 Task: Research Airbnb properties in Otavalo, Ecuador from 12th  December, 2023 to 15th December, 2023 for 3 adults.2 bedrooms having 3 beds and 1 bathroom. Property type can be flat. Look for 4 properties as per requirement.
Action: Mouse moved to (480, 73)
Screenshot: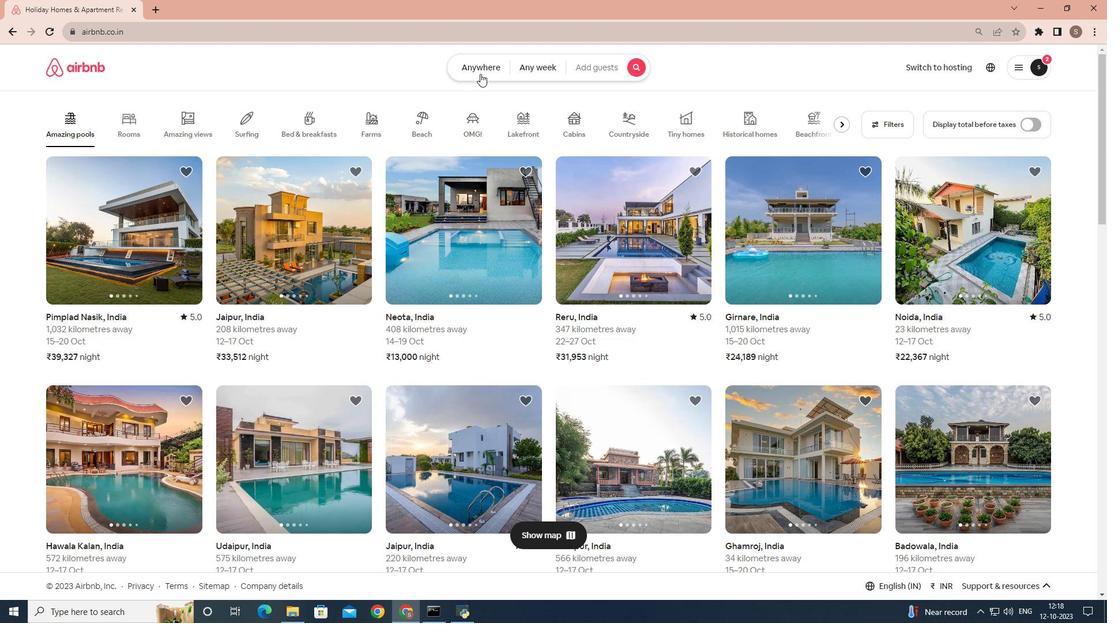 
Action: Mouse pressed left at (480, 73)
Screenshot: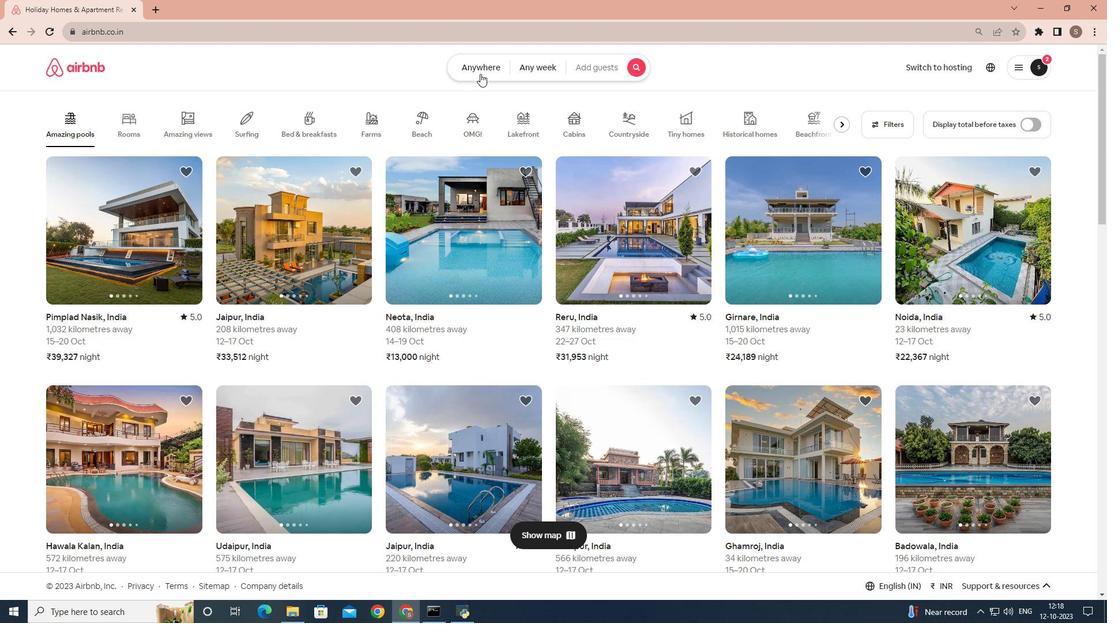 
Action: Mouse moved to (423, 115)
Screenshot: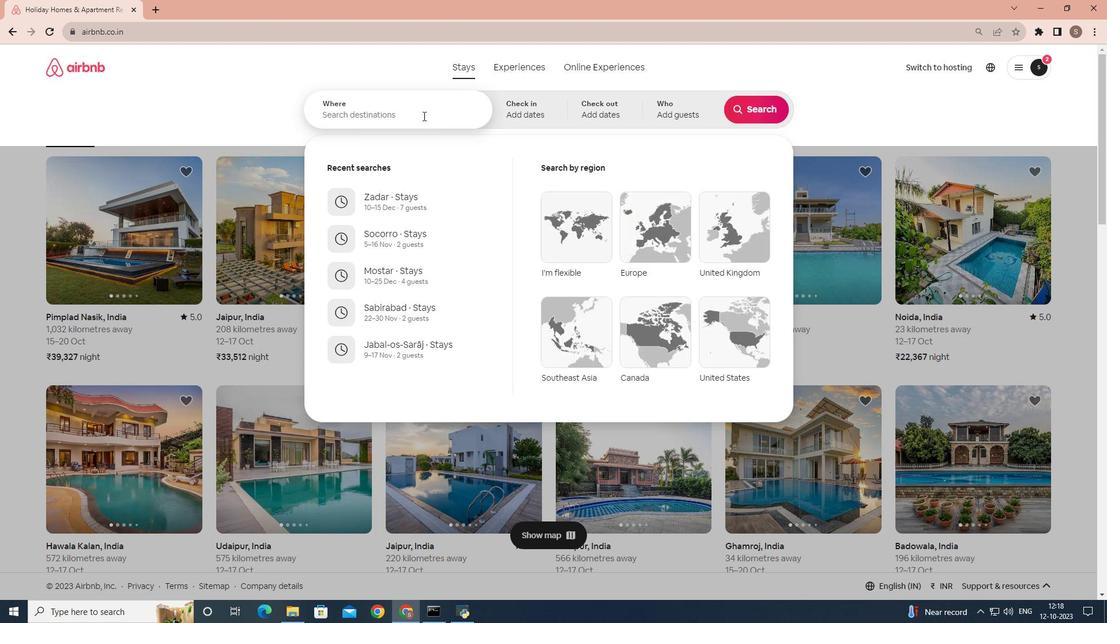 
Action: Mouse pressed left at (423, 115)
Screenshot: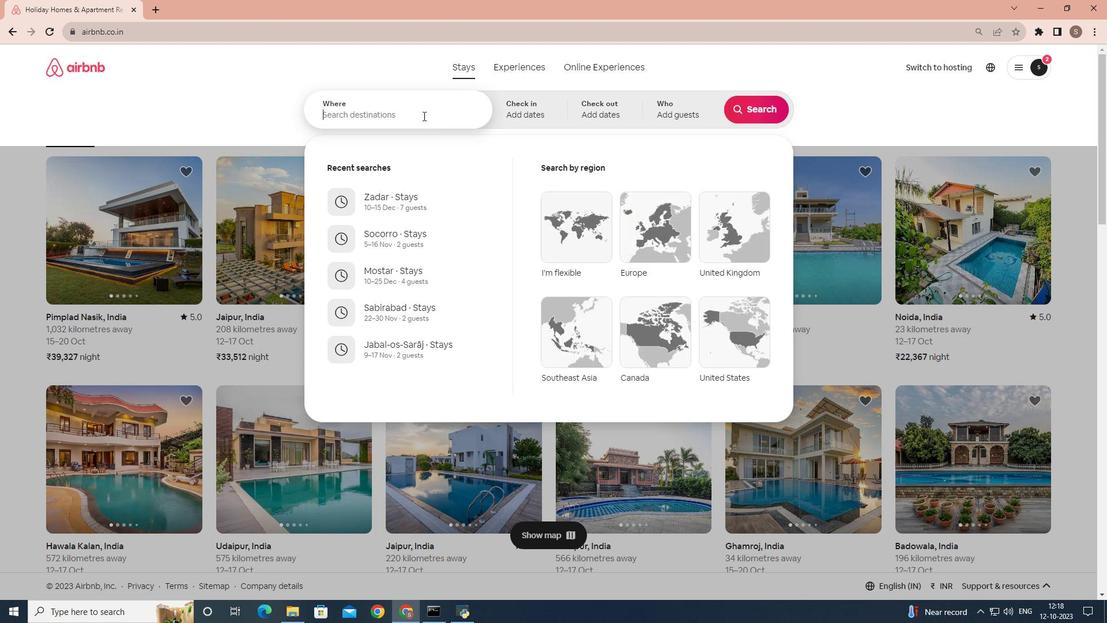 
Action: Key pressed <Key.shift>Otavalo,<Key.space><Key.shift>ecuador
Screenshot: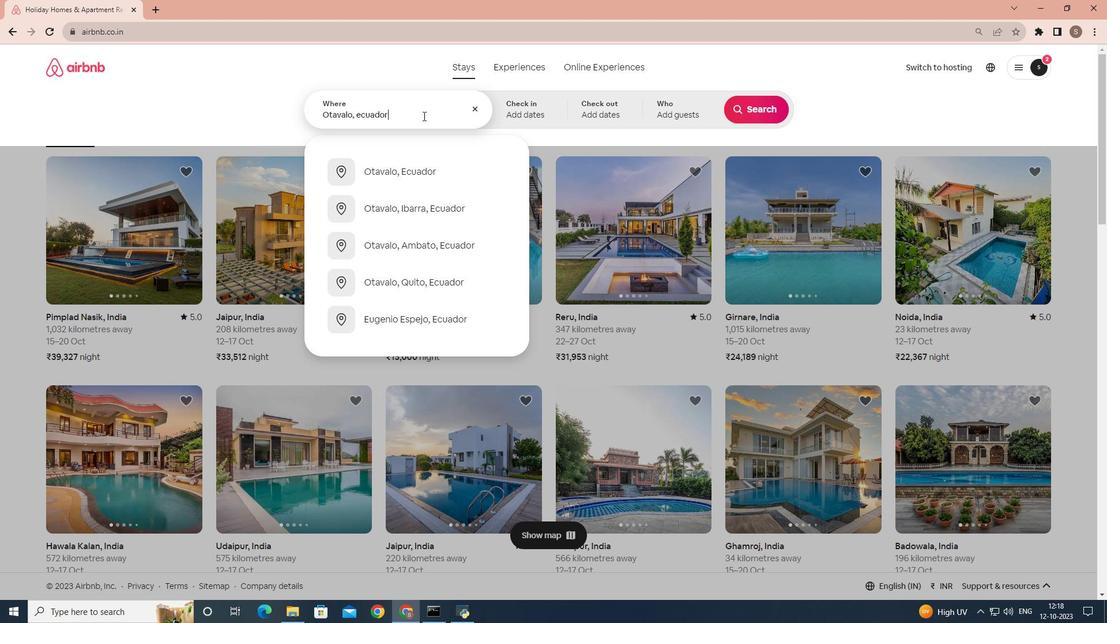 
Action: Mouse moved to (425, 166)
Screenshot: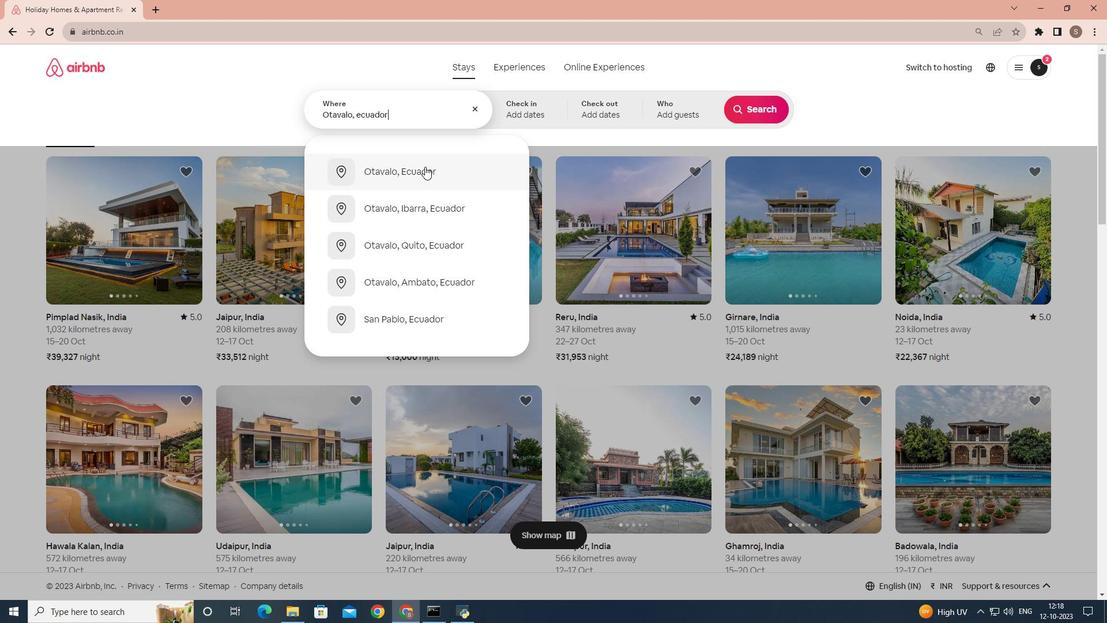 
Action: Mouse pressed left at (425, 166)
Screenshot: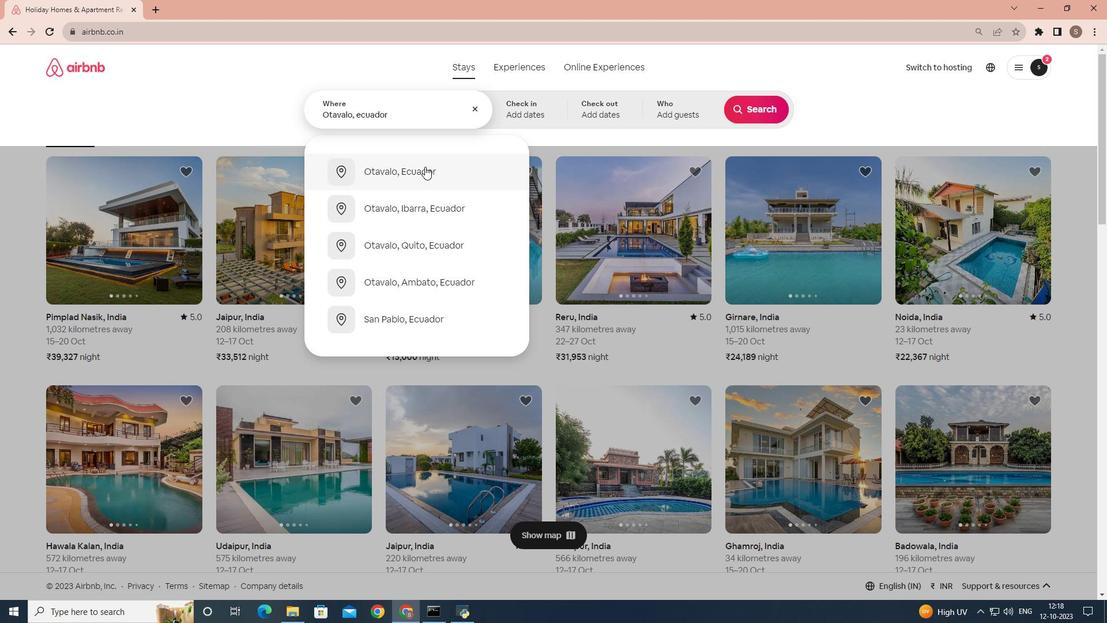 
Action: Mouse moved to (748, 202)
Screenshot: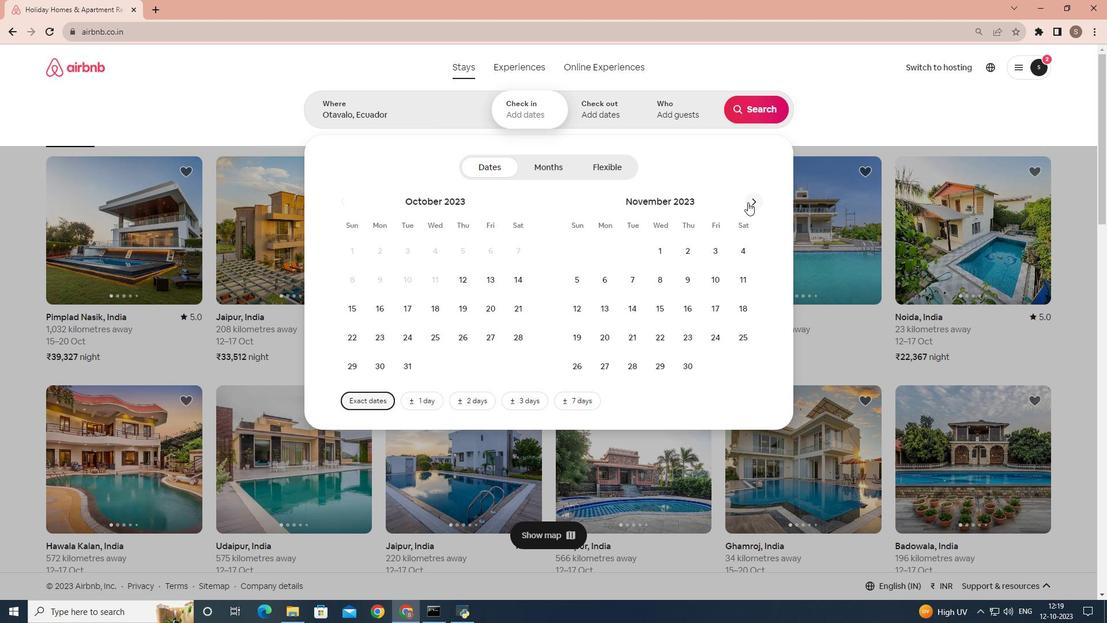 
Action: Mouse pressed left at (748, 202)
Screenshot: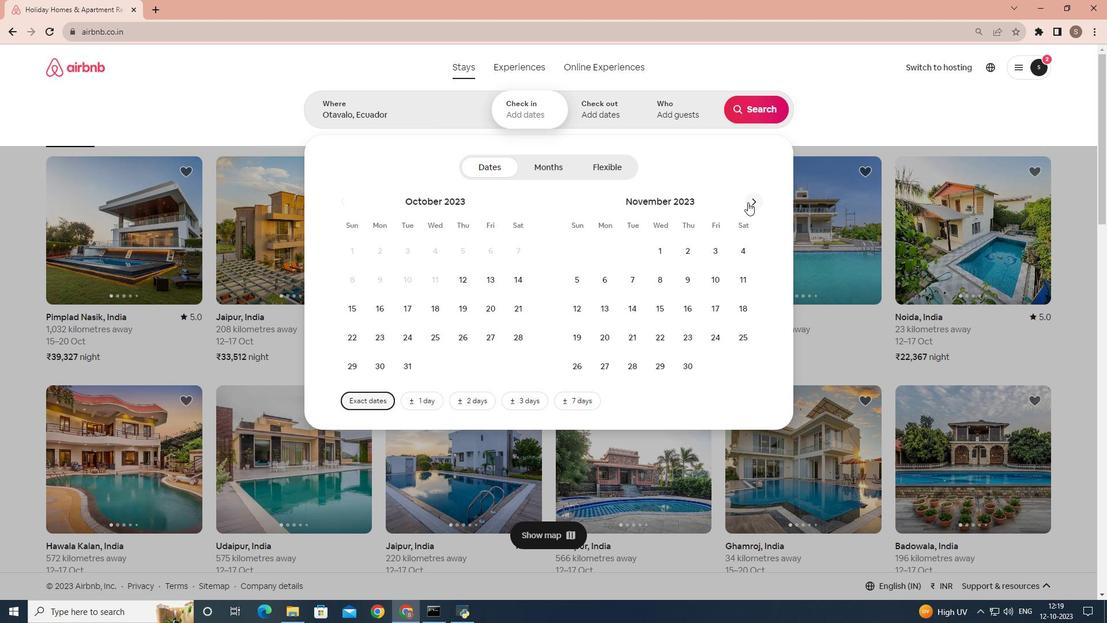 
Action: Mouse moved to (638, 312)
Screenshot: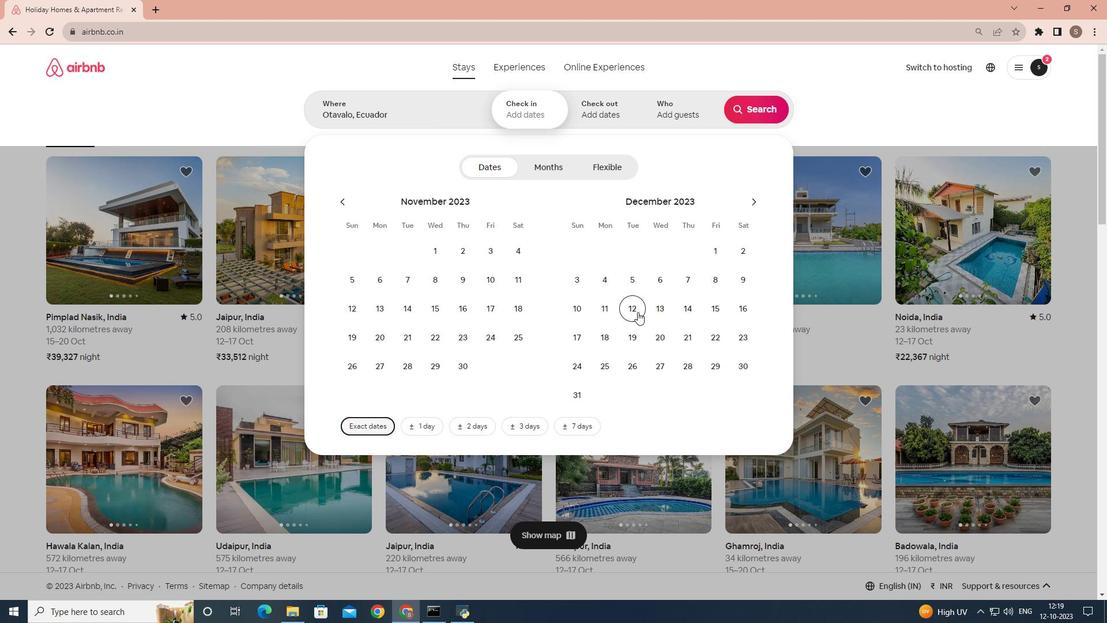 
Action: Mouse pressed left at (638, 312)
Screenshot: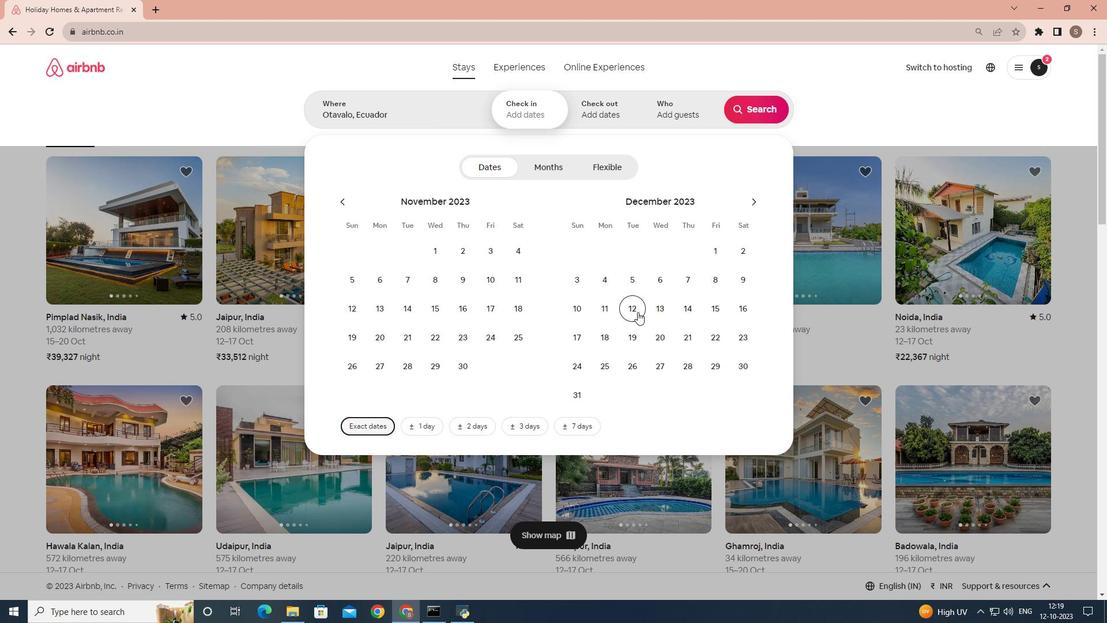 
Action: Mouse moved to (725, 312)
Screenshot: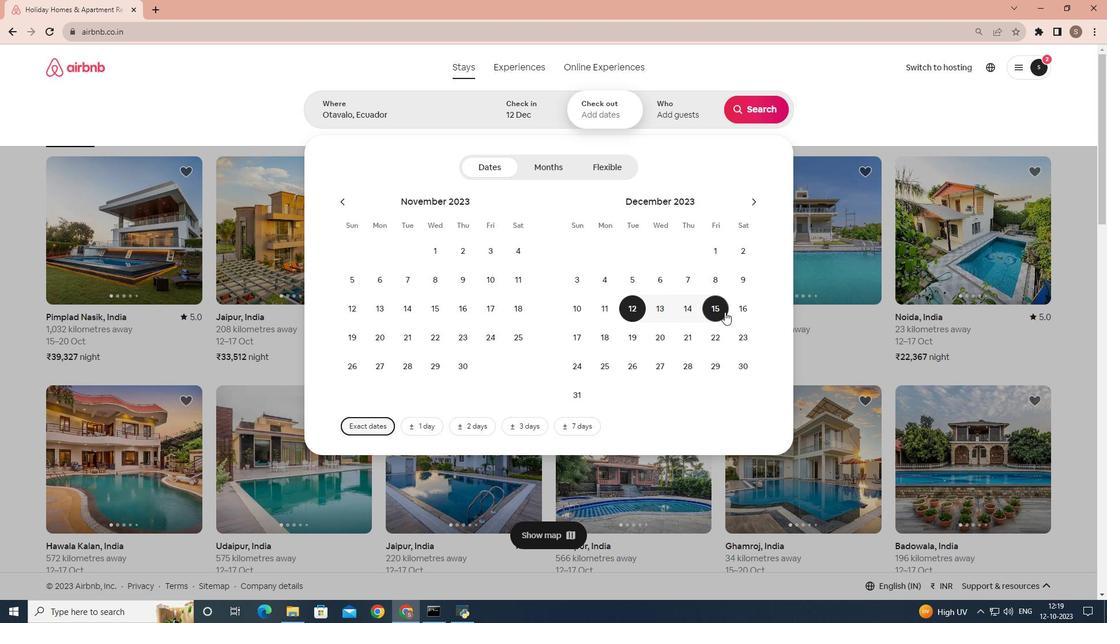 
Action: Mouse pressed left at (725, 312)
Screenshot: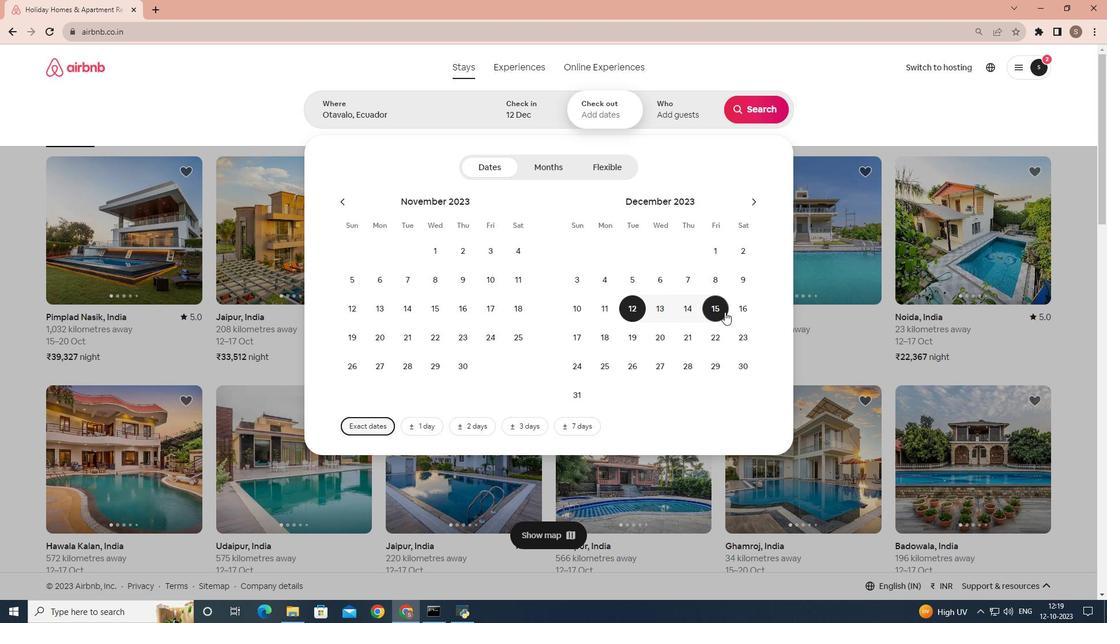 
Action: Mouse moved to (675, 114)
Screenshot: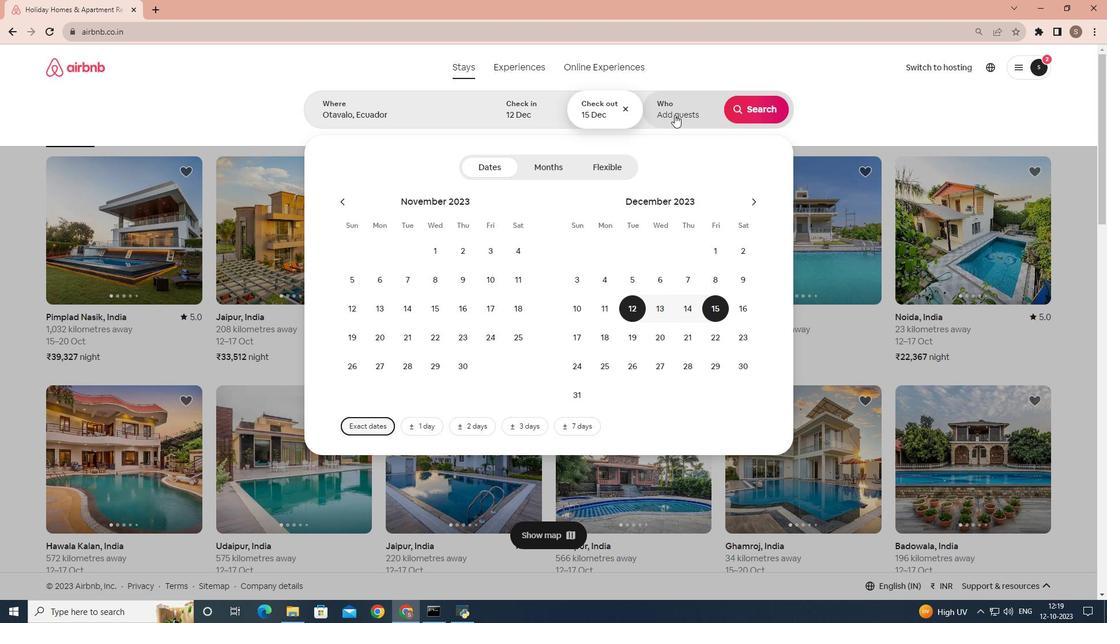 
Action: Mouse pressed left at (675, 114)
Screenshot: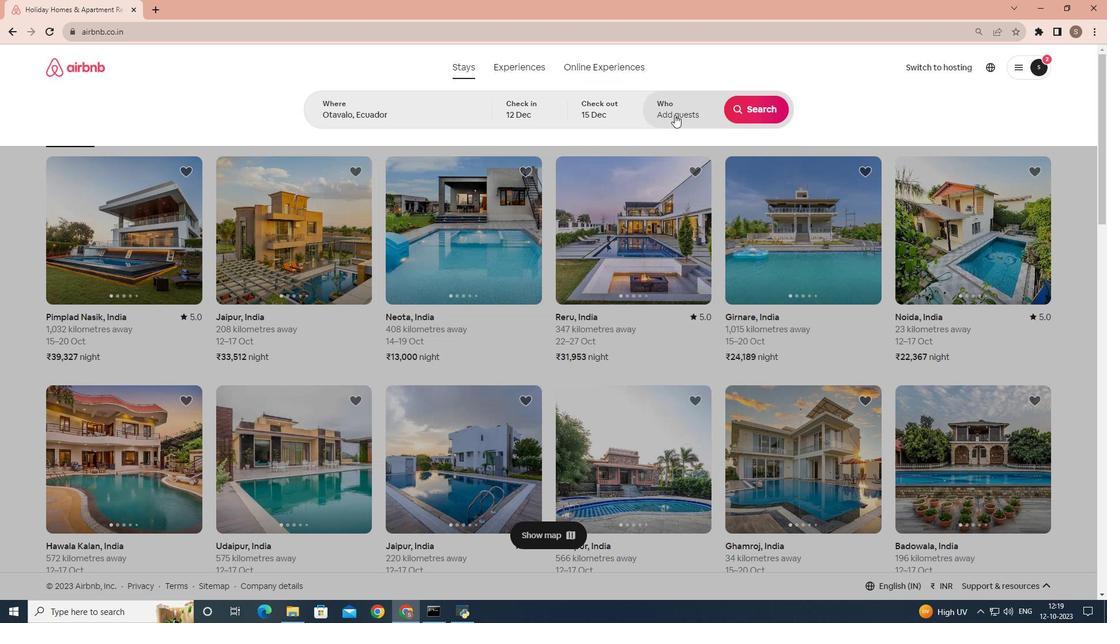 
Action: Mouse moved to (759, 167)
Screenshot: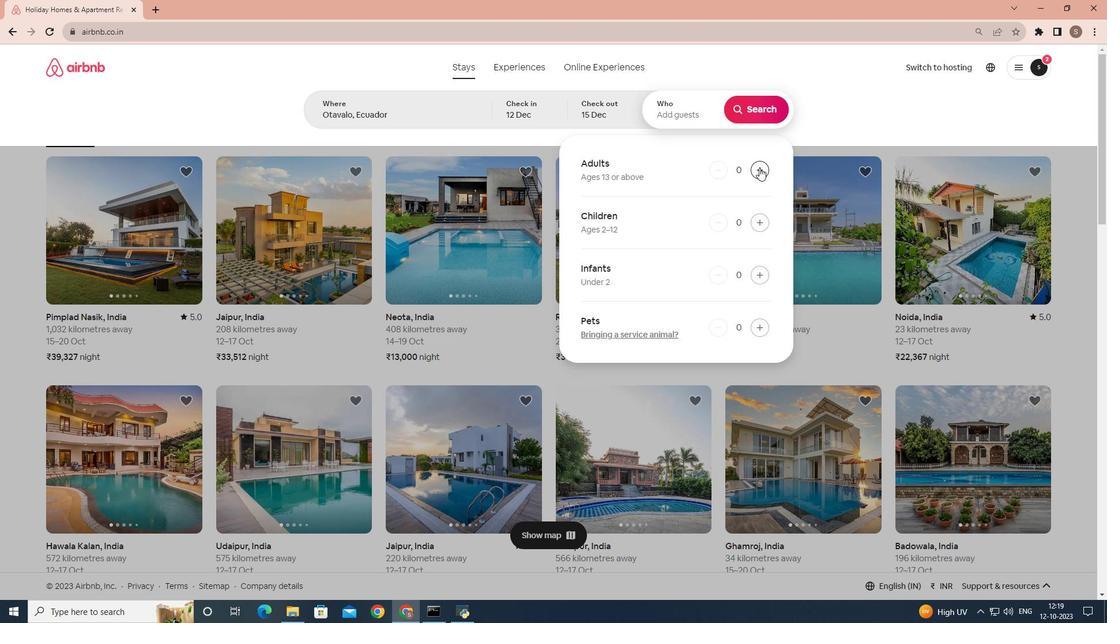 
Action: Mouse pressed left at (759, 167)
Screenshot: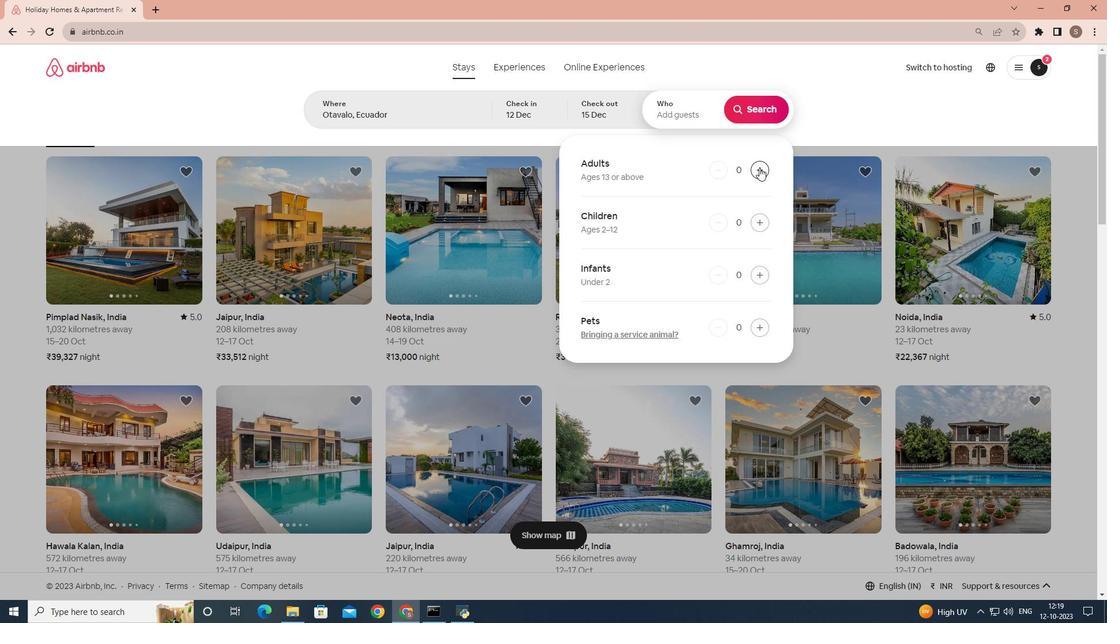 
Action: Mouse pressed left at (759, 167)
Screenshot: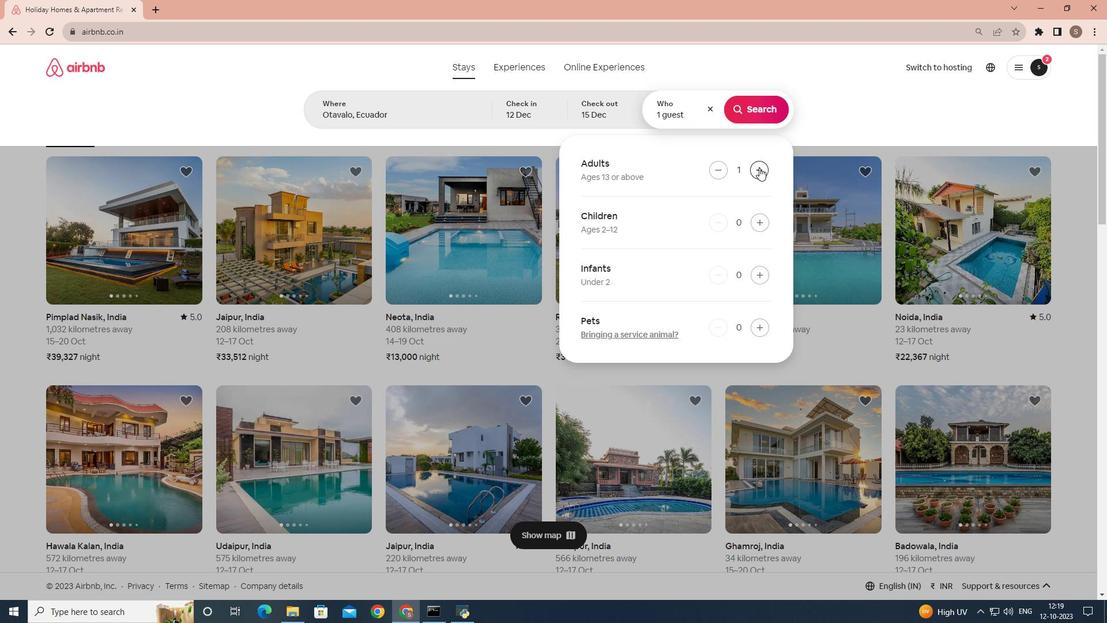 
Action: Mouse pressed left at (759, 167)
Screenshot: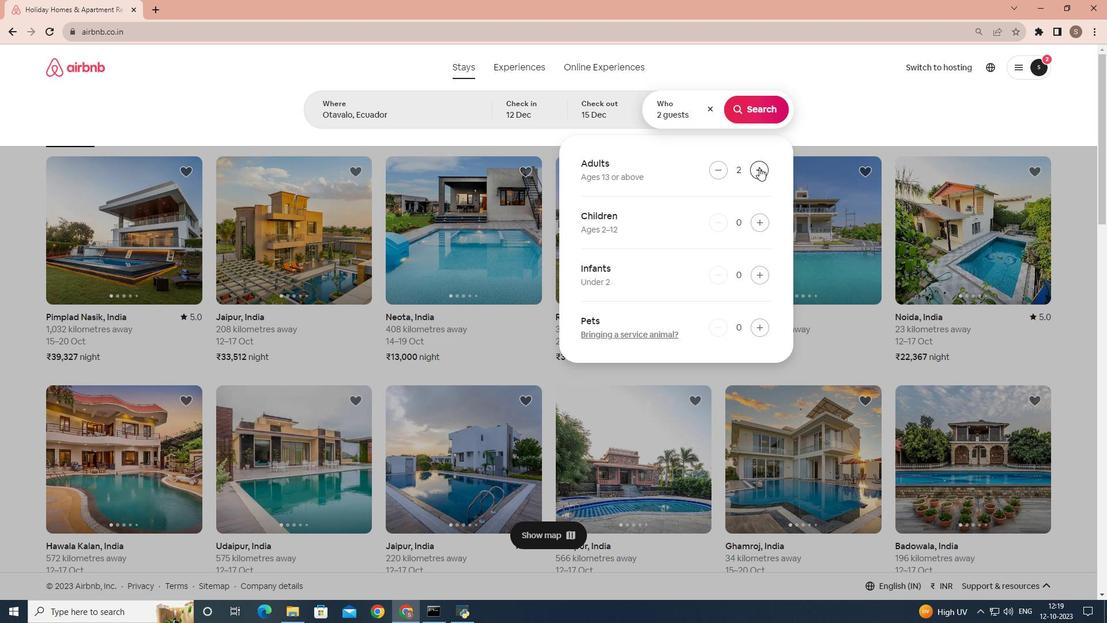 
Action: Mouse moved to (771, 106)
Screenshot: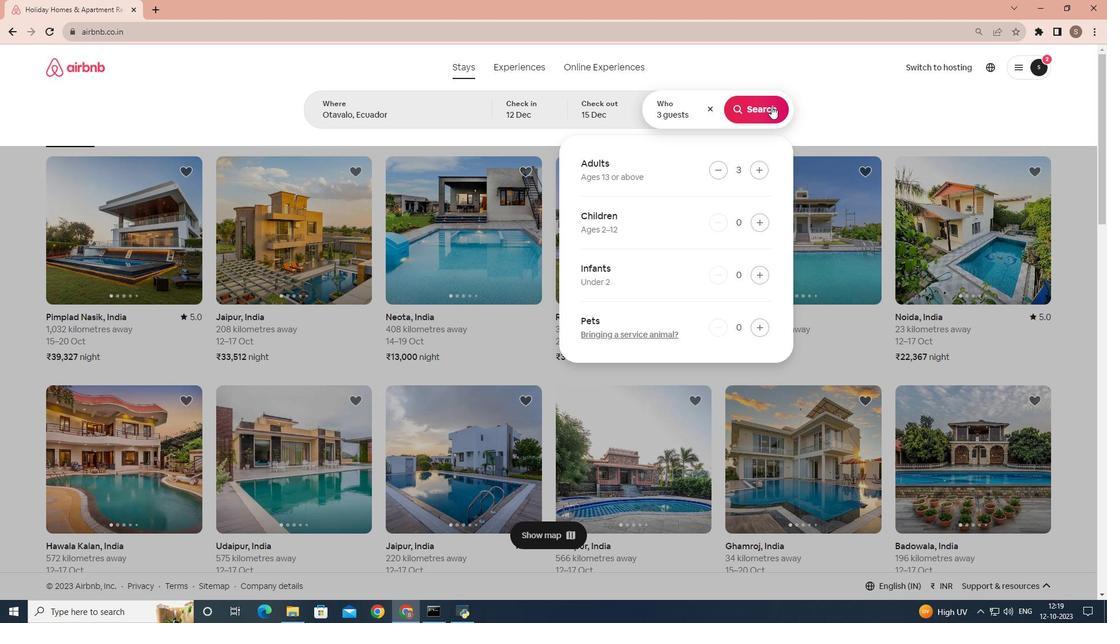 
Action: Mouse pressed left at (771, 106)
Screenshot: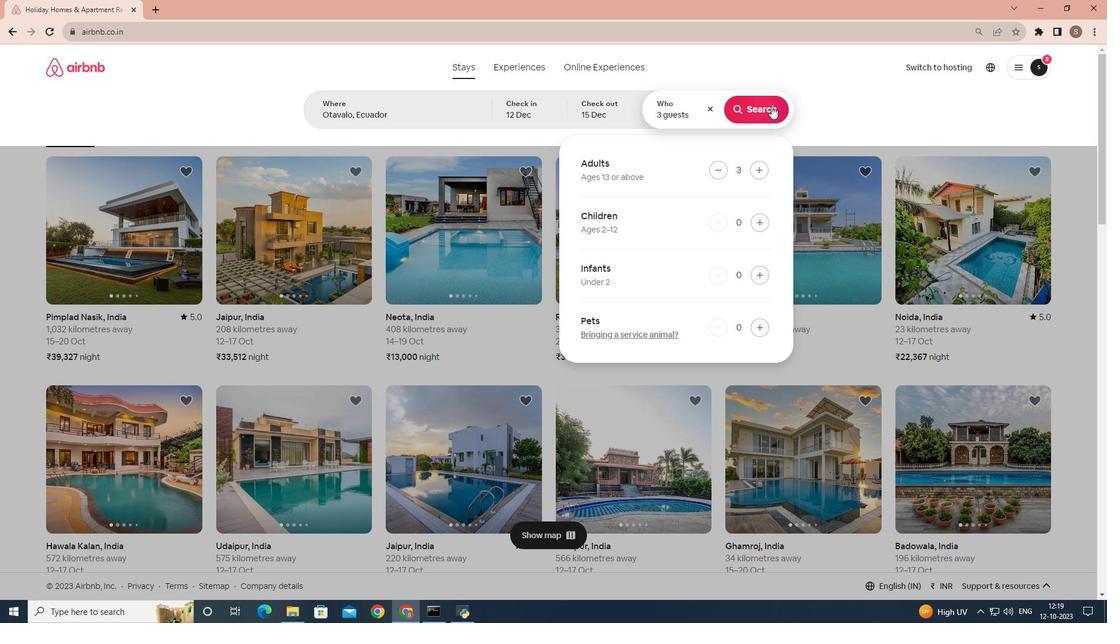 
Action: Mouse moved to (930, 111)
Screenshot: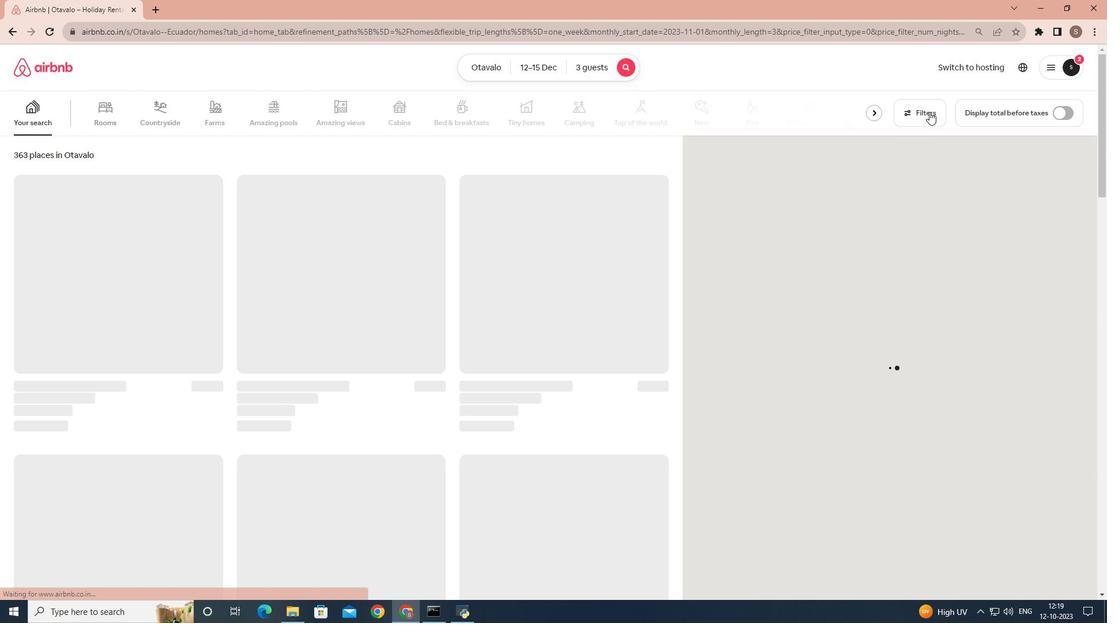 
Action: Mouse pressed left at (930, 111)
Screenshot: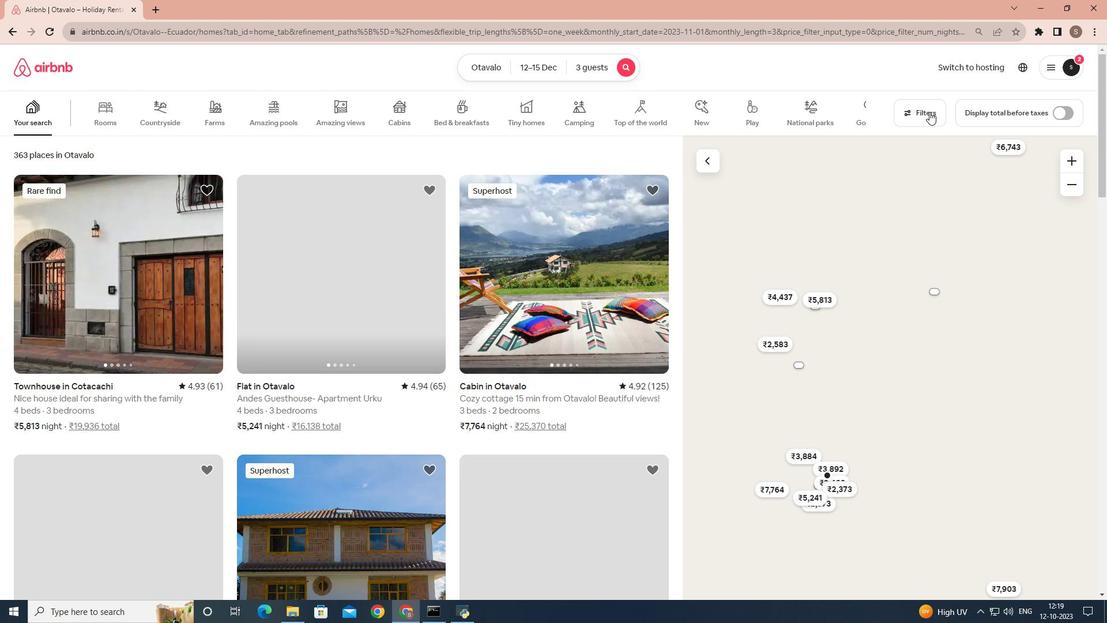 
Action: Mouse moved to (575, 372)
Screenshot: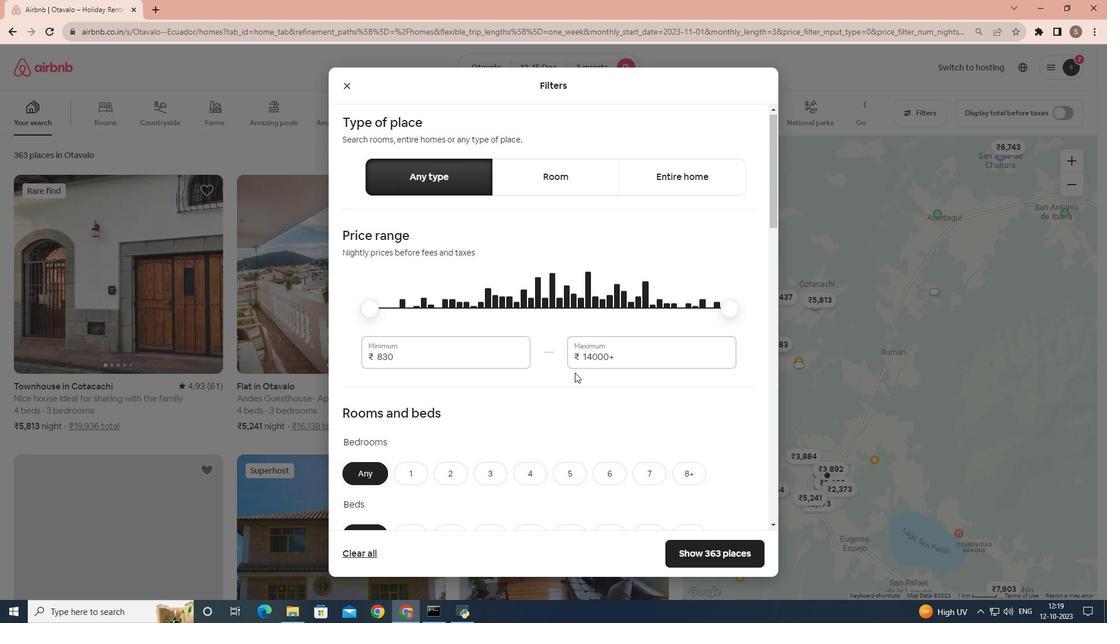 
Action: Mouse scrolled (575, 372) with delta (0, 0)
Screenshot: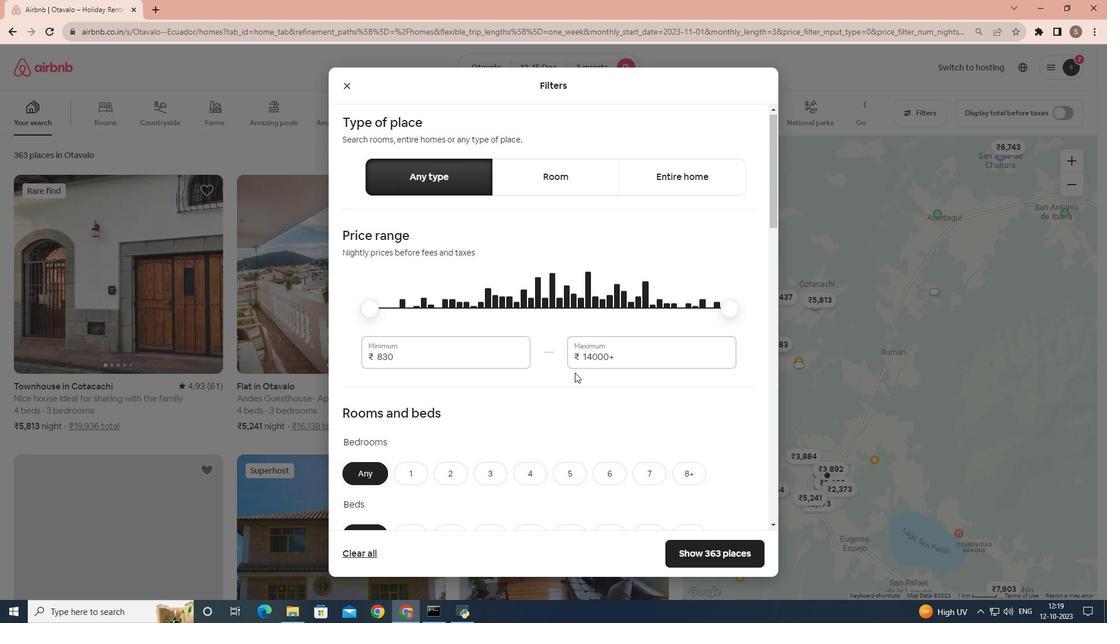 
Action: Mouse scrolled (575, 372) with delta (0, 0)
Screenshot: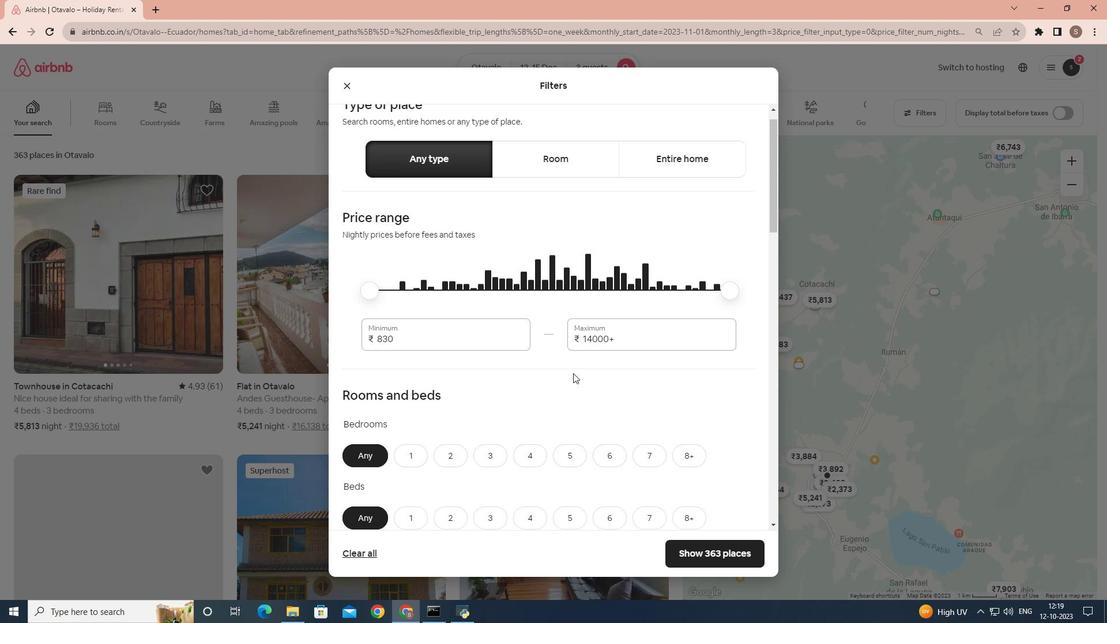 
Action: Mouse moved to (451, 353)
Screenshot: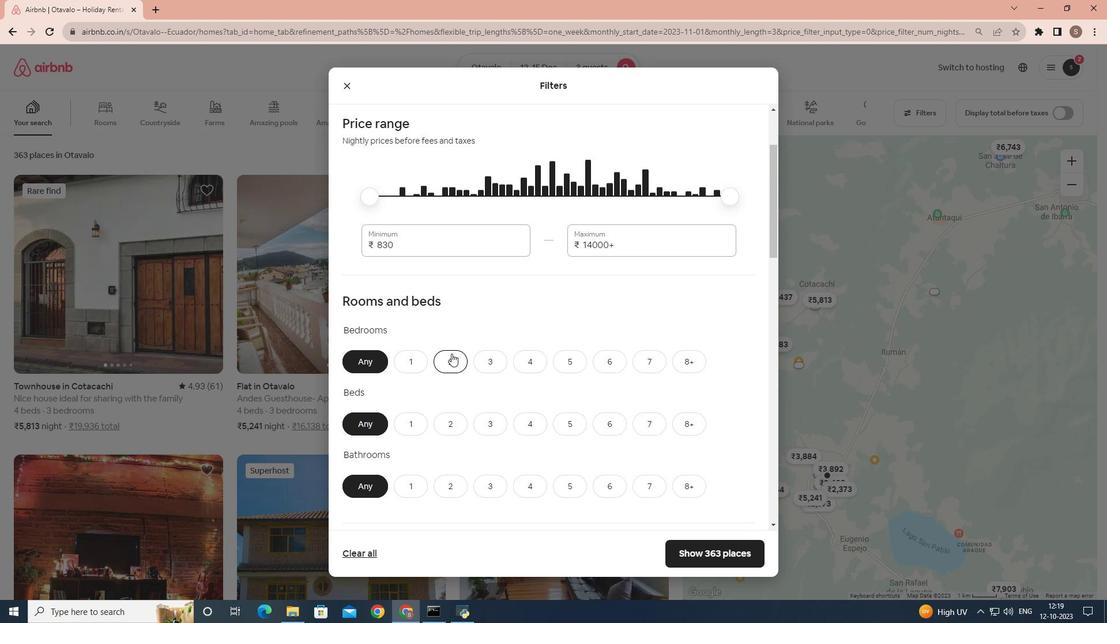 
Action: Mouse pressed left at (451, 353)
Screenshot: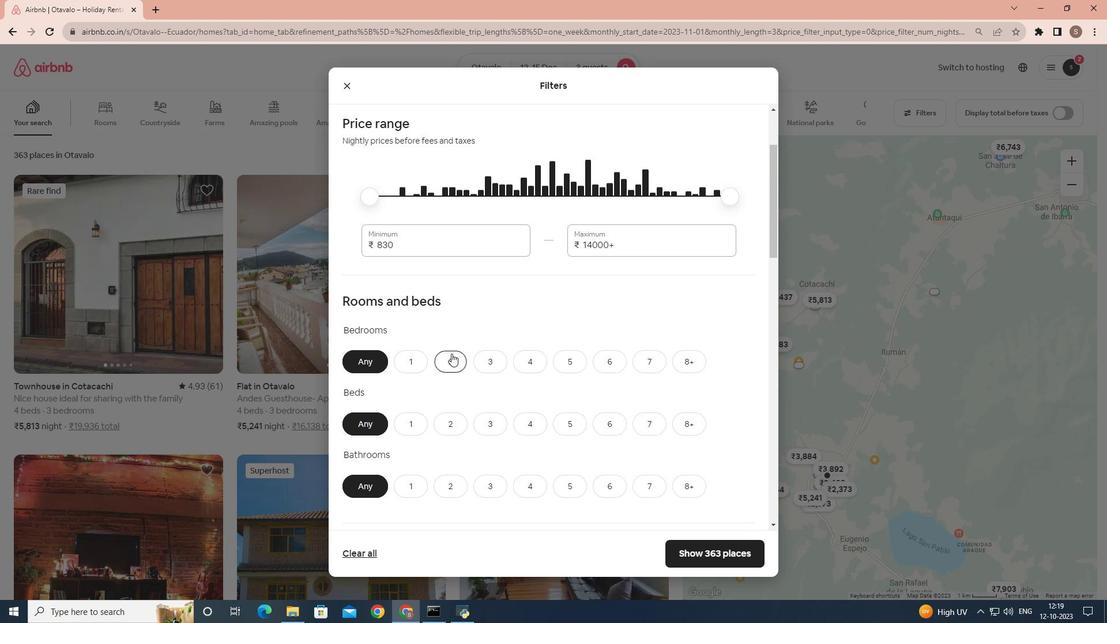 
Action: Mouse scrolled (451, 353) with delta (0, 0)
Screenshot: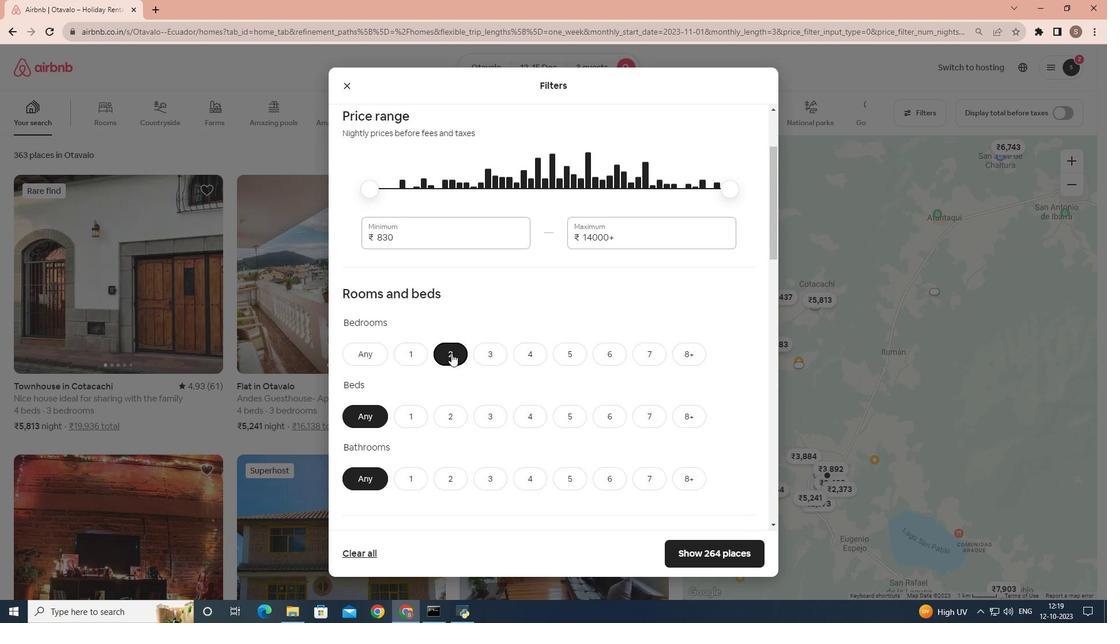 
Action: Mouse scrolled (451, 353) with delta (0, 0)
Screenshot: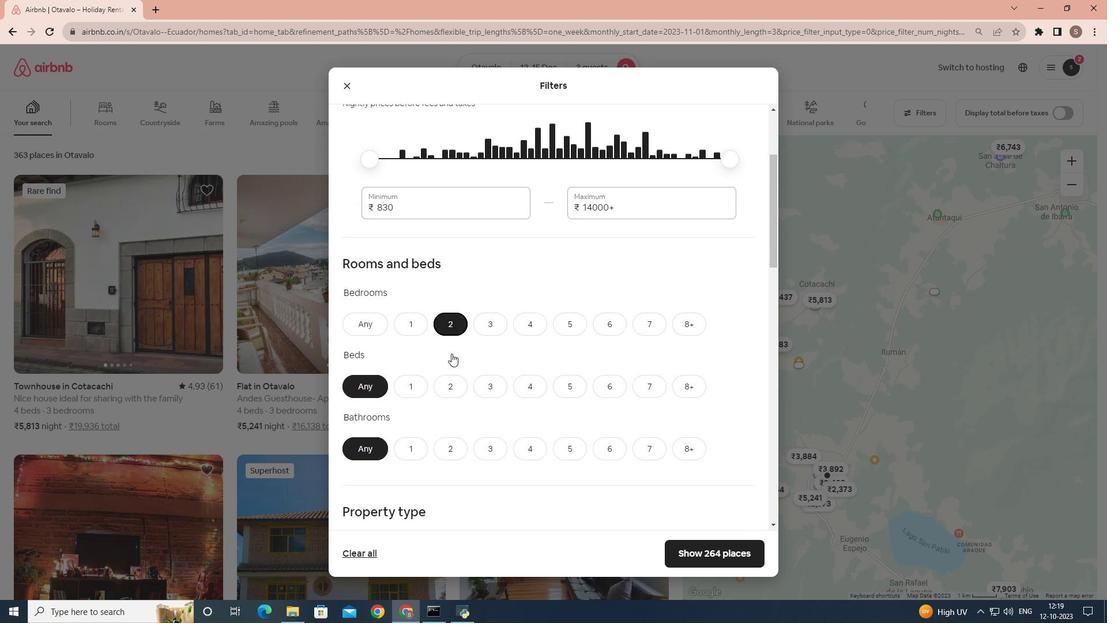 
Action: Mouse moved to (493, 315)
Screenshot: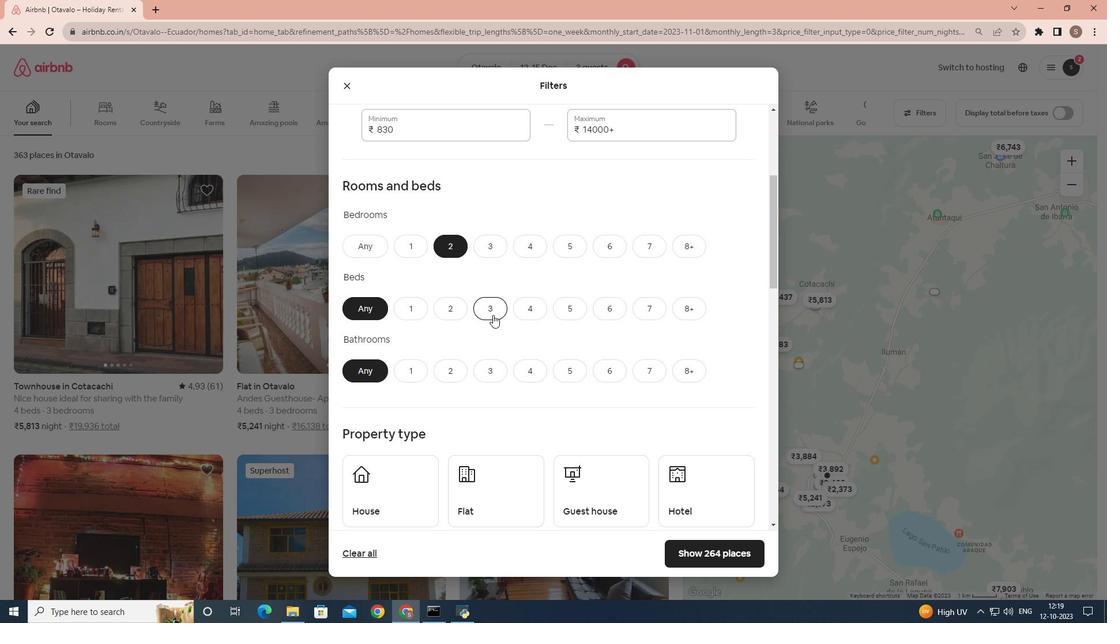 
Action: Mouse pressed left at (493, 315)
Screenshot: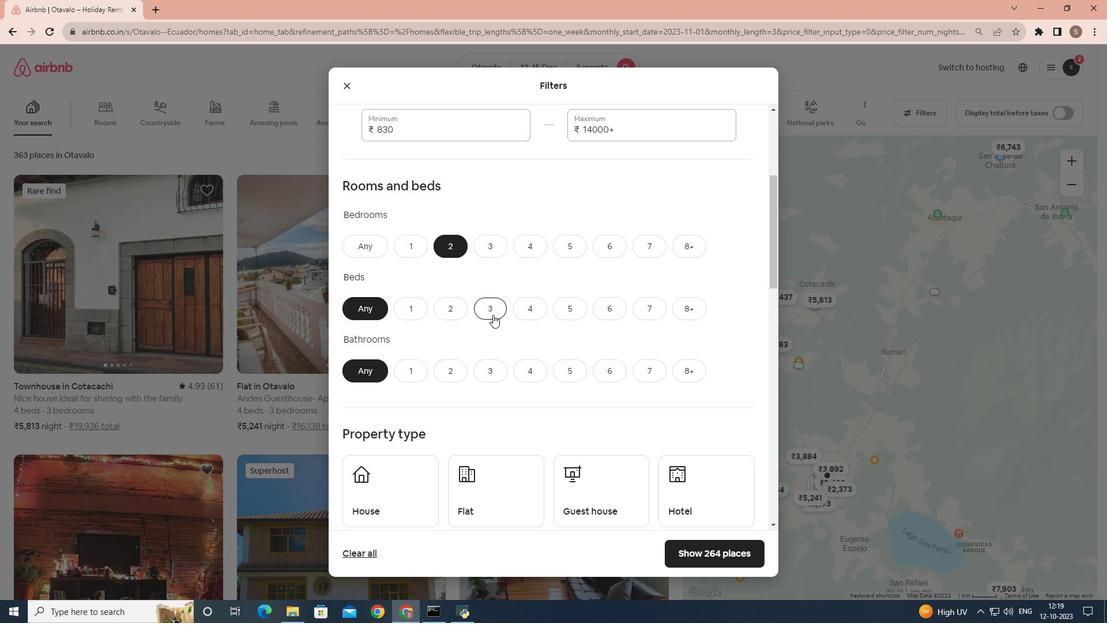 
Action: Mouse moved to (415, 366)
Screenshot: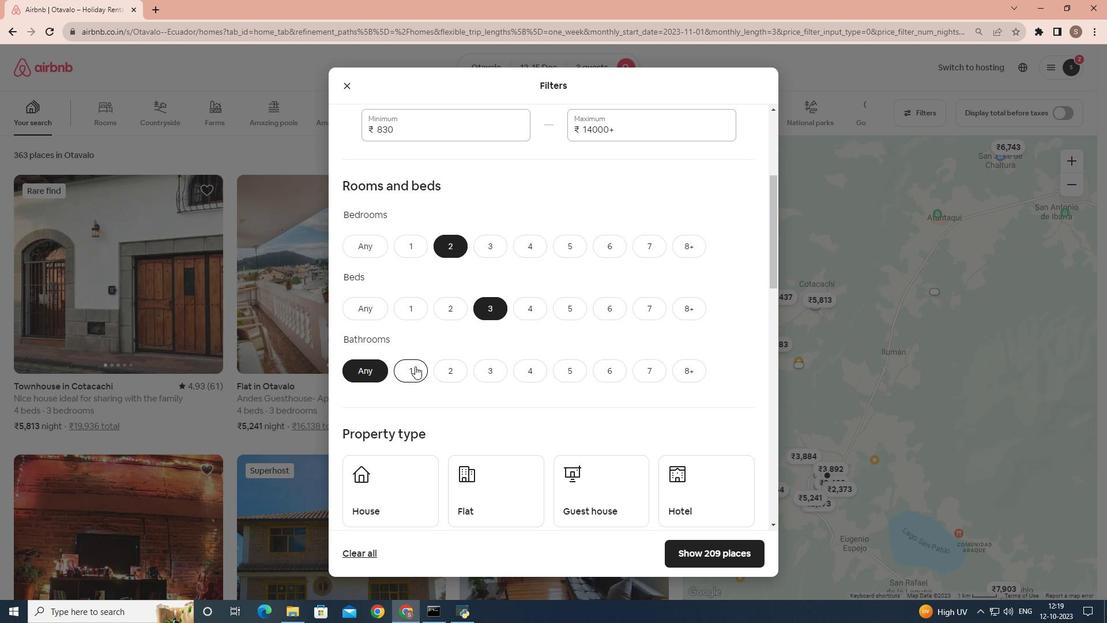 
Action: Mouse pressed left at (415, 366)
Screenshot: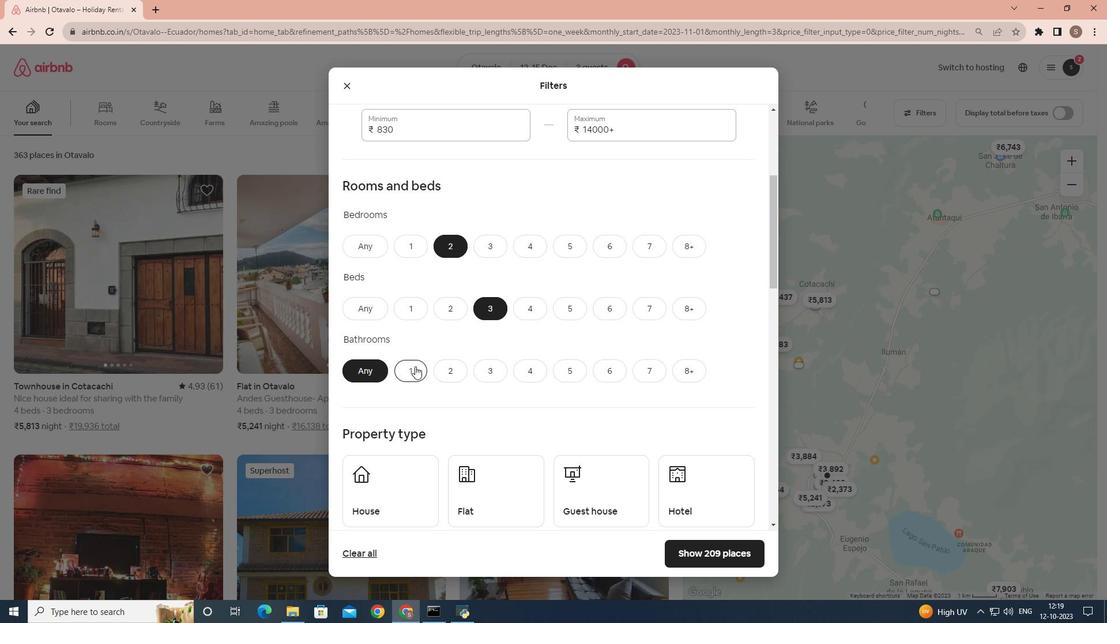 
Action: Mouse moved to (467, 373)
Screenshot: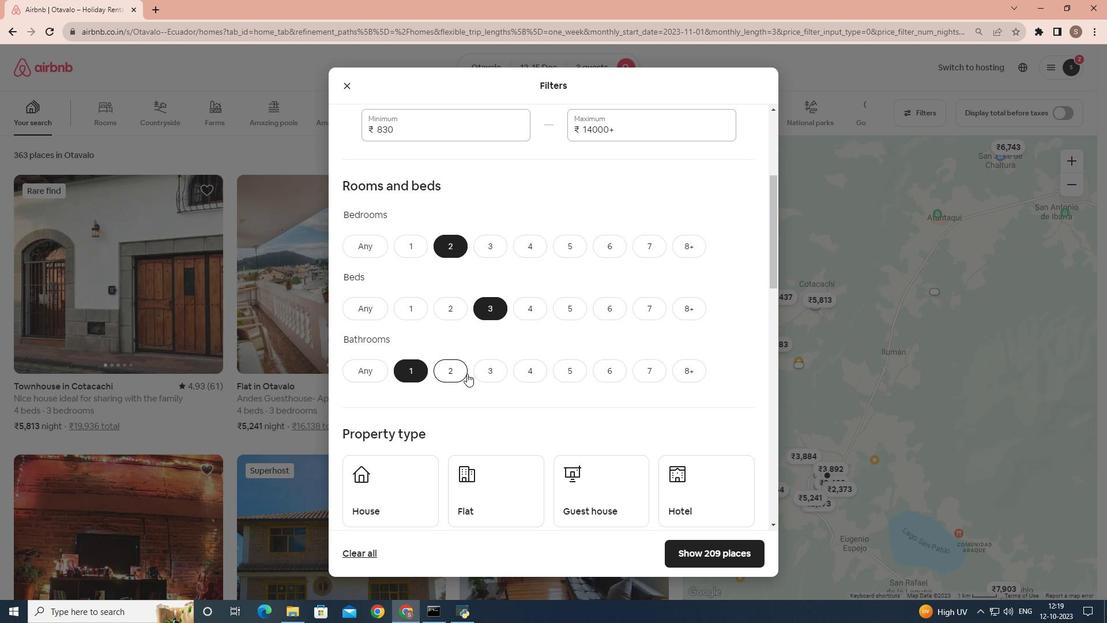 
Action: Mouse scrolled (467, 373) with delta (0, 0)
Screenshot: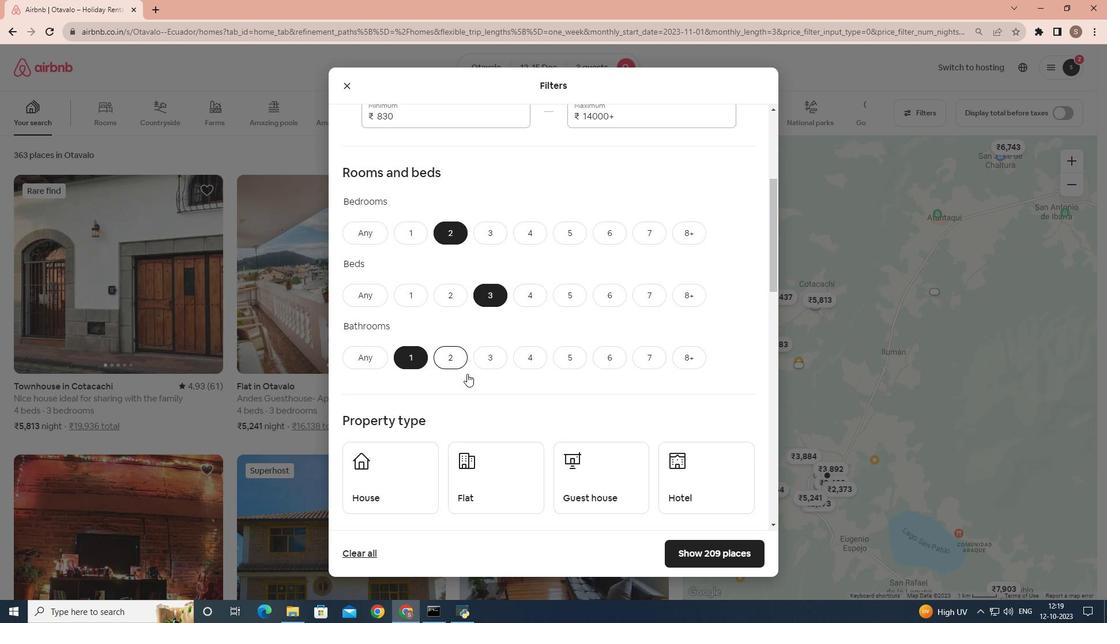 
Action: Mouse scrolled (467, 373) with delta (0, 0)
Screenshot: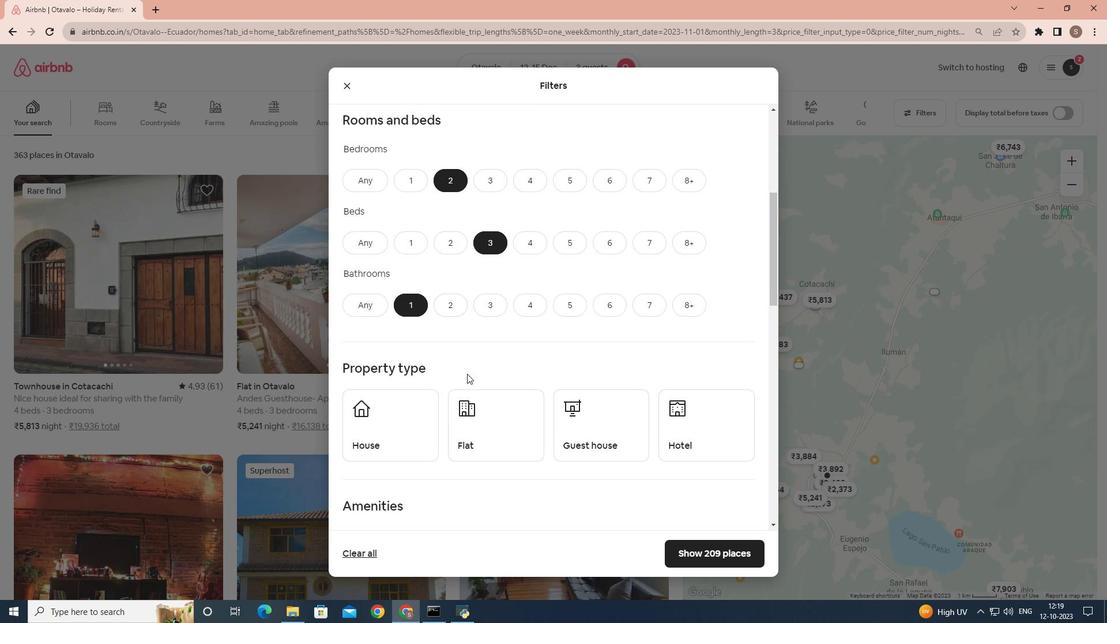 
Action: Mouse moved to (497, 385)
Screenshot: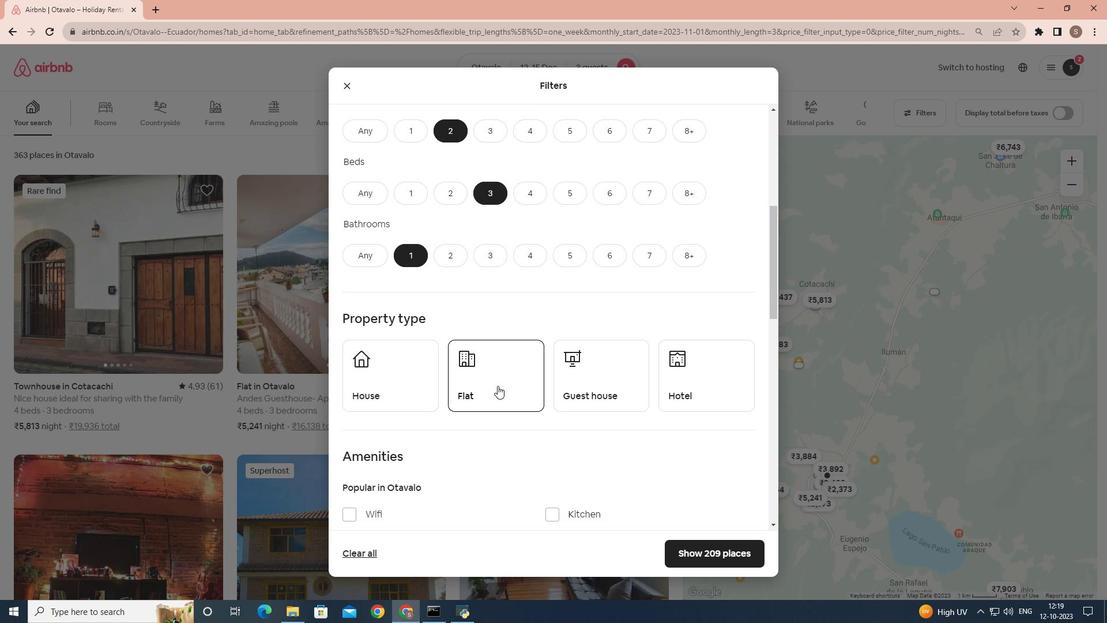
Action: Mouse pressed left at (497, 385)
Screenshot: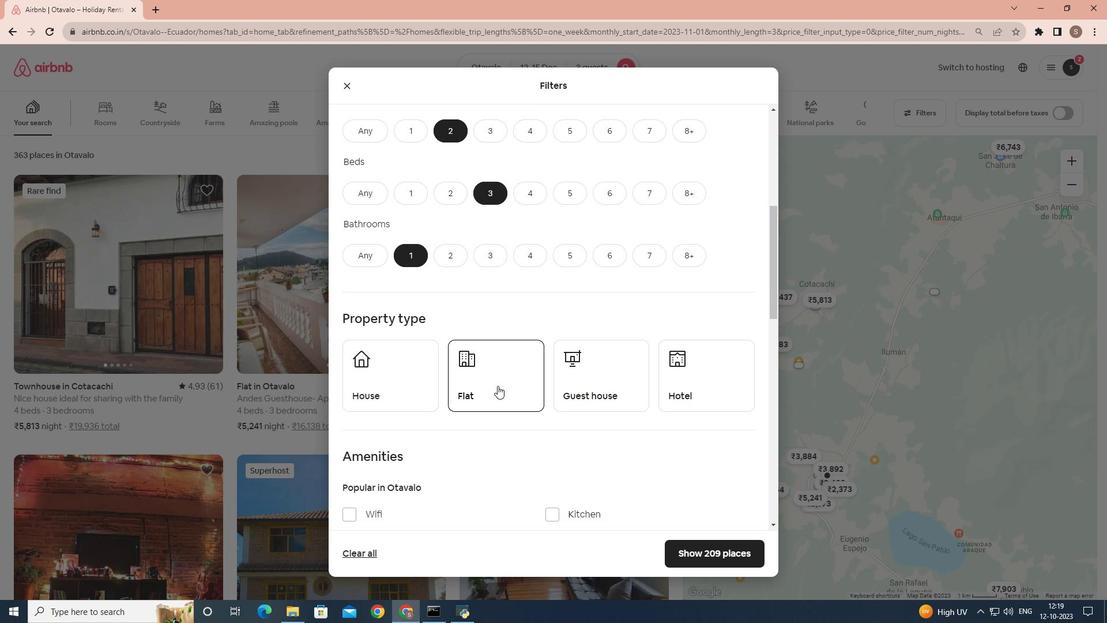 
Action: Mouse moved to (706, 555)
Screenshot: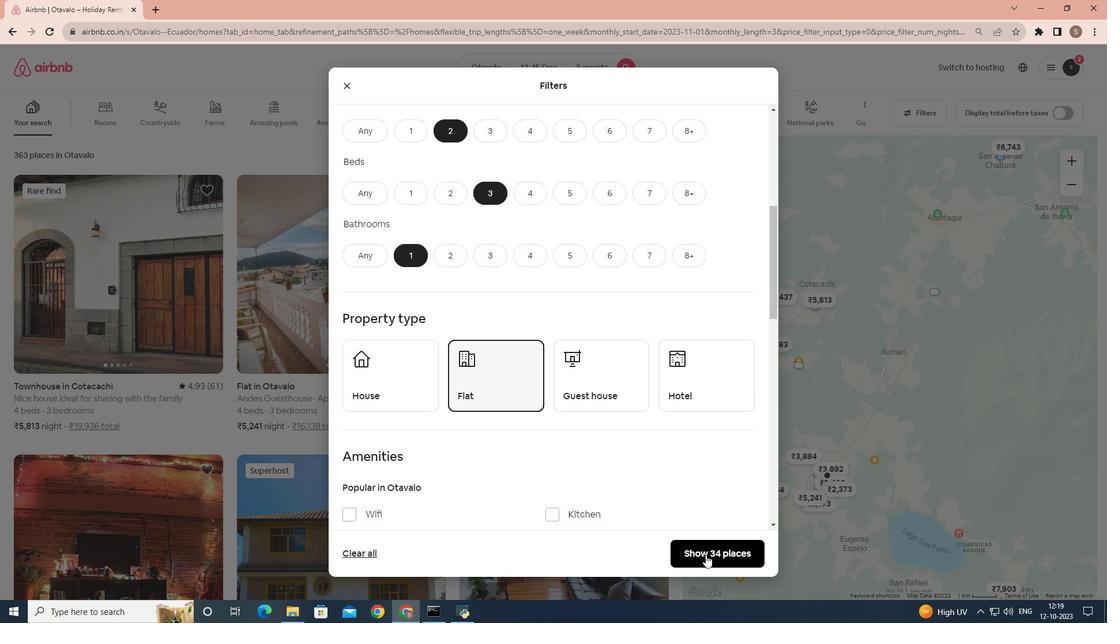 
Action: Mouse pressed left at (706, 555)
Screenshot: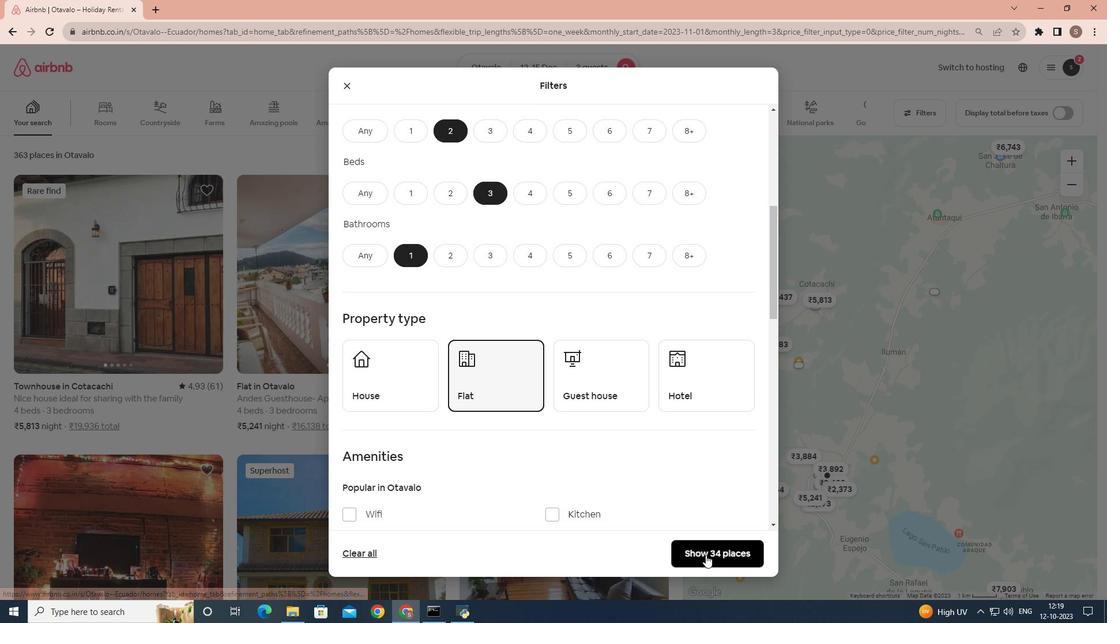 
Action: Mouse moved to (136, 304)
Screenshot: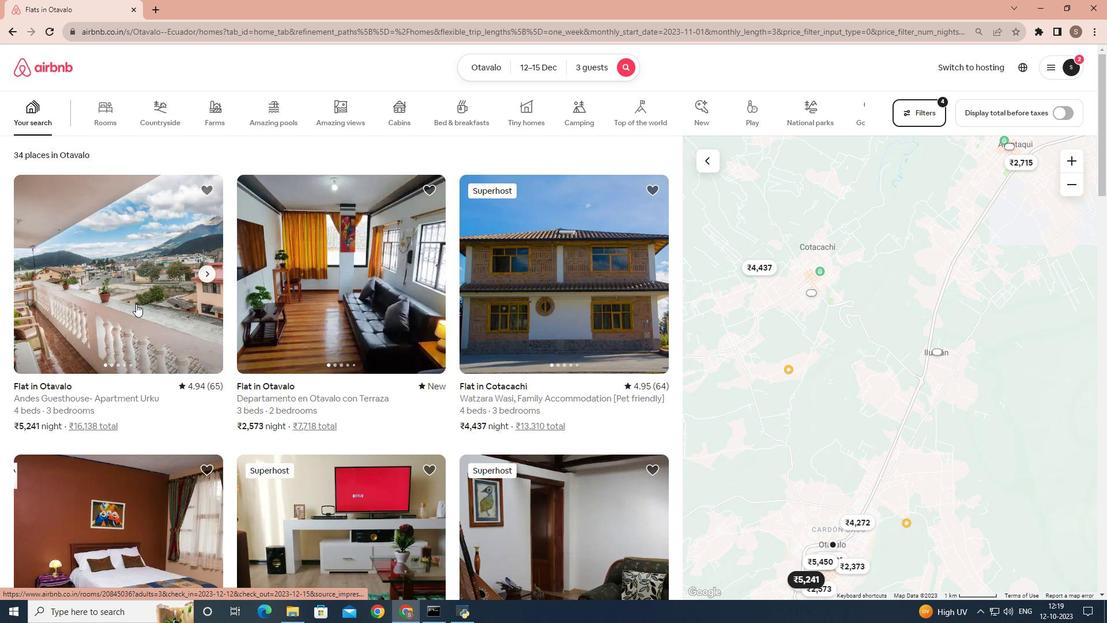 
Action: Mouse pressed left at (136, 304)
Screenshot: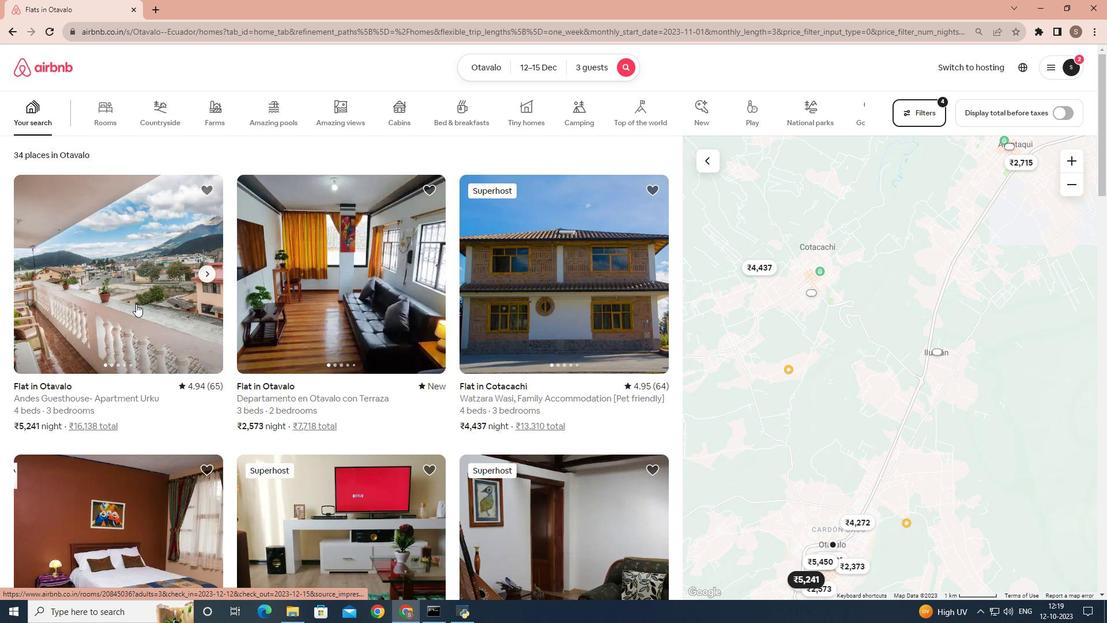 
Action: Mouse moved to (793, 421)
Screenshot: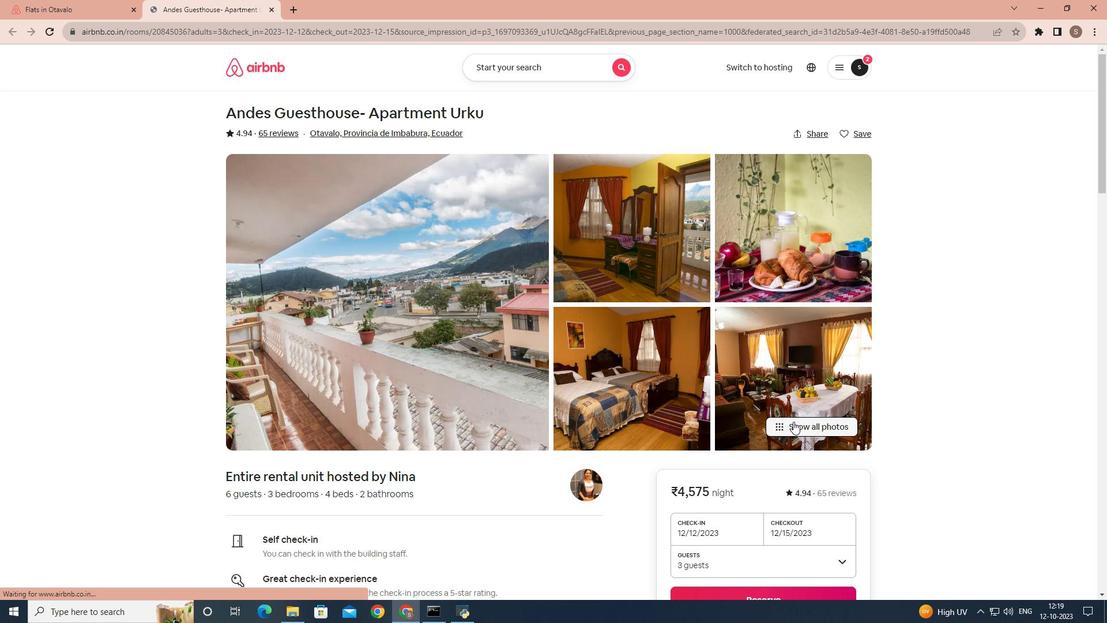 
Action: Mouse pressed left at (793, 421)
Screenshot: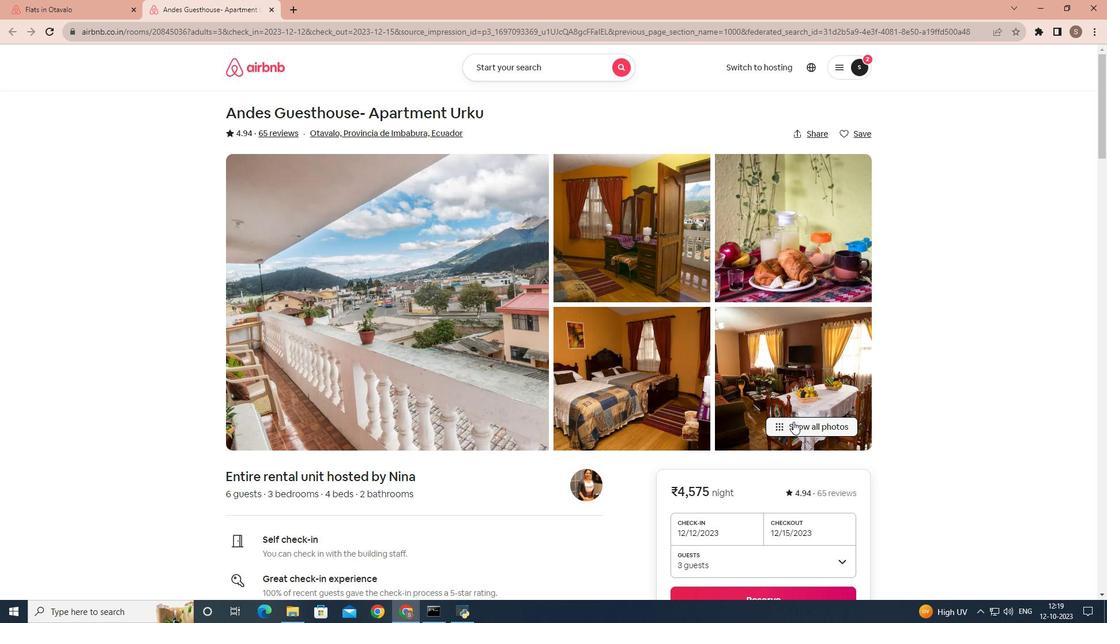 
Action: Mouse moved to (791, 422)
Screenshot: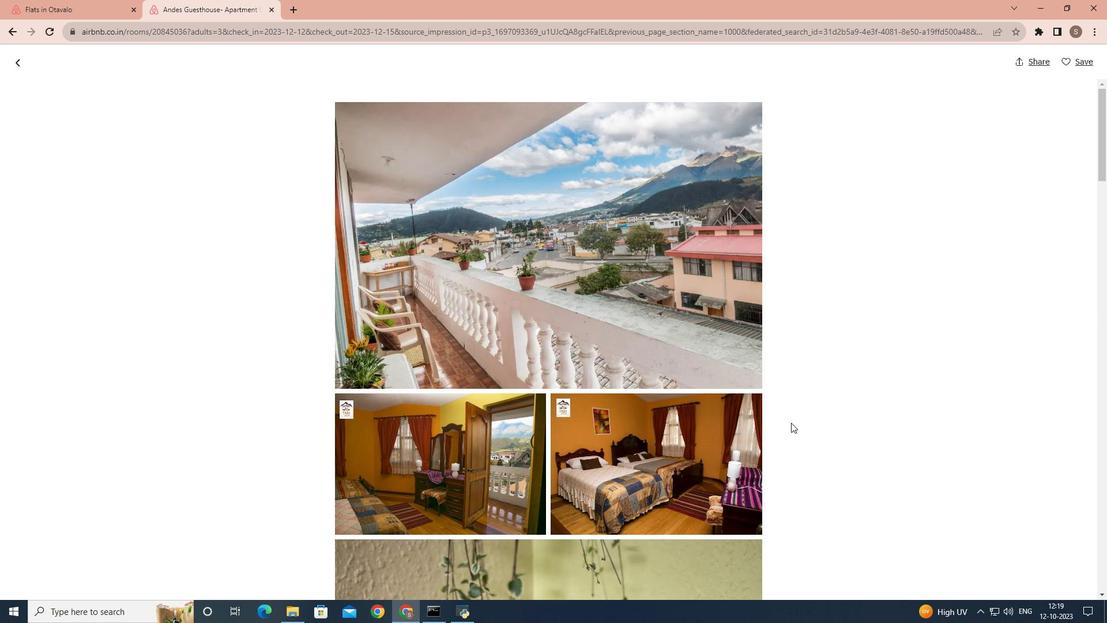 
Action: Mouse scrolled (791, 422) with delta (0, 0)
Screenshot: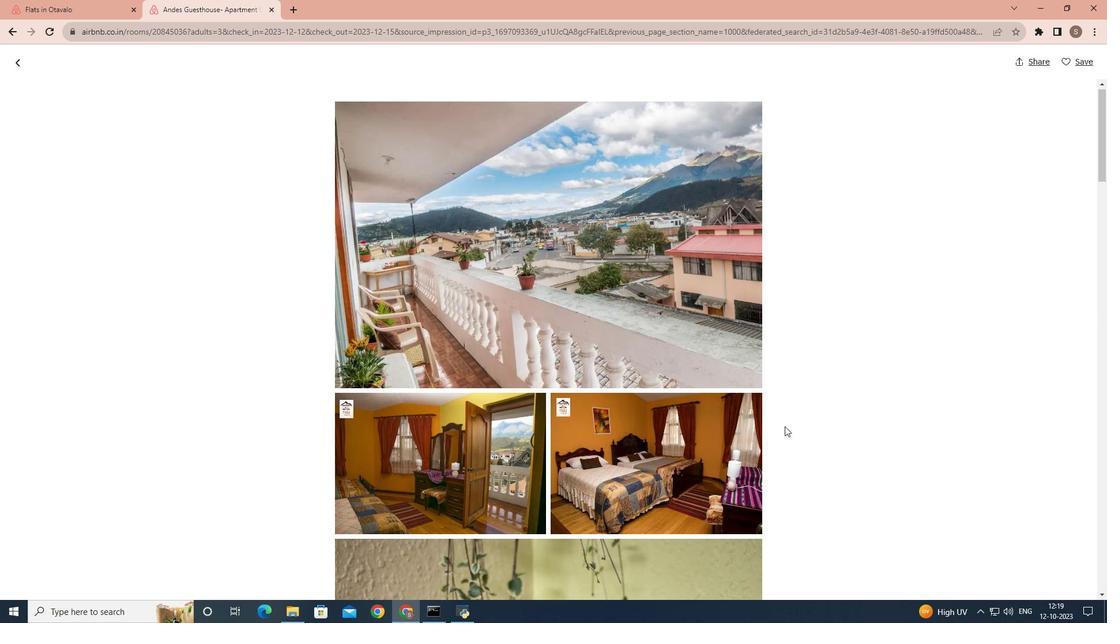 
Action: Mouse moved to (778, 428)
Screenshot: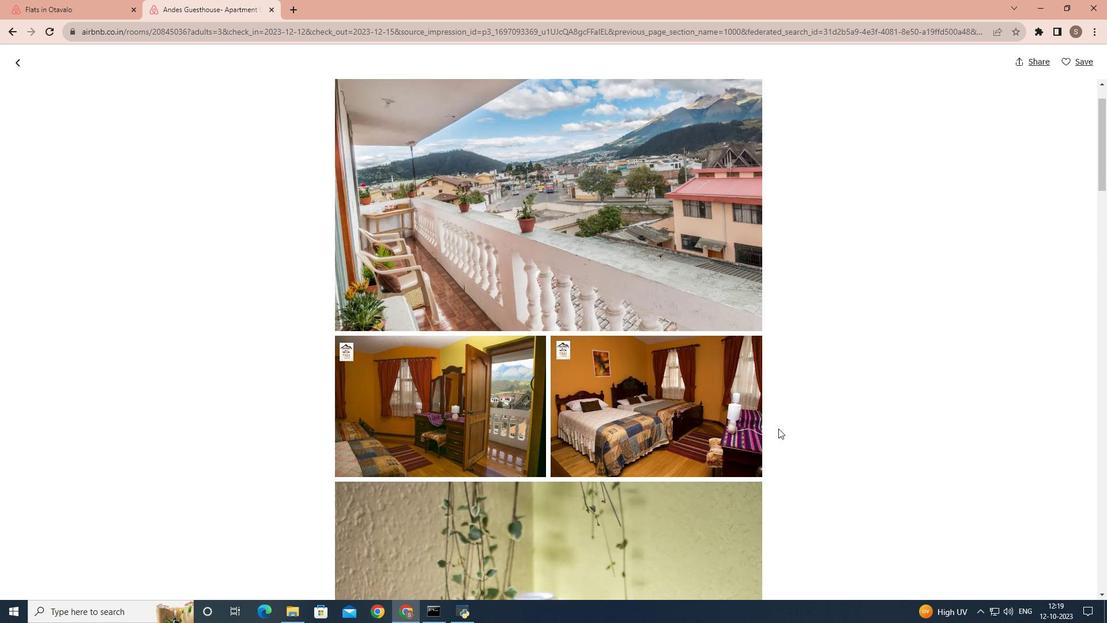 
Action: Mouse scrolled (778, 428) with delta (0, 0)
Screenshot: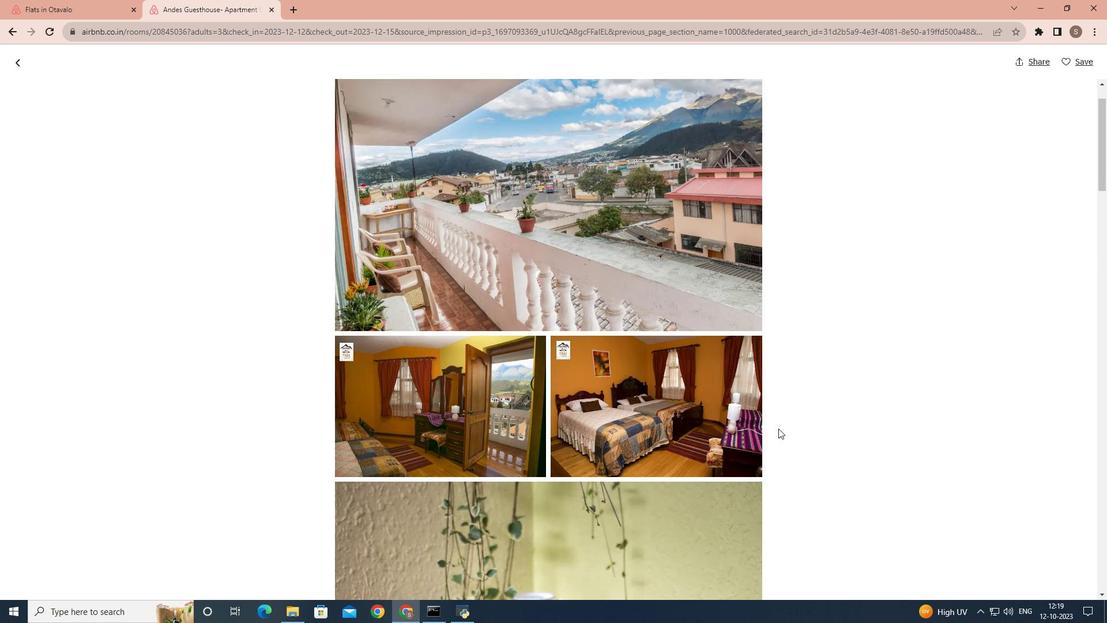 
Action: Mouse moved to (778, 429)
Screenshot: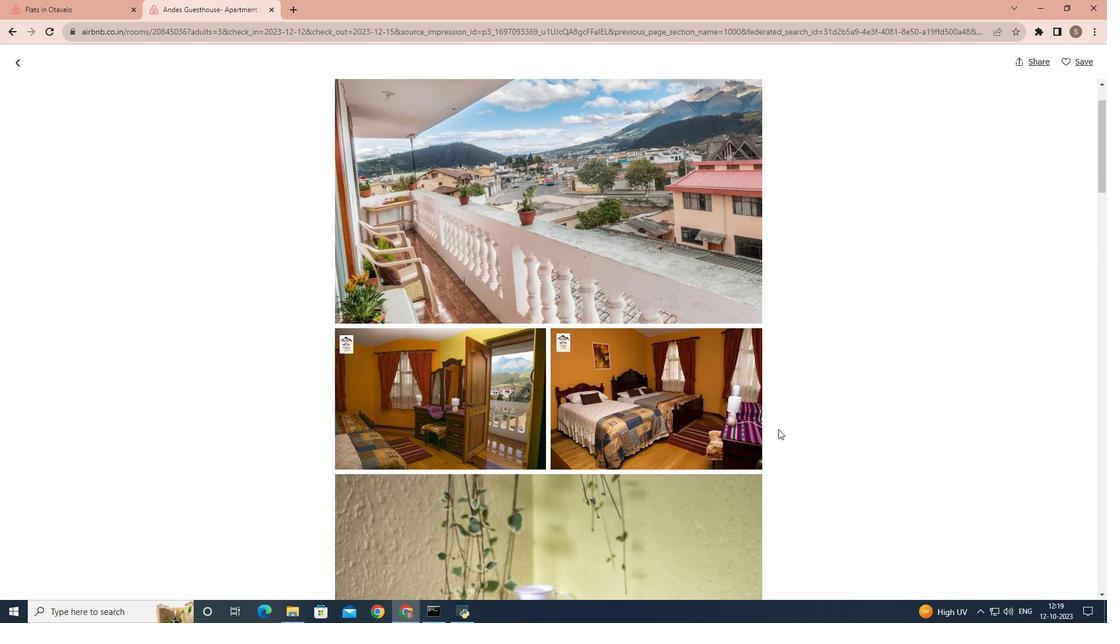 
Action: Mouse scrolled (778, 428) with delta (0, 0)
Screenshot: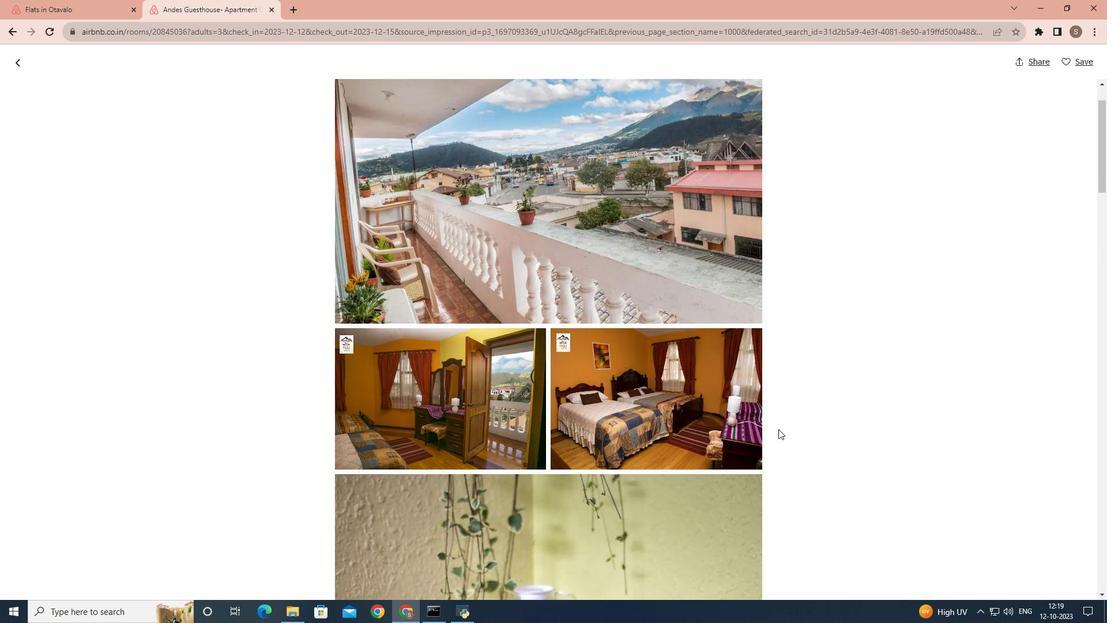 
Action: Mouse moved to (747, 452)
Screenshot: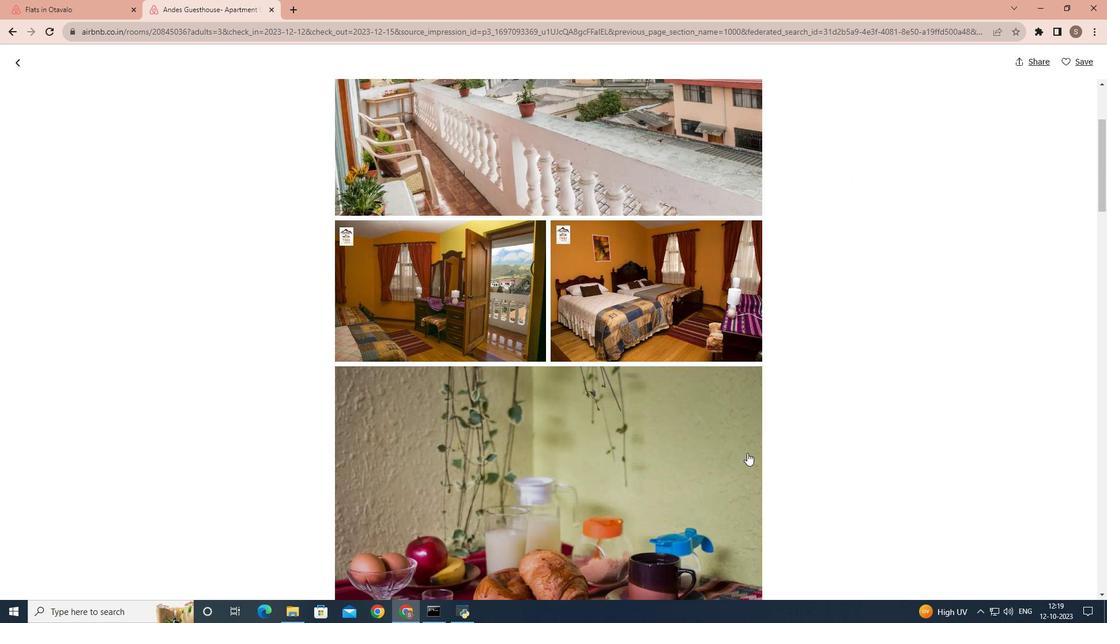 
Action: Mouse scrolled (747, 452) with delta (0, 0)
Screenshot: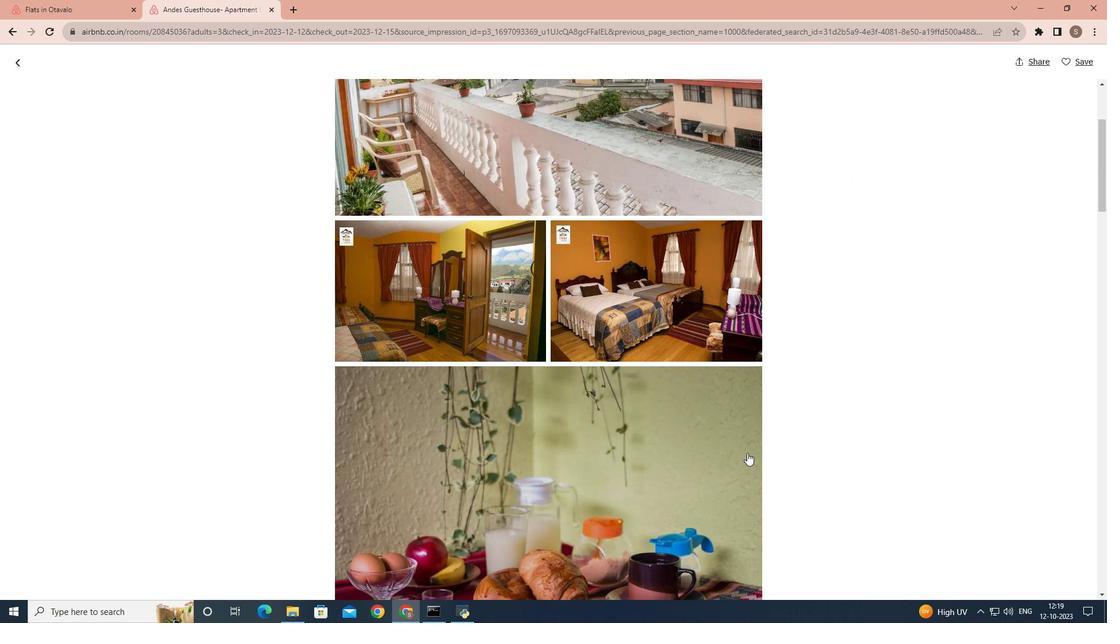 
Action: Mouse scrolled (747, 452) with delta (0, 0)
Screenshot: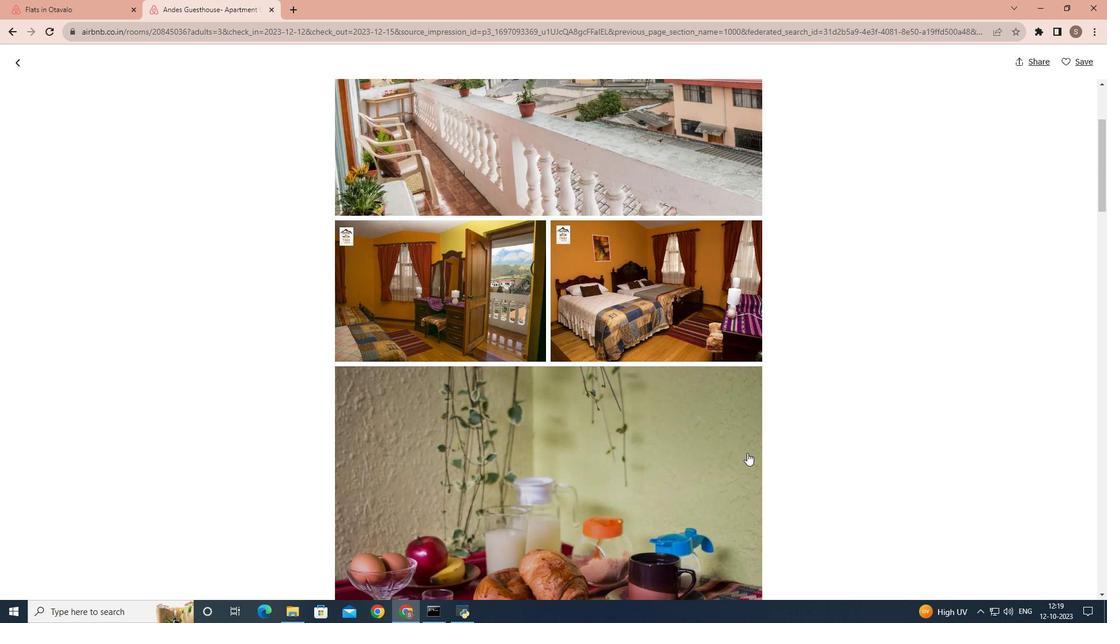 
Action: Mouse scrolled (747, 452) with delta (0, 0)
Screenshot: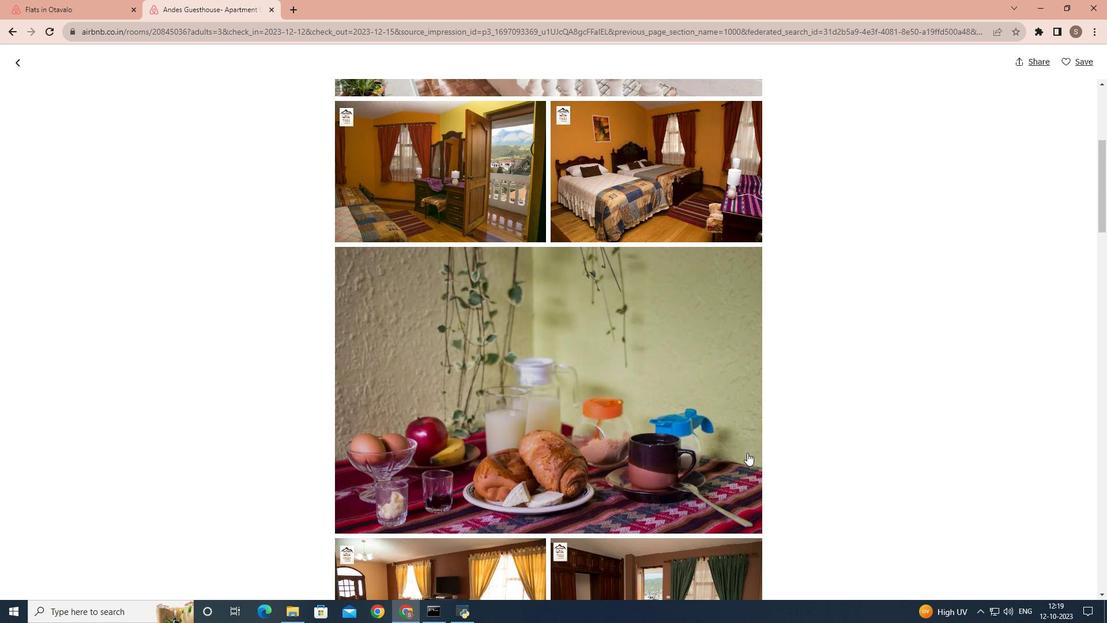 
Action: Mouse scrolled (747, 452) with delta (0, 0)
Screenshot: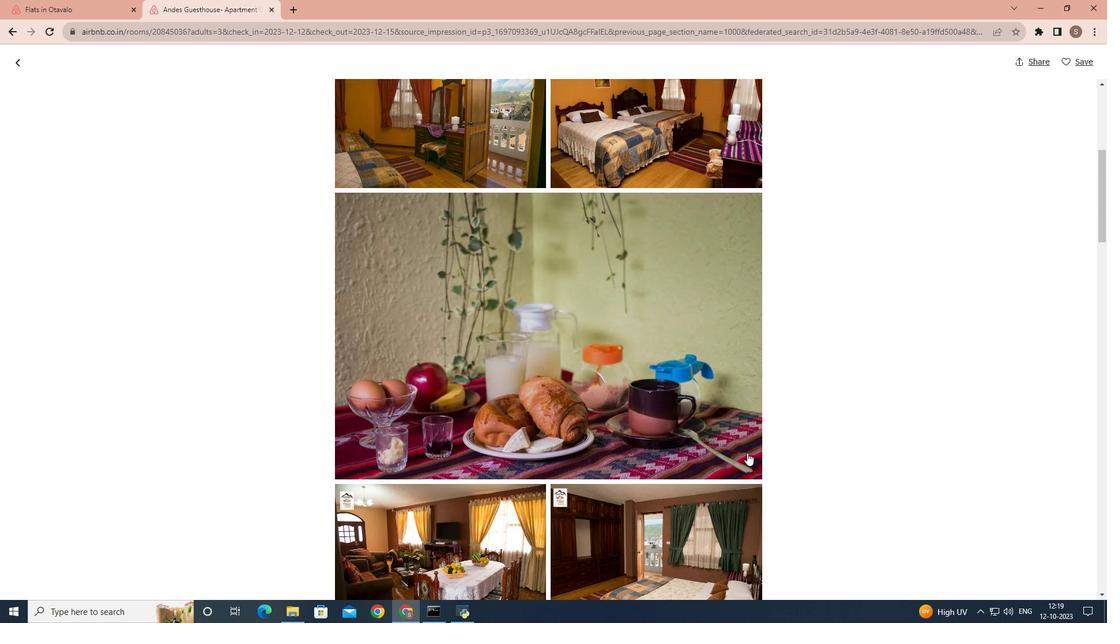 
Action: Mouse scrolled (747, 452) with delta (0, 0)
Screenshot: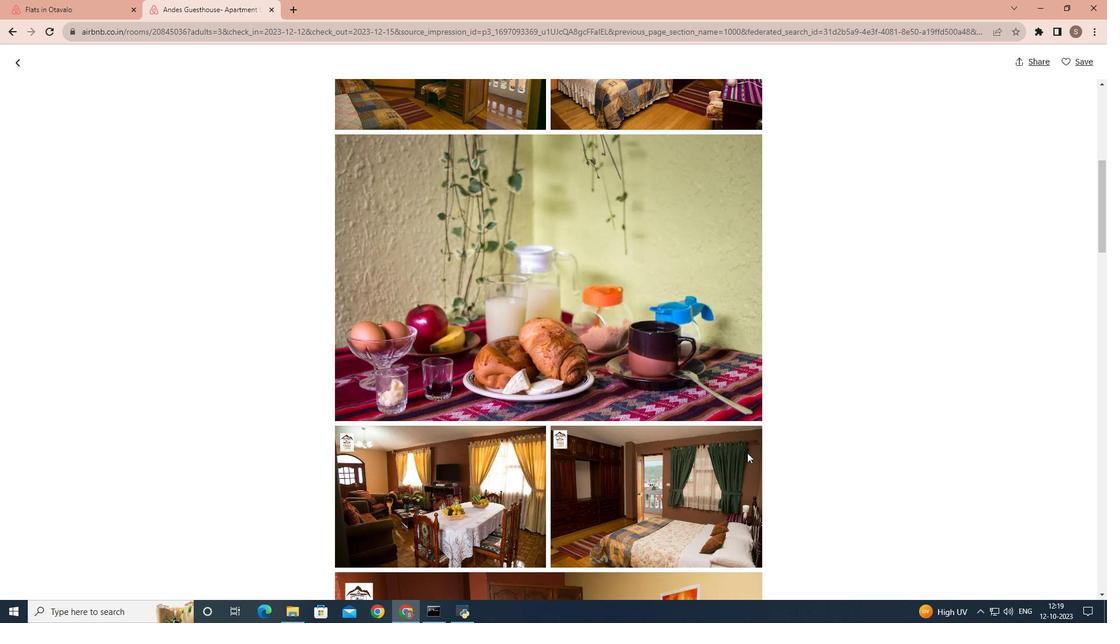 
Action: Mouse scrolled (747, 452) with delta (0, 0)
Screenshot: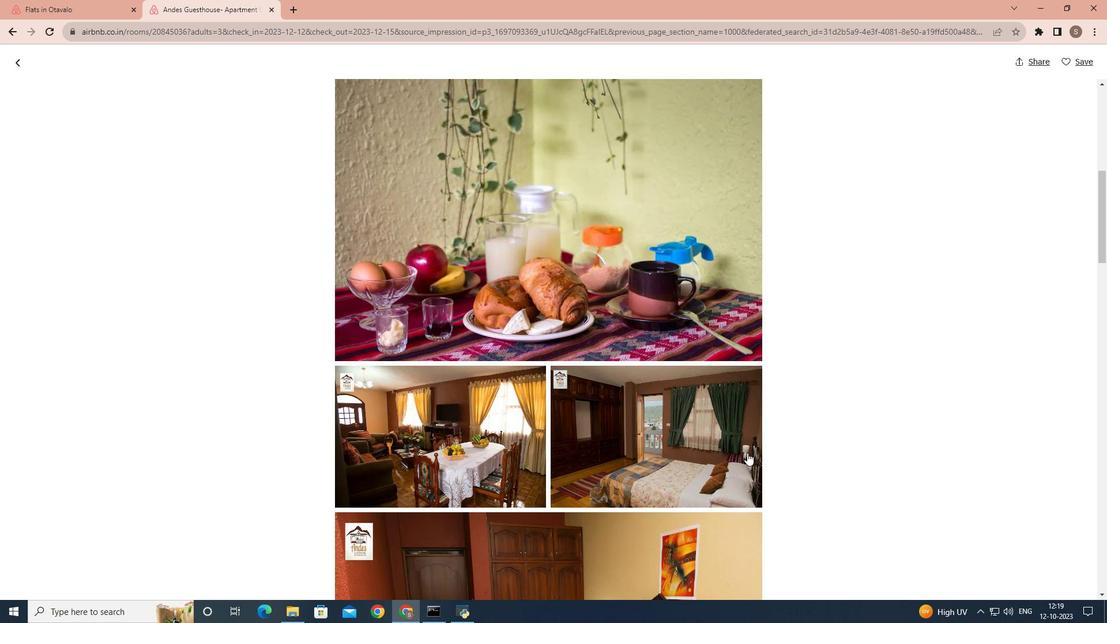 
Action: Mouse scrolled (747, 452) with delta (0, 0)
Screenshot: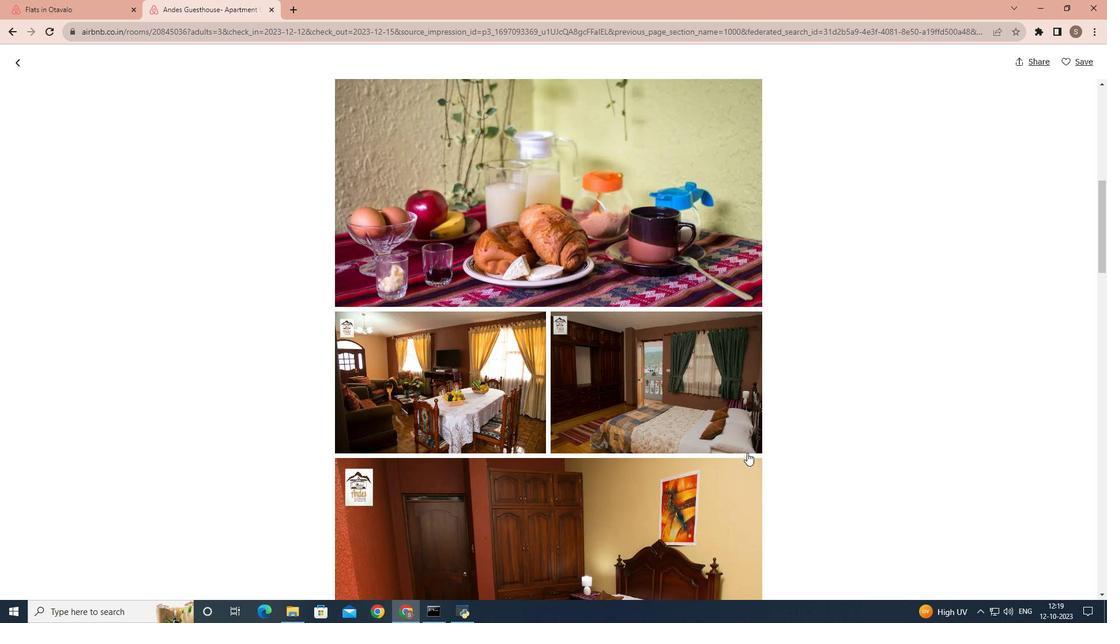 
Action: Mouse scrolled (747, 452) with delta (0, 0)
Screenshot: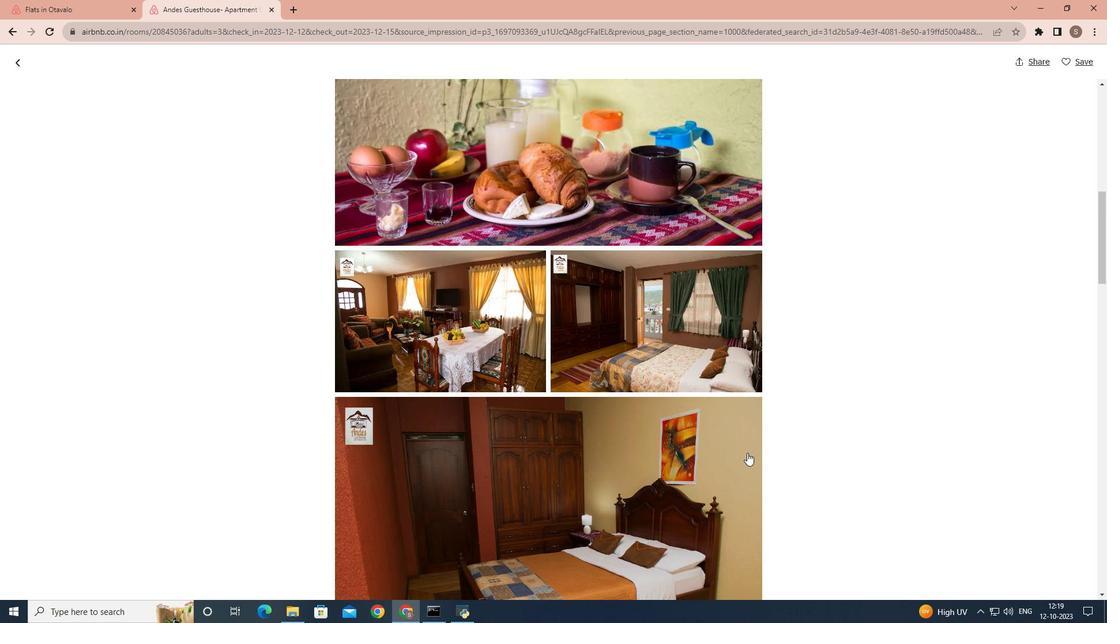 
Action: Mouse scrolled (747, 452) with delta (0, 0)
Screenshot: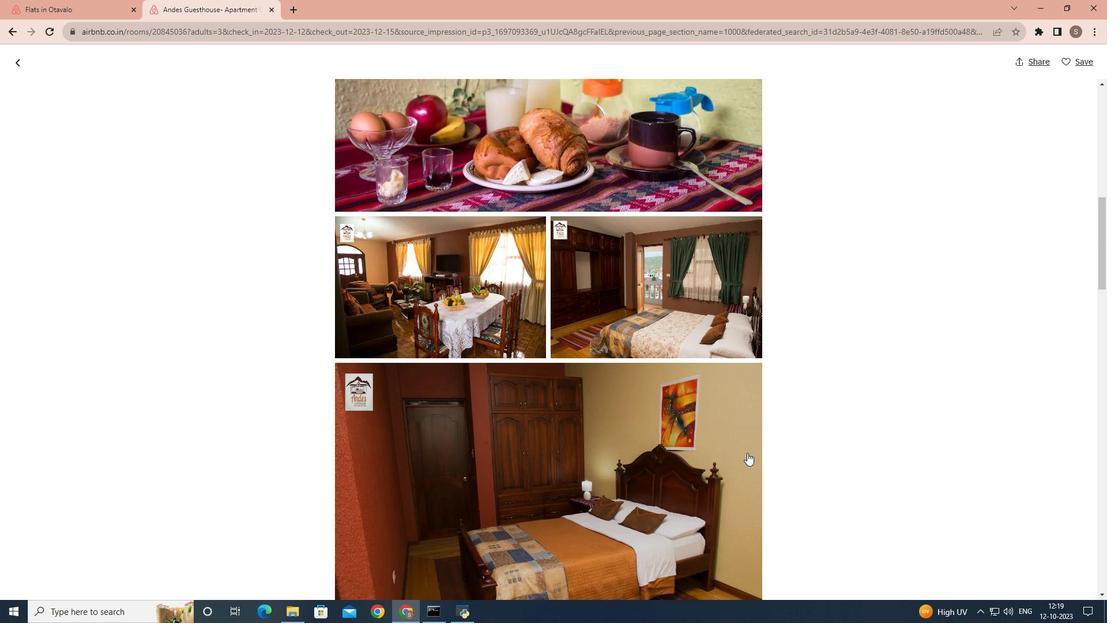
Action: Mouse scrolled (747, 452) with delta (0, 0)
Screenshot: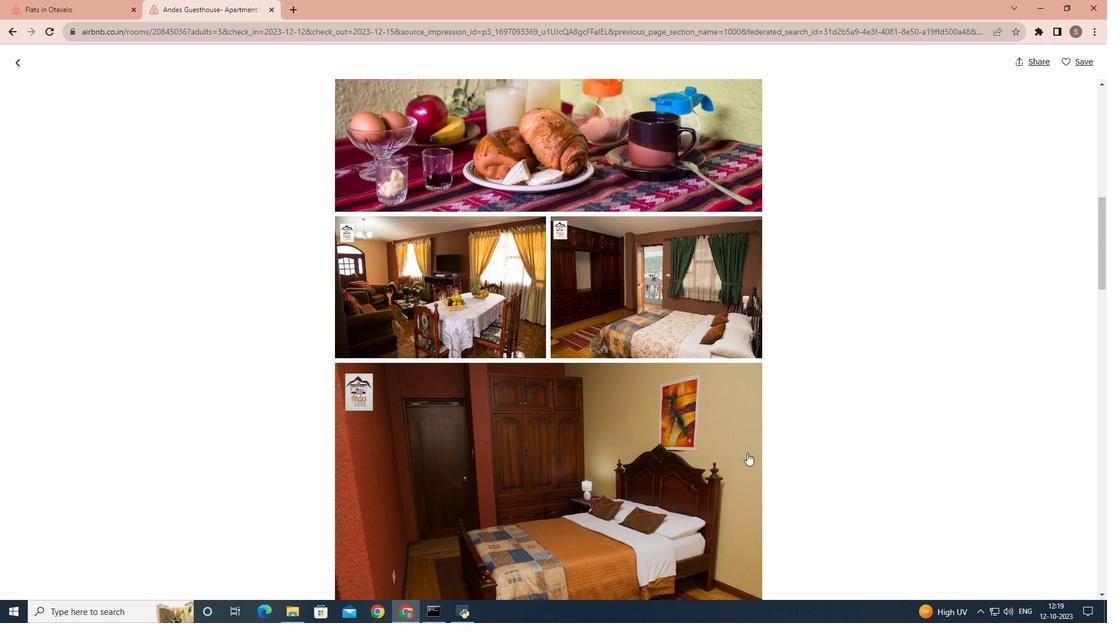 
Action: Mouse scrolled (747, 452) with delta (0, 0)
Screenshot: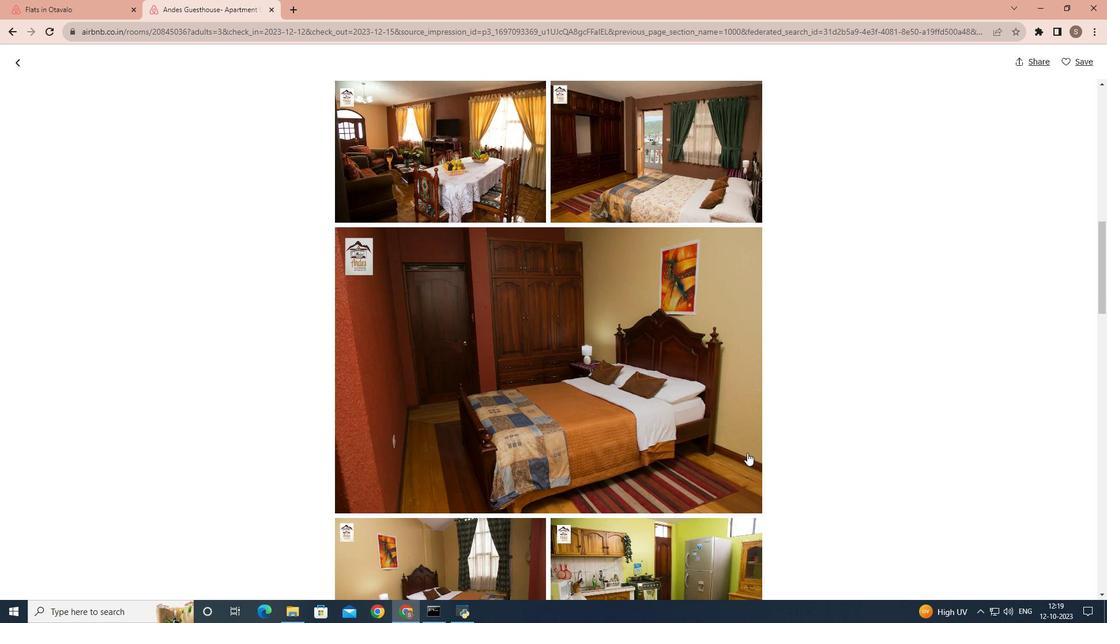 
Action: Mouse scrolled (747, 452) with delta (0, 0)
Screenshot: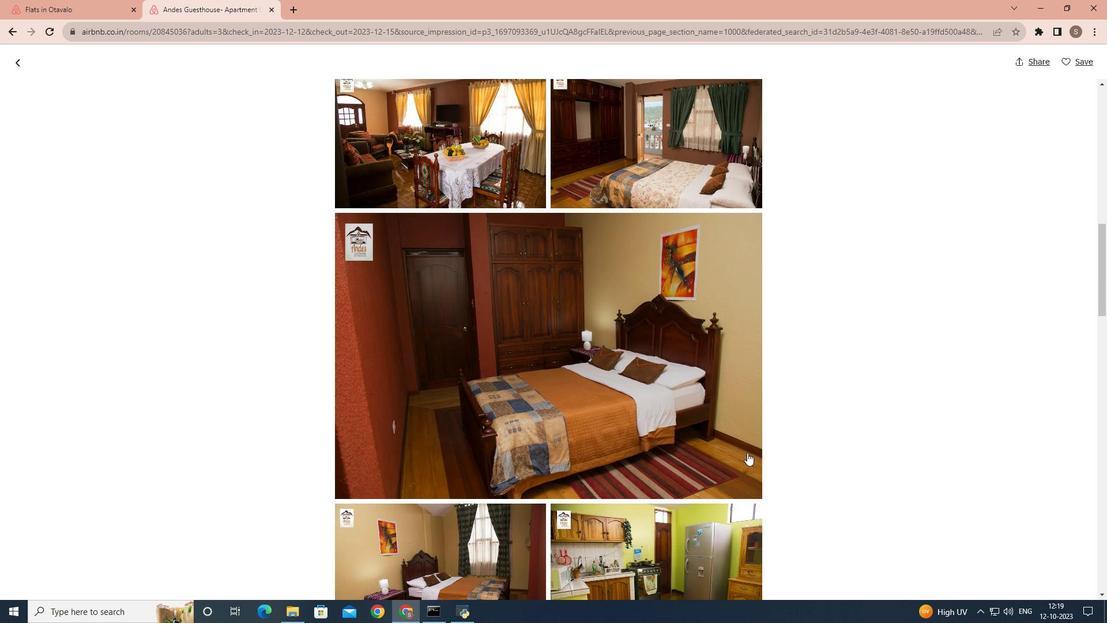 
Action: Mouse scrolled (747, 452) with delta (0, 0)
Screenshot: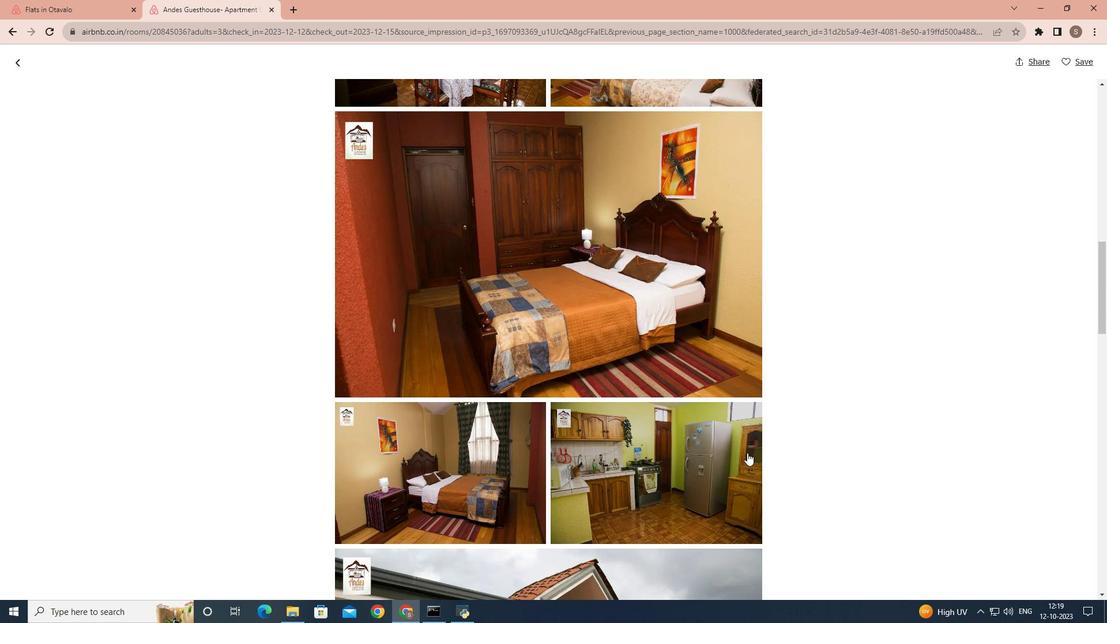 
Action: Mouse scrolled (747, 452) with delta (0, 0)
Screenshot: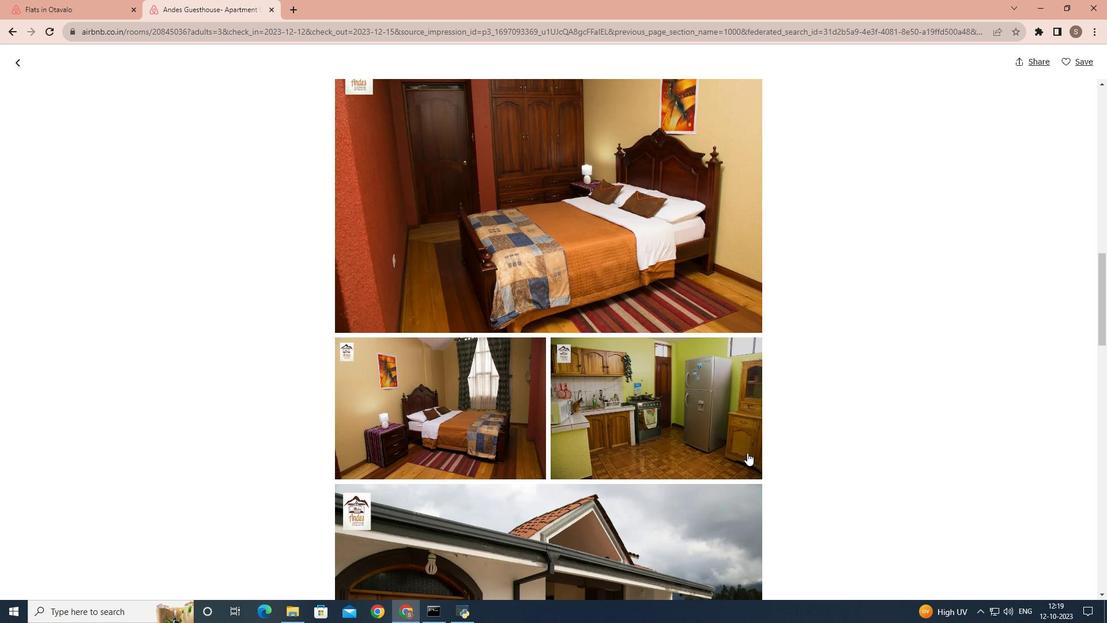 
Action: Mouse scrolled (747, 452) with delta (0, 0)
Screenshot: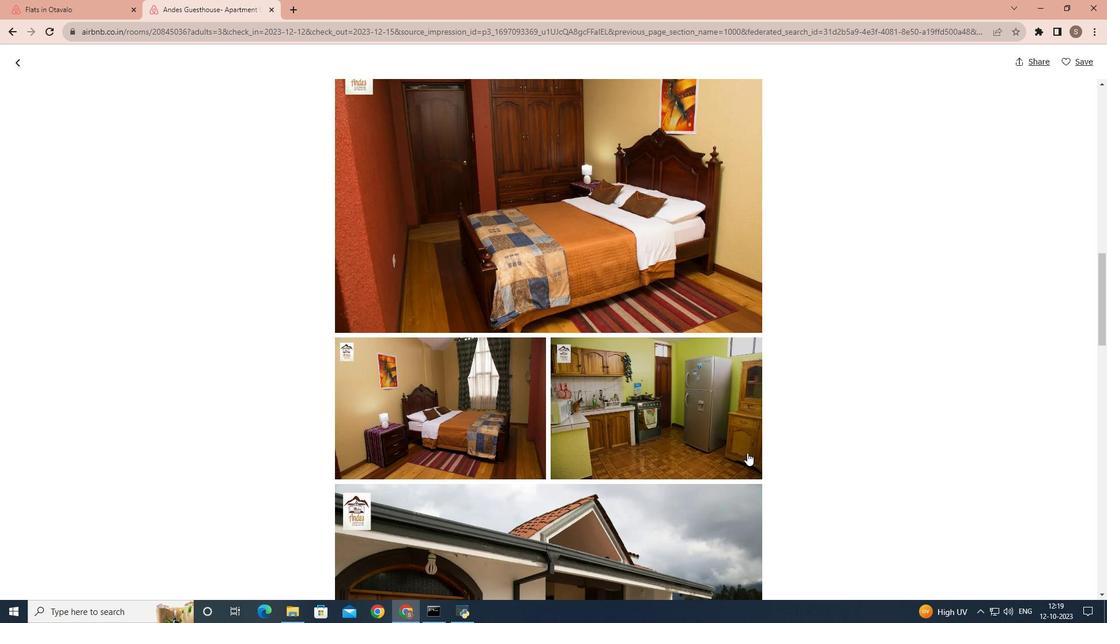 
Action: Mouse scrolled (747, 452) with delta (0, 0)
Screenshot: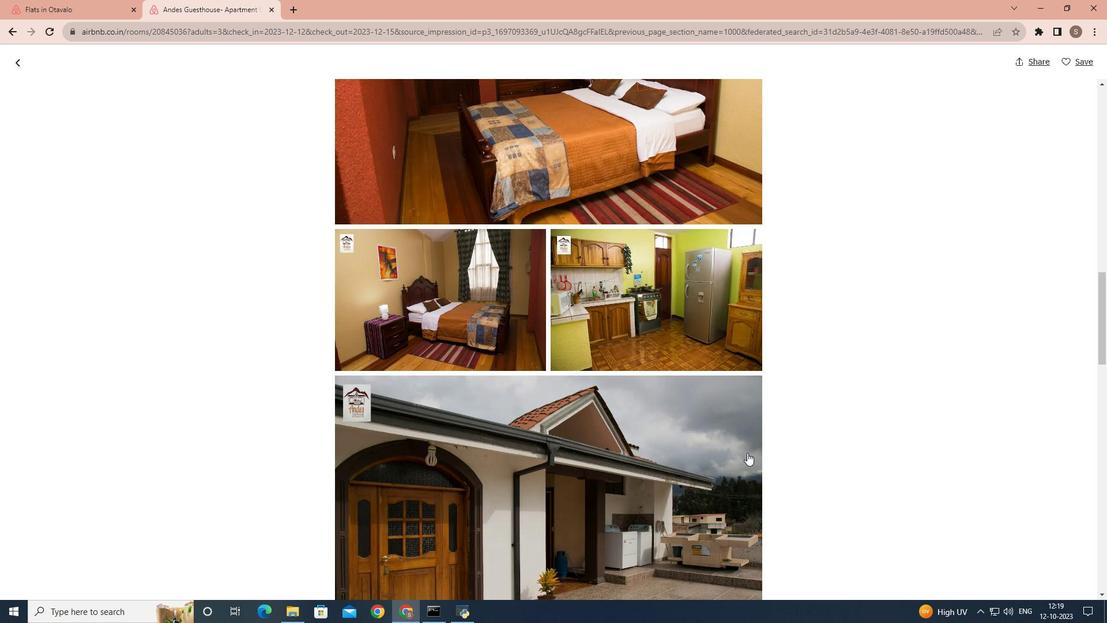 
Action: Mouse scrolled (747, 452) with delta (0, 0)
Screenshot: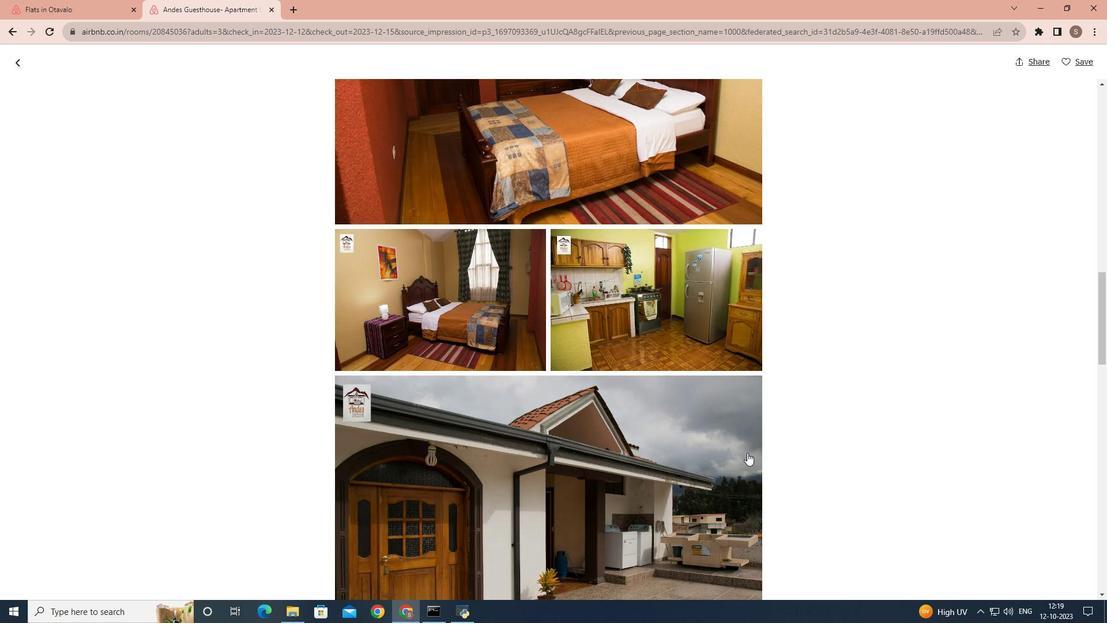 
Action: Mouse scrolled (747, 452) with delta (0, 0)
Screenshot: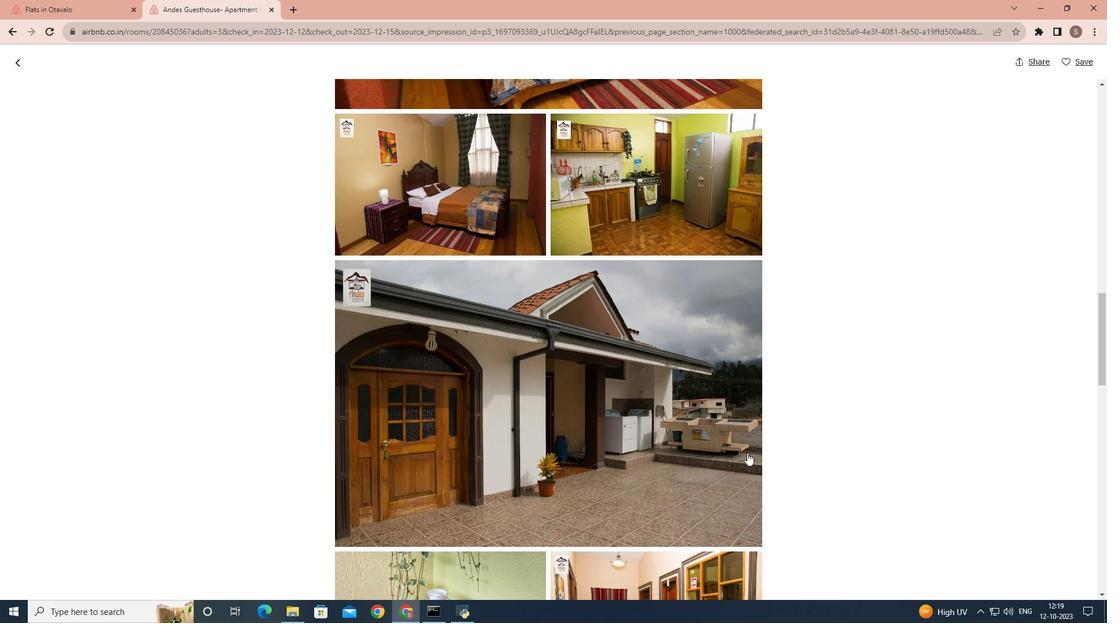 
Action: Mouse scrolled (747, 452) with delta (0, 0)
Screenshot: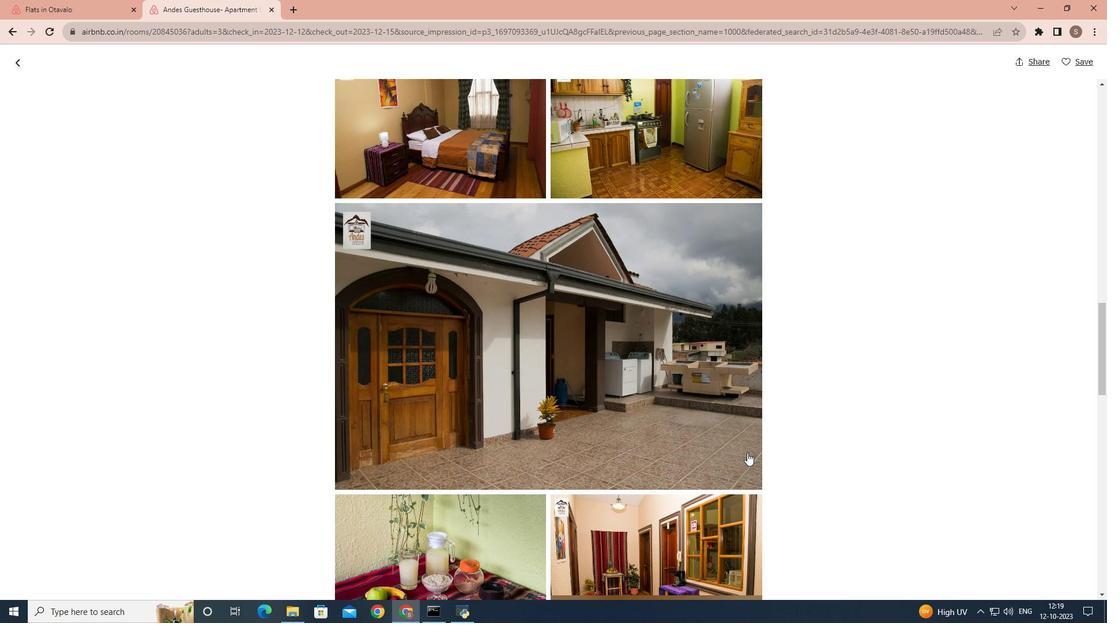 
Action: Mouse scrolled (747, 452) with delta (0, 0)
Screenshot: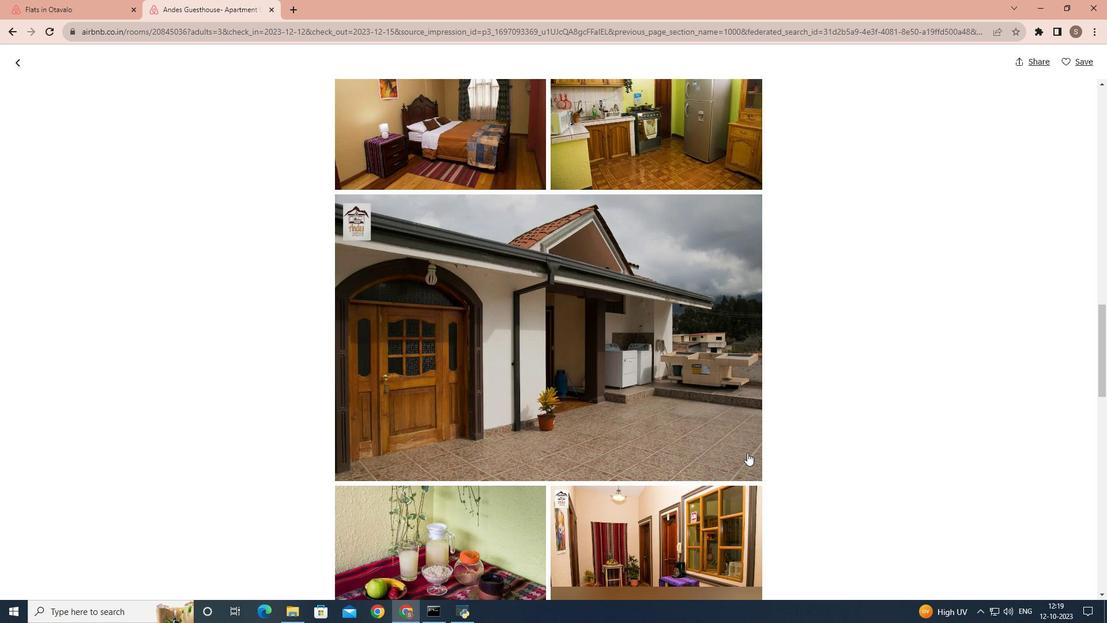 
Action: Mouse scrolled (747, 452) with delta (0, 0)
Screenshot: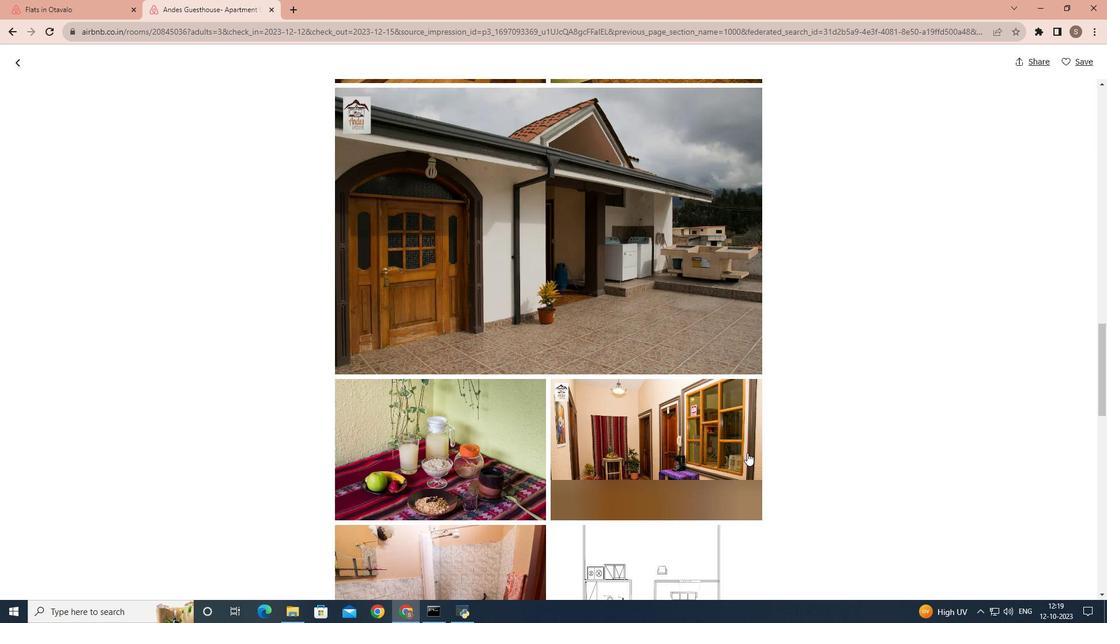 
Action: Mouse scrolled (747, 452) with delta (0, 0)
Screenshot: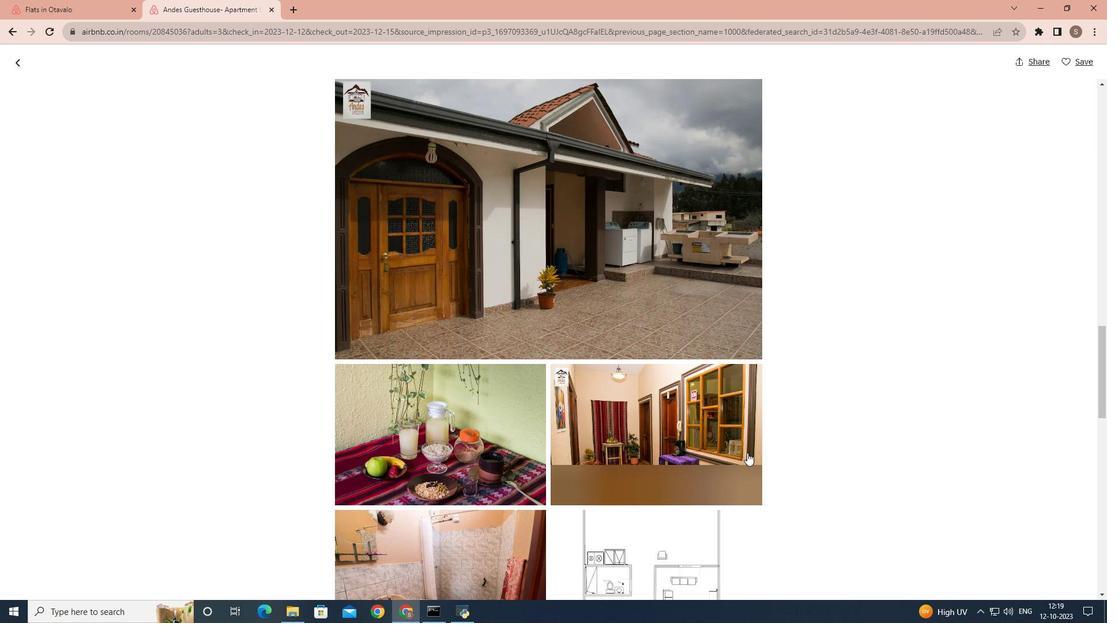 
Action: Mouse scrolled (747, 452) with delta (0, 0)
Screenshot: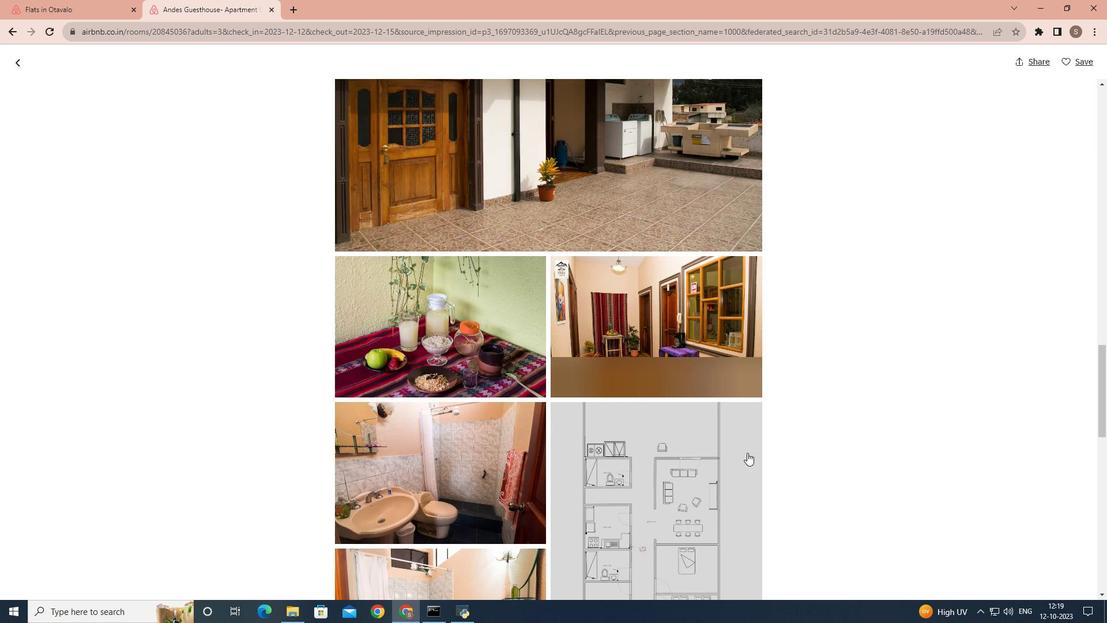 
Action: Mouse scrolled (747, 452) with delta (0, 0)
Screenshot: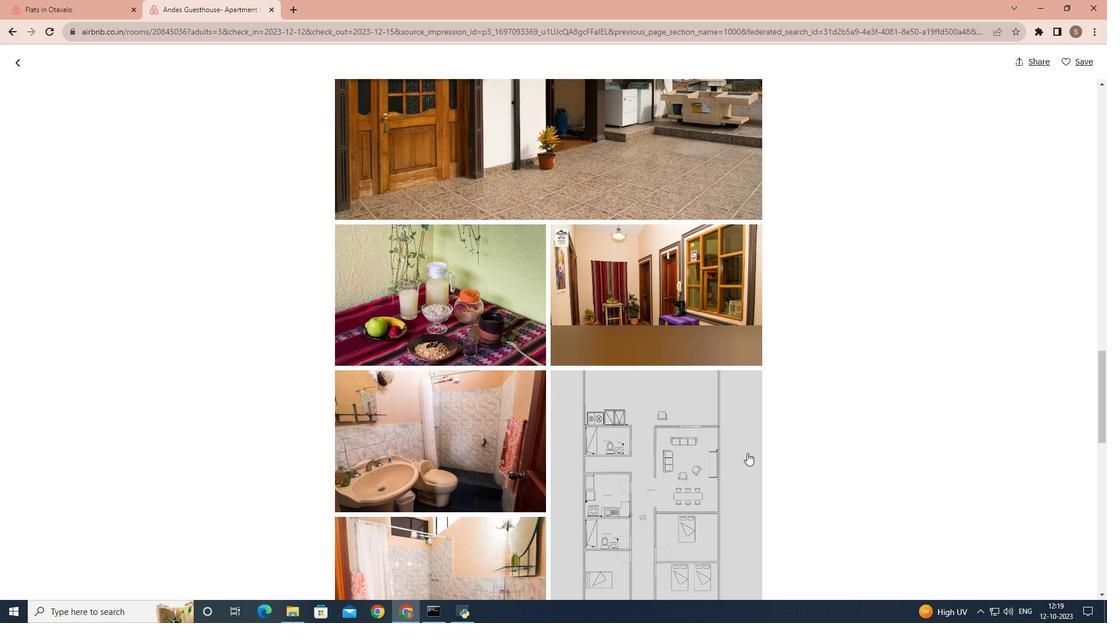 
Action: Mouse moved to (782, 466)
Screenshot: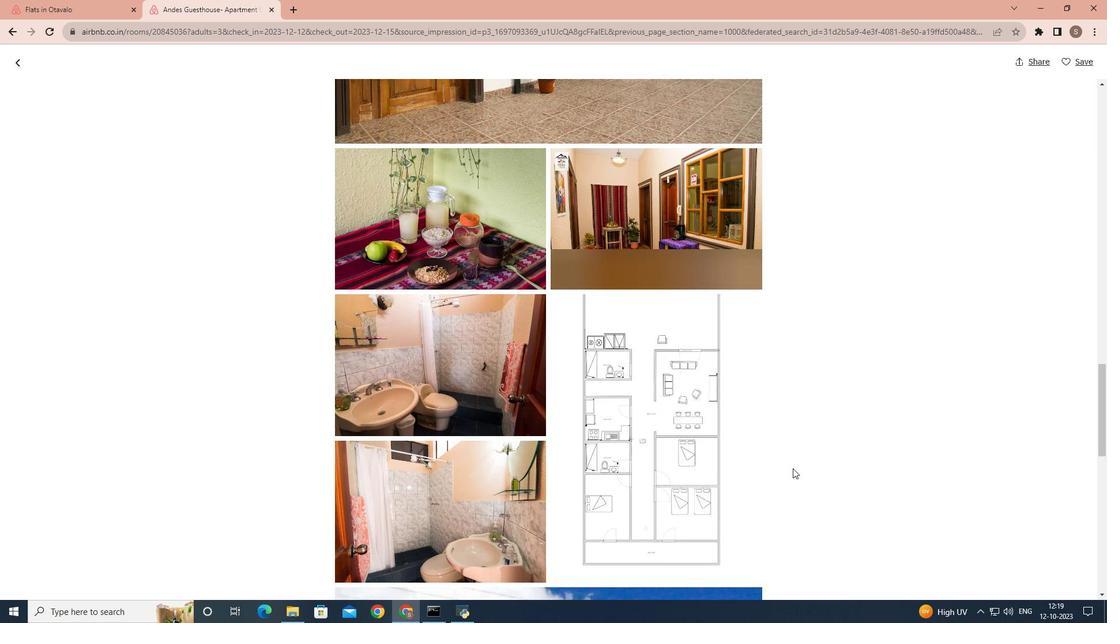 
Action: Mouse scrolled (782, 466) with delta (0, 0)
Screenshot: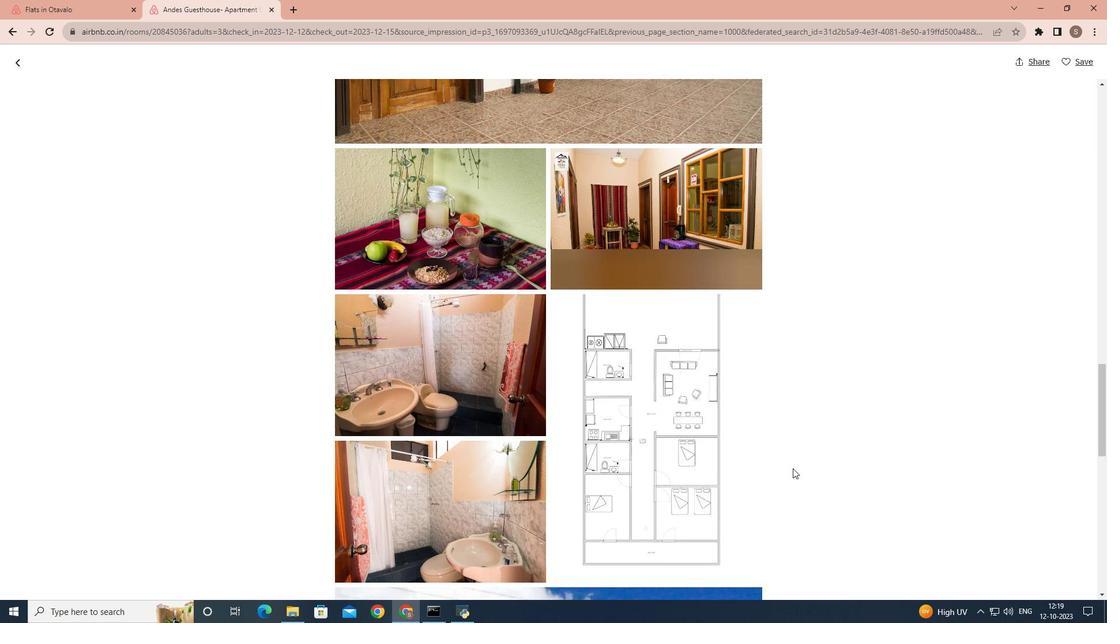 
Action: Mouse moved to (793, 468)
Screenshot: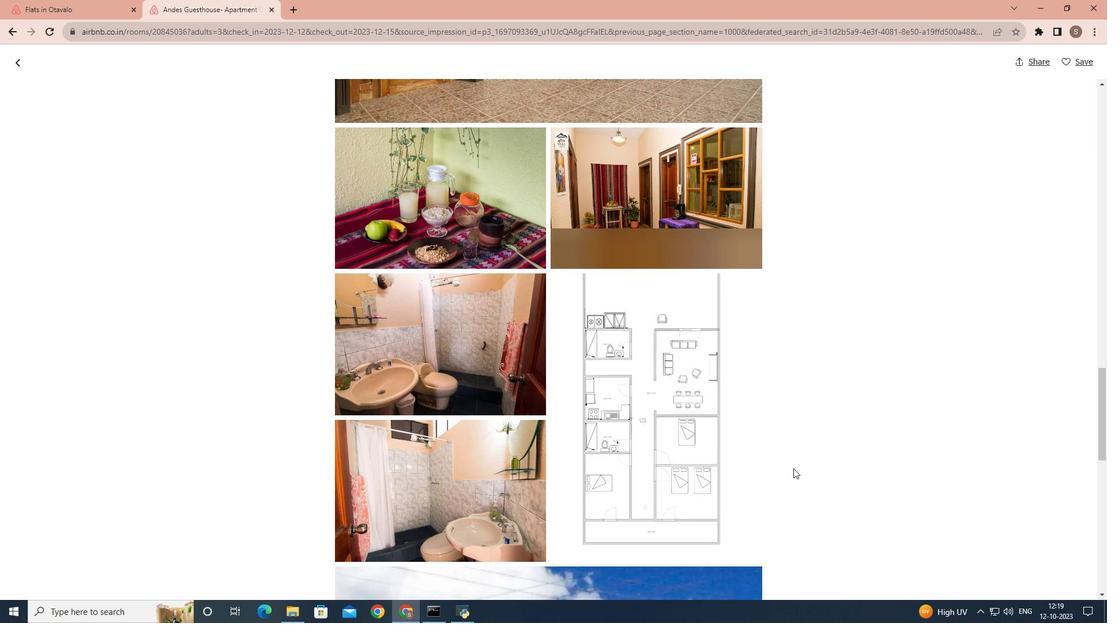 
Action: Mouse scrolled (793, 467) with delta (0, 0)
Screenshot: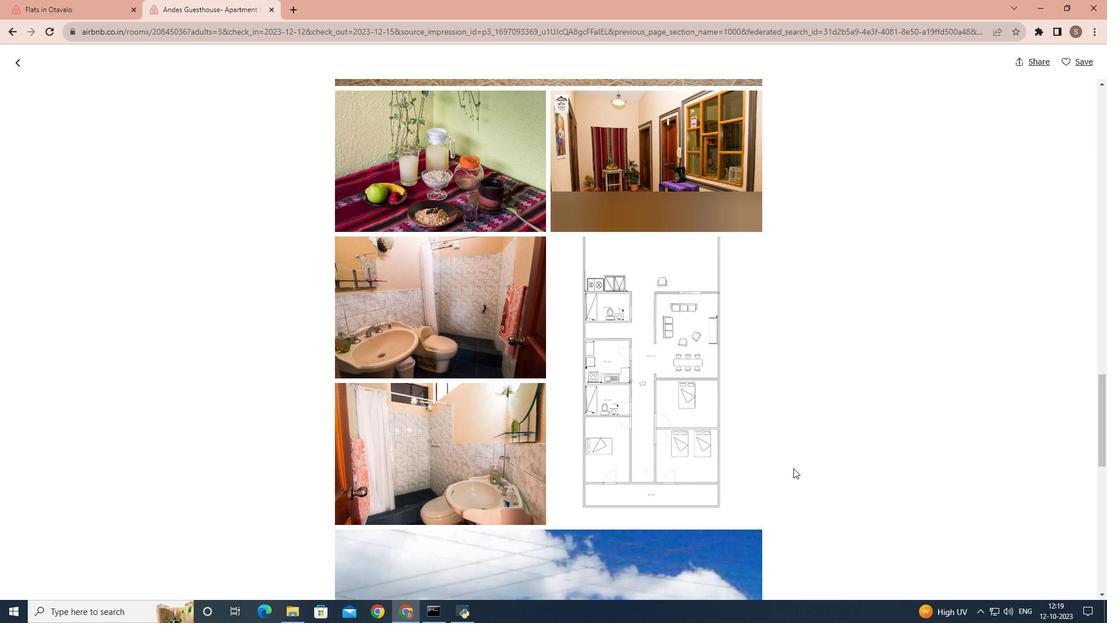 
Action: Mouse scrolled (793, 467) with delta (0, 0)
Screenshot: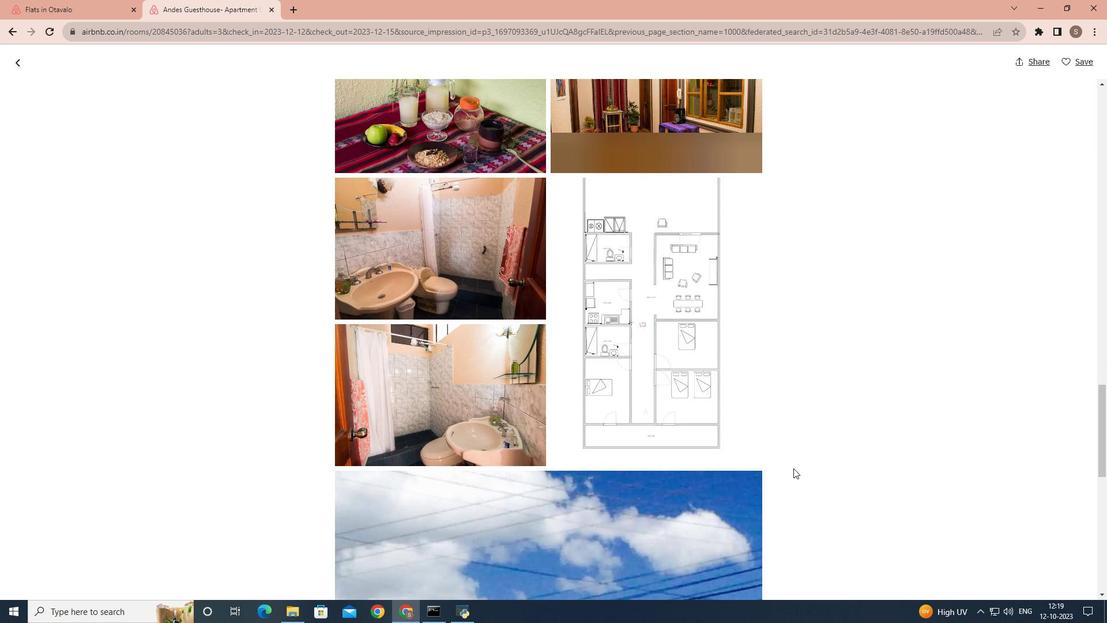 
Action: Mouse scrolled (793, 467) with delta (0, 0)
Screenshot: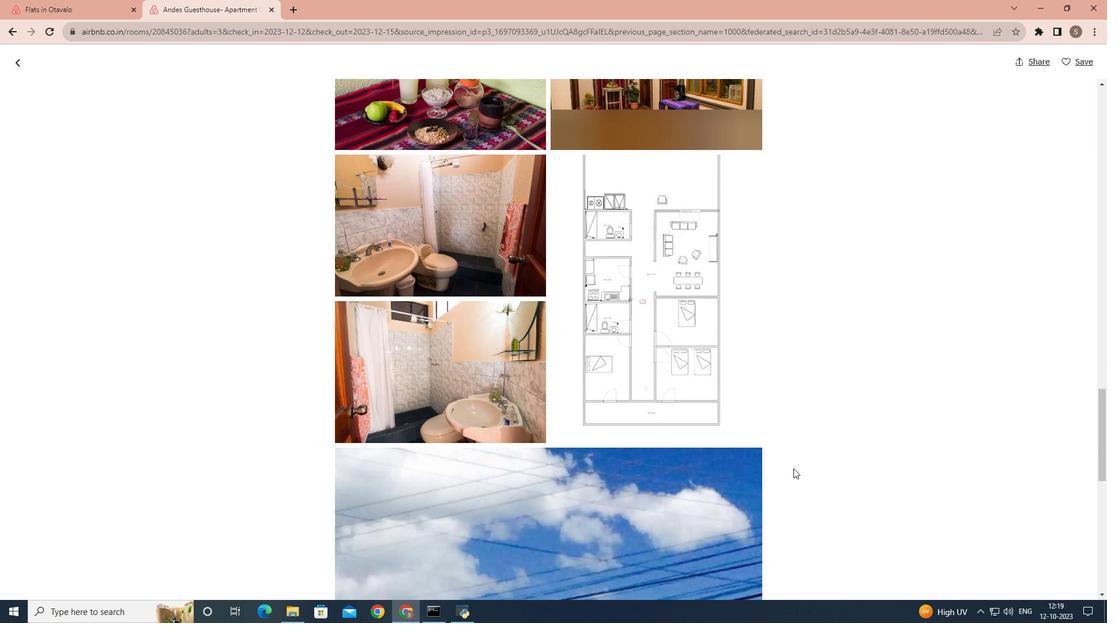 
Action: Mouse scrolled (793, 467) with delta (0, 0)
Screenshot: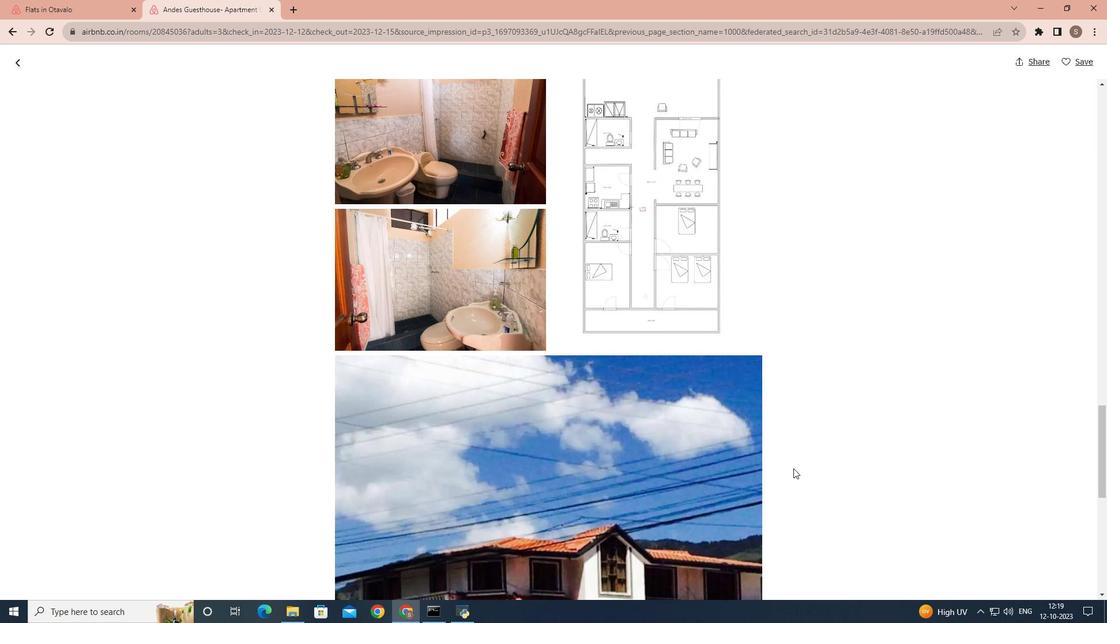 
Action: Mouse scrolled (793, 467) with delta (0, 0)
Screenshot: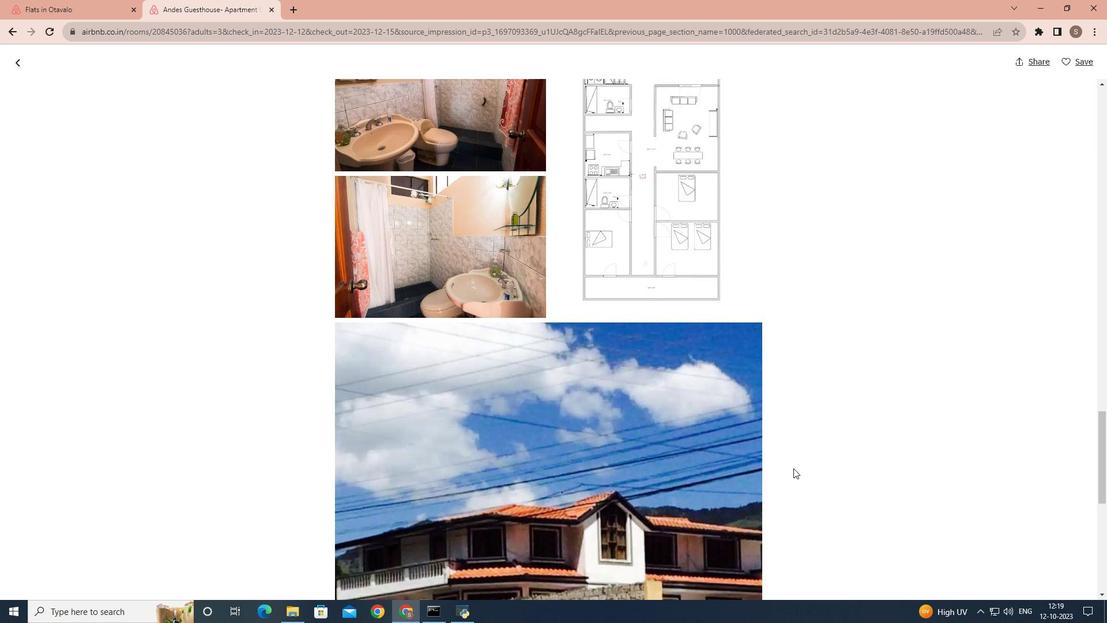 
Action: Mouse scrolled (793, 467) with delta (0, 0)
Screenshot: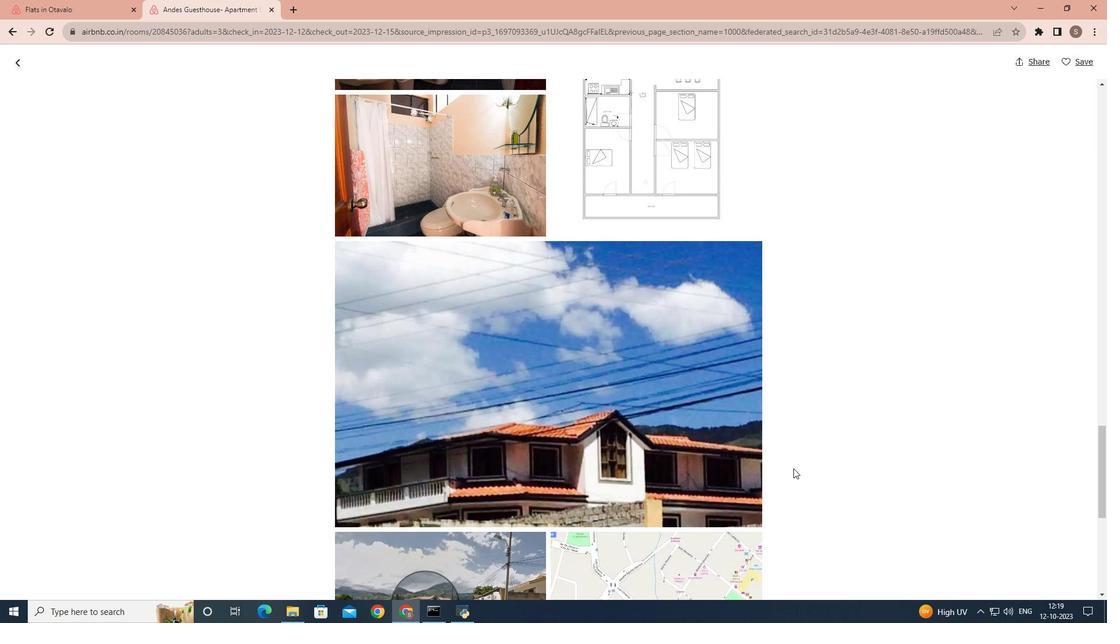 
Action: Mouse scrolled (793, 467) with delta (0, 0)
Screenshot: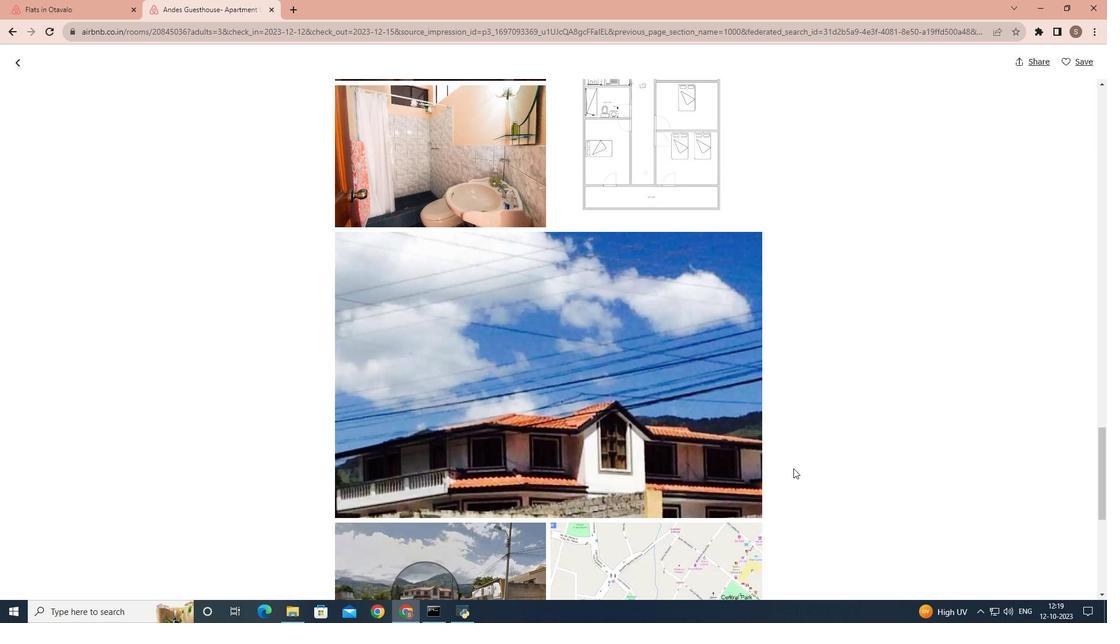 
Action: Mouse scrolled (793, 467) with delta (0, 0)
Screenshot: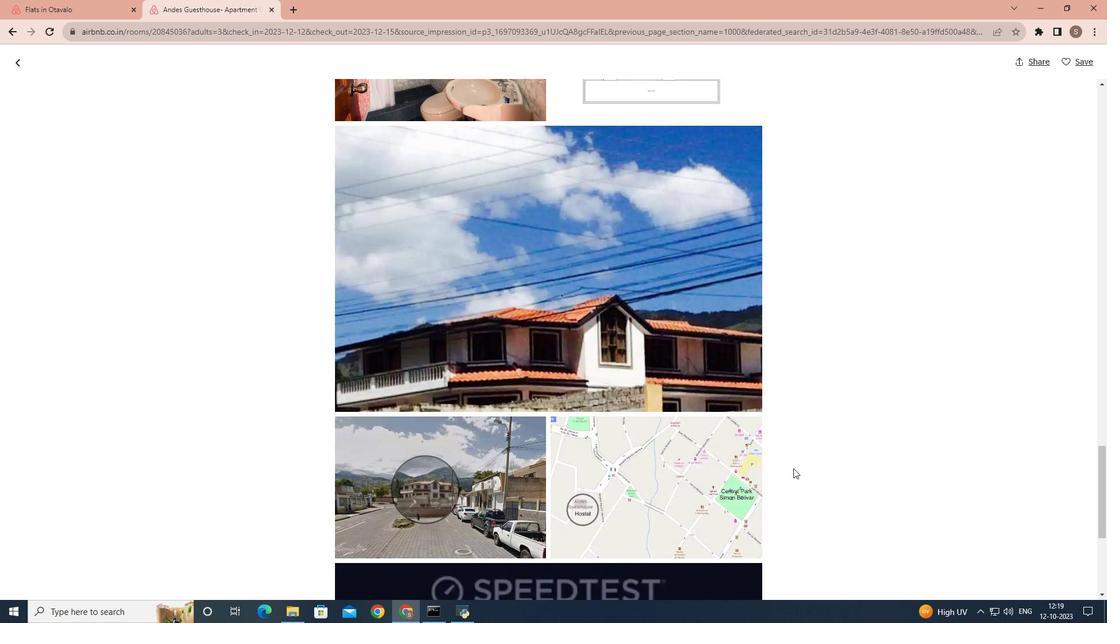 
Action: Mouse scrolled (793, 467) with delta (0, 0)
Screenshot: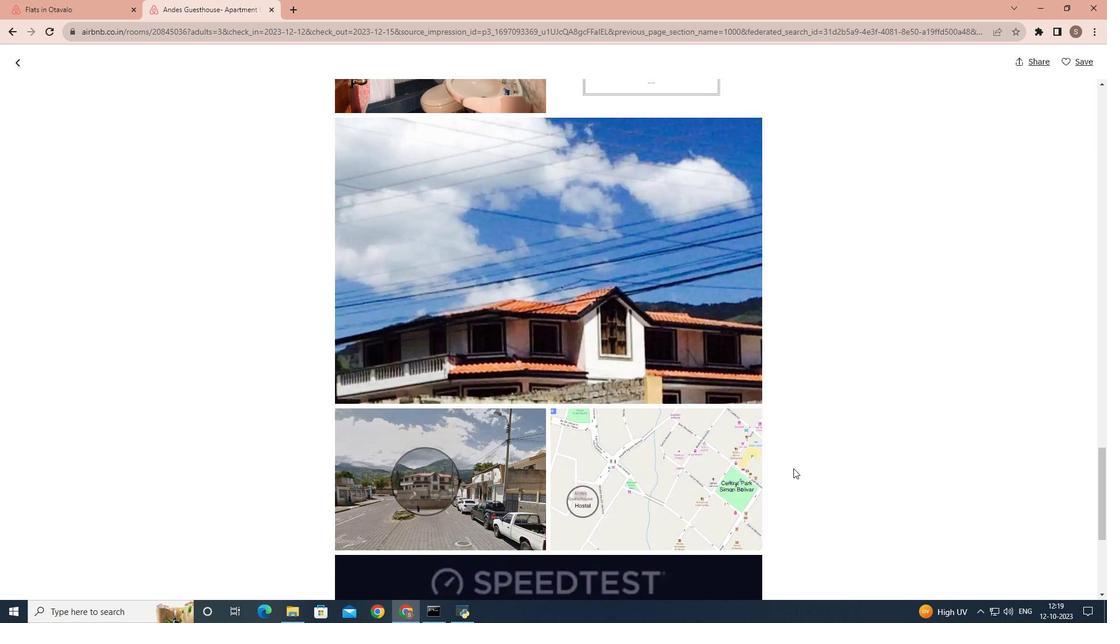 
Action: Mouse scrolled (793, 467) with delta (0, 0)
Screenshot: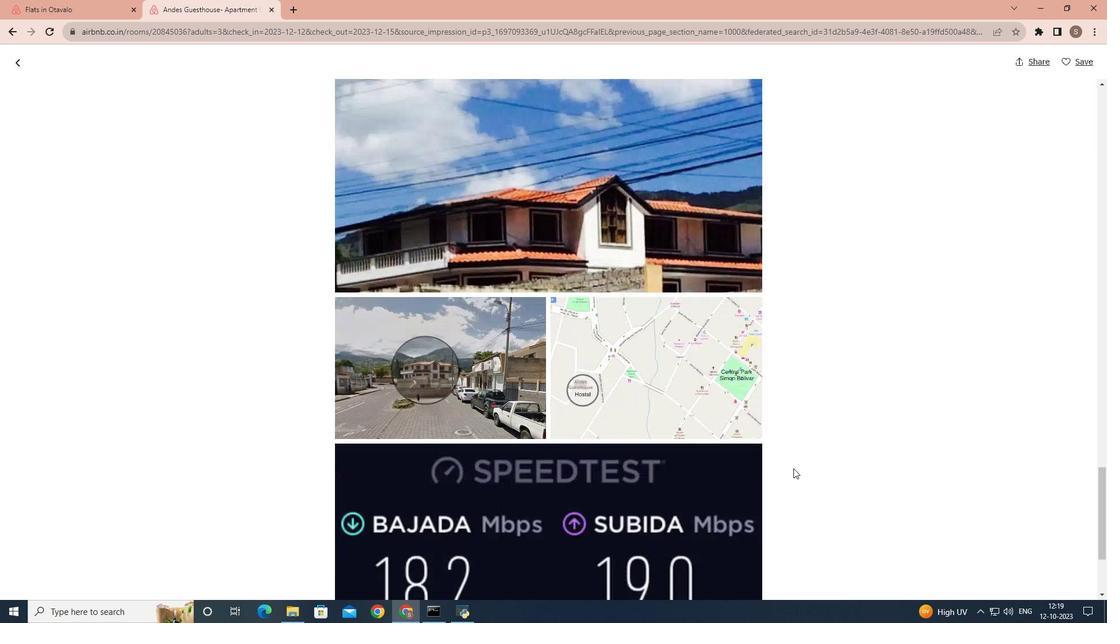 
Action: Mouse moved to (793, 469)
Screenshot: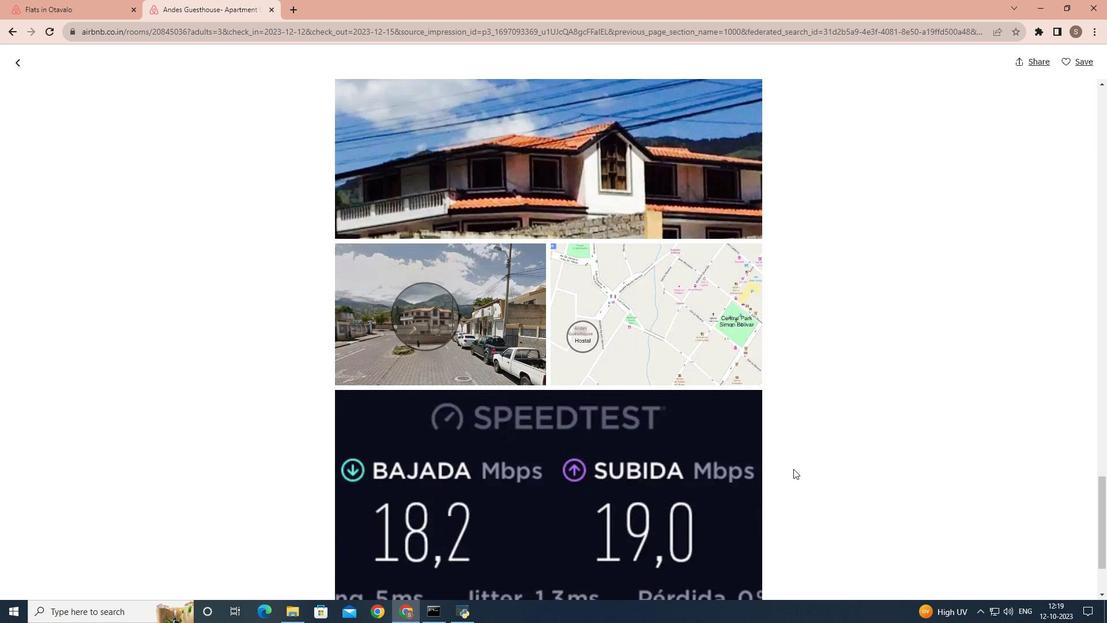 
Action: Mouse scrolled (793, 468) with delta (0, 0)
Screenshot: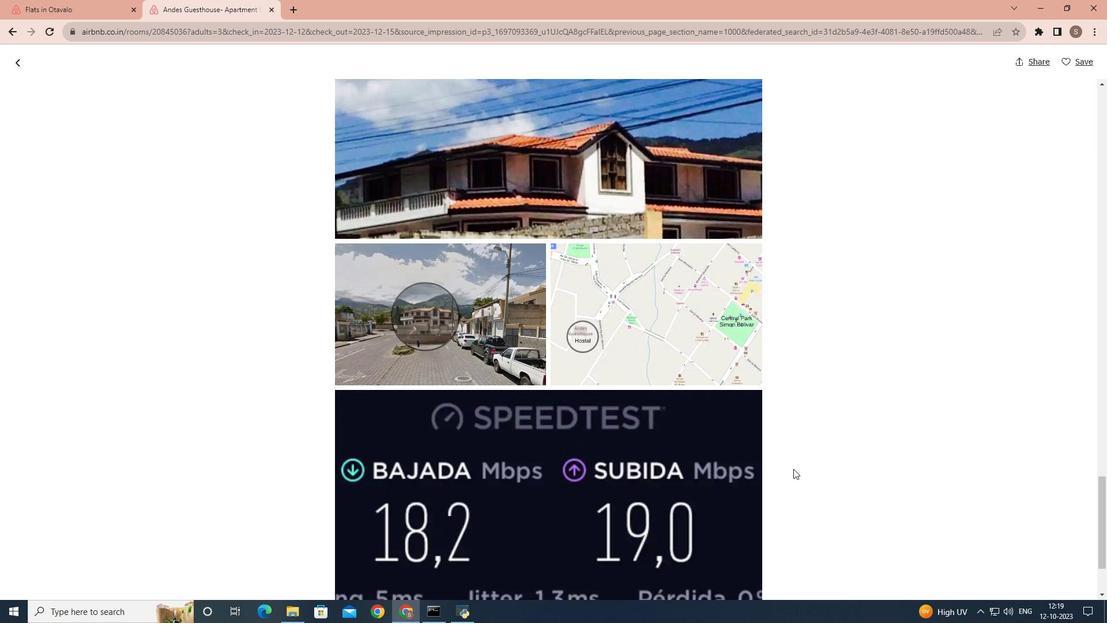 
Action: Mouse scrolled (793, 468) with delta (0, 0)
Screenshot: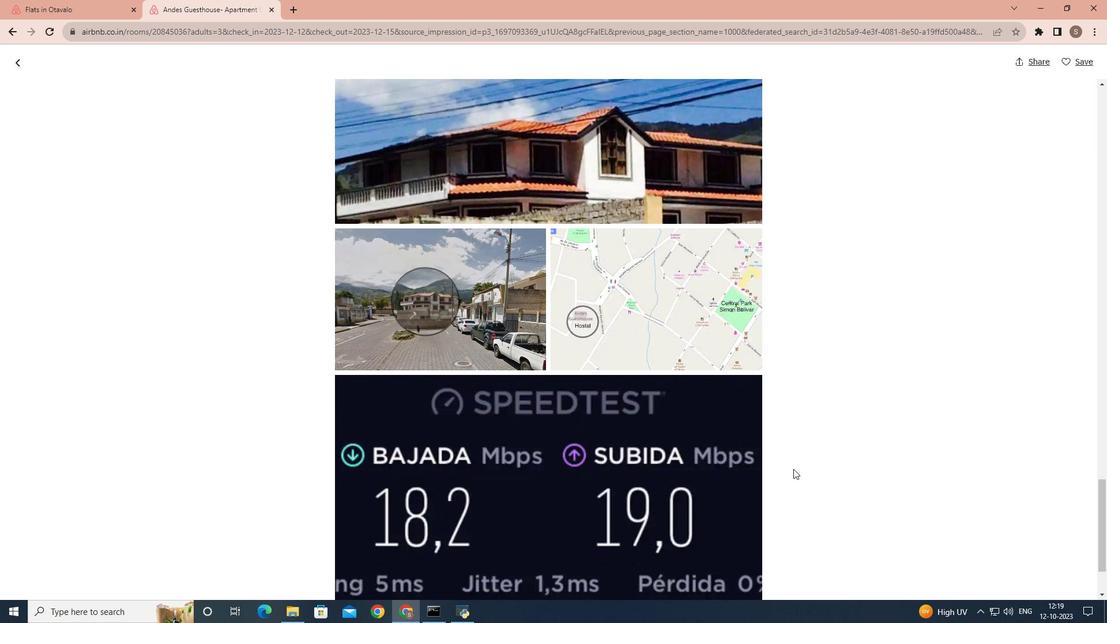 
Action: Mouse scrolled (793, 468) with delta (0, 0)
Screenshot: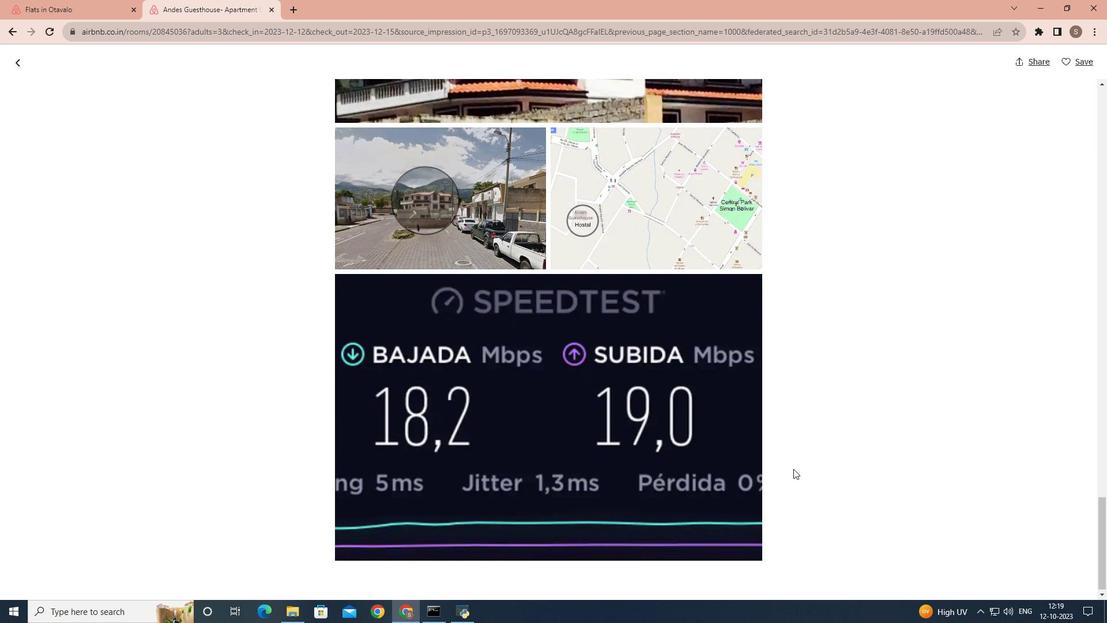 
Action: Mouse scrolled (793, 468) with delta (0, 0)
Screenshot: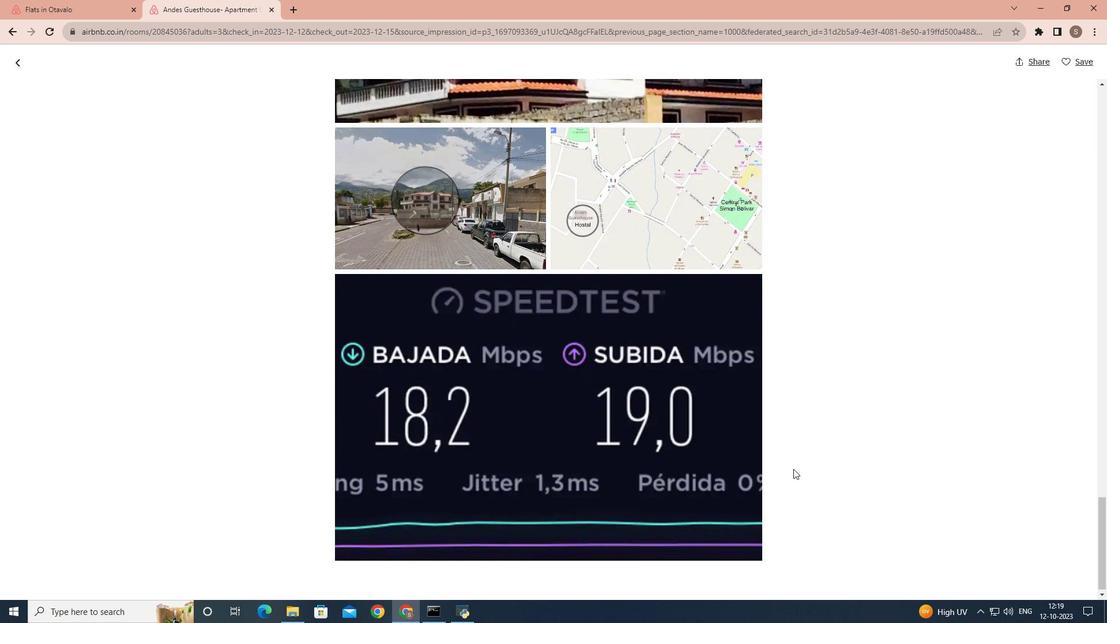 
Action: Mouse scrolled (793, 468) with delta (0, 0)
Screenshot: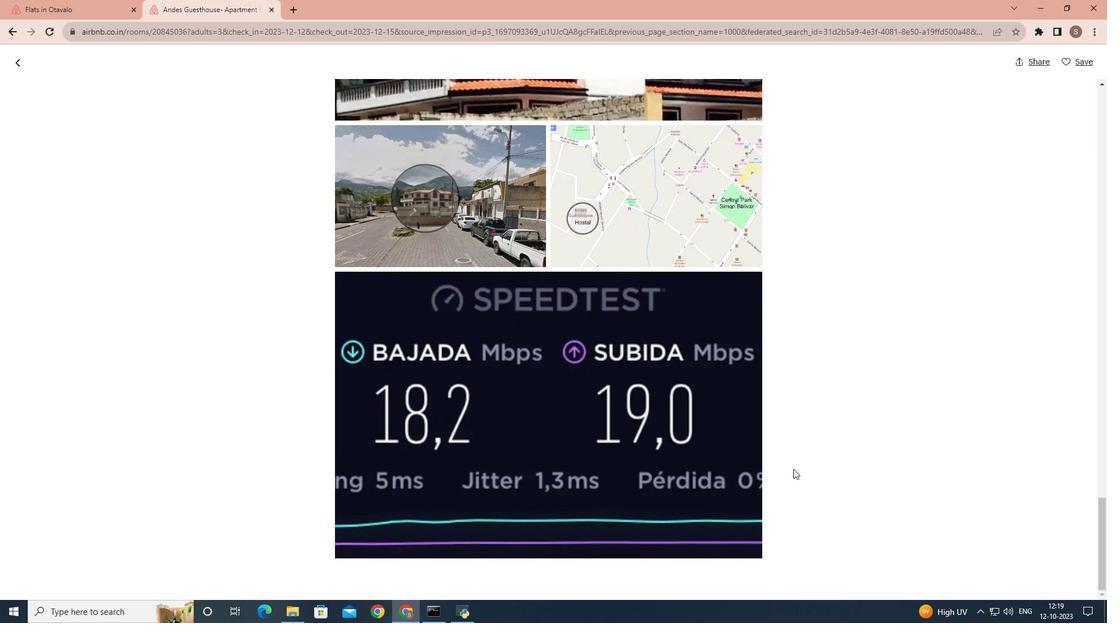 
Action: Mouse scrolled (793, 468) with delta (0, 0)
Screenshot: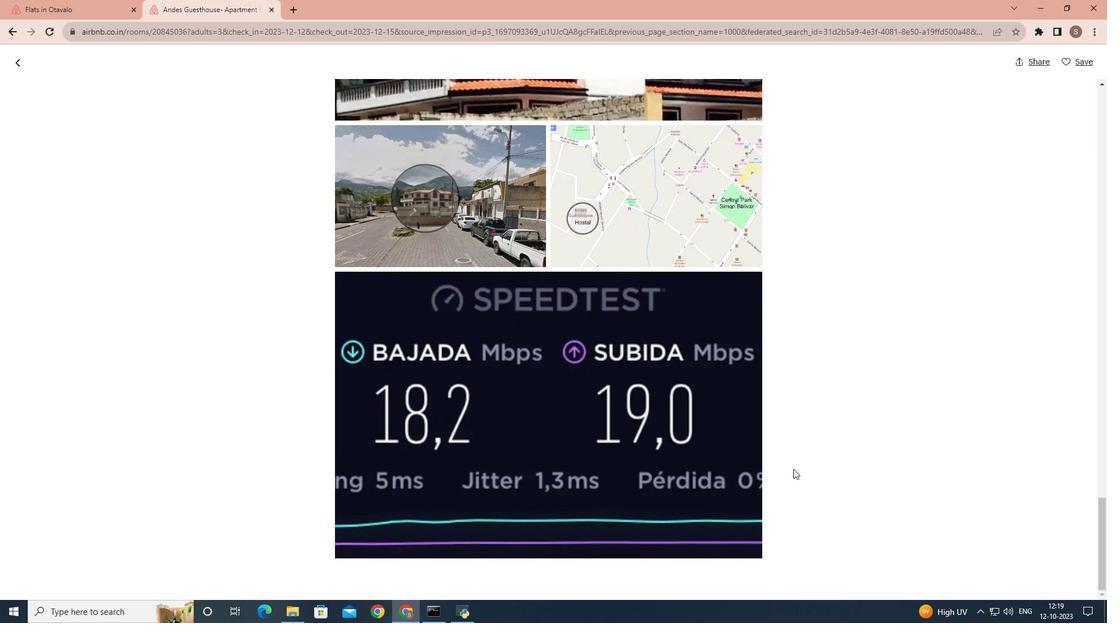 
Action: Mouse scrolled (793, 468) with delta (0, 0)
Screenshot: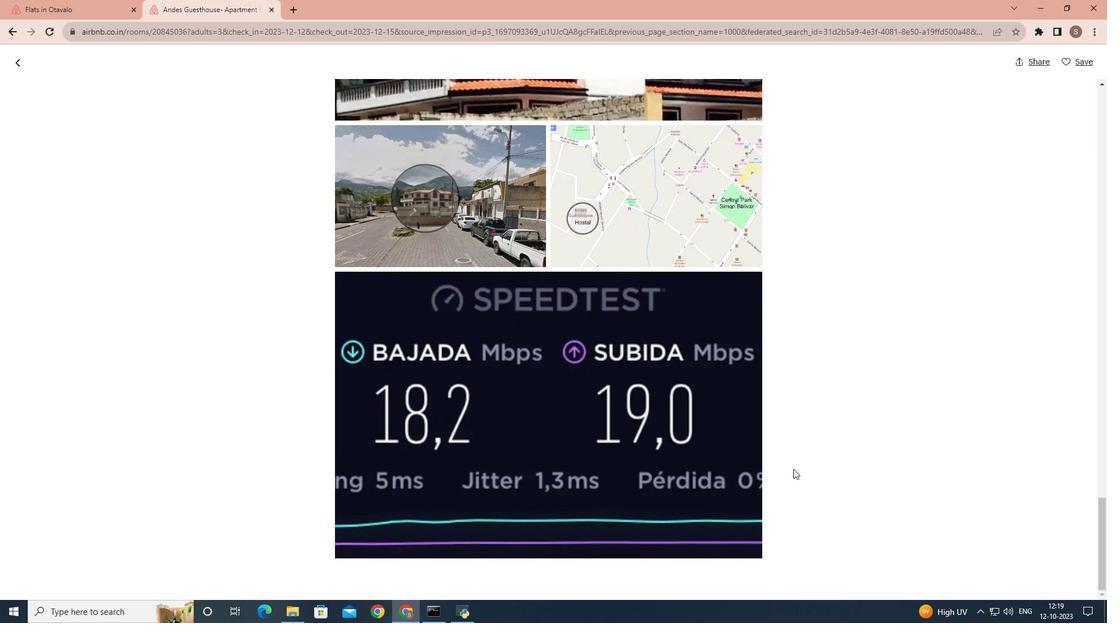 
Action: Mouse moved to (17, 66)
Screenshot: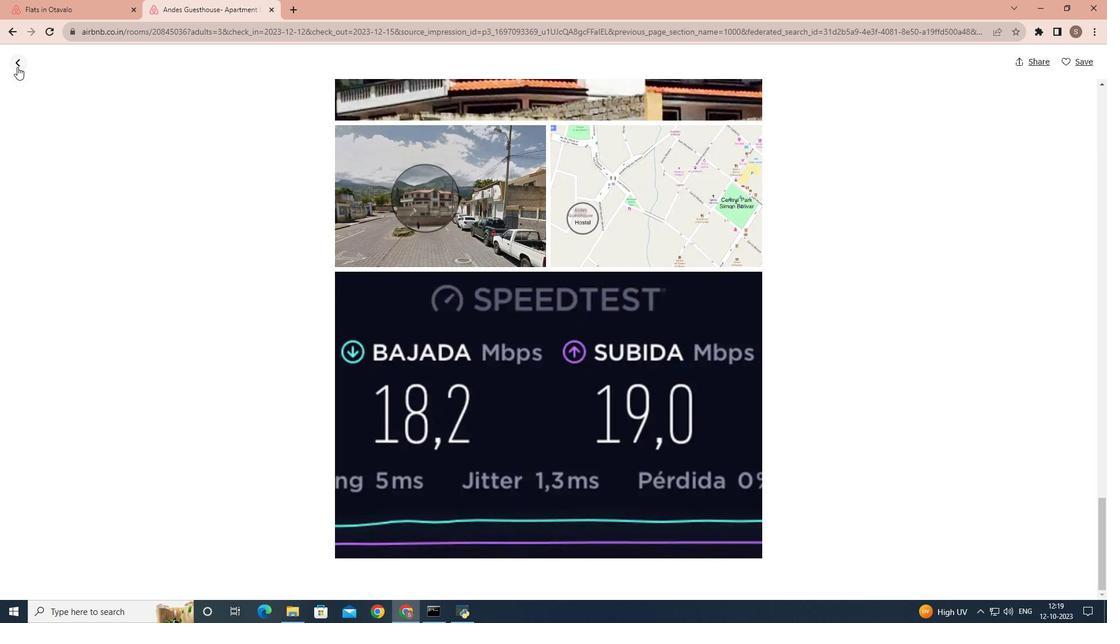 
Action: Mouse pressed left at (17, 66)
Screenshot: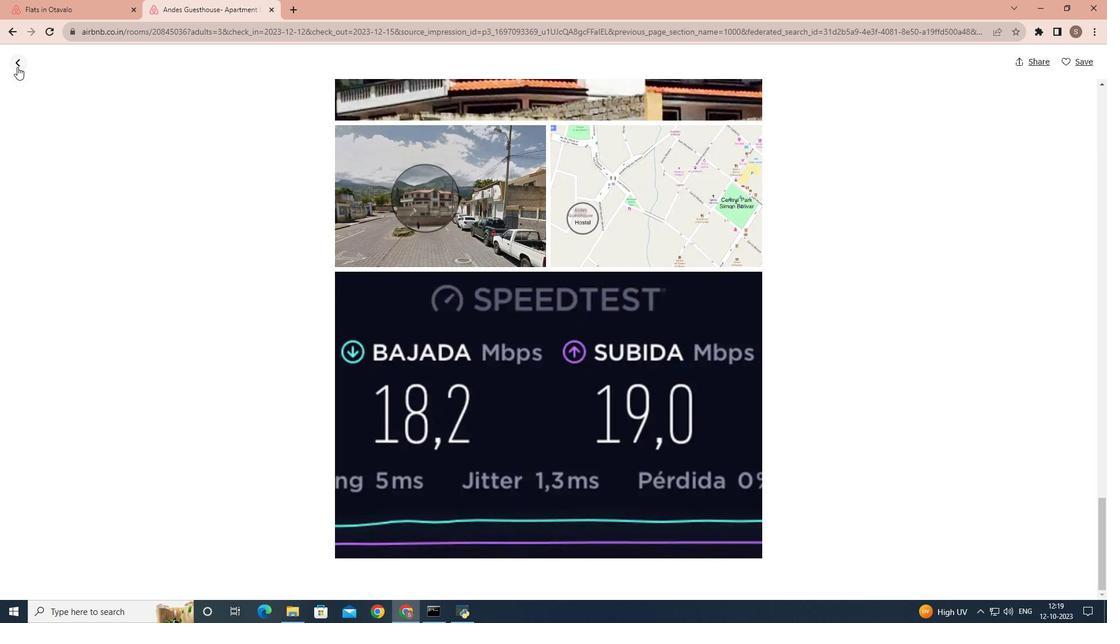 
Action: Mouse moved to (361, 251)
Screenshot: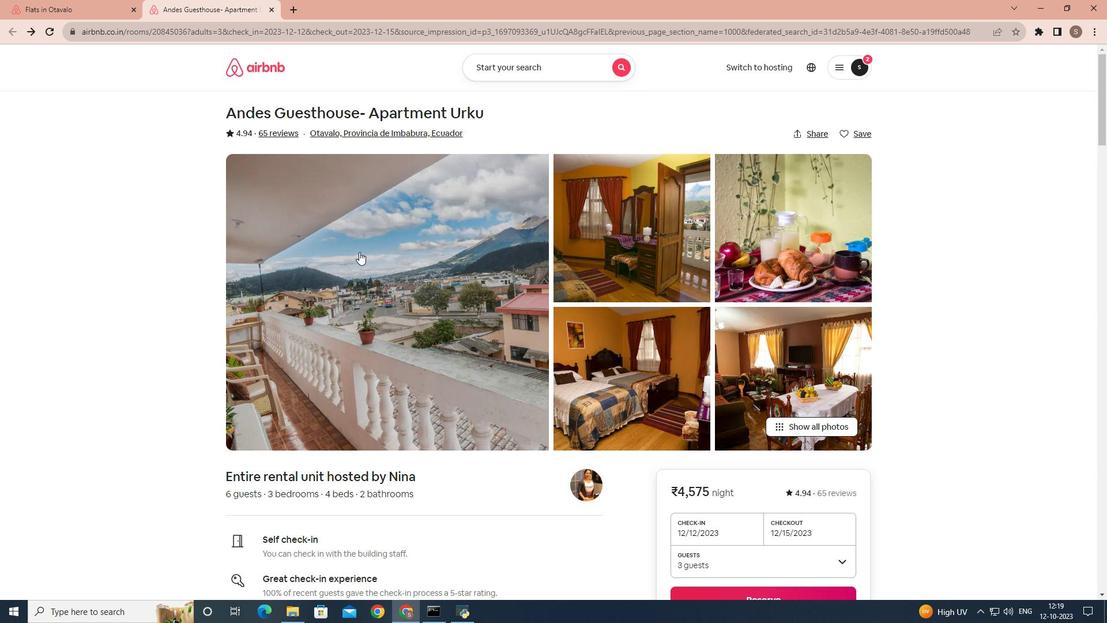 
Action: Mouse scrolled (361, 250) with delta (0, 0)
Screenshot: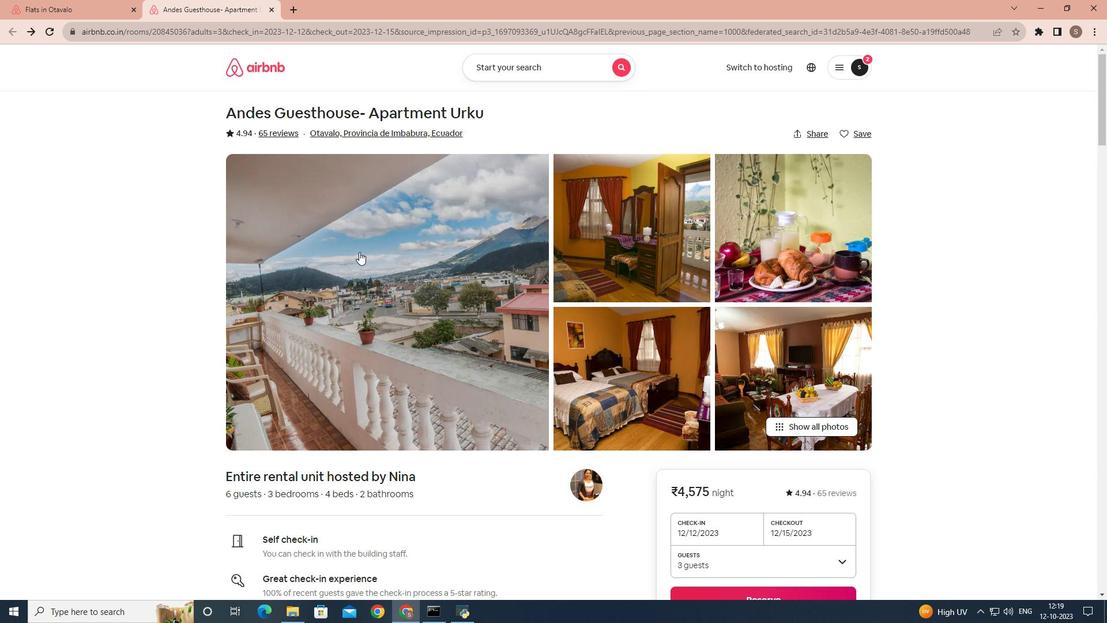 
Action: Mouse moved to (359, 252)
Screenshot: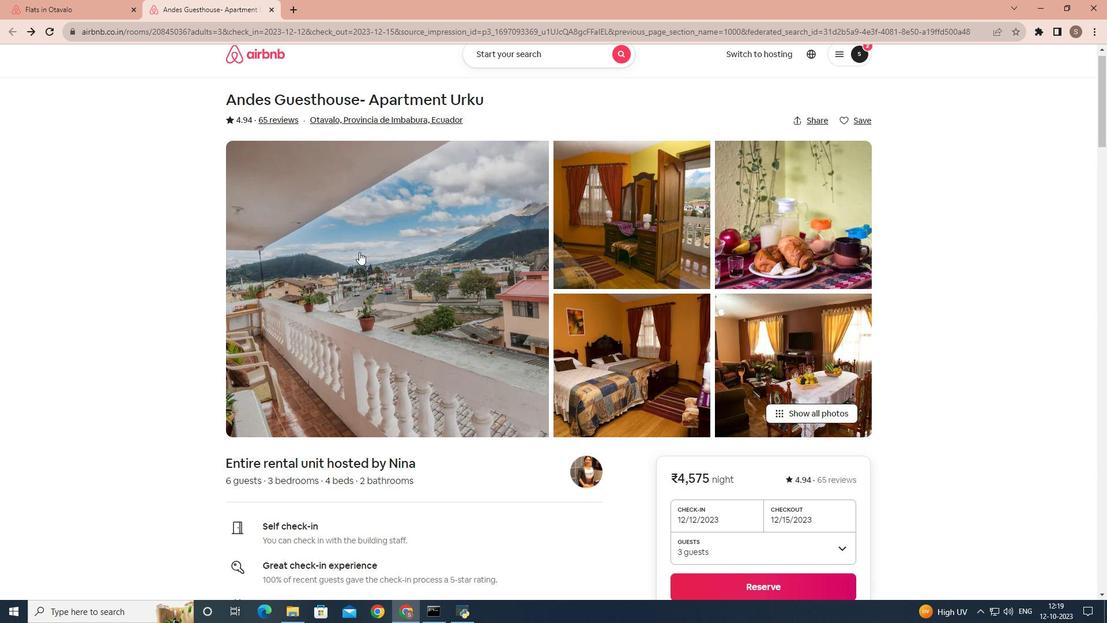 
Action: Mouse scrolled (359, 251) with delta (0, 0)
Screenshot: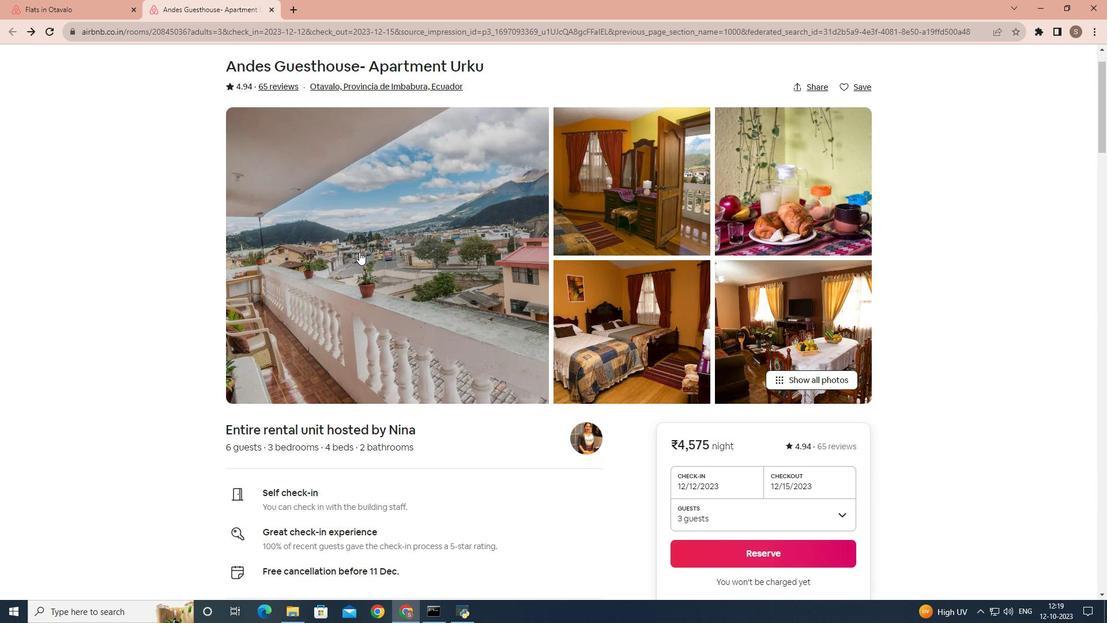 
Action: Mouse scrolled (359, 251) with delta (0, 0)
Screenshot: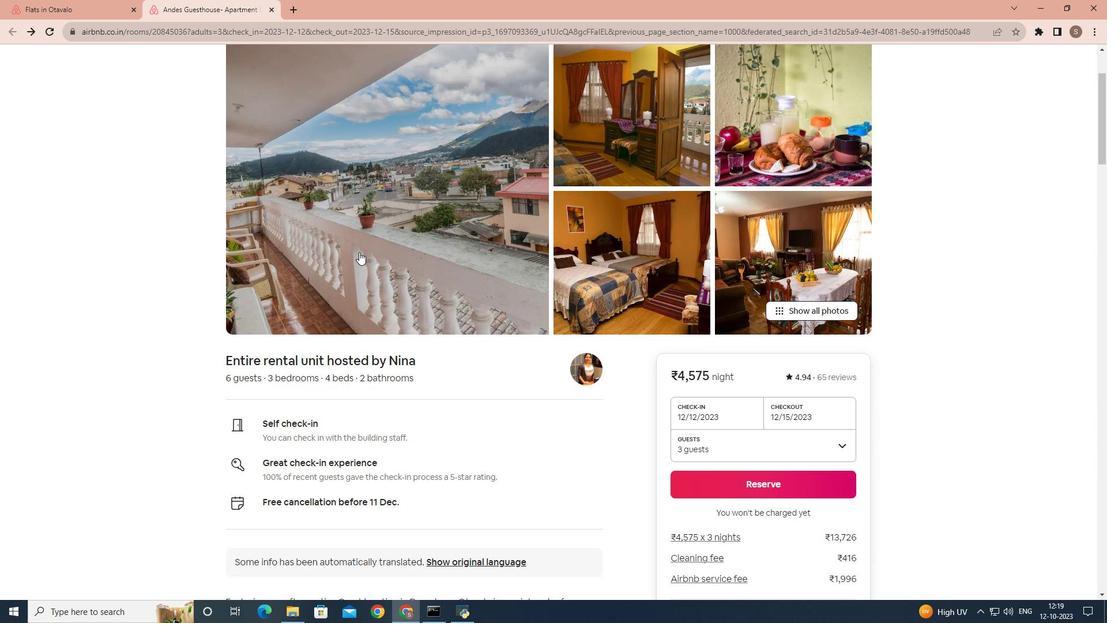 
Action: Mouse scrolled (359, 251) with delta (0, 0)
Screenshot: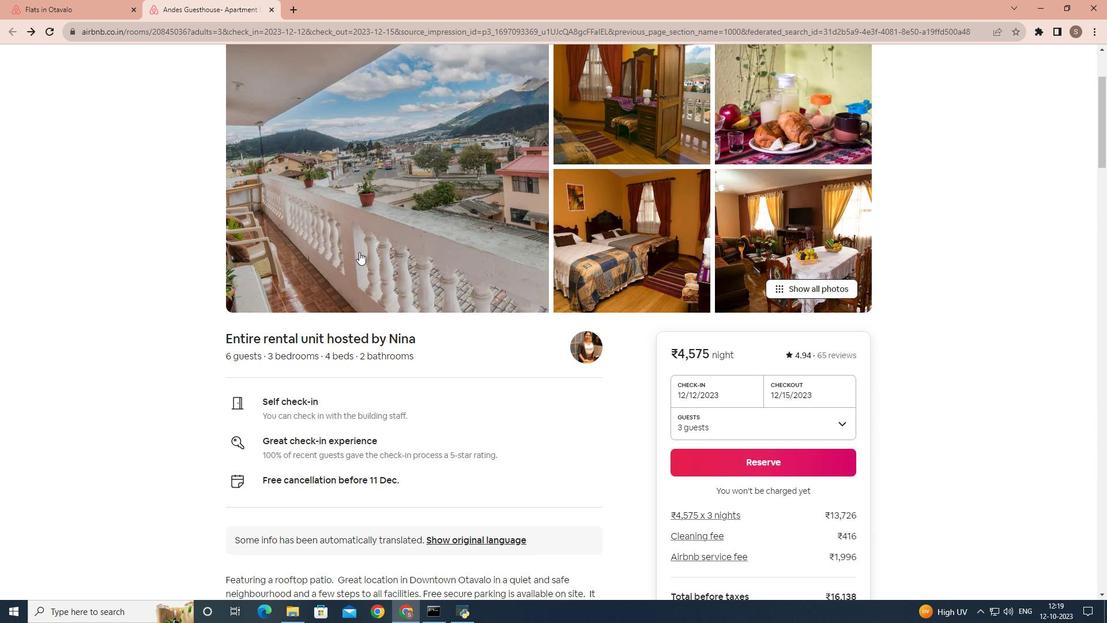 
Action: Mouse scrolled (359, 251) with delta (0, 0)
Screenshot: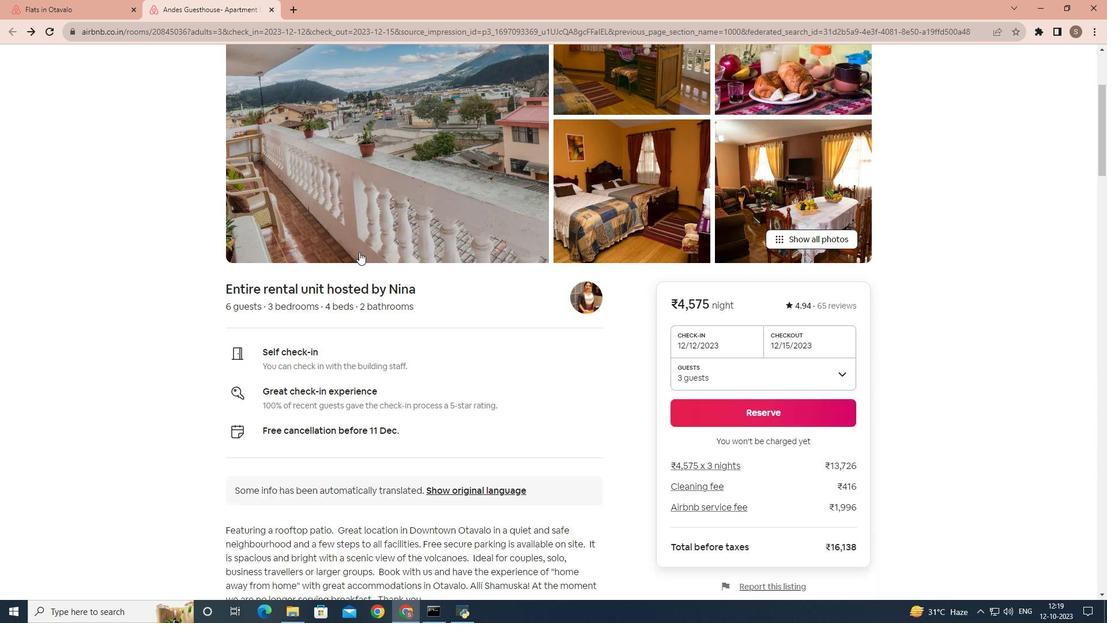
Action: Mouse scrolled (359, 251) with delta (0, 0)
Screenshot: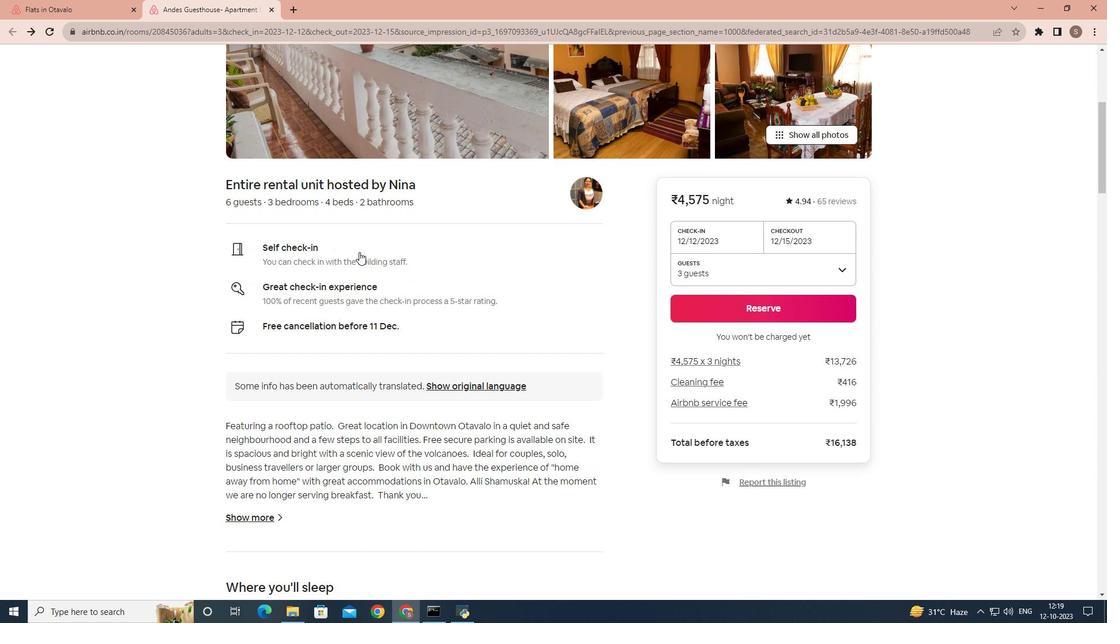 
Action: Mouse scrolled (359, 251) with delta (0, 0)
Screenshot: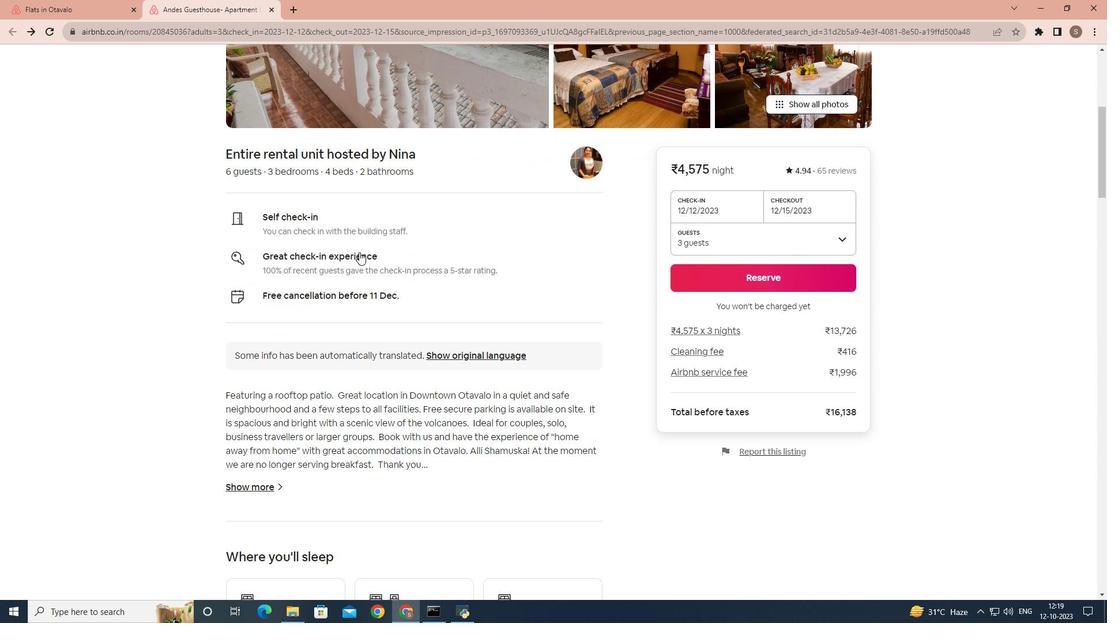 
Action: Mouse scrolled (359, 251) with delta (0, 0)
Screenshot: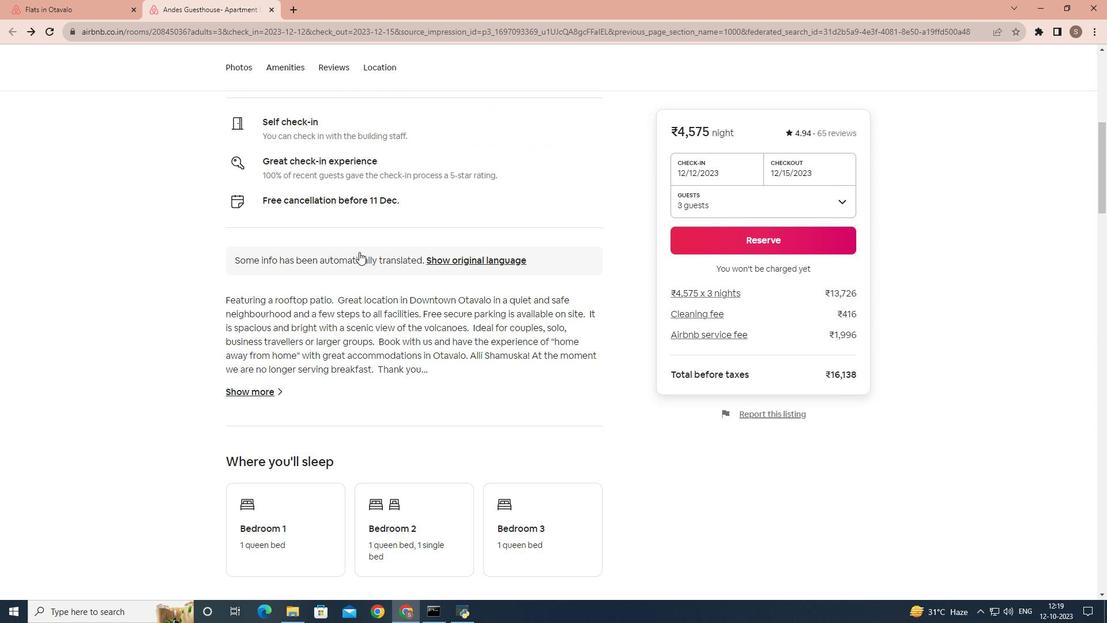 
Action: Mouse scrolled (359, 251) with delta (0, 0)
Screenshot: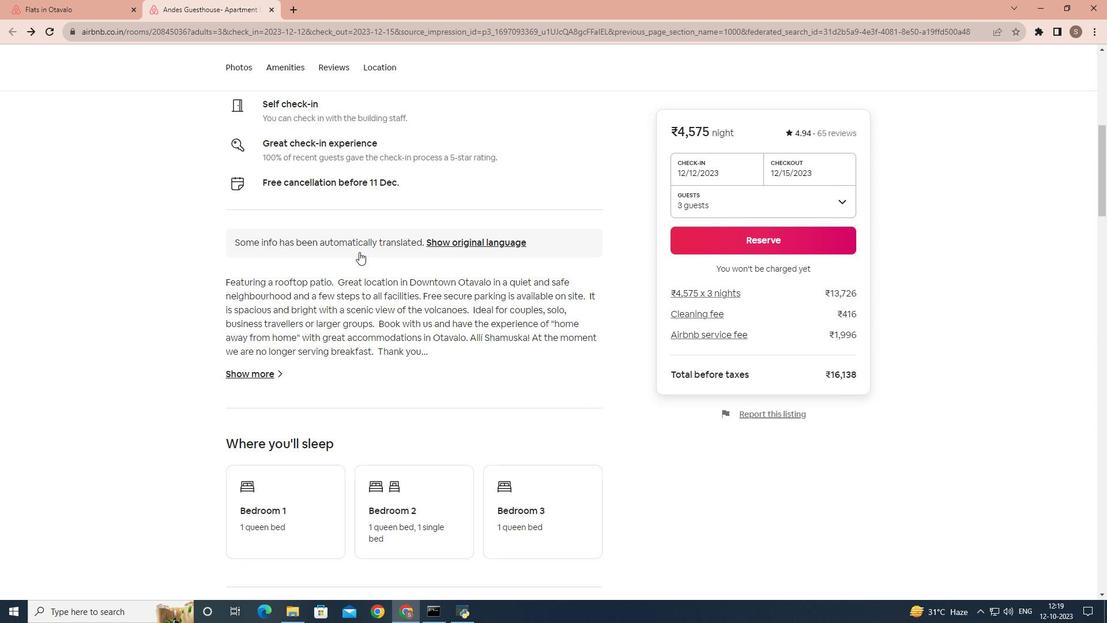 
Action: Mouse scrolled (359, 251) with delta (0, 0)
Screenshot: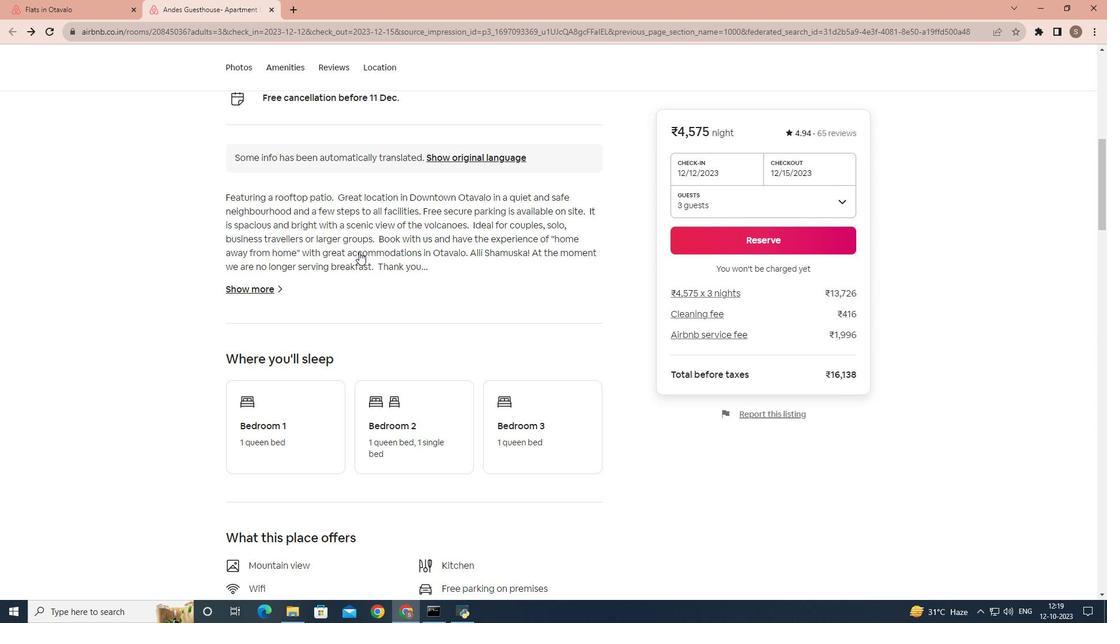 
Action: Mouse moved to (277, 228)
Screenshot: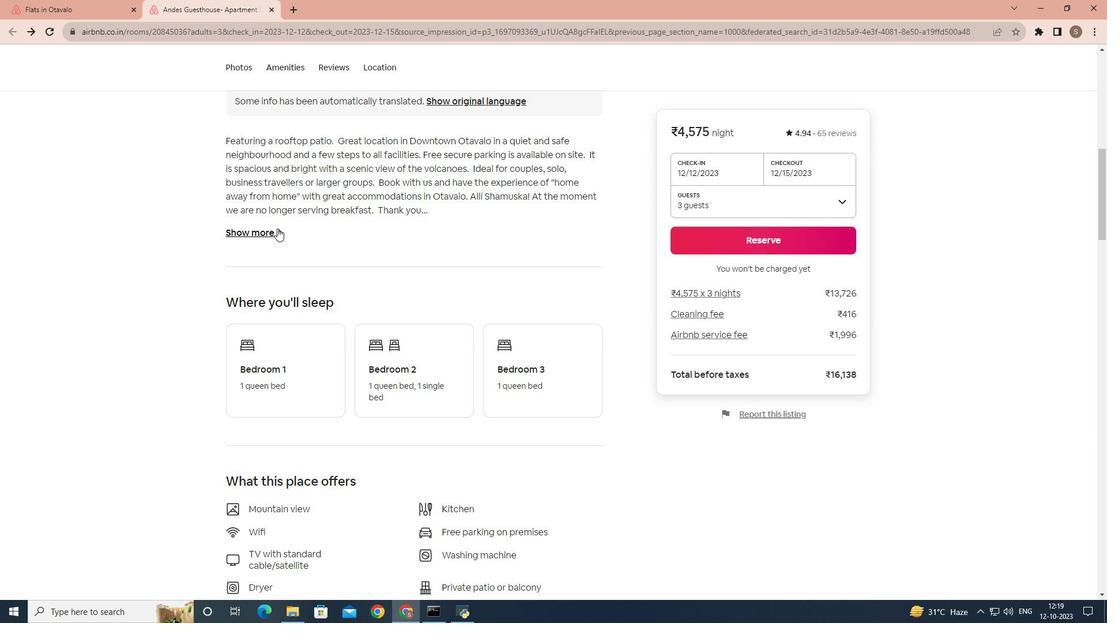 
Action: Mouse pressed left at (277, 228)
Screenshot: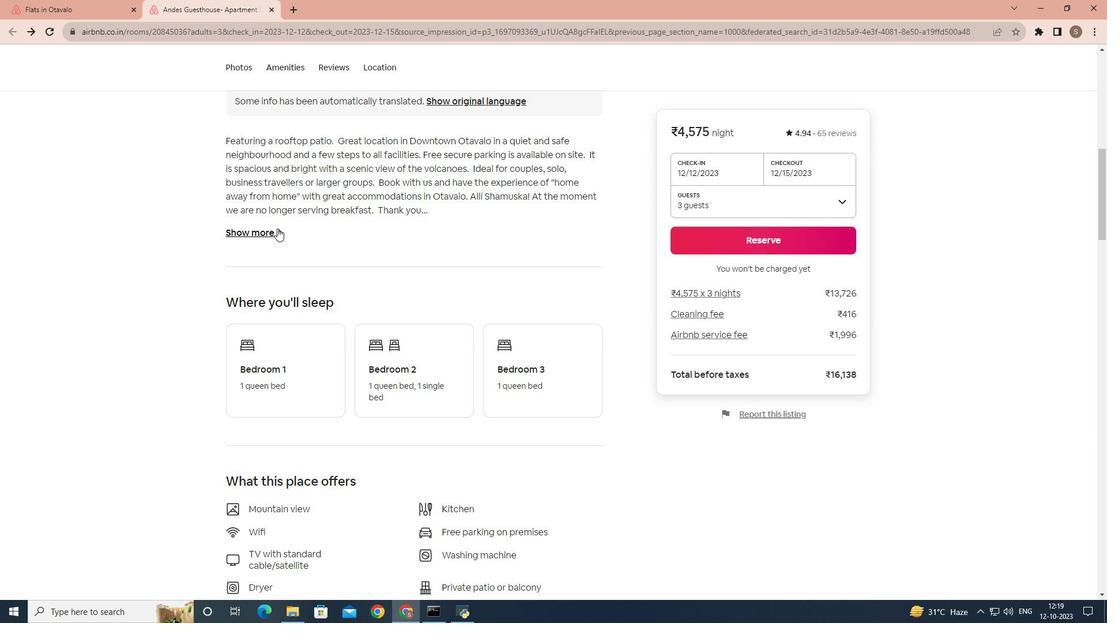 
Action: Mouse moved to (428, 255)
Screenshot: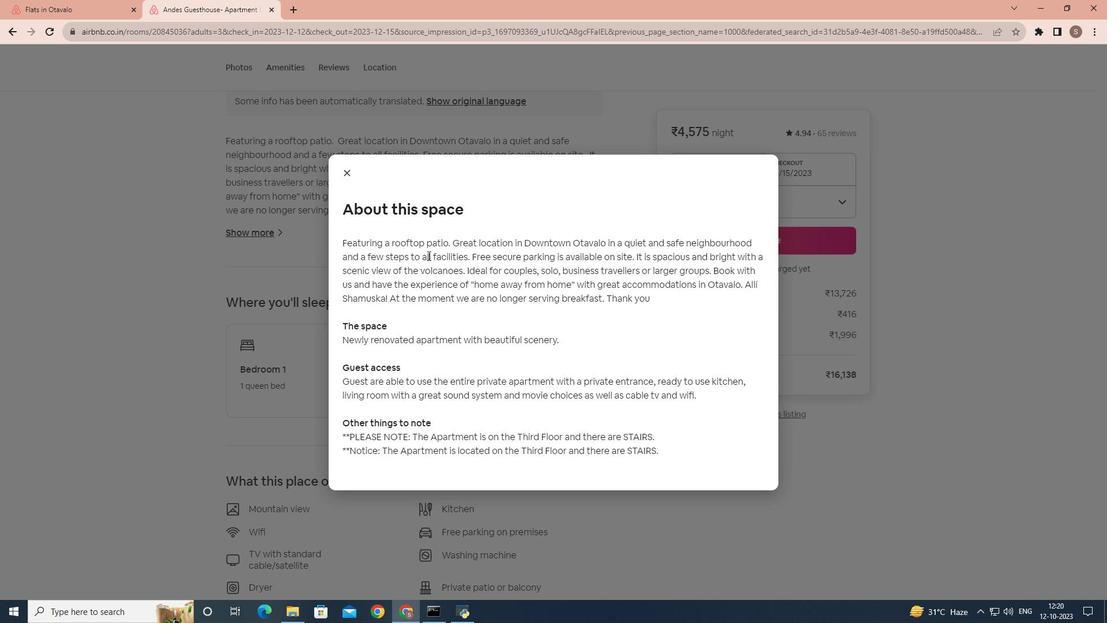 
Action: Mouse scrolled (428, 255) with delta (0, 0)
Screenshot: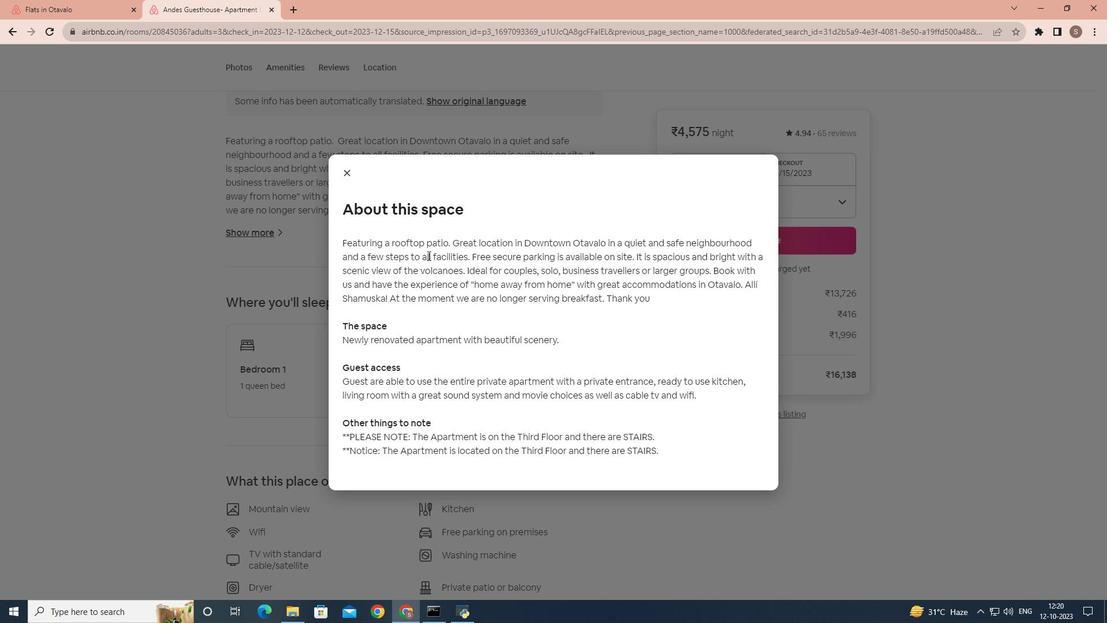 
Action: Mouse scrolled (428, 255) with delta (0, 0)
Screenshot: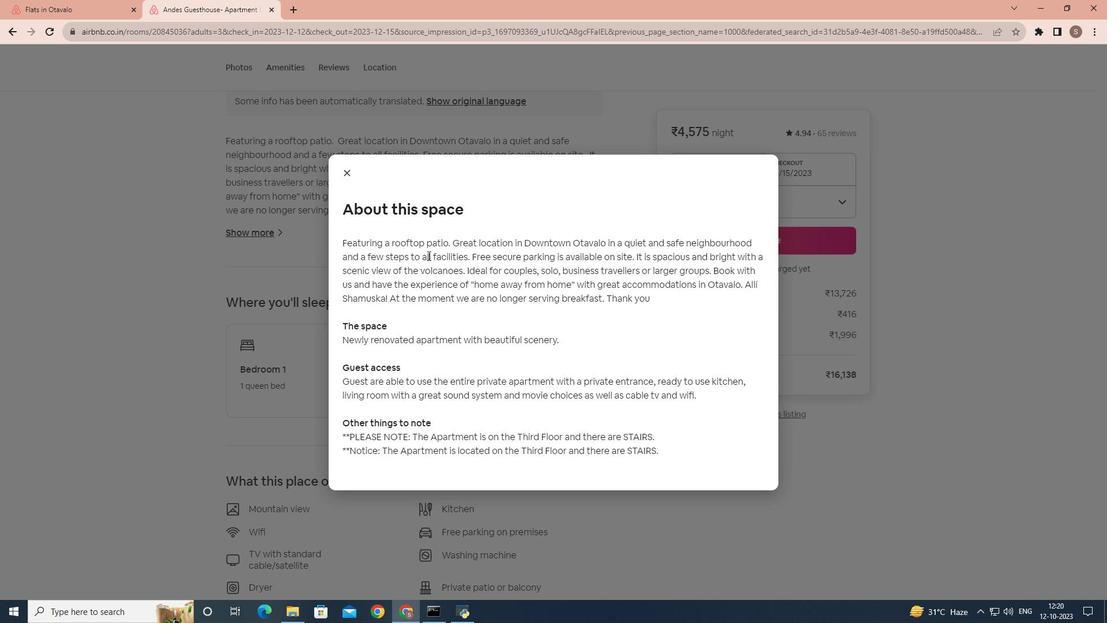 
Action: Mouse moved to (348, 174)
Screenshot: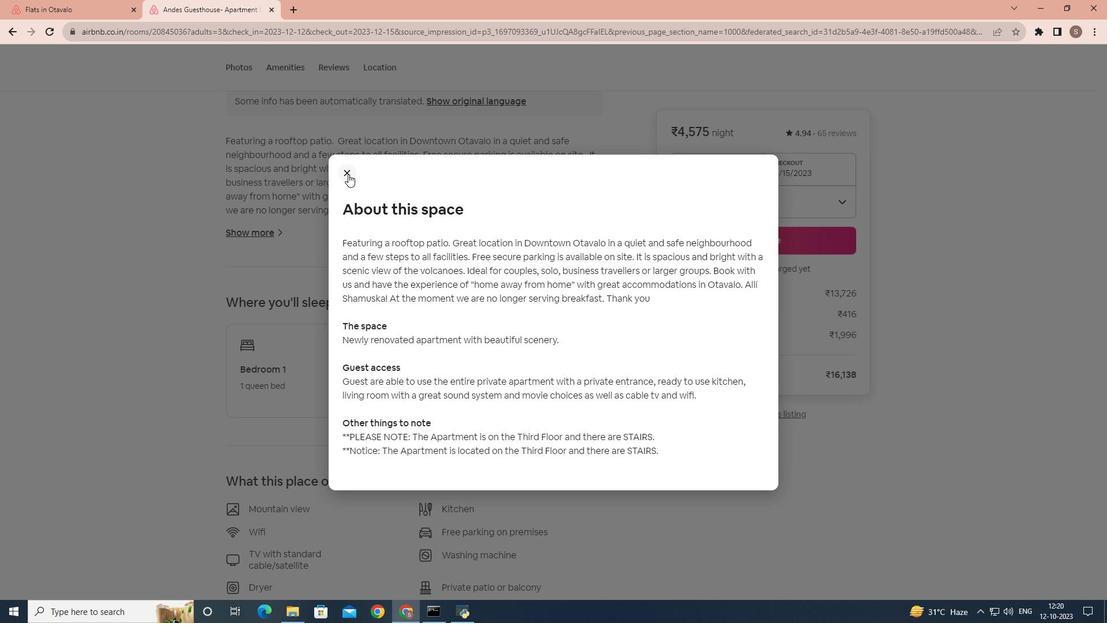 
Action: Mouse pressed left at (348, 174)
Screenshot: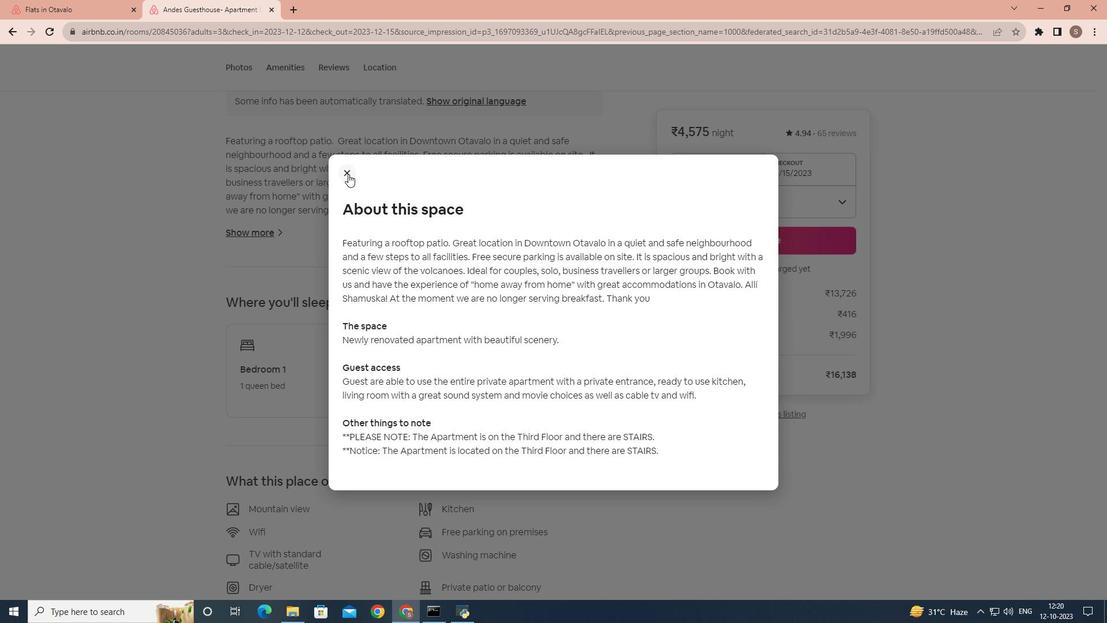 
Action: Mouse moved to (397, 260)
Screenshot: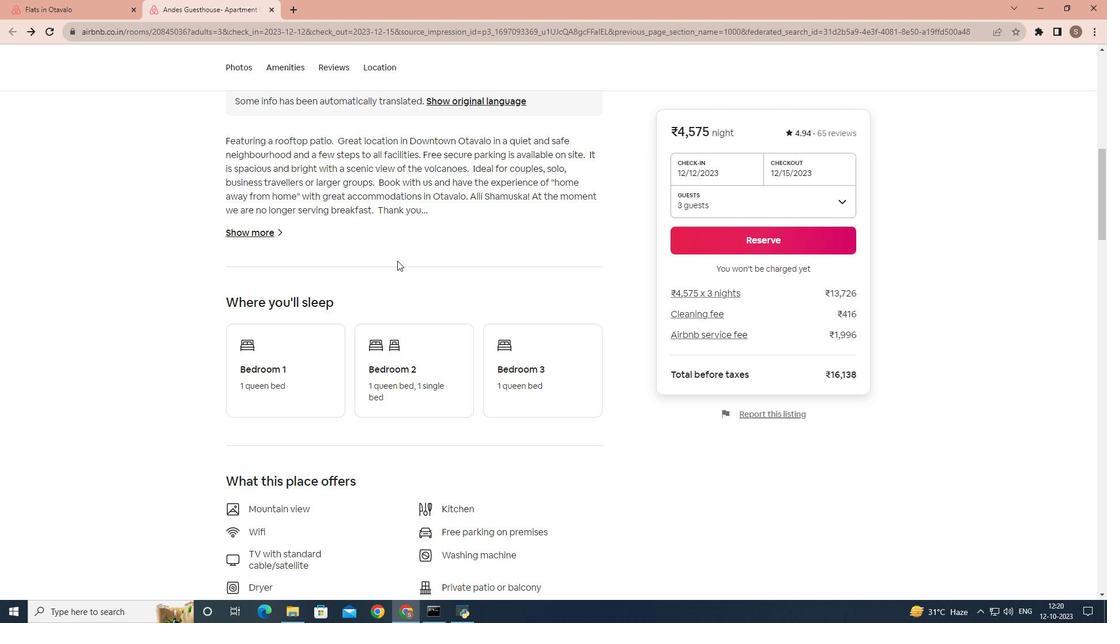 
Action: Mouse scrolled (397, 260) with delta (0, 0)
Screenshot: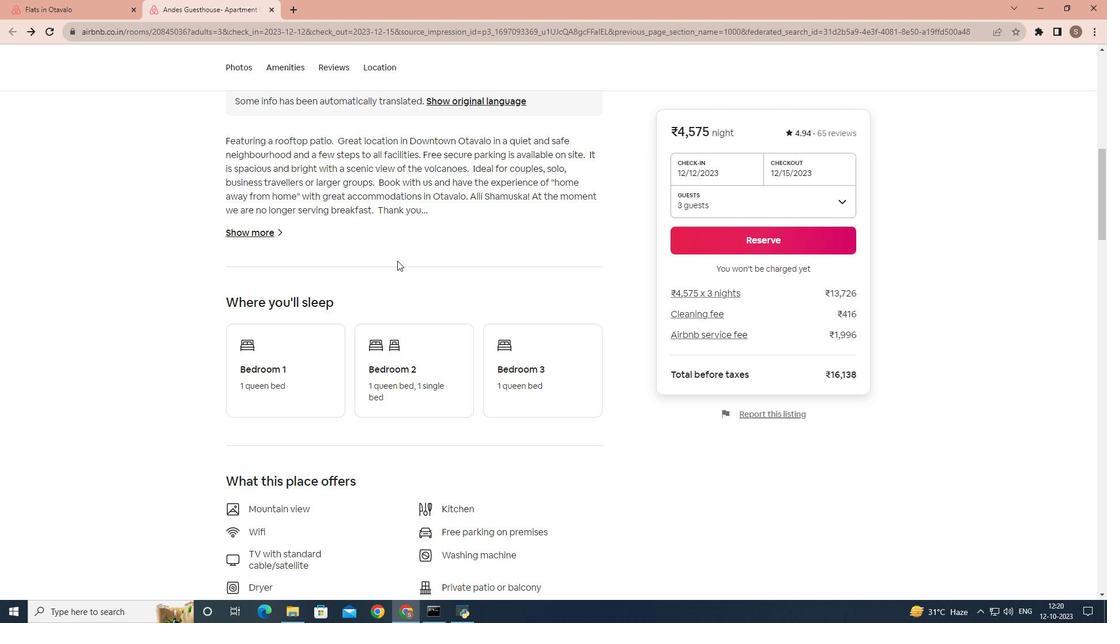 
Action: Mouse scrolled (397, 260) with delta (0, 0)
Screenshot: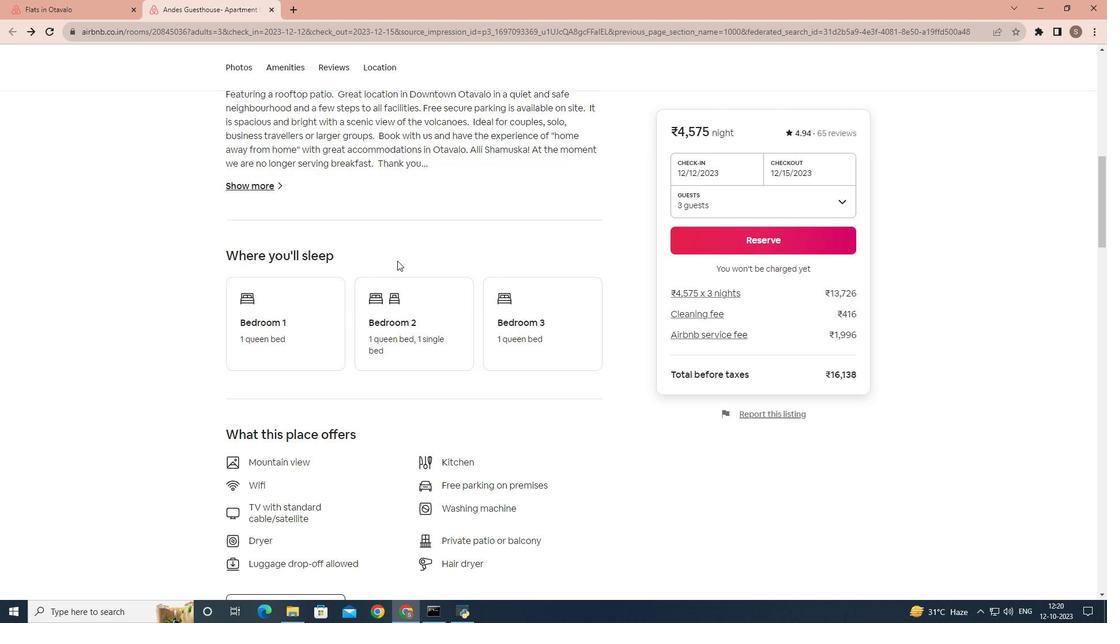 
Action: Mouse scrolled (397, 260) with delta (0, 0)
Screenshot: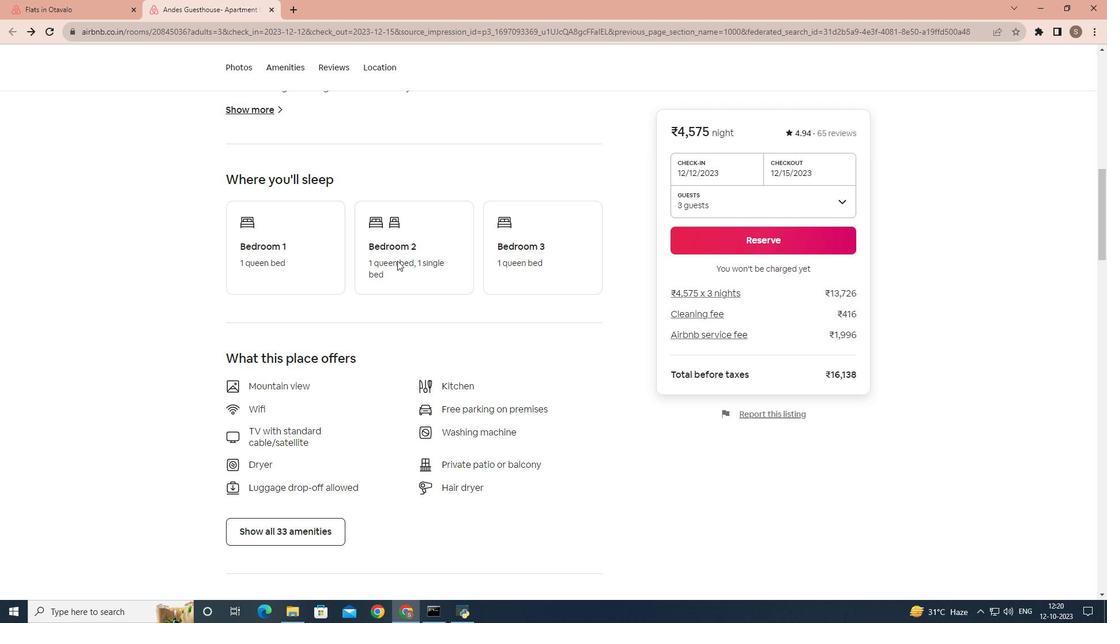 
Action: Mouse scrolled (397, 260) with delta (0, 0)
Screenshot: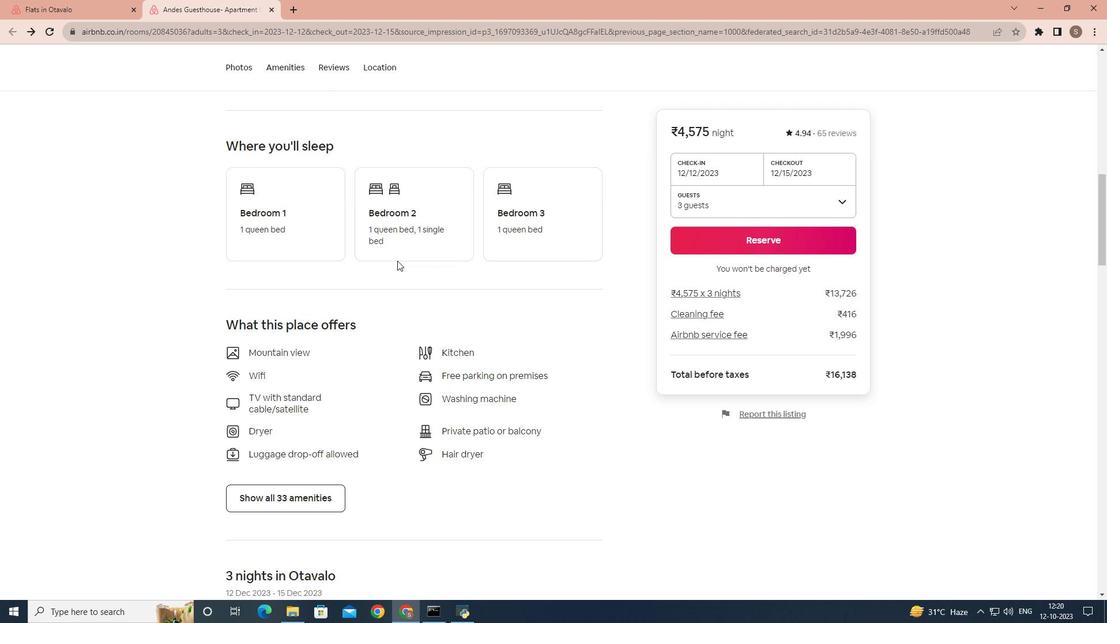 
Action: Mouse moved to (368, 317)
Screenshot: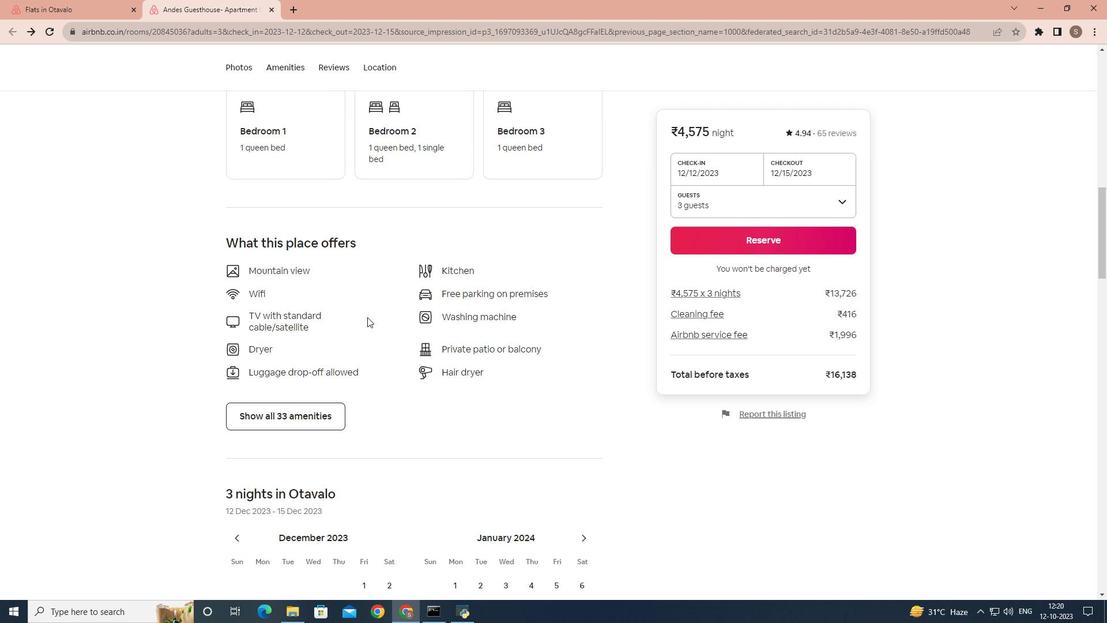
Action: Mouse scrolled (368, 316) with delta (0, 0)
Screenshot: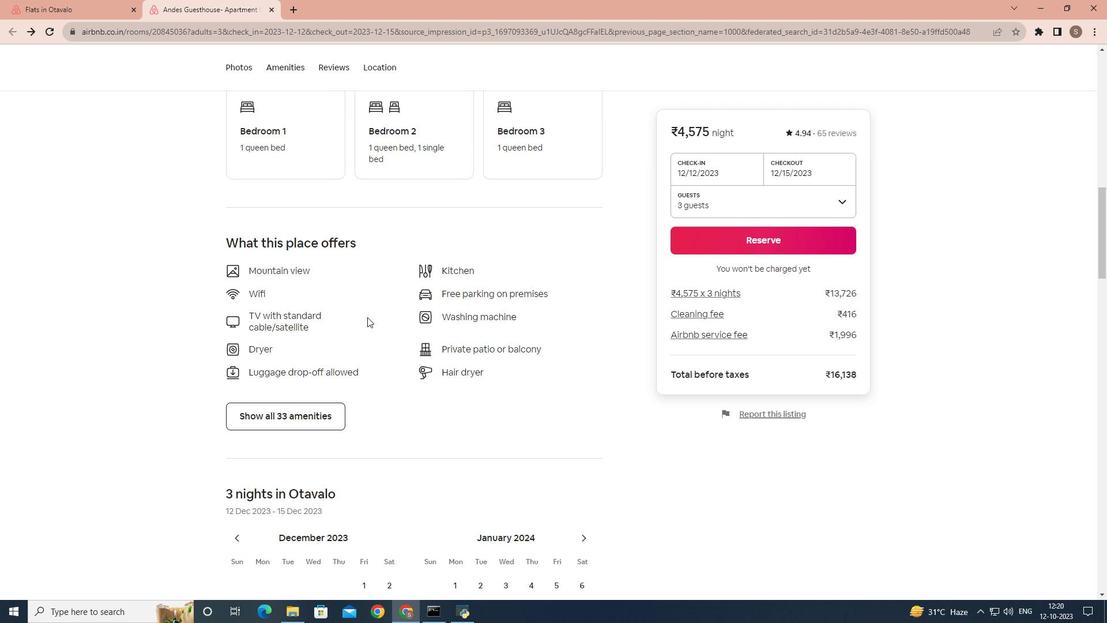 
Action: Mouse moved to (312, 357)
Screenshot: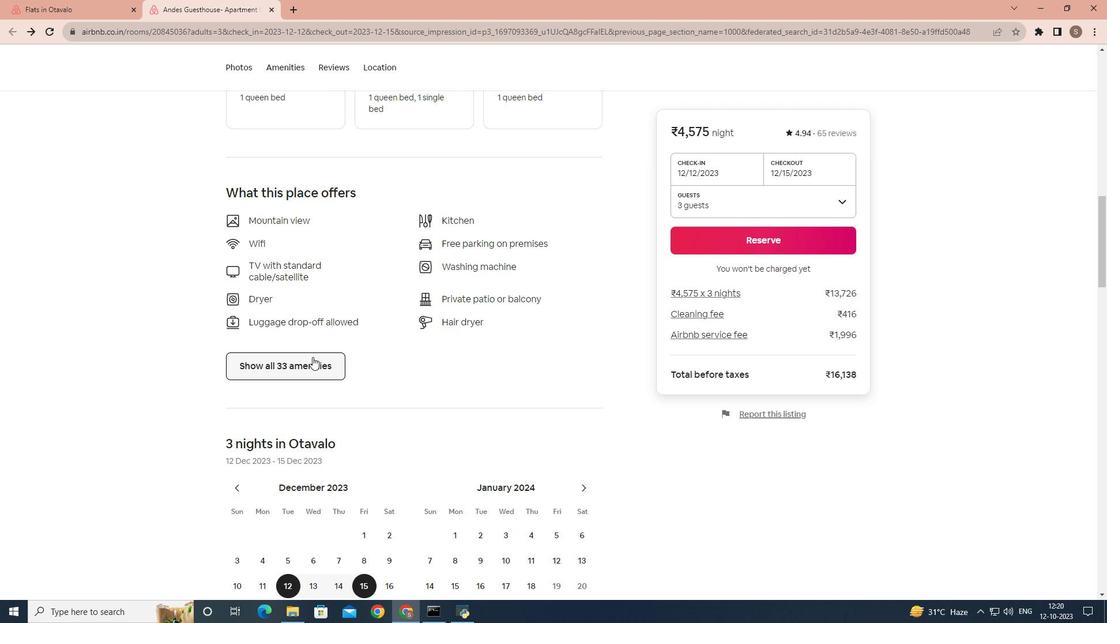 
Action: Mouse pressed left at (312, 357)
Screenshot: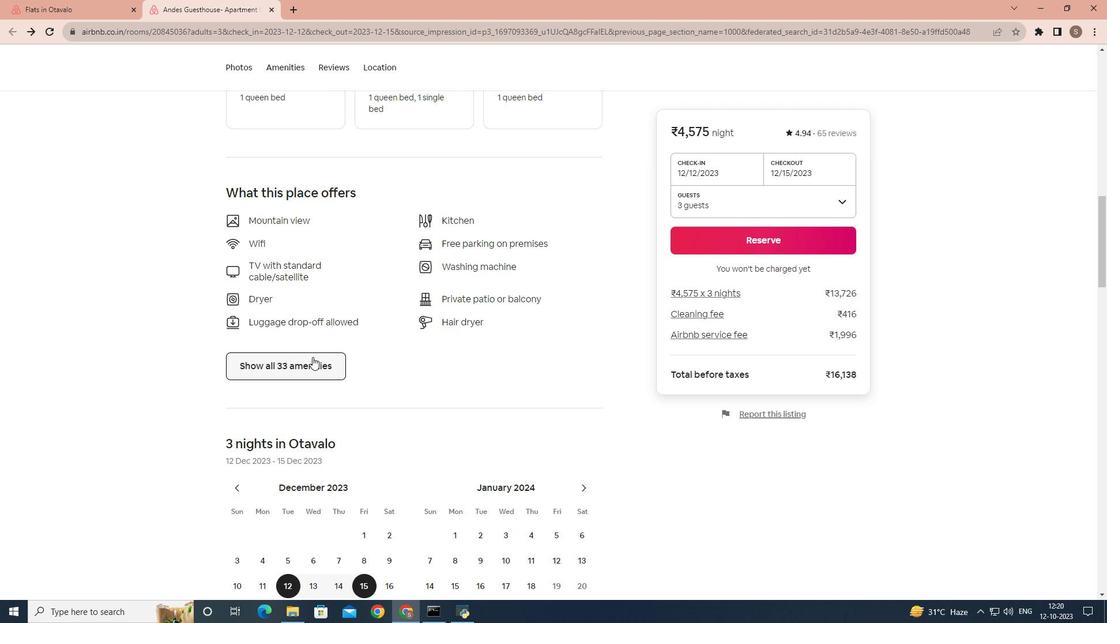 
Action: Mouse moved to (394, 340)
Screenshot: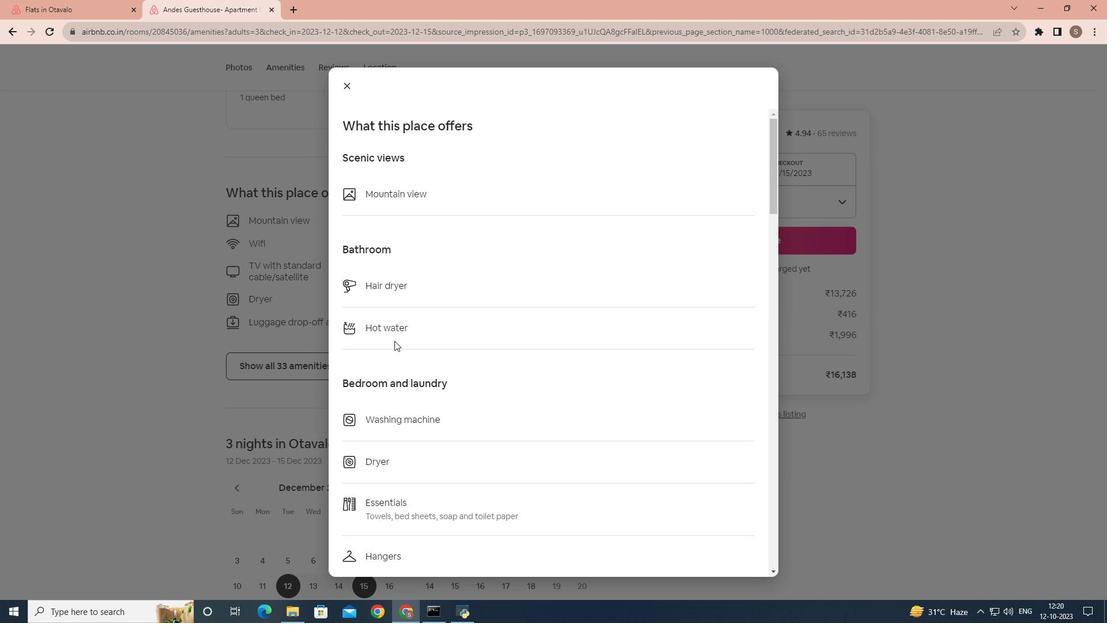 
Action: Mouse scrolled (394, 340) with delta (0, 0)
Screenshot: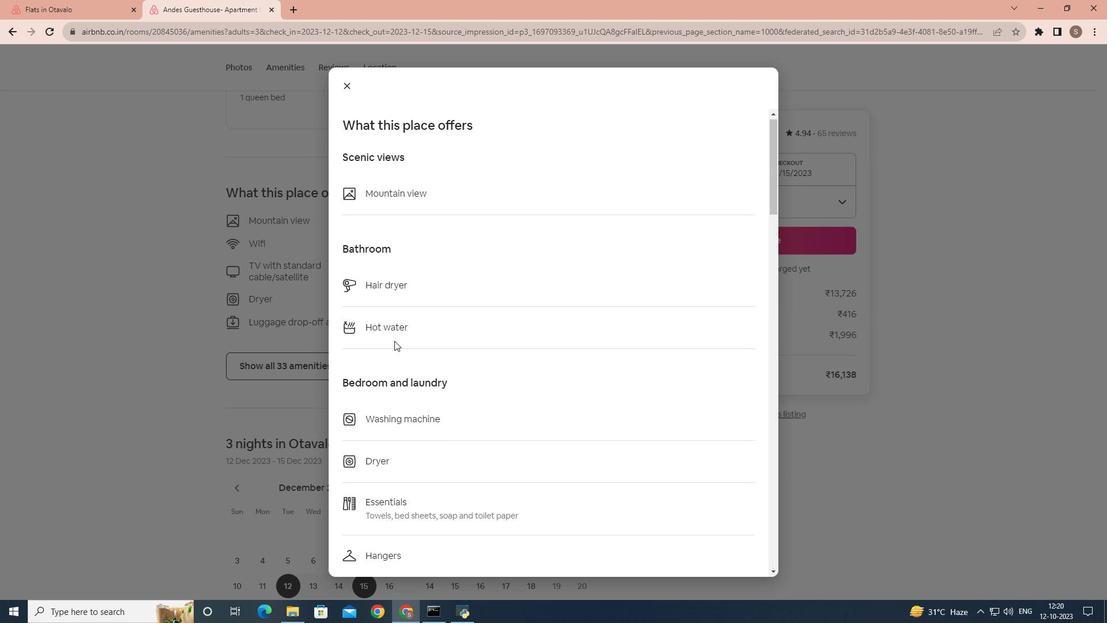 
Action: Mouse scrolled (394, 340) with delta (0, 0)
Screenshot: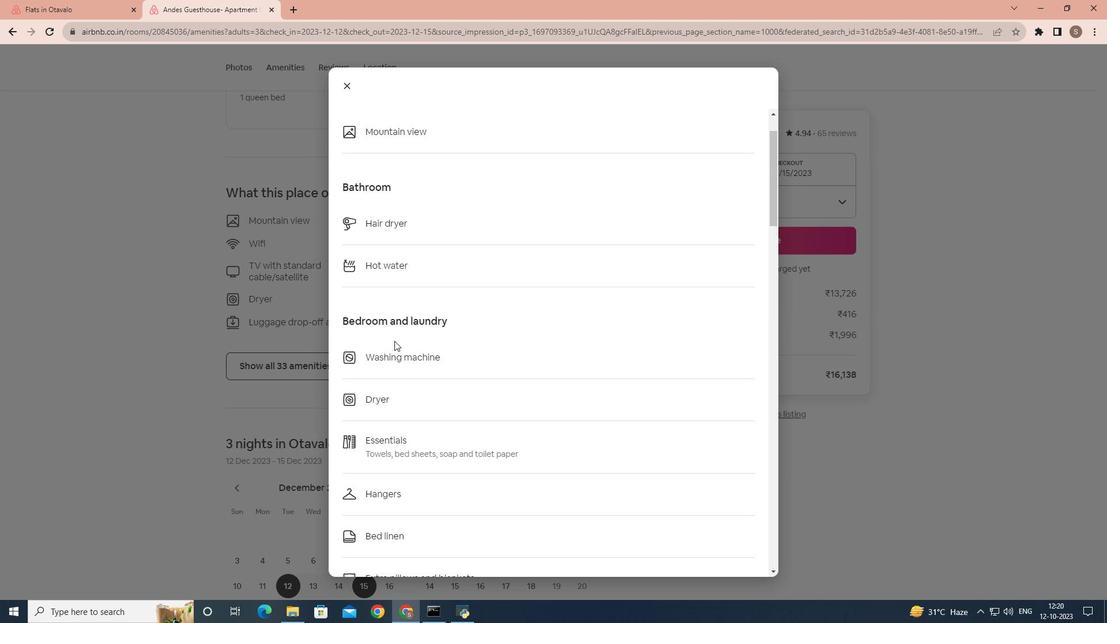 
Action: Mouse scrolled (394, 340) with delta (0, 0)
Screenshot: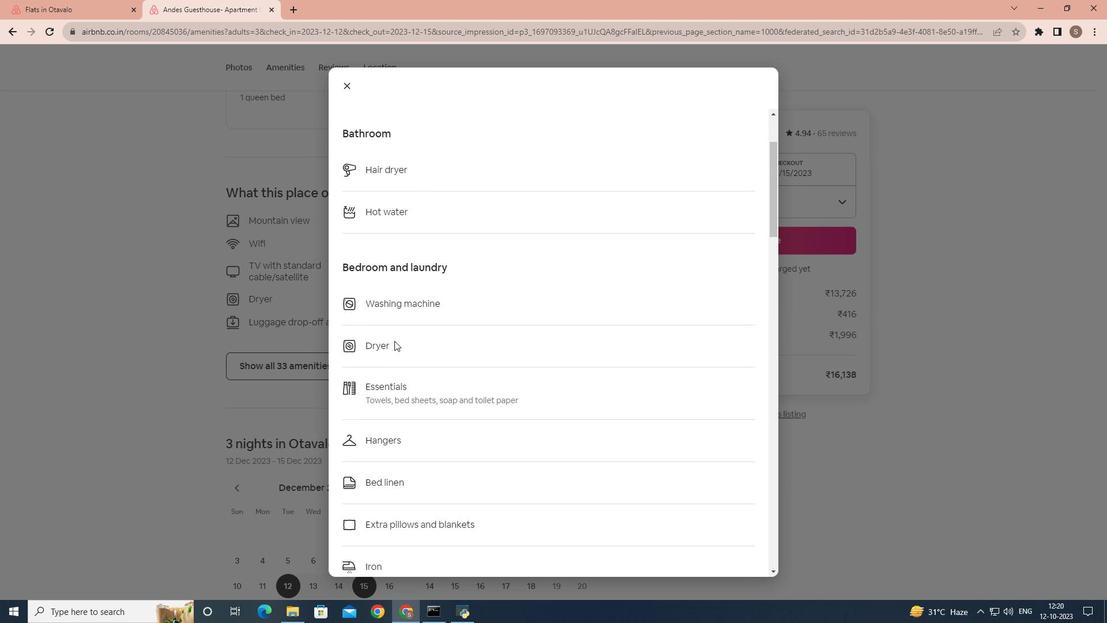 
Action: Mouse scrolled (394, 340) with delta (0, 0)
Screenshot: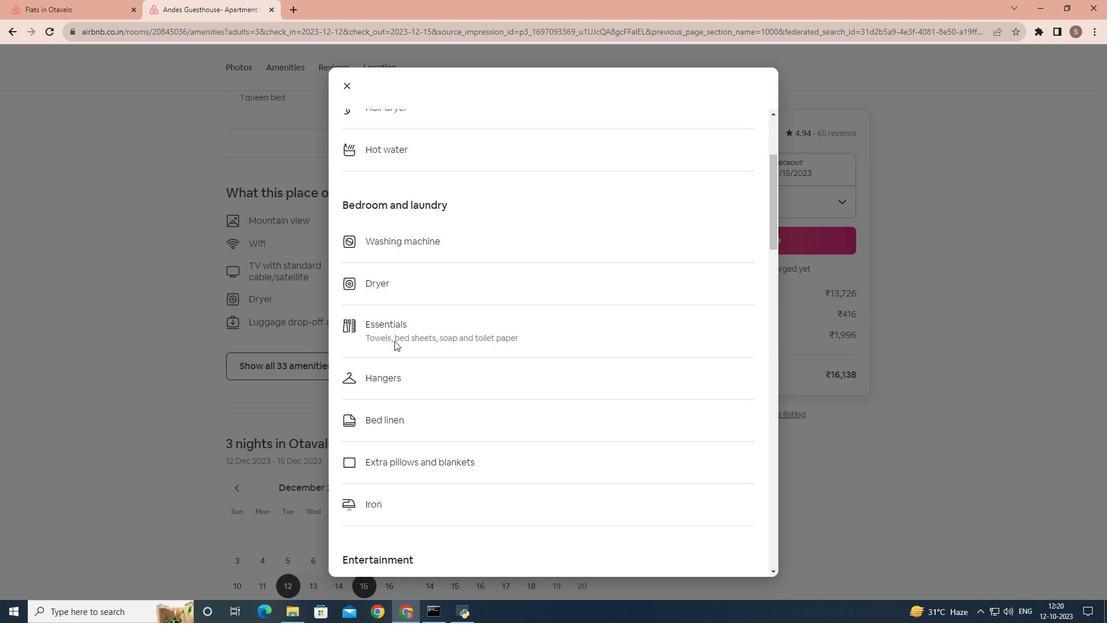 
Action: Mouse scrolled (394, 340) with delta (0, 0)
Screenshot: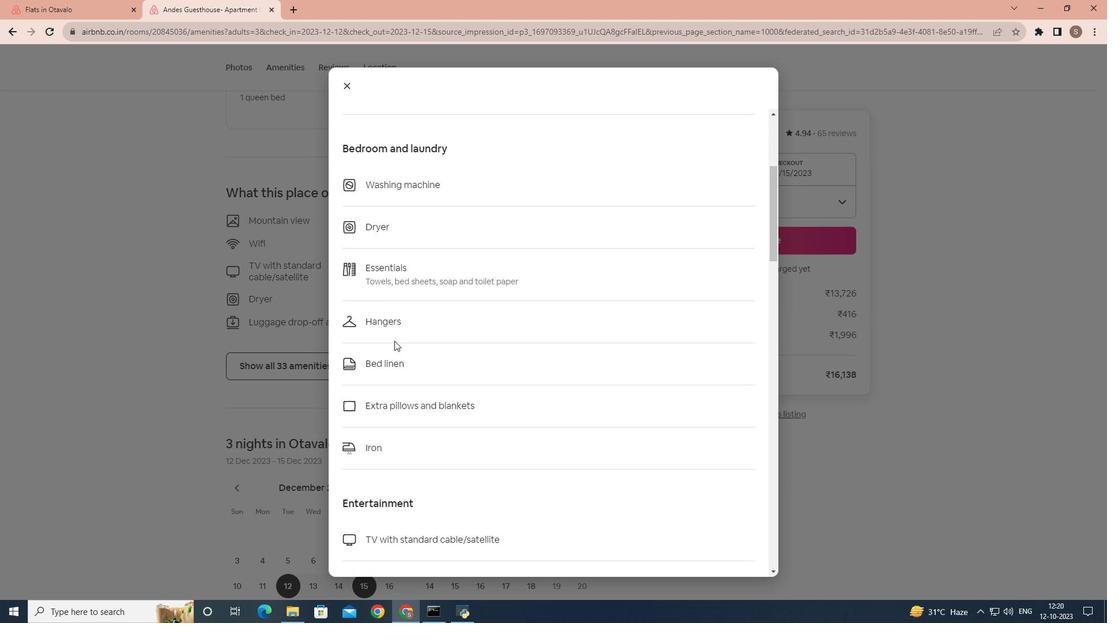 
Action: Mouse scrolled (394, 340) with delta (0, 0)
Screenshot: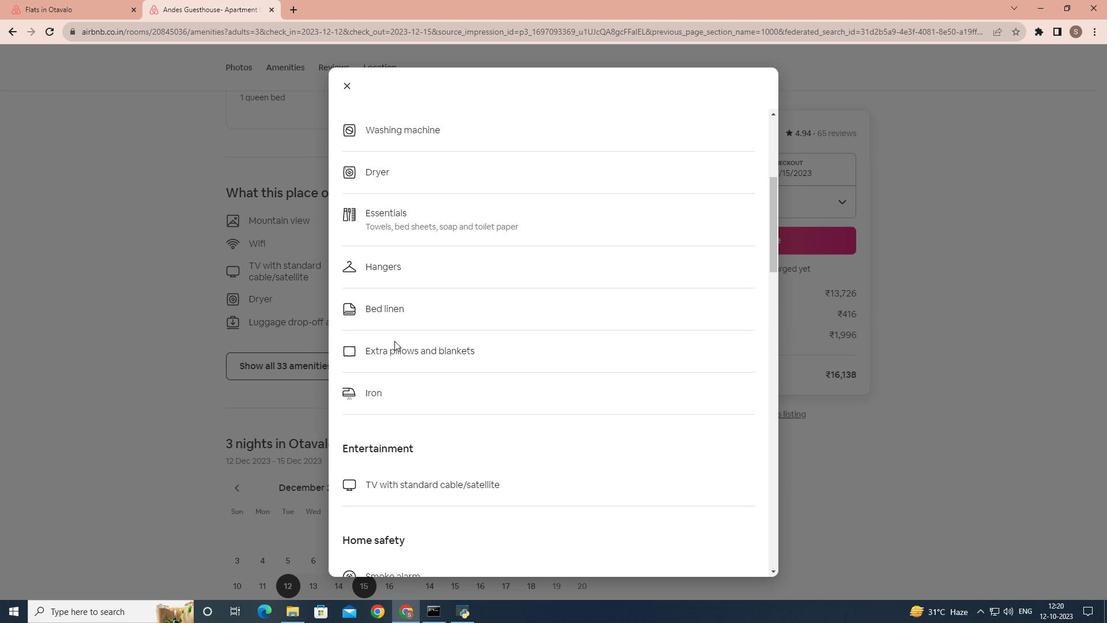 
Action: Mouse scrolled (394, 340) with delta (0, 0)
Screenshot: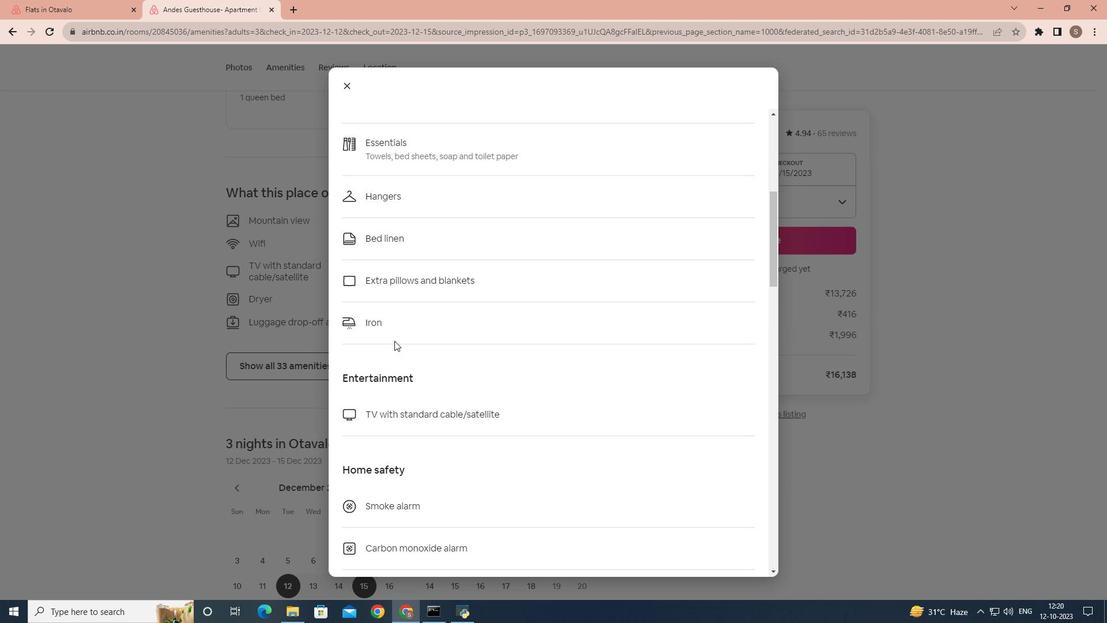 
Action: Mouse scrolled (394, 340) with delta (0, 0)
Screenshot: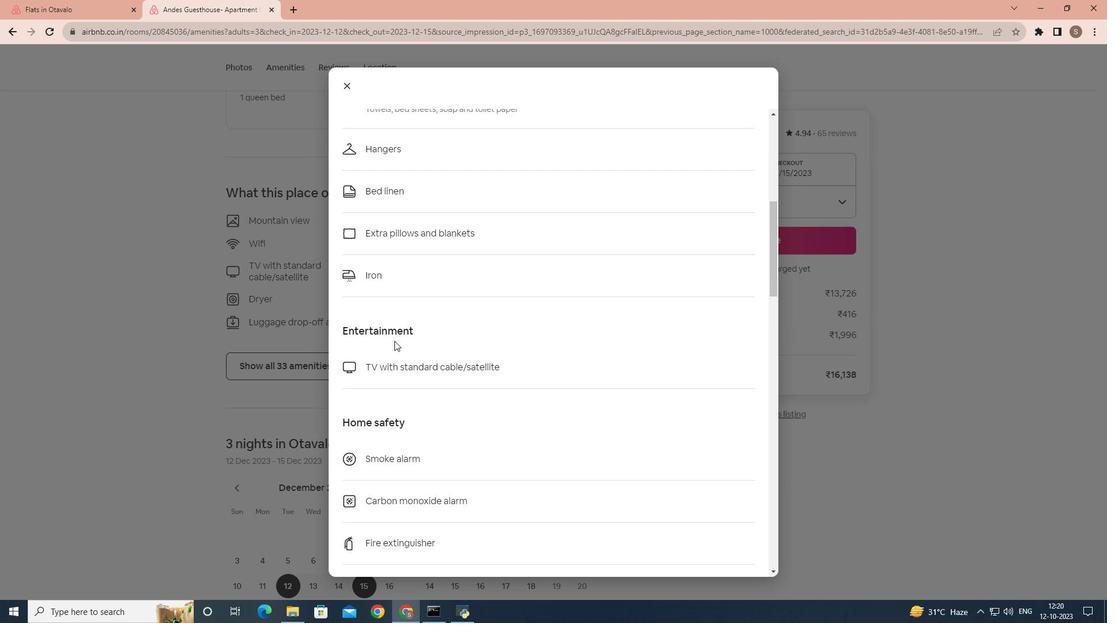 
Action: Mouse scrolled (394, 340) with delta (0, 0)
Screenshot: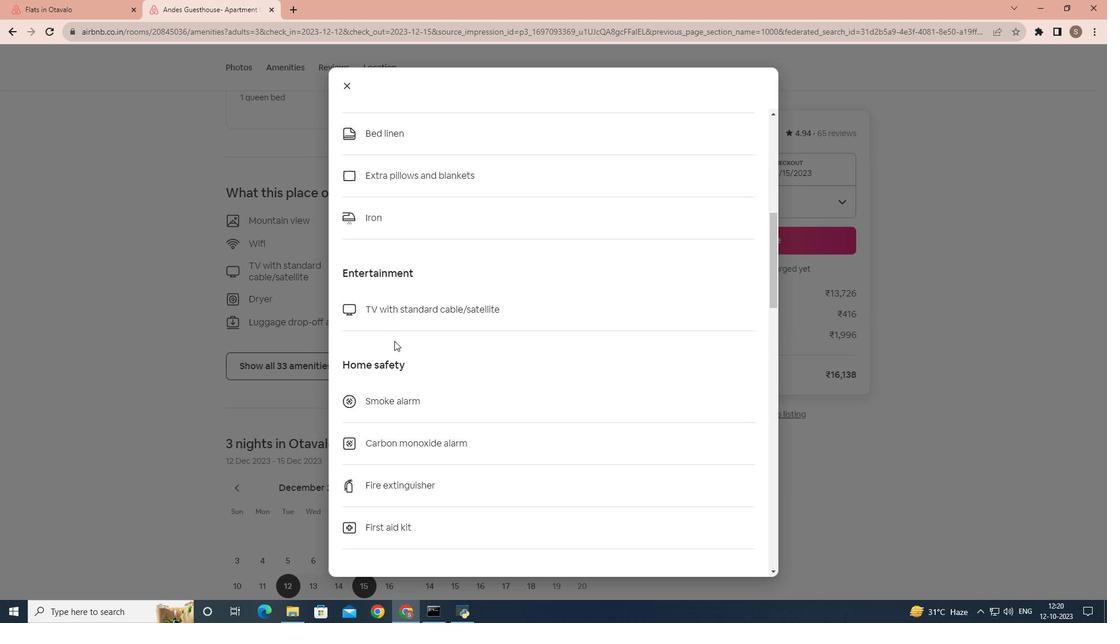 
Action: Mouse scrolled (394, 340) with delta (0, 0)
Screenshot: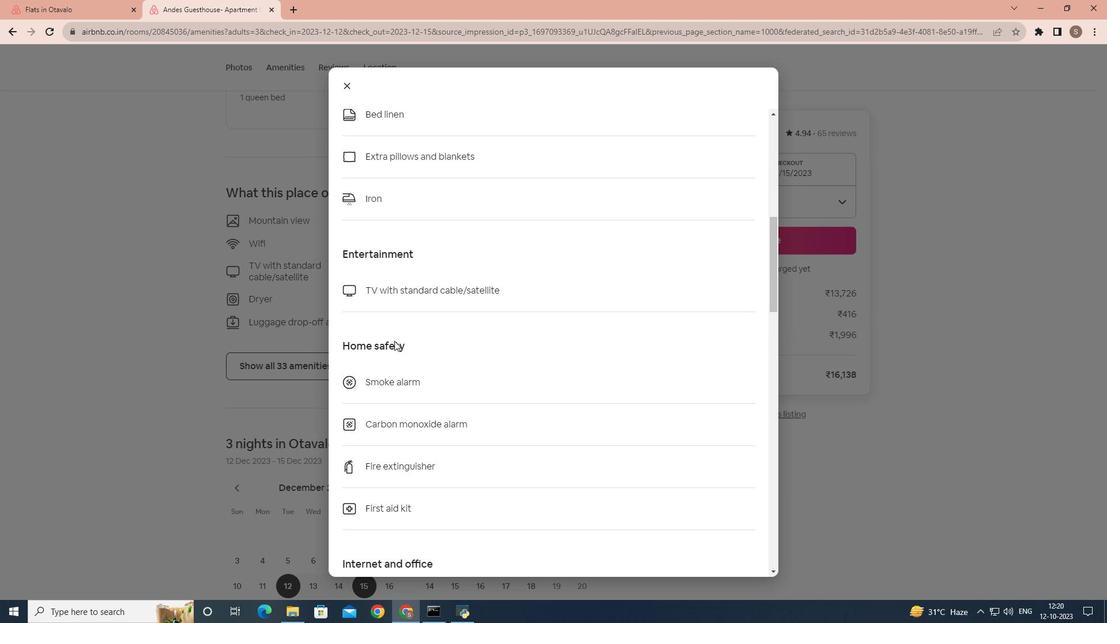 
Action: Mouse scrolled (394, 340) with delta (0, 0)
Screenshot: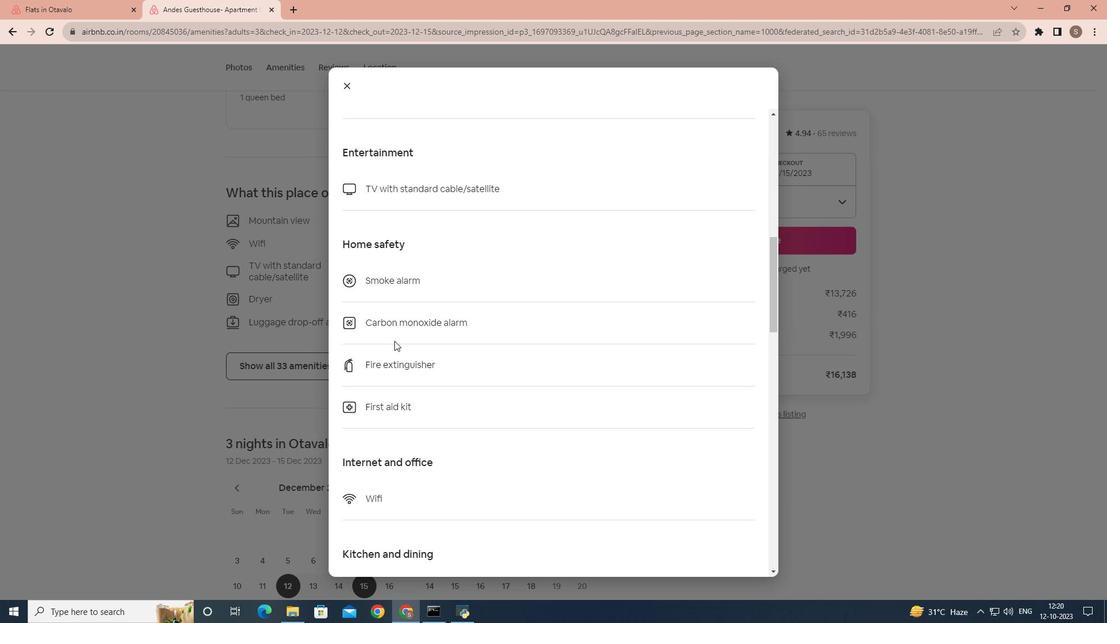 
Action: Mouse scrolled (394, 340) with delta (0, 0)
Screenshot: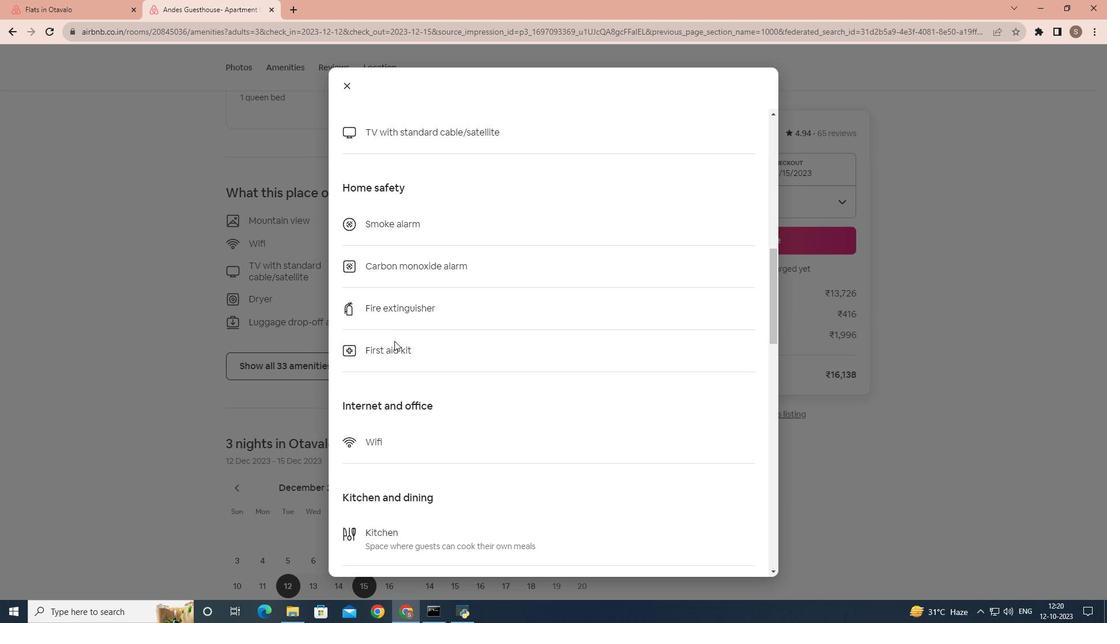 
Action: Mouse scrolled (394, 340) with delta (0, 0)
Screenshot: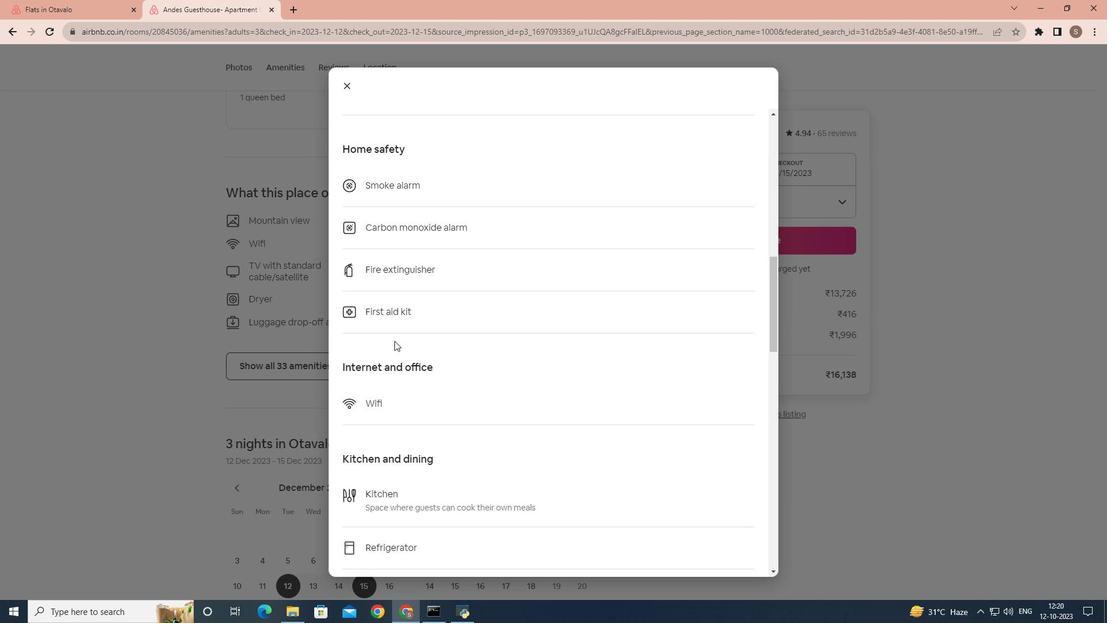 
Action: Mouse scrolled (394, 340) with delta (0, 0)
Screenshot: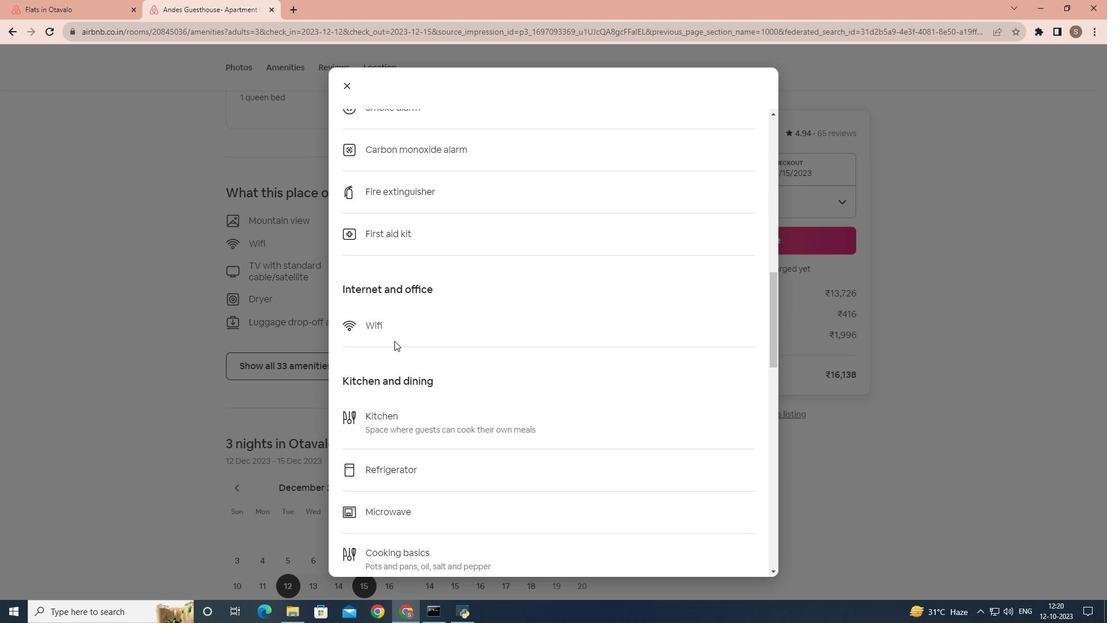 
Action: Mouse scrolled (394, 340) with delta (0, 0)
Screenshot: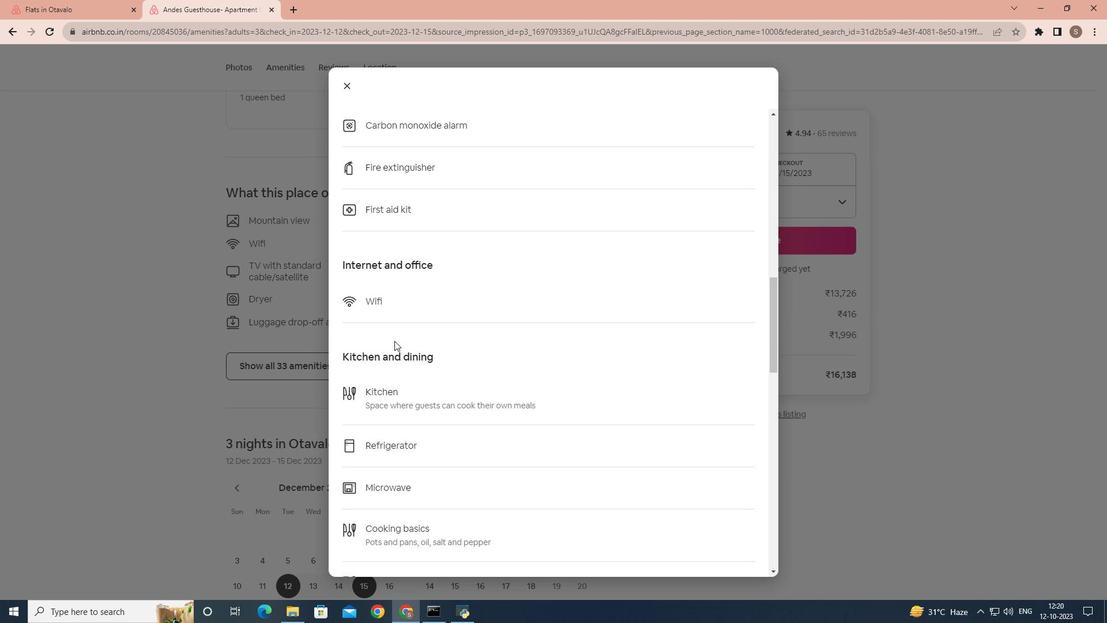 
Action: Mouse scrolled (394, 340) with delta (0, 0)
Screenshot: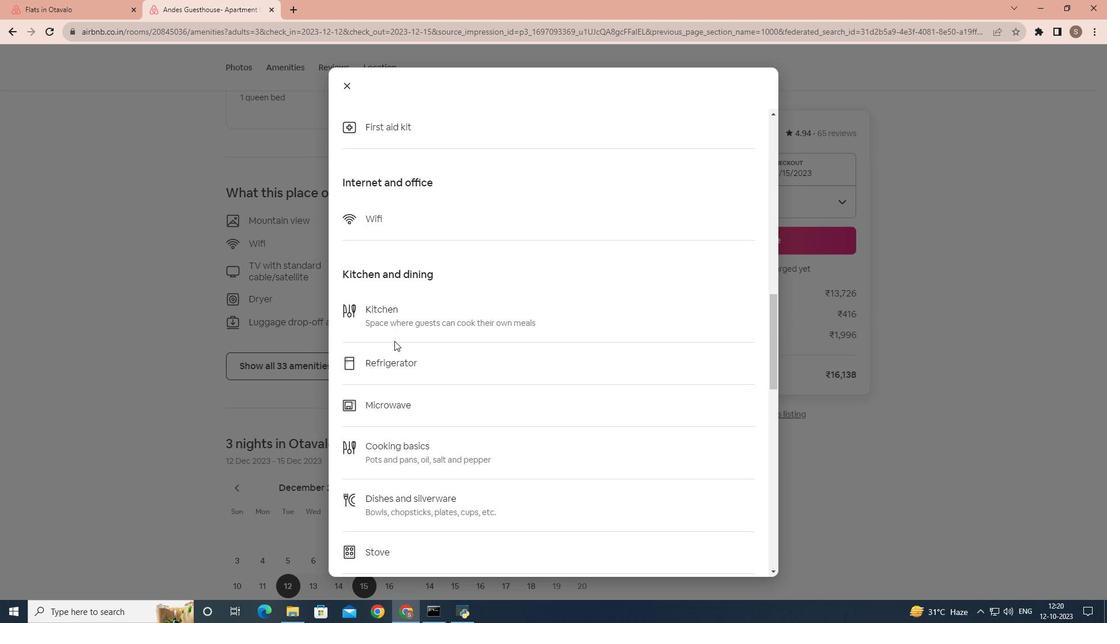
Action: Mouse scrolled (394, 340) with delta (0, 0)
Screenshot: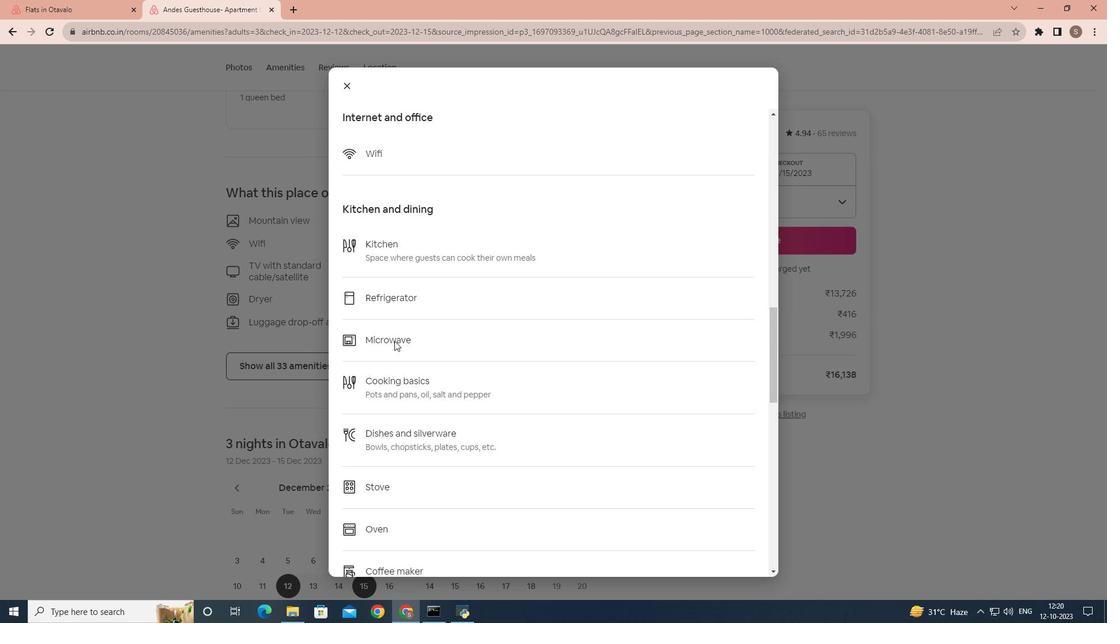 
Action: Mouse scrolled (394, 340) with delta (0, 0)
Screenshot: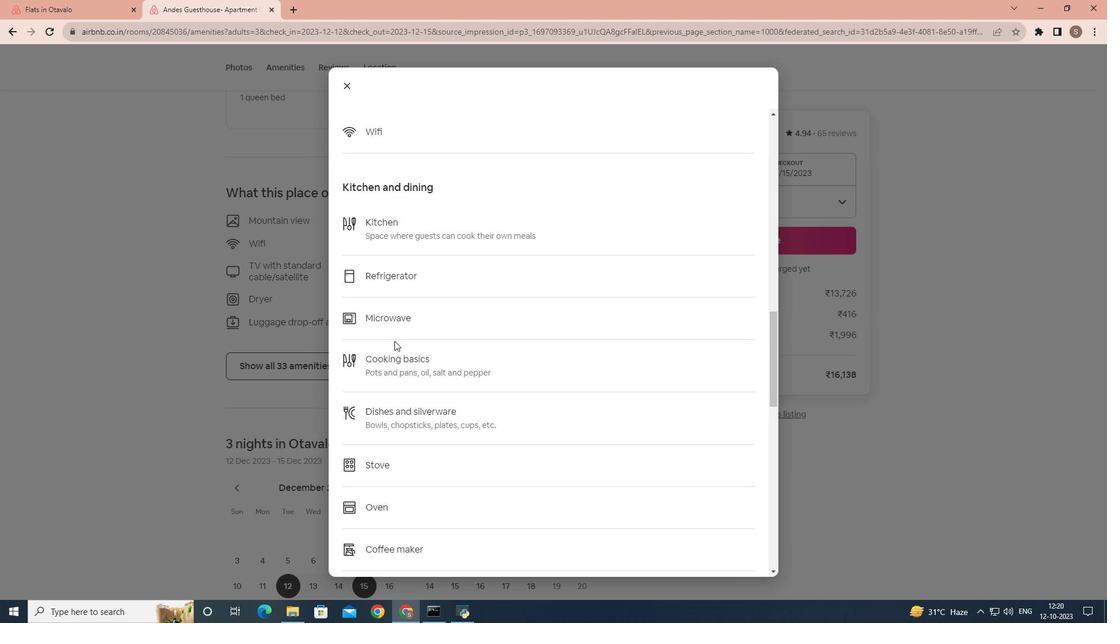 
Action: Mouse scrolled (394, 340) with delta (0, 0)
Screenshot: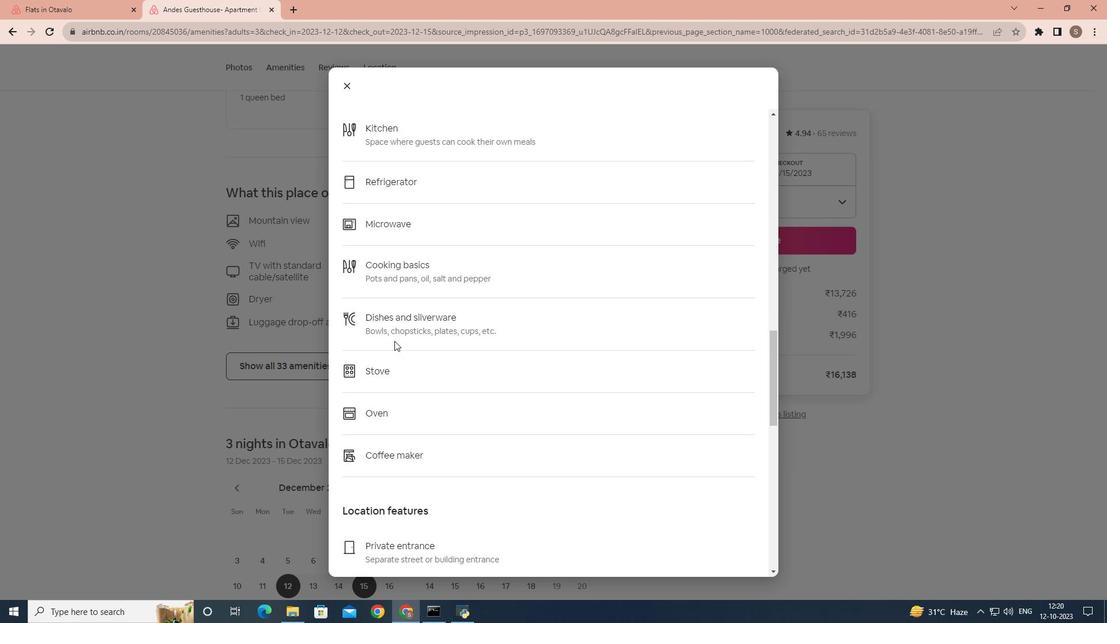
Action: Mouse scrolled (394, 340) with delta (0, 0)
Screenshot: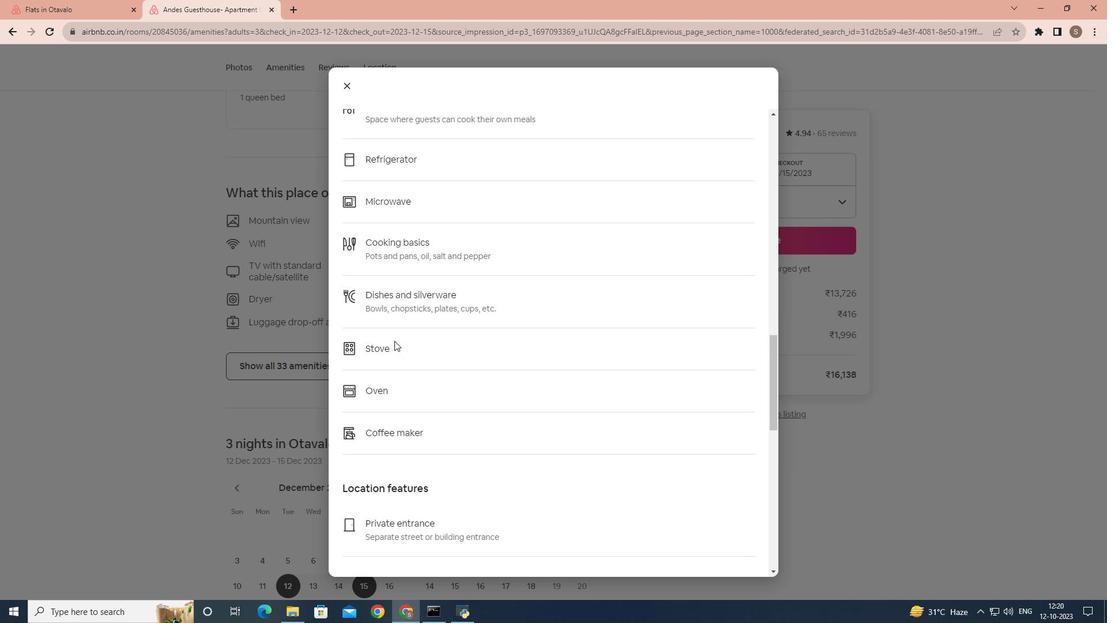 
Action: Mouse scrolled (394, 340) with delta (0, 0)
Screenshot: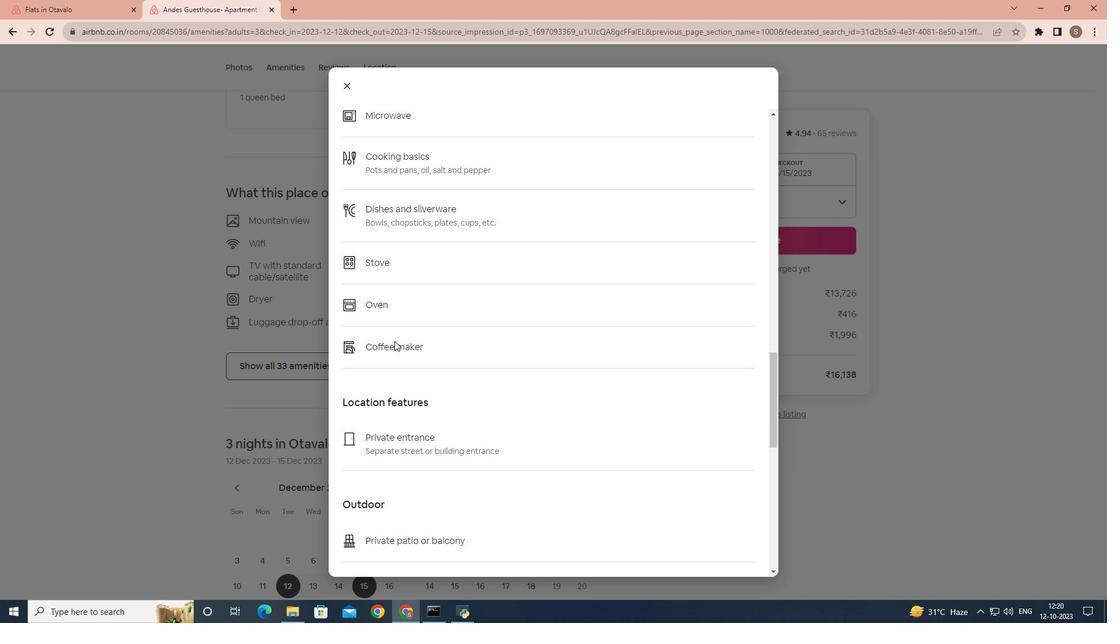 
Action: Mouse scrolled (394, 340) with delta (0, 0)
Screenshot: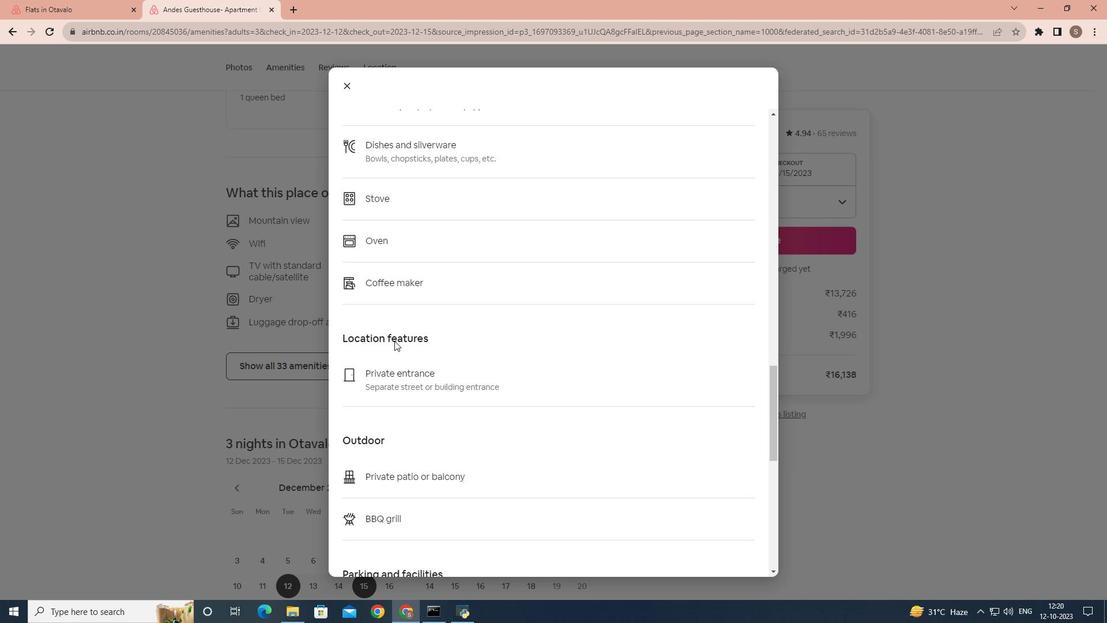 
Action: Mouse scrolled (394, 340) with delta (0, 0)
Screenshot: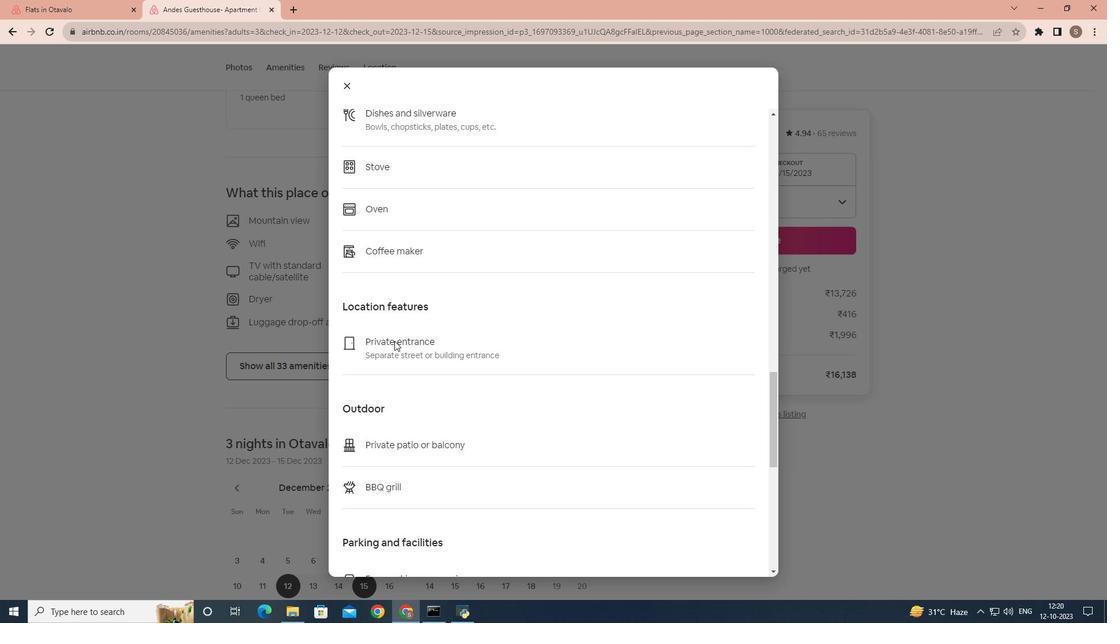 
Action: Mouse scrolled (394, 340) with delta (0, 0)
Screenshot: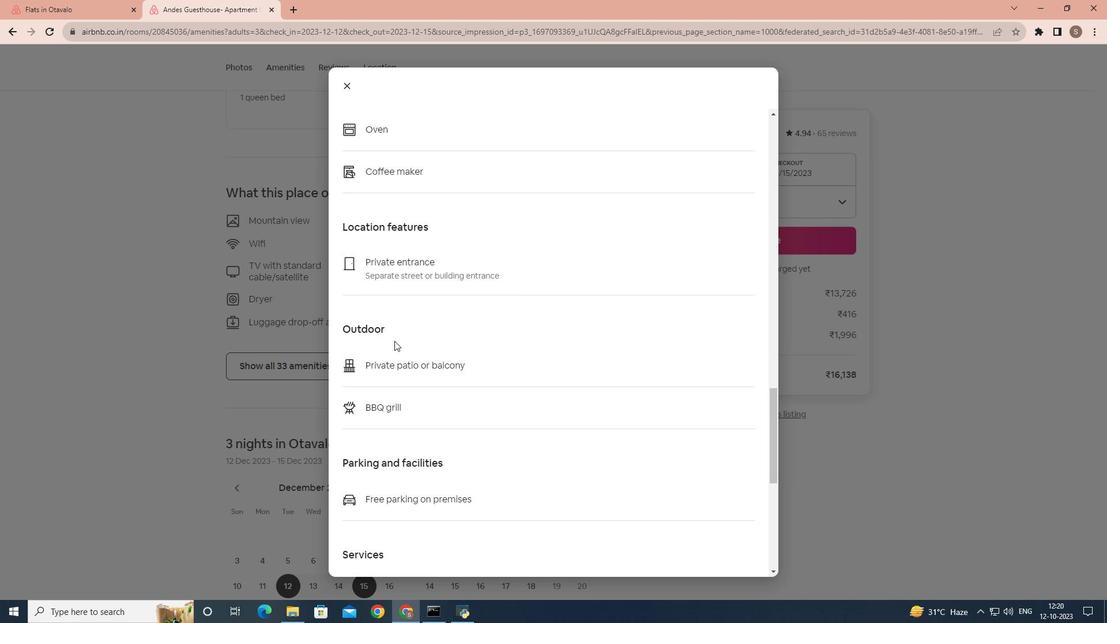 
Action: Mouse scrolled (394, 340) with delta (0, 0)
Screenshot: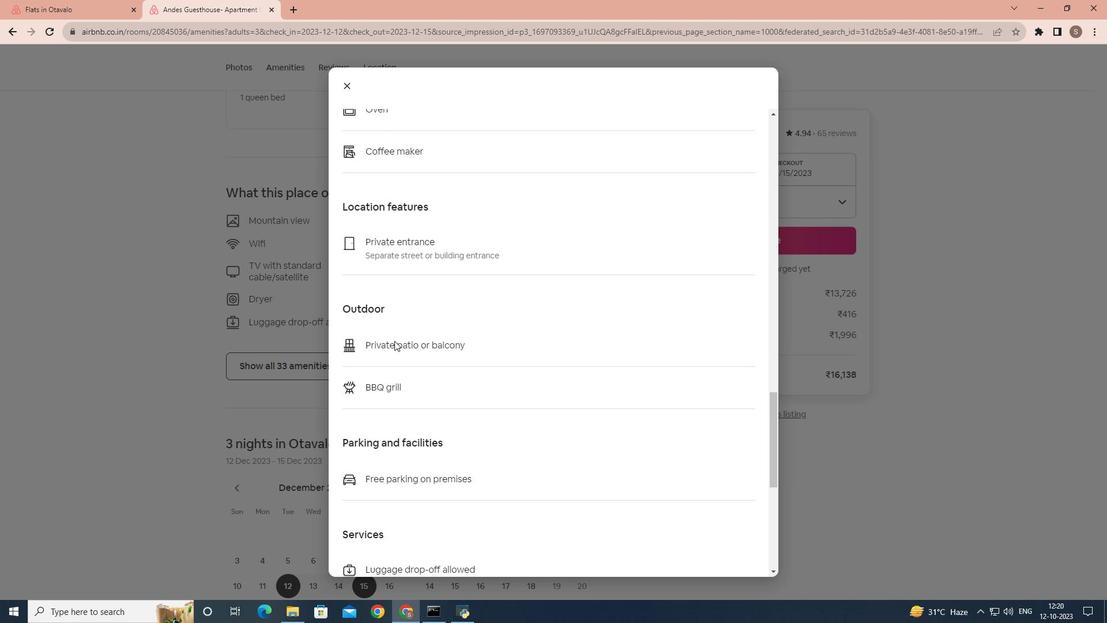 
Action: Mouse scrolled (394, 340) with delta (0, 0)
Screenshot: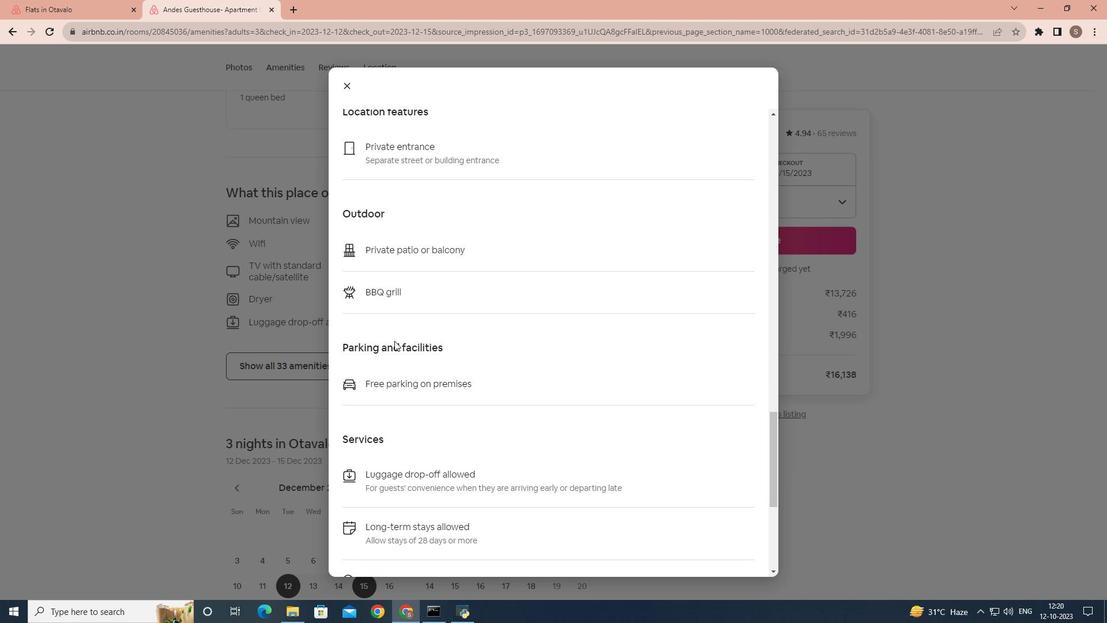 
Action: Mouse scrolled (394, 340) with delta (0, 0)
Screenshot: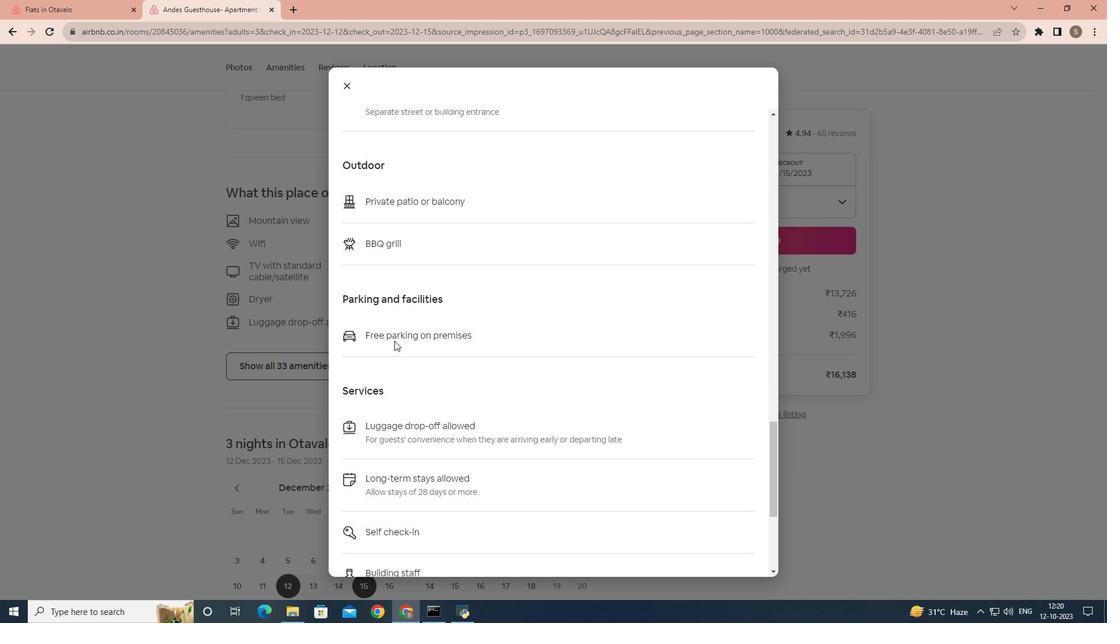
Action: Mouse scrolled (394, 340) with delta (0, 0)
Screenshot: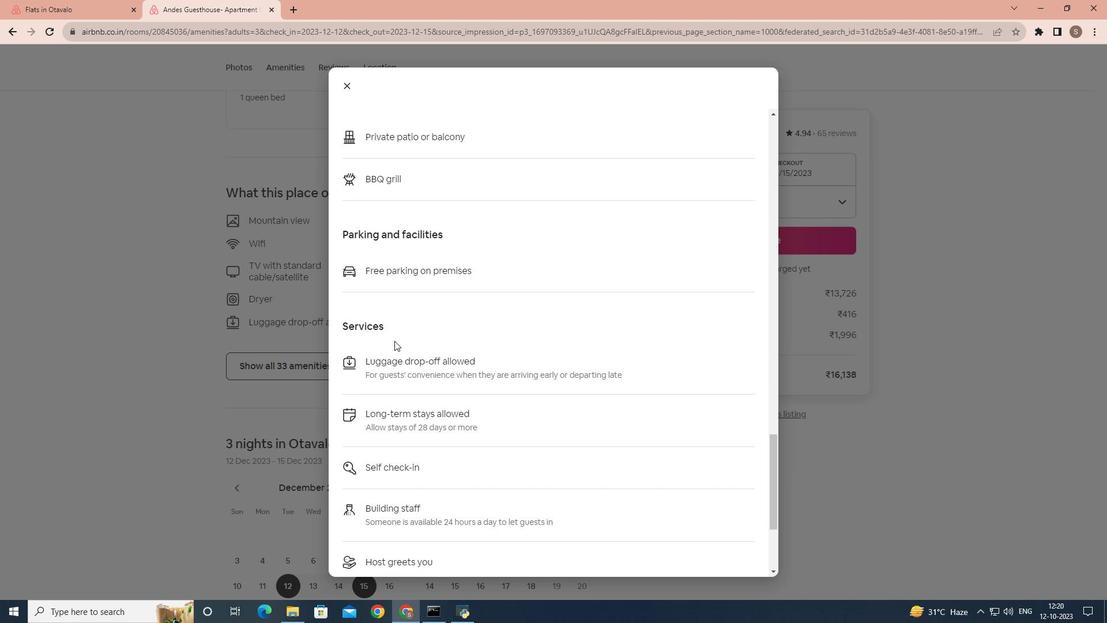 
Action: Mouse scrolled (394, 340) with delta (0, 0)
Screenshot: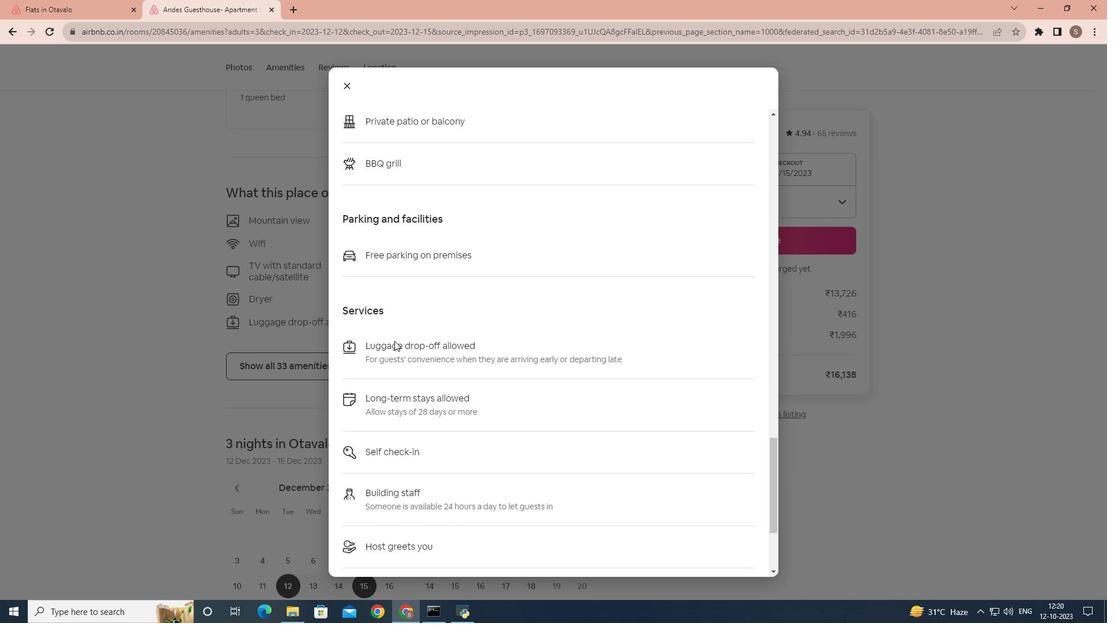 
Action: Mouse scrolled (394, 340) with delta (0, 0)
Screenshot: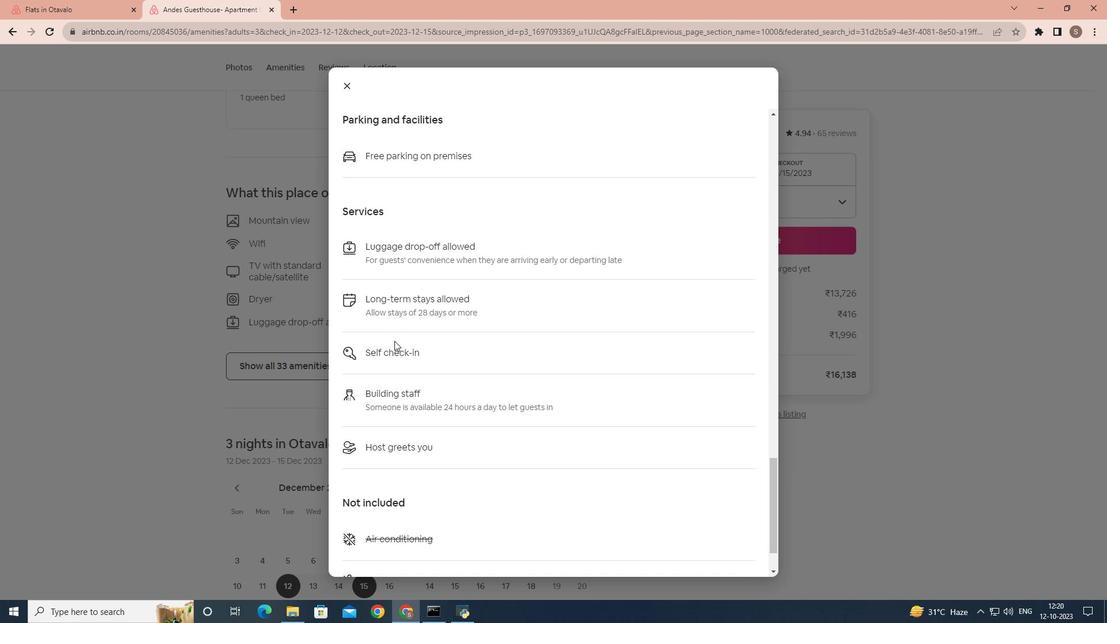 
Action: Mouse scrolled (394, 340) with delta (0, 0)
Screenshot: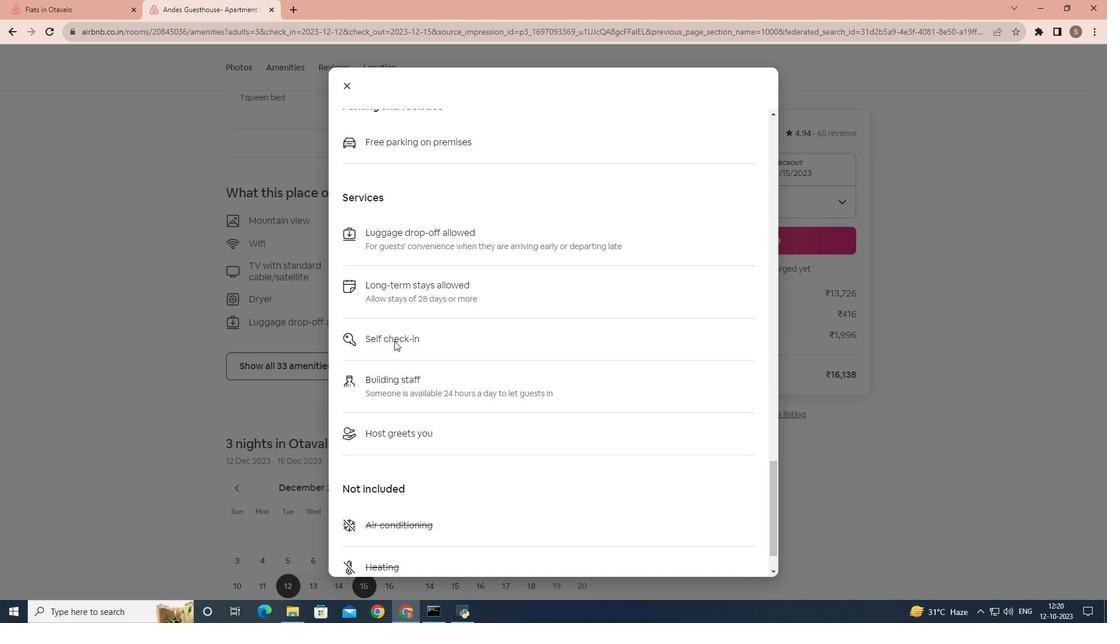 
Action: Mouse scrolled (394, 340) with delta (0, 0)
Screenshot: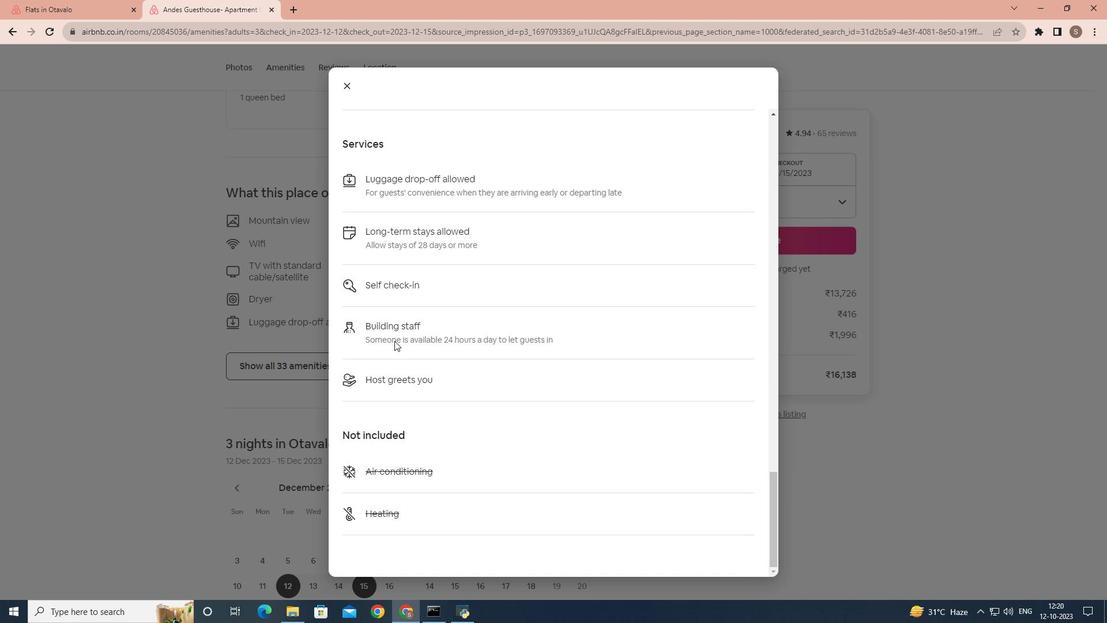 
Action: Mouse scrolled (394, 340) with delta (0, 0)
Screenshot: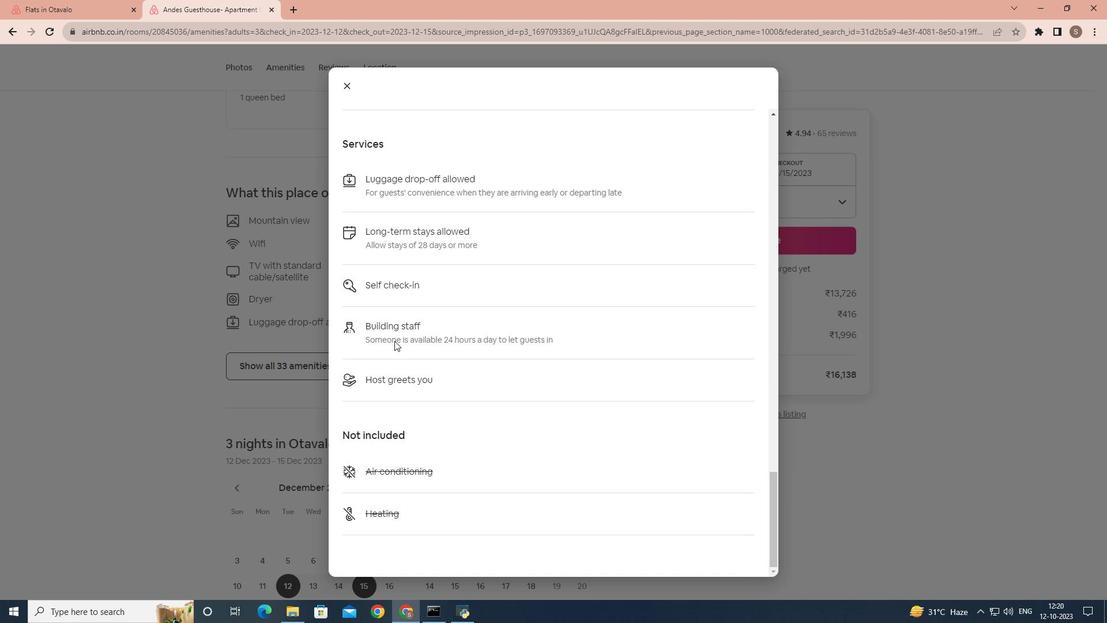 
Action: Mouse moved to (349, 90)
Screenshot: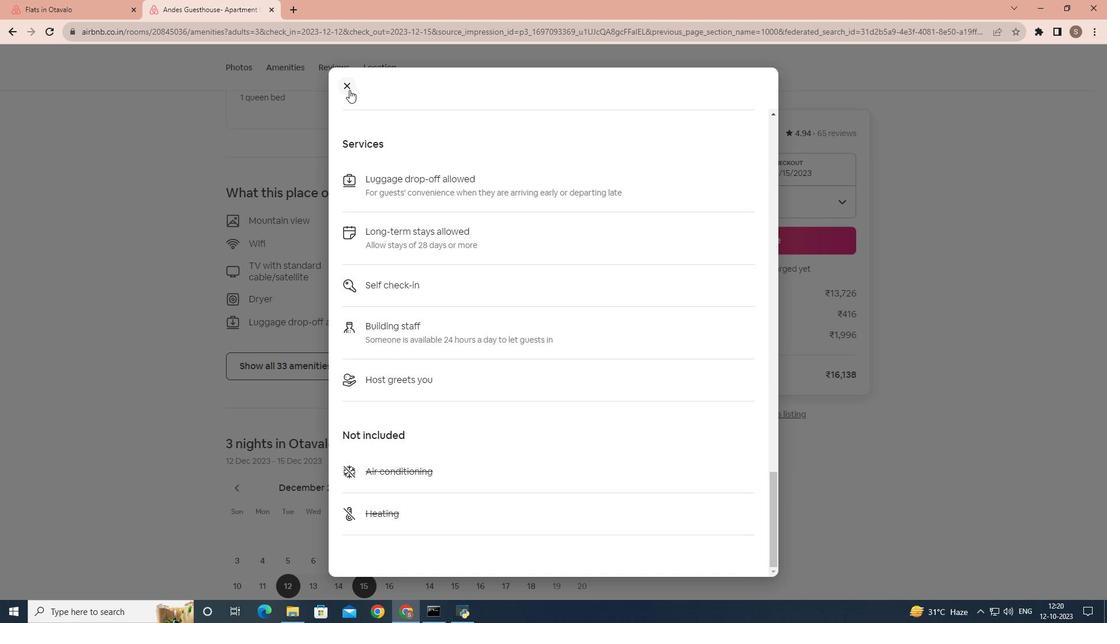 
Action: Mouse pressed left at (349, 90)
Screenshot: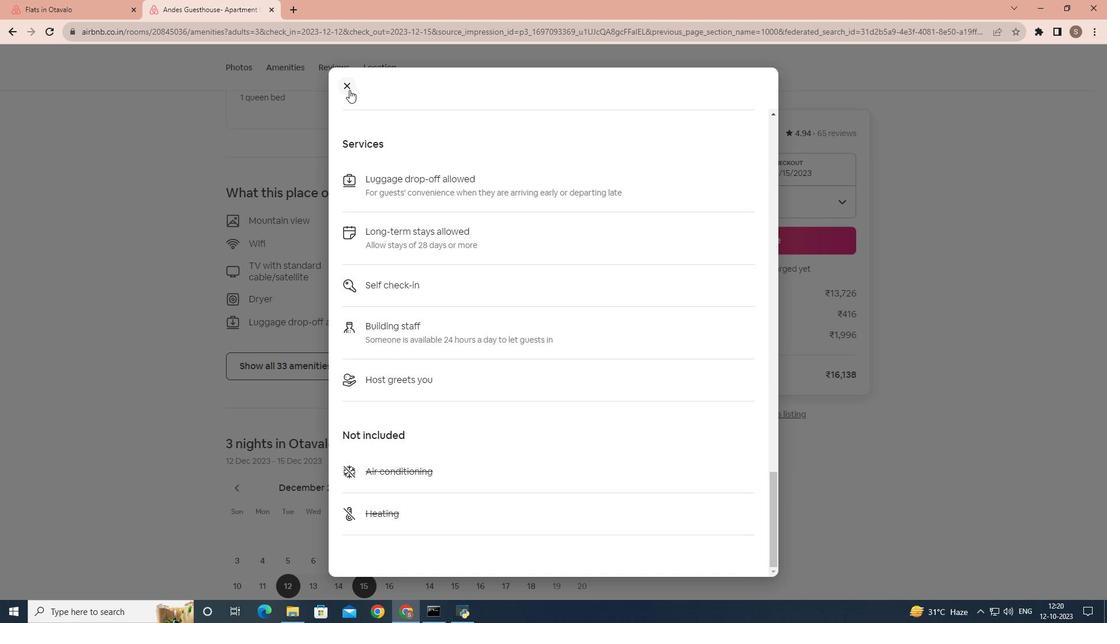 
Action: Mouse moved to (418, 294)
Screenshot: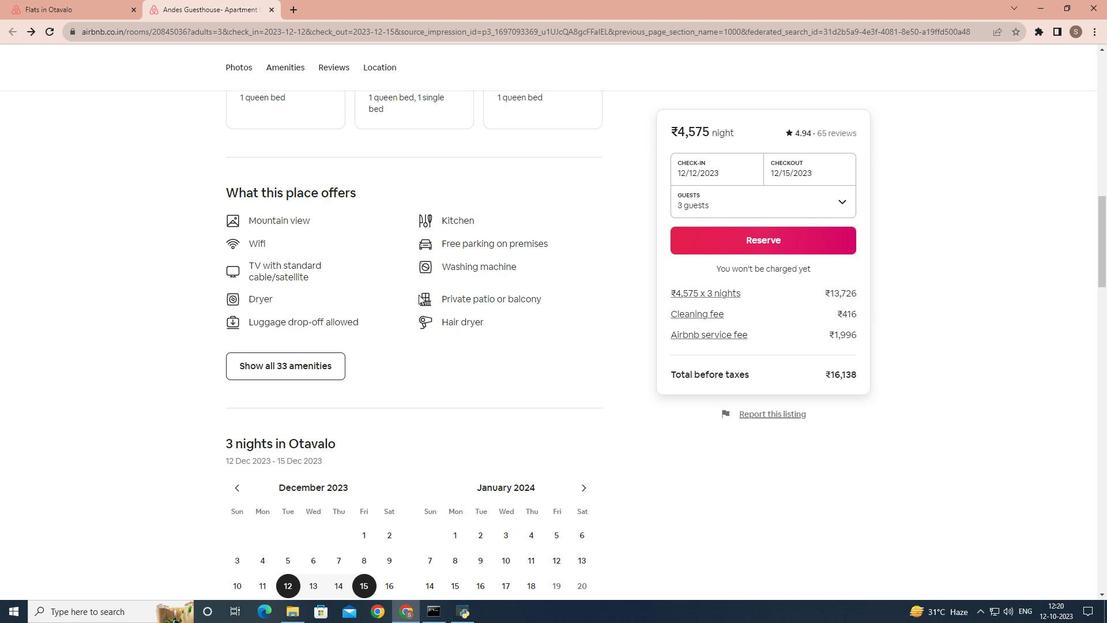 
Action: Mouse scrolled (418, 294) with delta (0, 0)
Screenshot: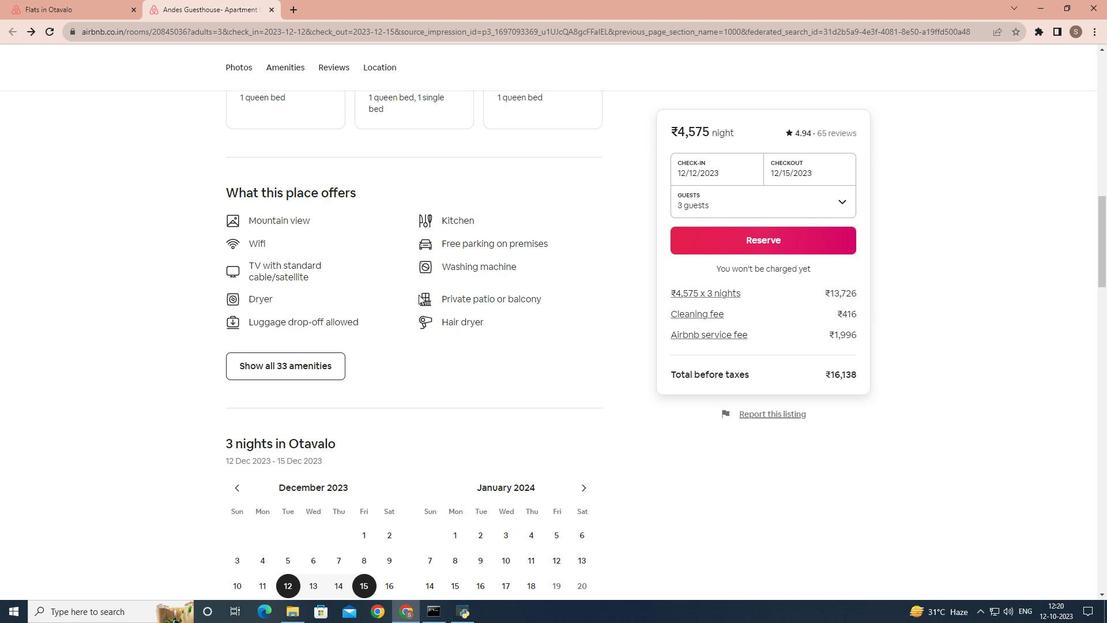 
Action: Mouse scrolled (418, 295) with delta (0, 0)
Screenshot: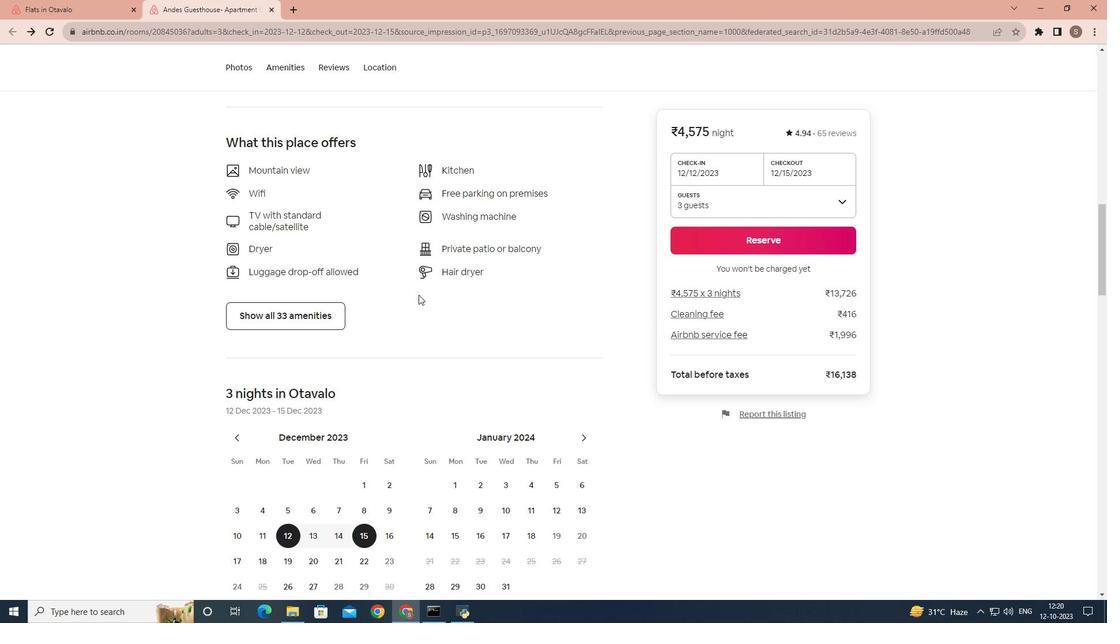 
Action: Mouse scrolled (418, 295) with delta (0, 0)
Screenshot: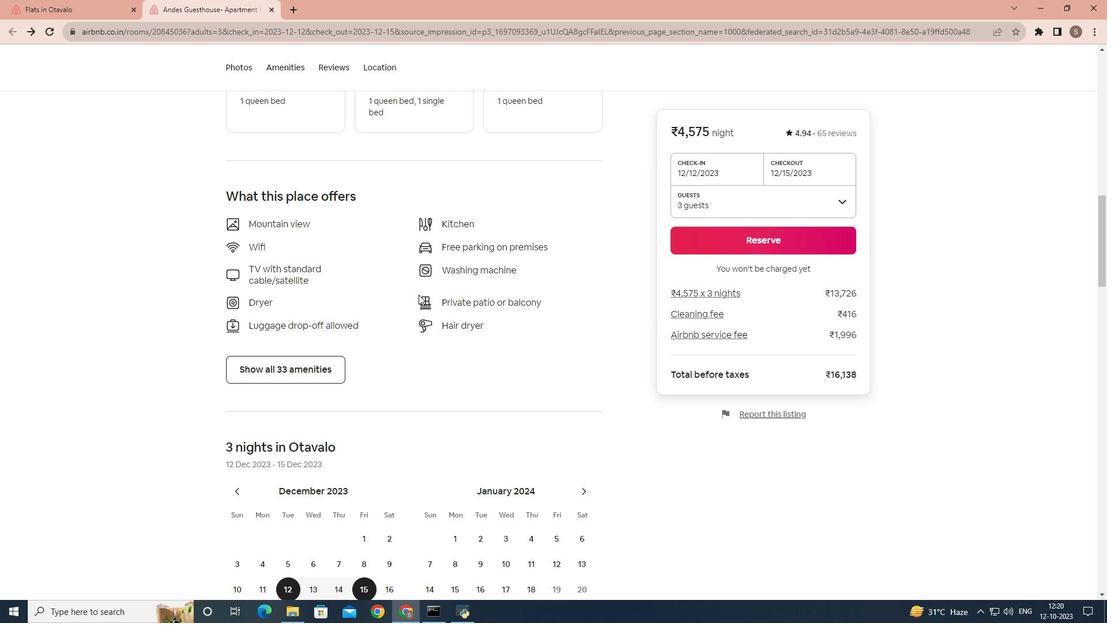 
Action: Mouse scrolled (418, 294) with delta (0, 0)
Screenshot: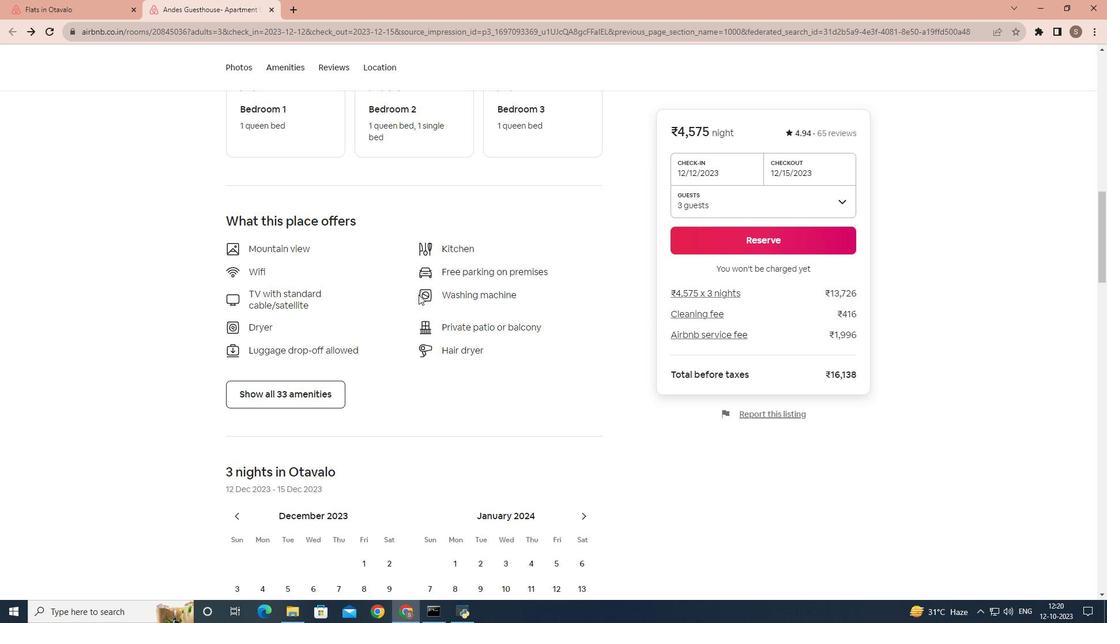 
Action: Mouse scrolled (418, 294) with delta (0, 0)
Screenshot: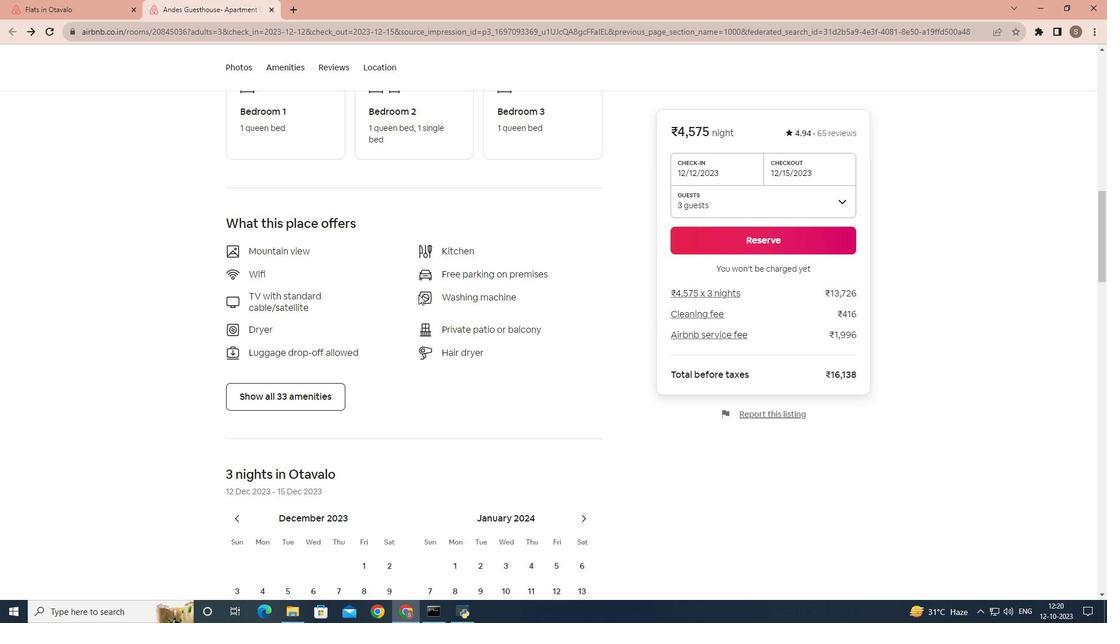 
Action: Mouse scrolled (418, 294) with delta (0, 0)
Screenshot: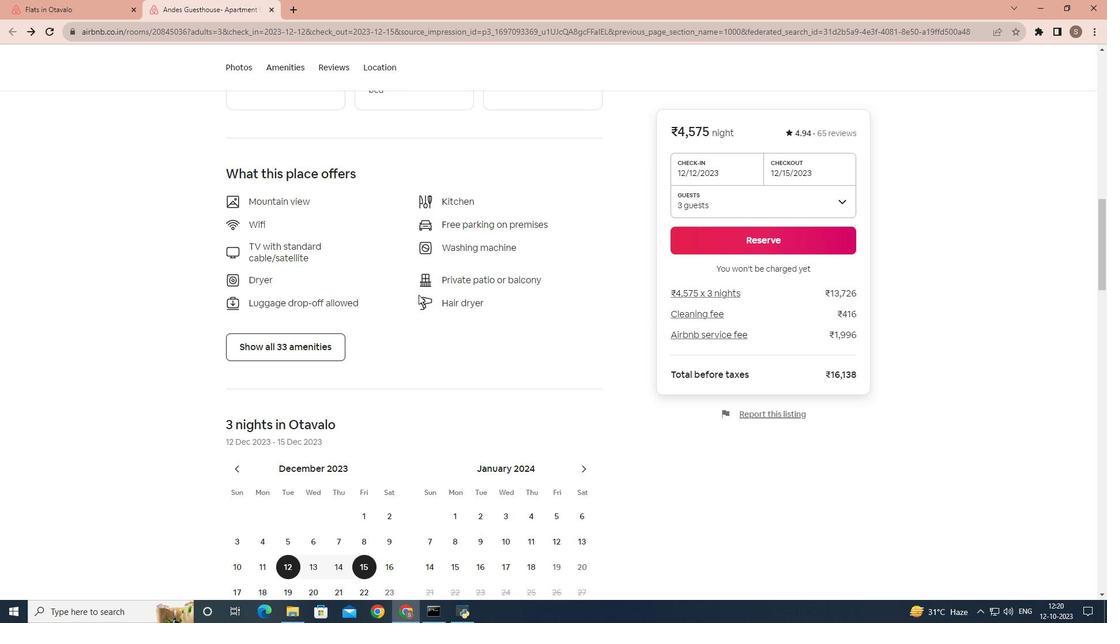 
Action: Mouse scrolled (418, 294) with delta (0, 0)
Screenshot: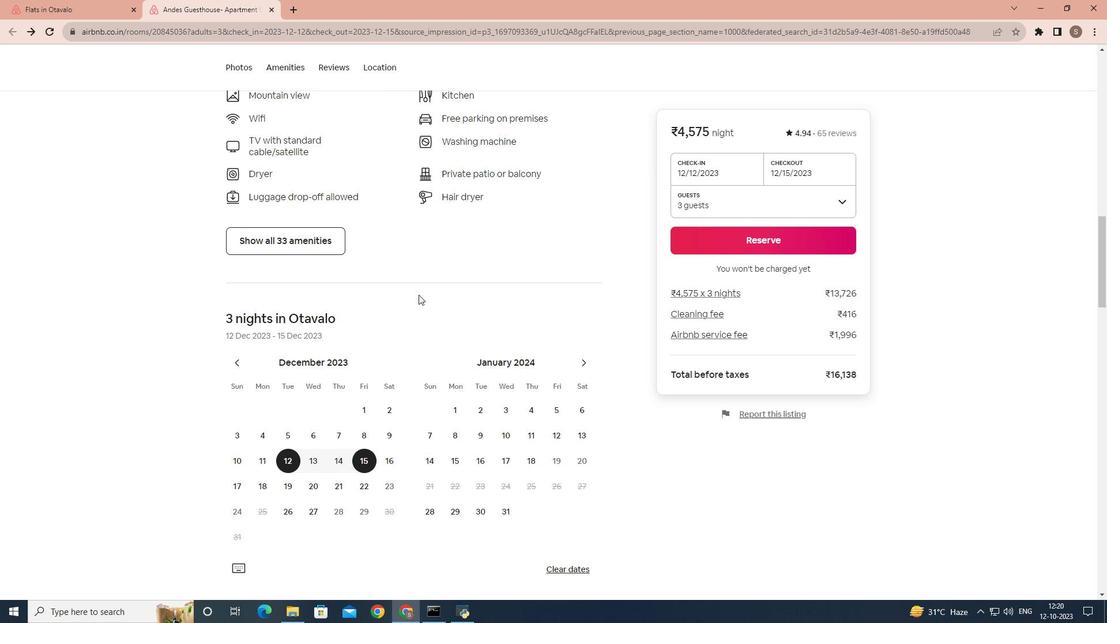 
Action: Mouse scrolled (418, 294) with delta (0, 0)
Screenshot: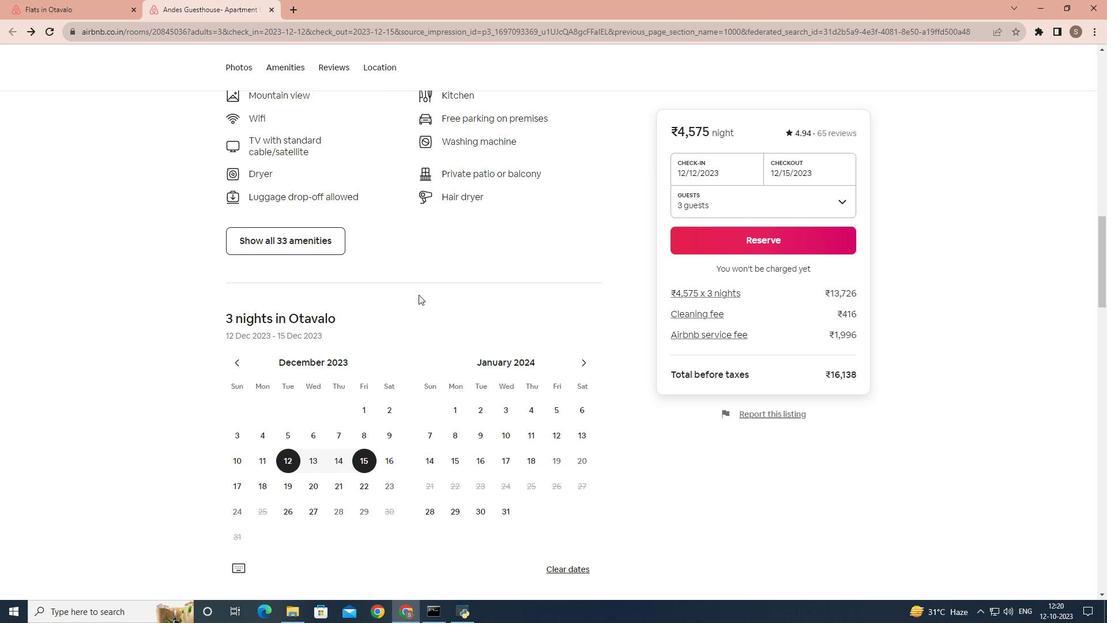 
Action: Mouse scrolled (418, 294) with delta (0, 0)
Screenshot: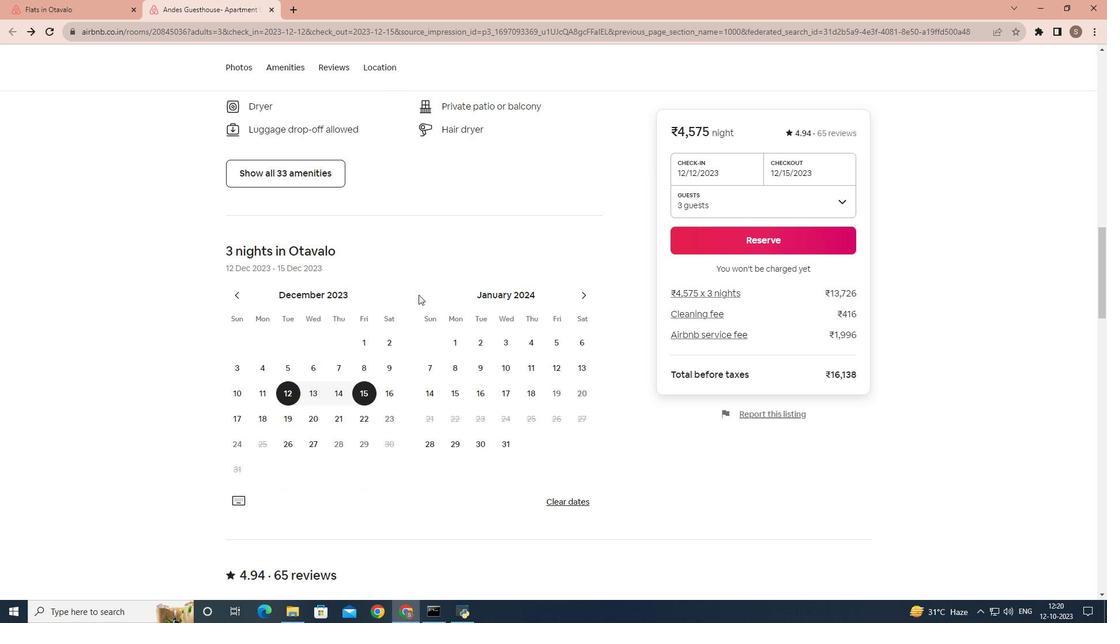 
Action: Mouse scrolled (418, 294) with delta (0, 0)
Screenshot: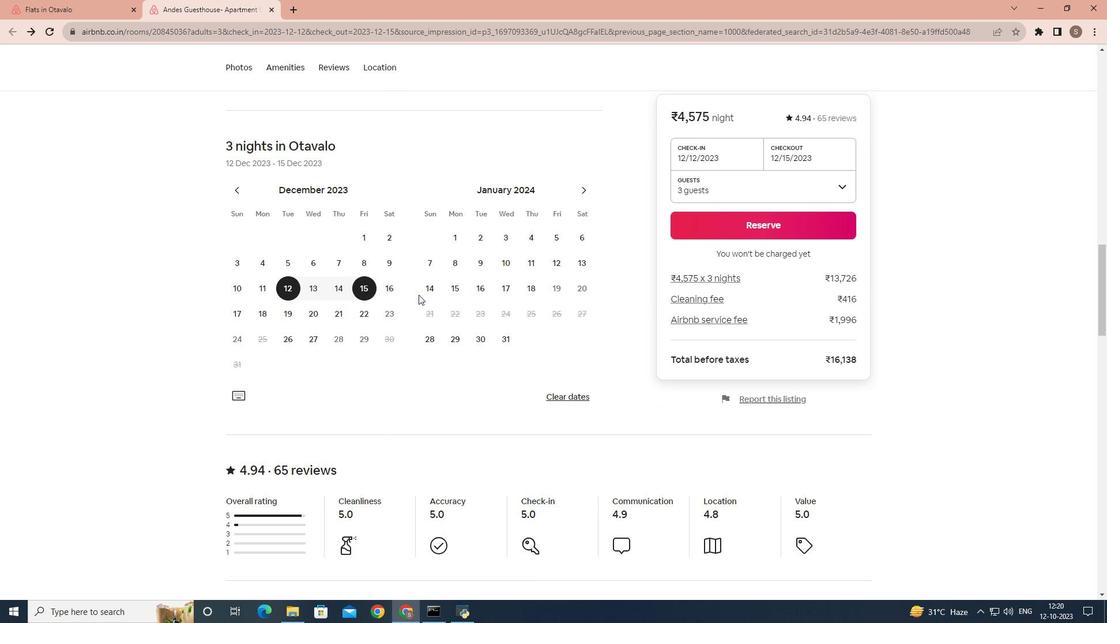 
Action: Mouse scrolled (418, 294) with delta (0, 0)
Screenshot: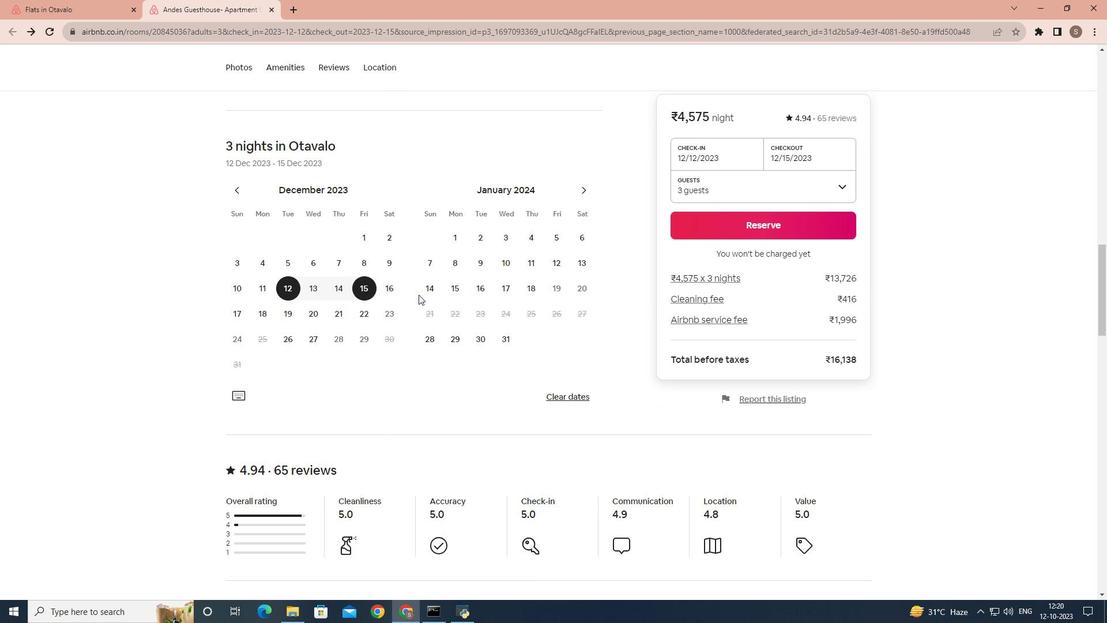 
Action: Mouse scrolled (418, 294) with delta (0, 0)
Screenshot: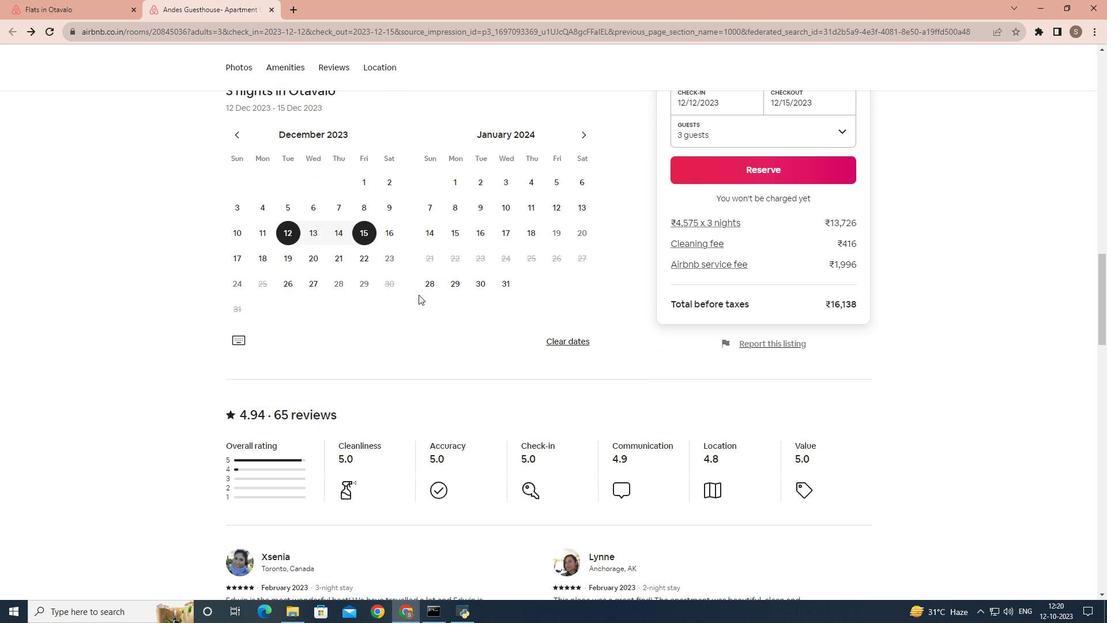 
Action: Mouse scrolled (418, 294) with delta (0, 0)
Screenshot: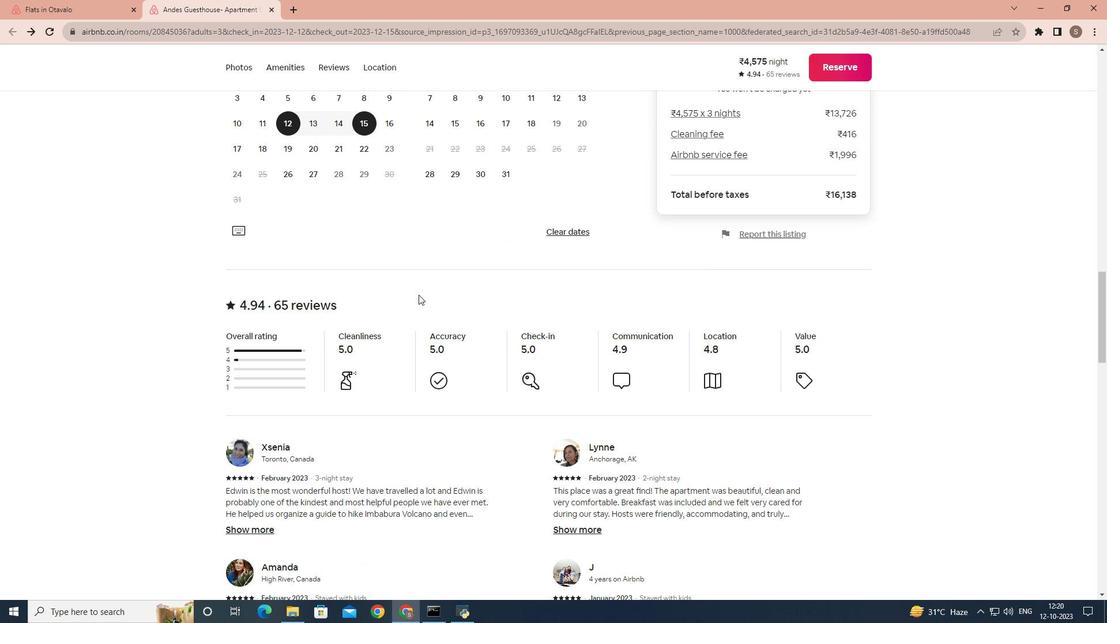 
Action: Mouse scrolled (418, 294) with delta (0, 0)
Screenshot: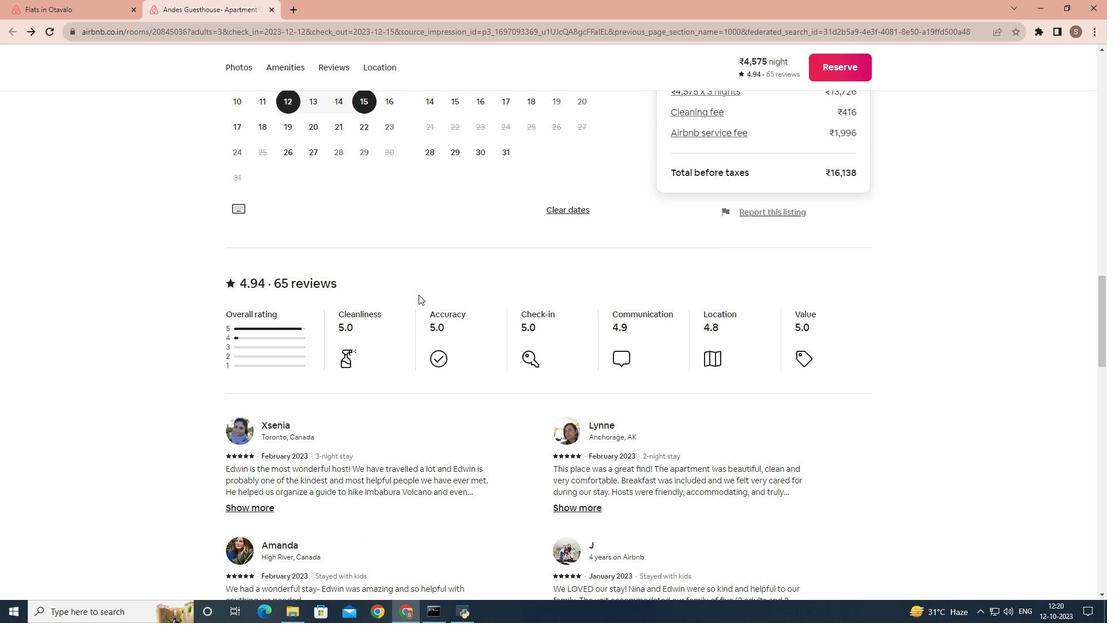 
Action: Mouse scrolled (418, 294) with delta (0, 0)
Screenshot: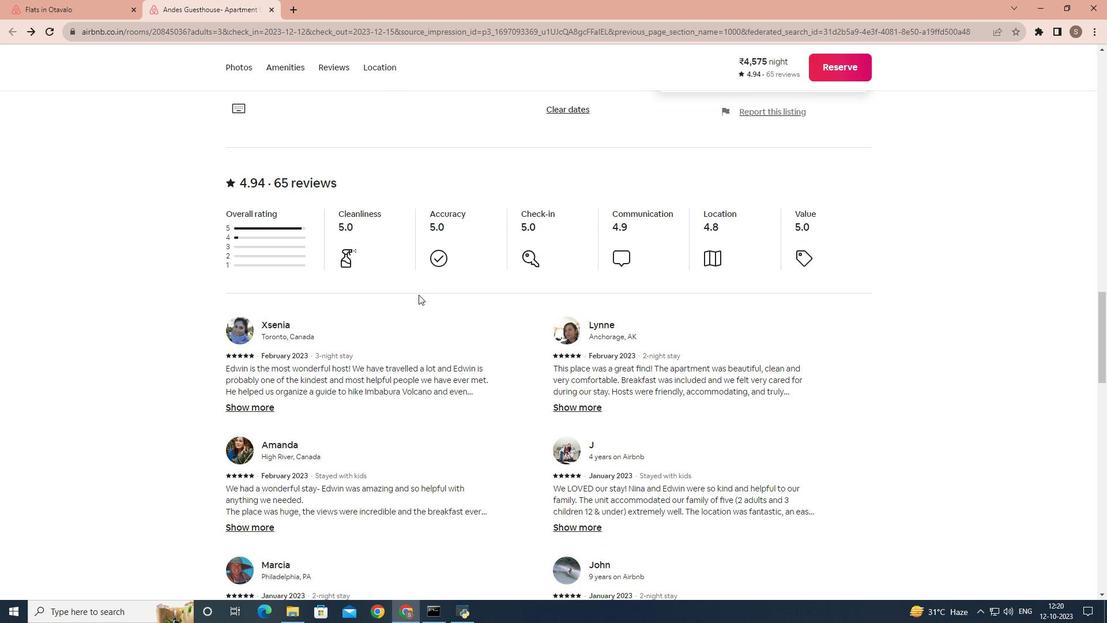 
Action: Mouse scrolled (418, 294) with delta (0, 0)
Screenshot: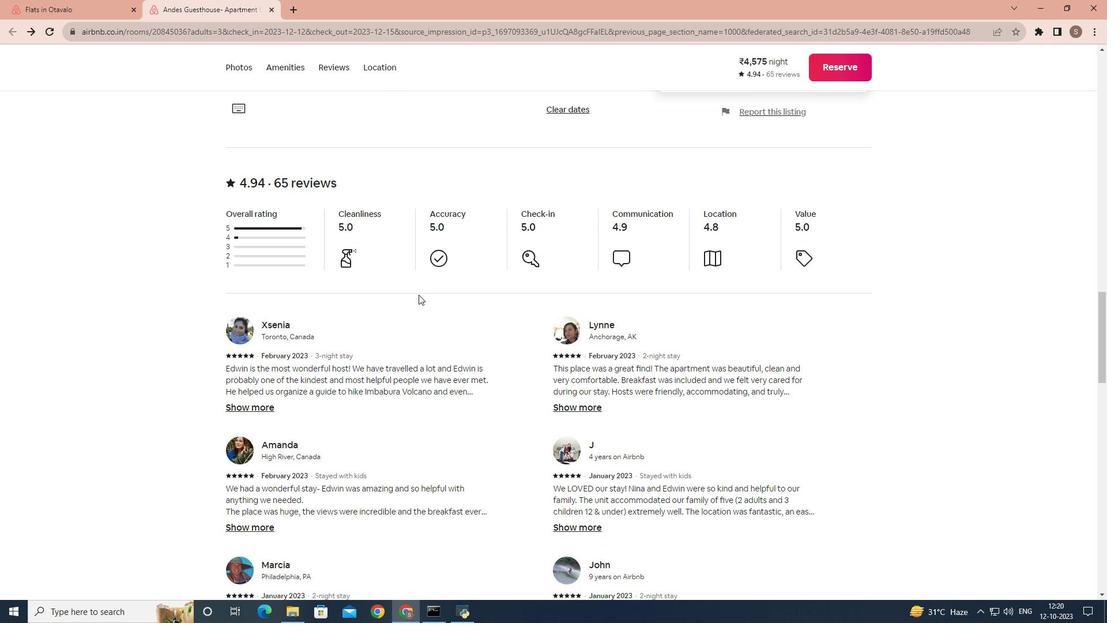 
Action: Mouse scrolled (418, 294) with delta (0, 0)
Screenshot: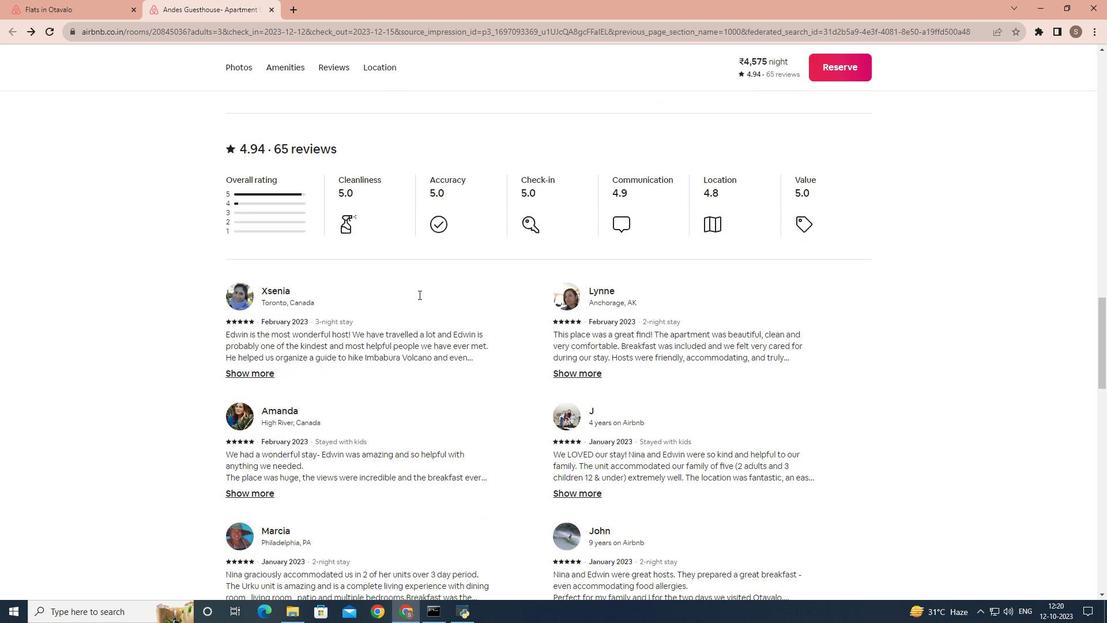 
Action: Mouse moved to (414, 304)
Screenshot: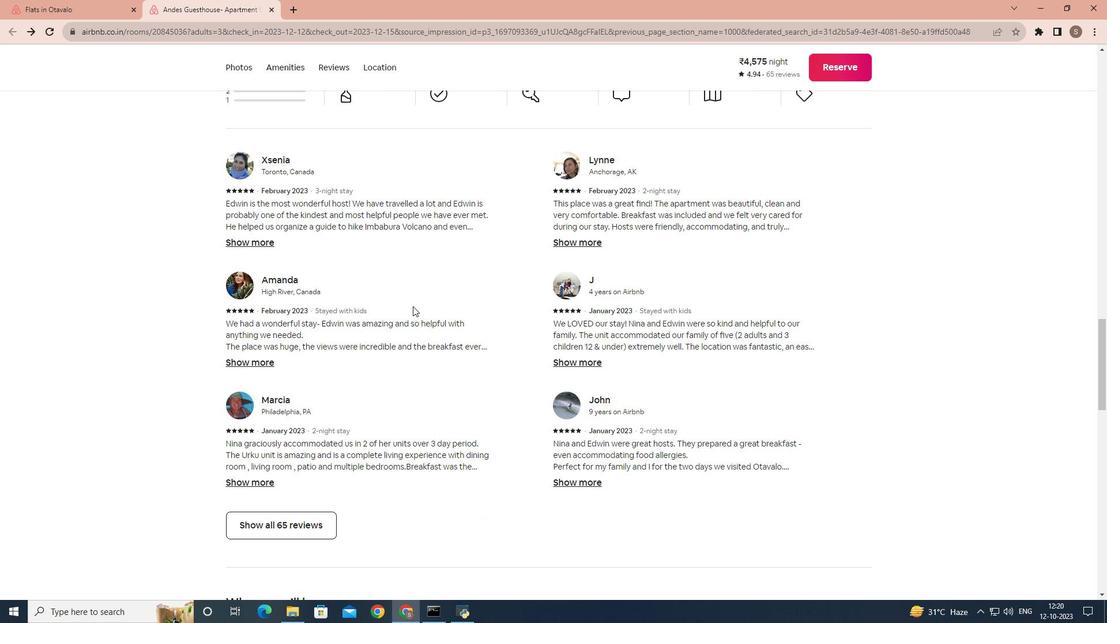 
Action: Mouse scrolled (414, 304) with delta (0, 0)
Screenshot: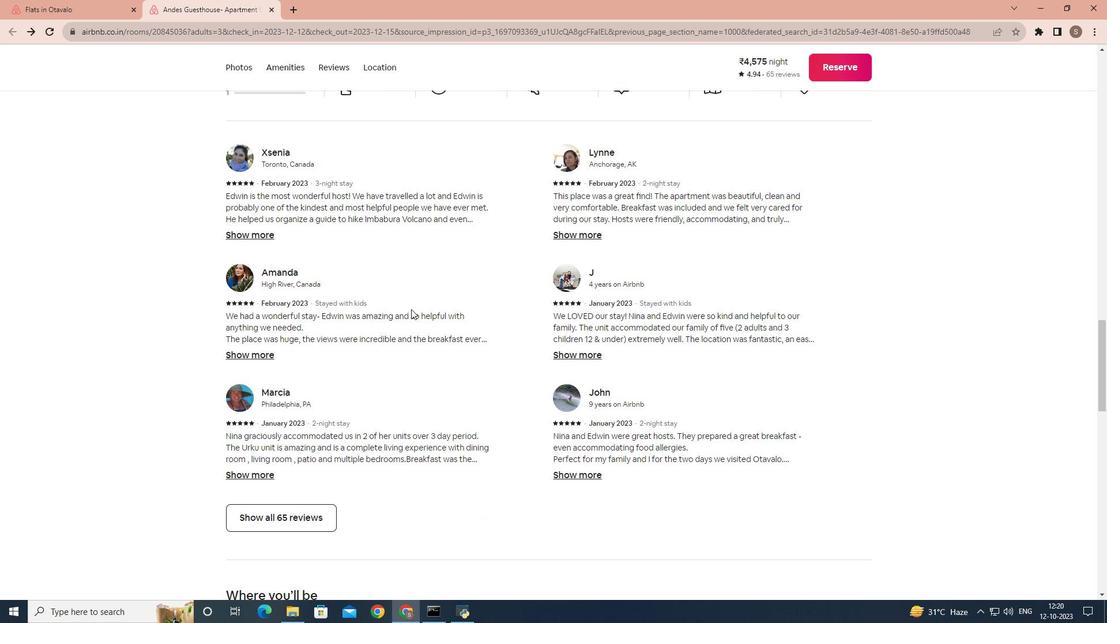 
Action: Mouse moved to (413, 306)
Screenshot: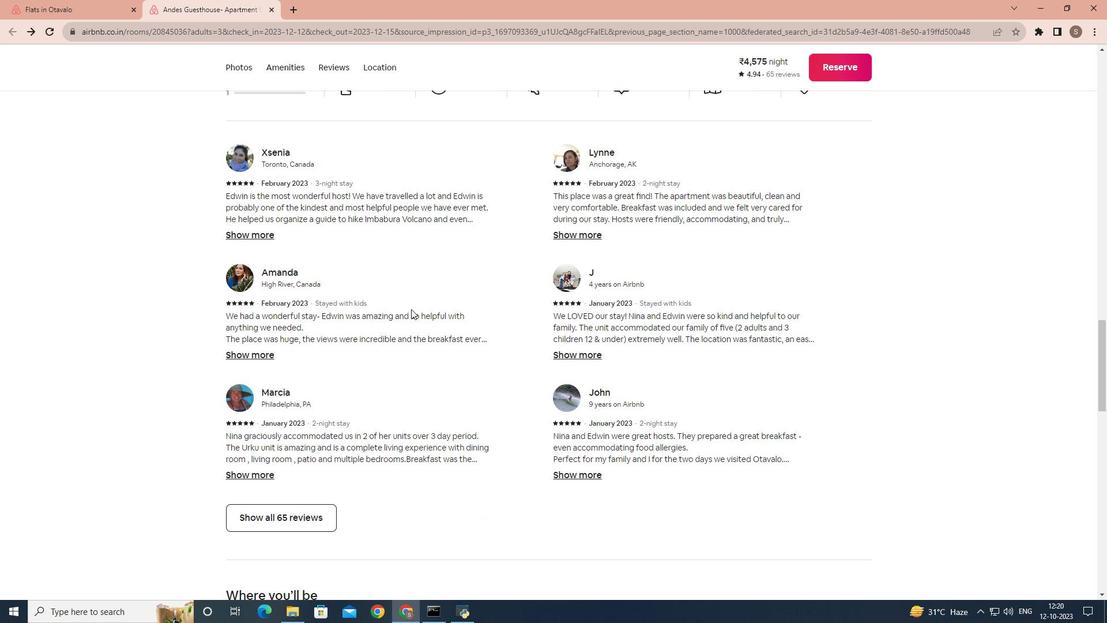 
Action: Mouse scrolled (413, 306) with delta (0, 0)
Screenshot: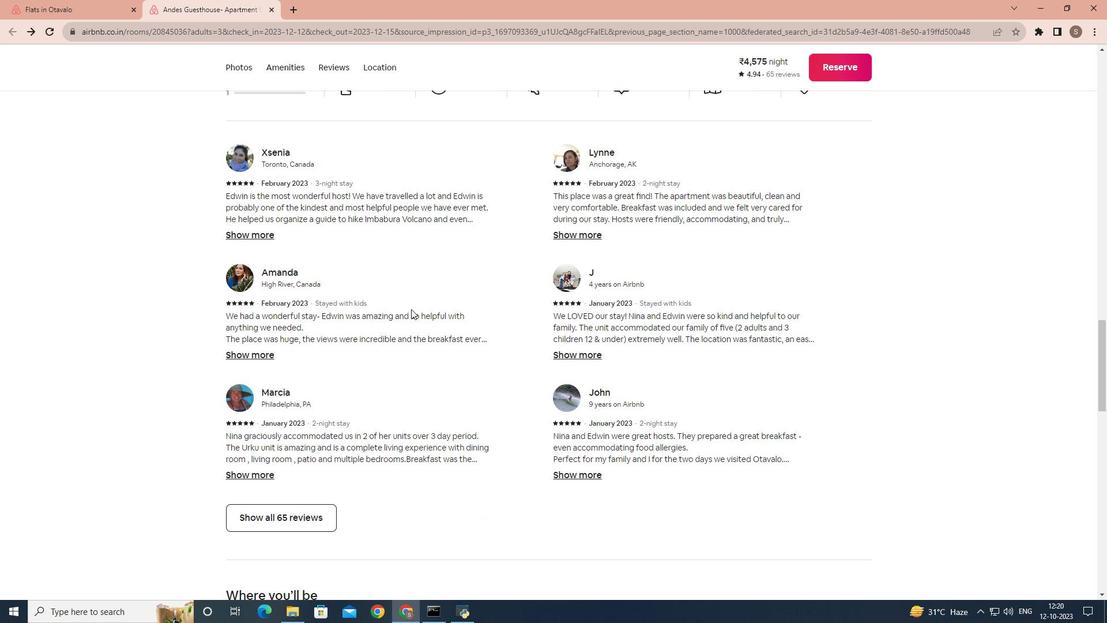 
Action: Mouse moved to (409, 311)
Screenshot: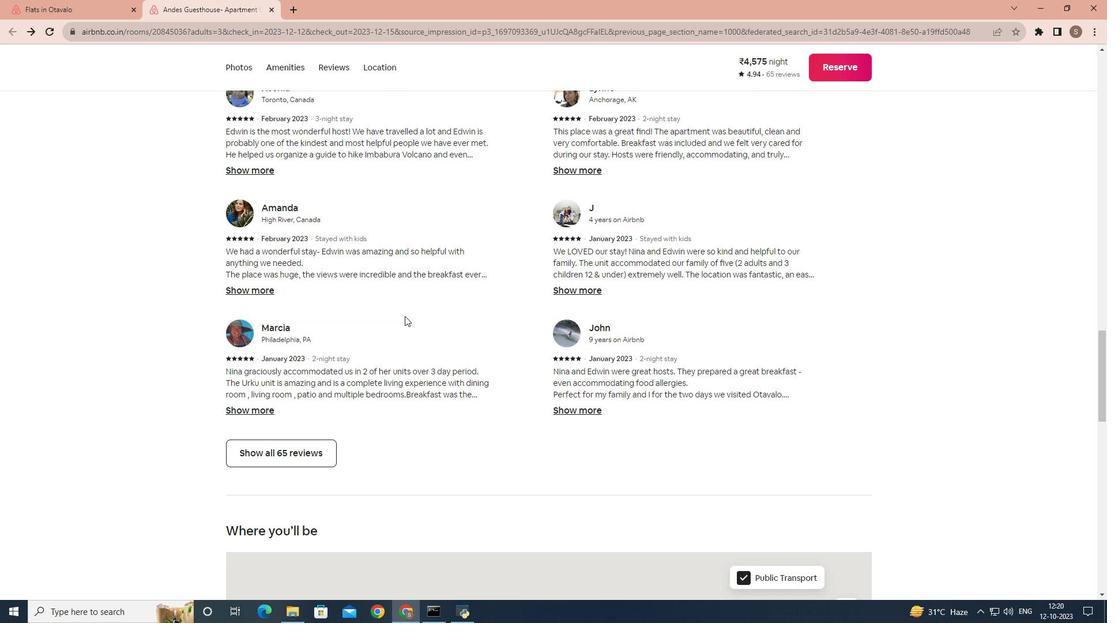 
Action: Mouse scrolled (409, 310) with delta (0, 0)
Screenshot: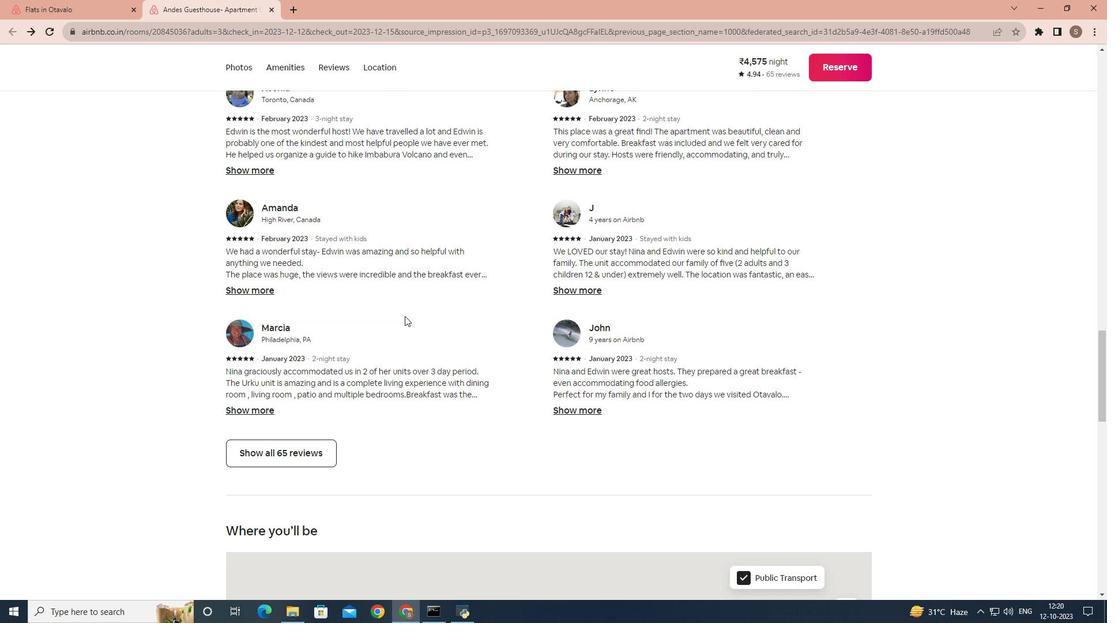 
Action: Mouse moved to (317, 354)
Screenshot: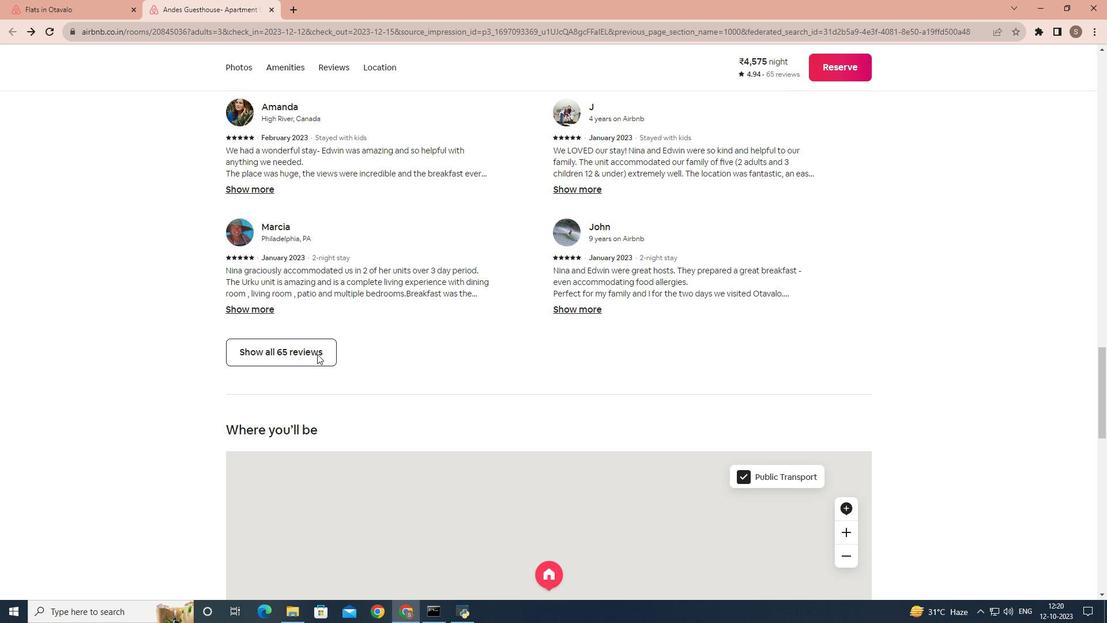 
Action: Mouse pressed left at (317, 354)
Screenshot: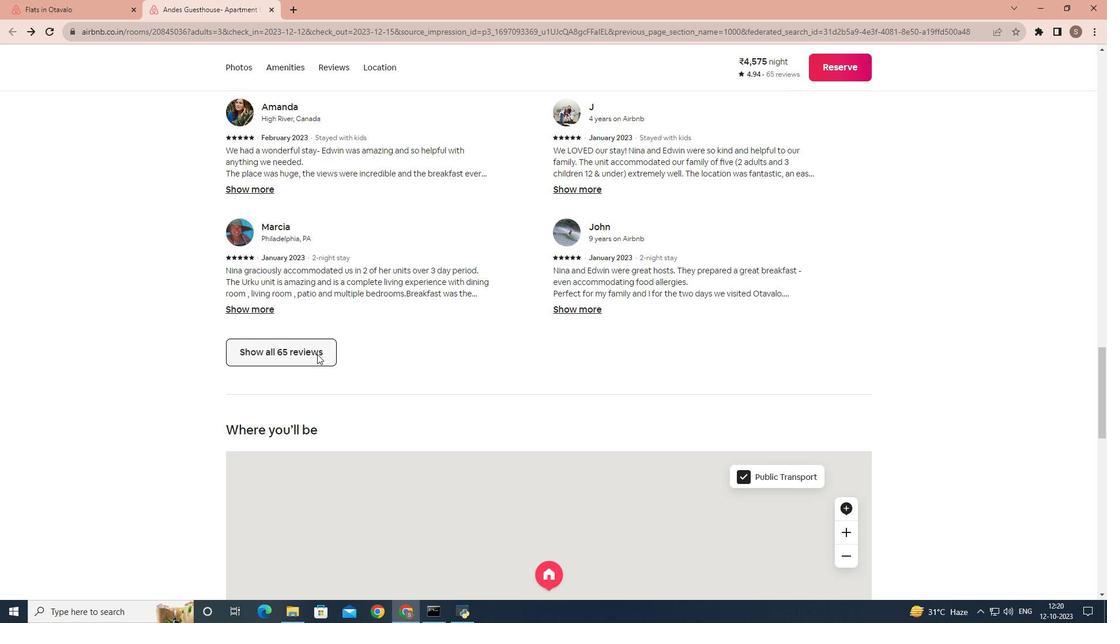
Action: Mouse moved to (648, 346)
Screenshot: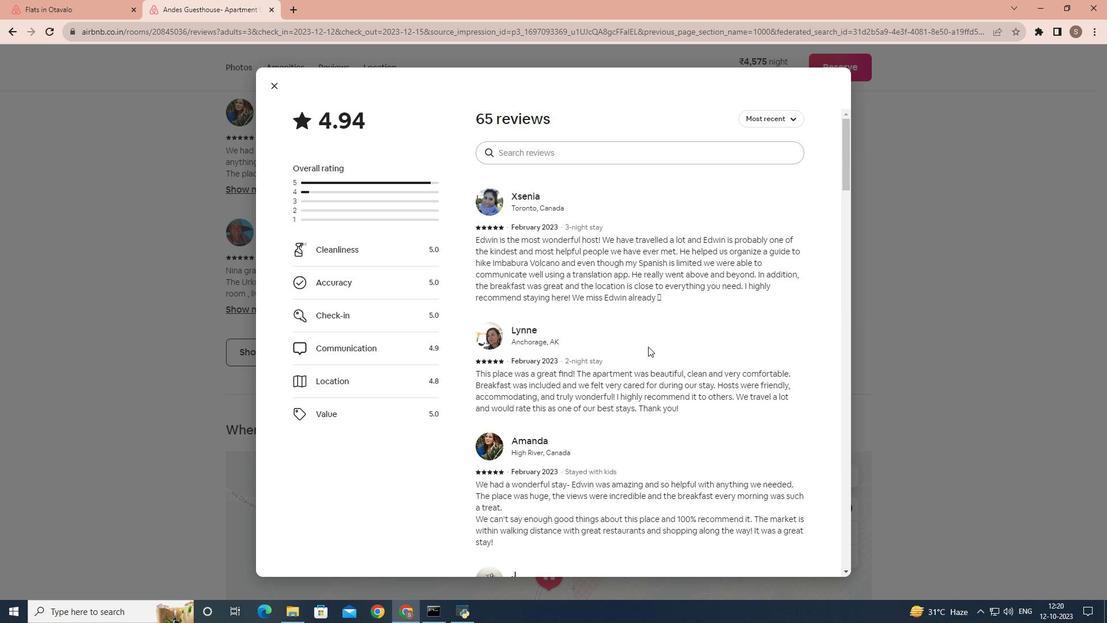 
Action: Mouse scrolled (648, 346) with delta (0, 0)
Screenshot: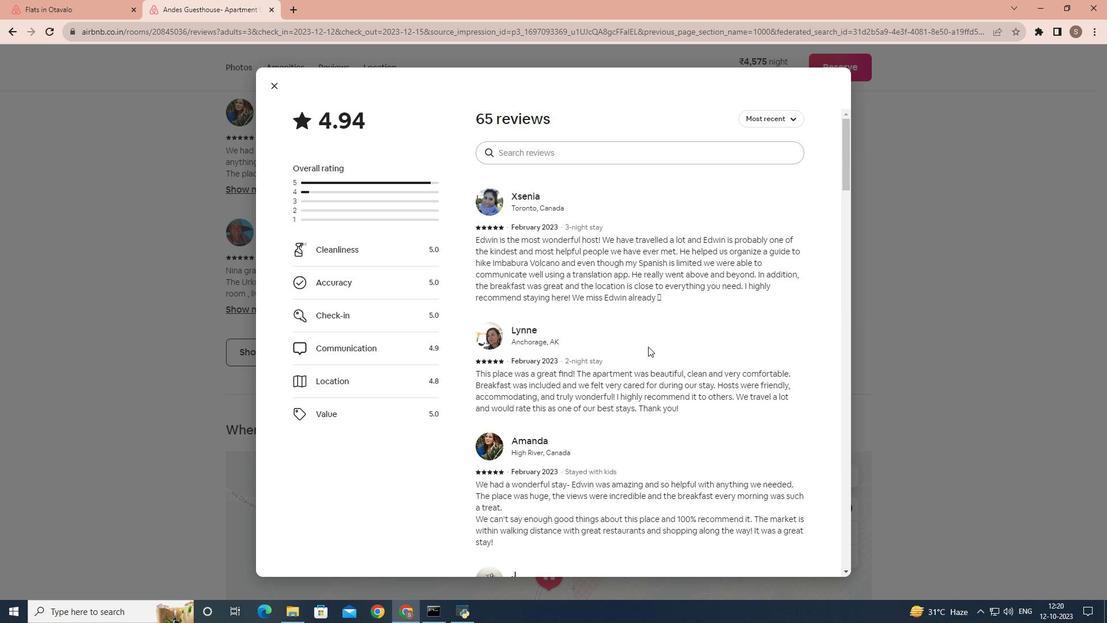 
Action: Mouse scrolled (648, 346) with delta (0, 0)
Screenshot: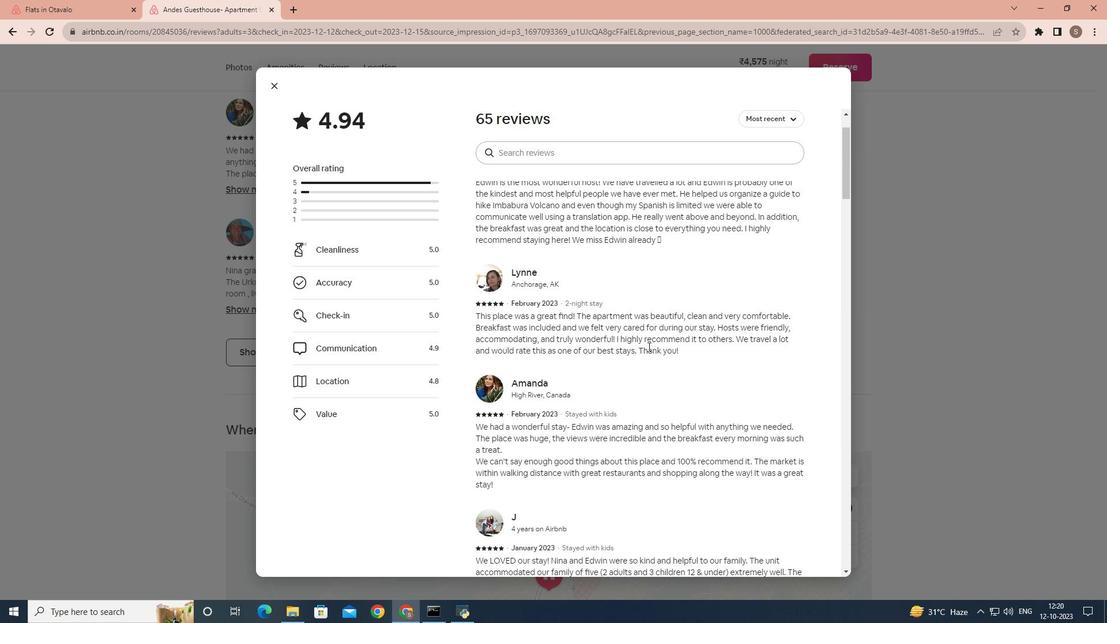 
Action: Mouse scrolled (648, 346) with delta (0, 0)
Screenshot: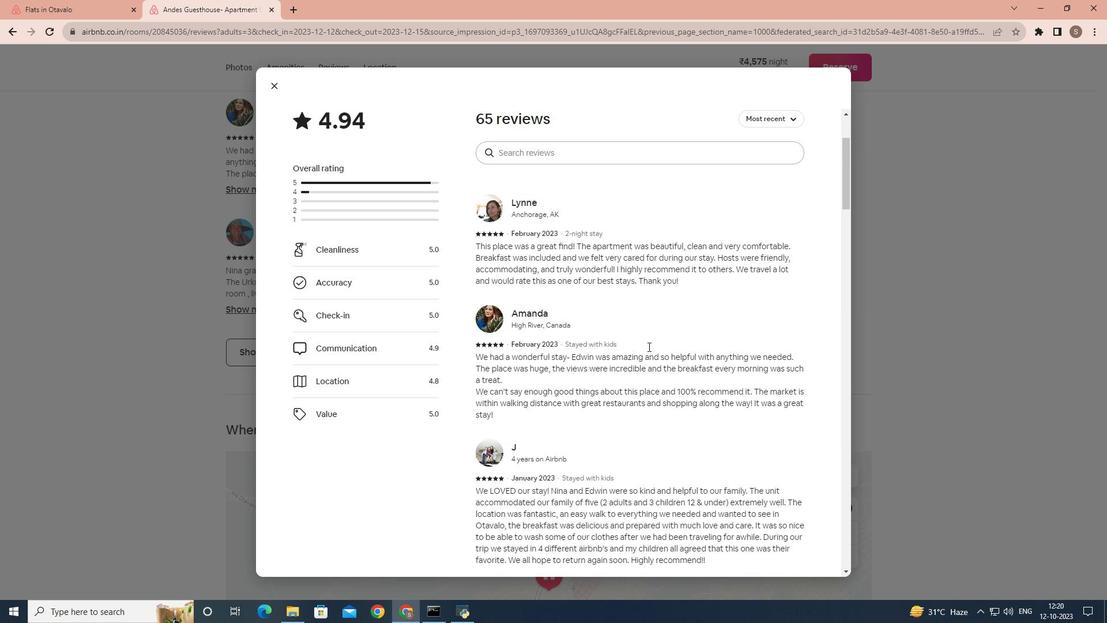 
Action: Mouse scrolled (648, 346) with delta (0, 0)
Screenshot: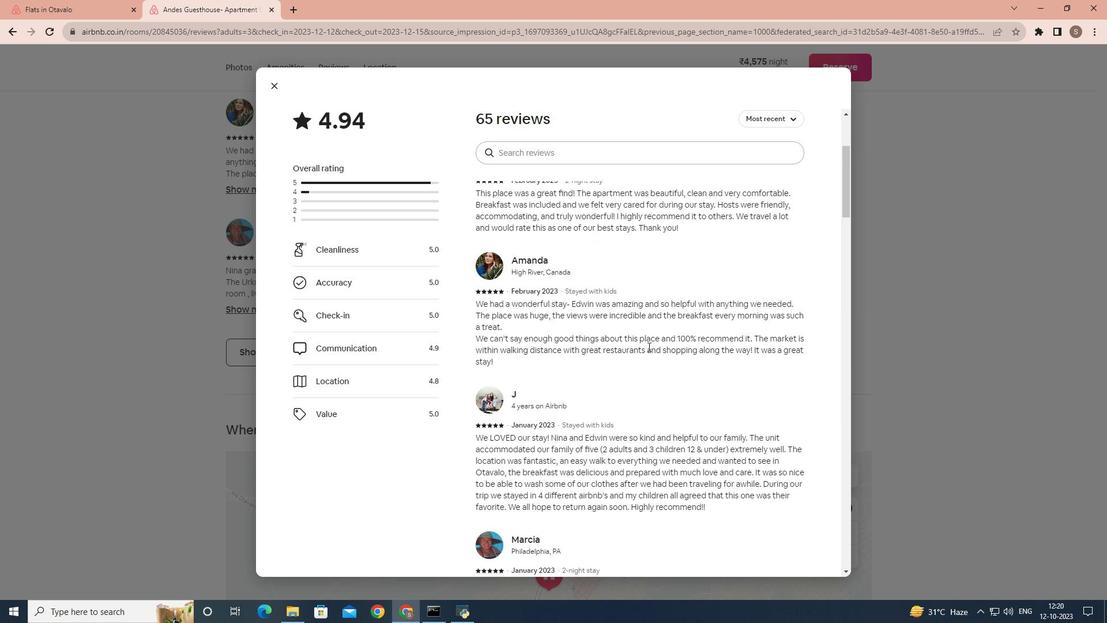 
Action: Mouse scrolled (648, 346) with delta (0, 0)
Screenshot: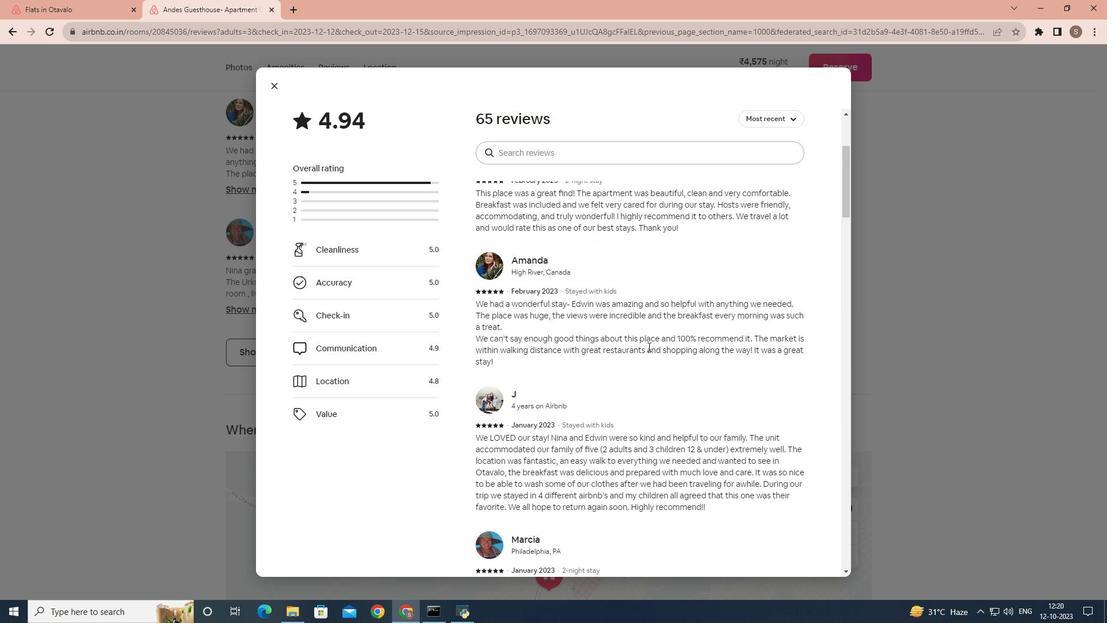 
Action: Mouse scrolled (648, 346) with delta (0, 0)
Screenshot: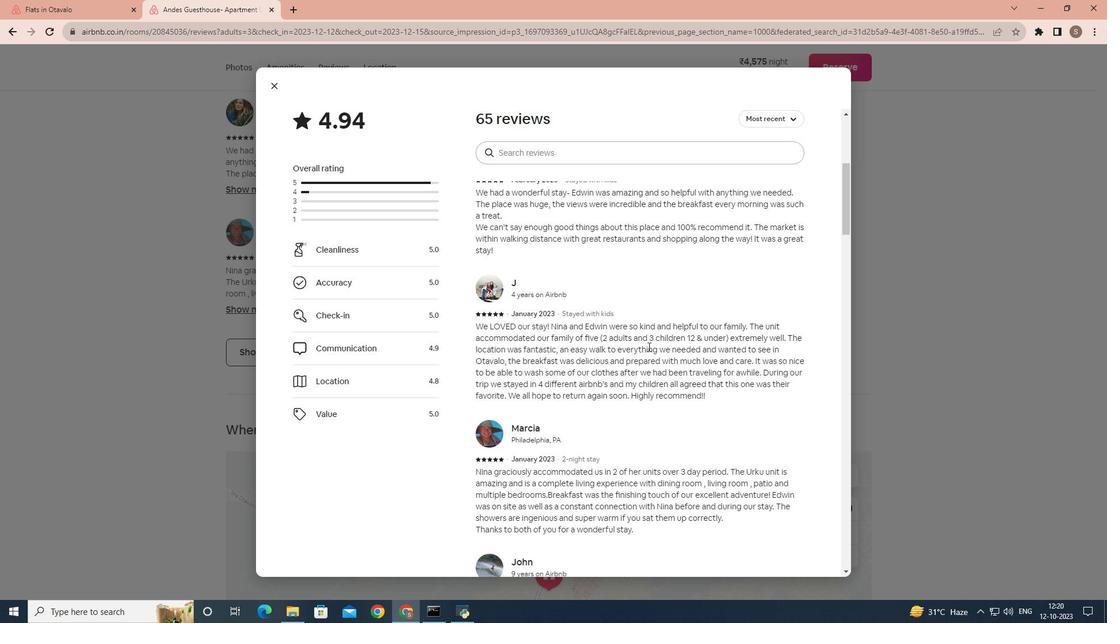 
Action: Mouse scrolled (648, 346) with delta (0, 0)
Screenshot: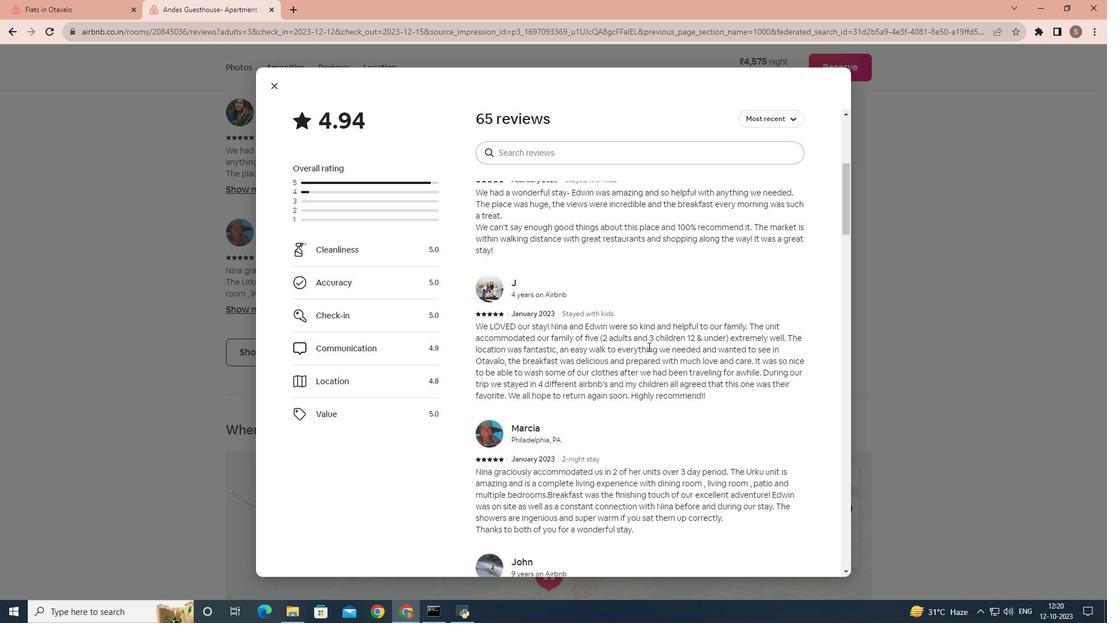 
Action: Mouse scrolled (648, 346) with delta (0, 0)
Screenshot: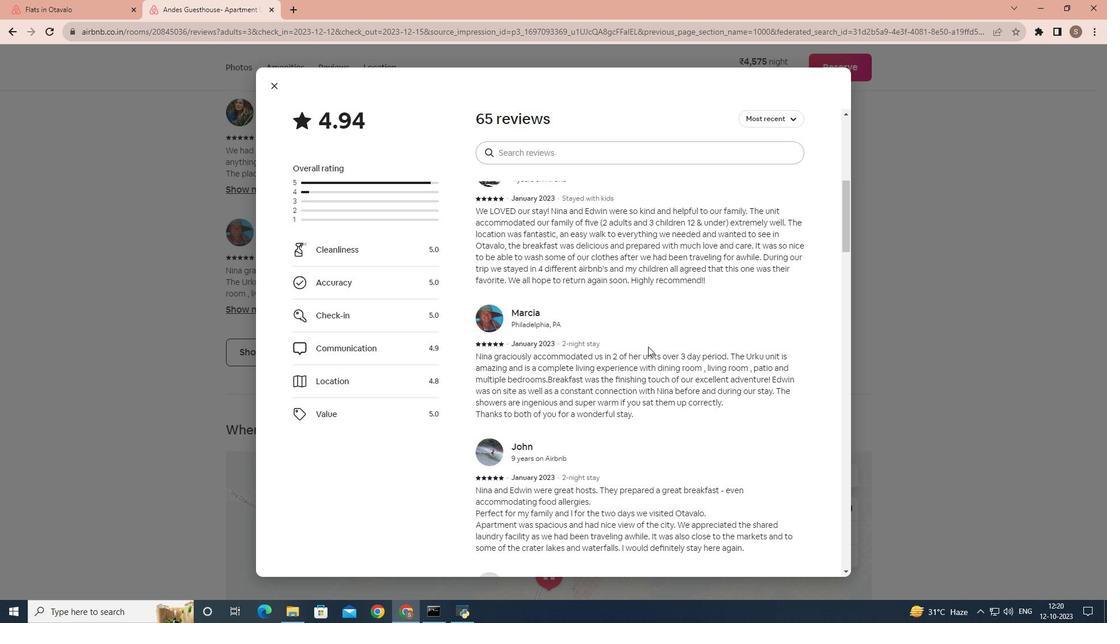 
Action: Mouse scrolled (648, 346) with delta (0, 0)
Screenshot: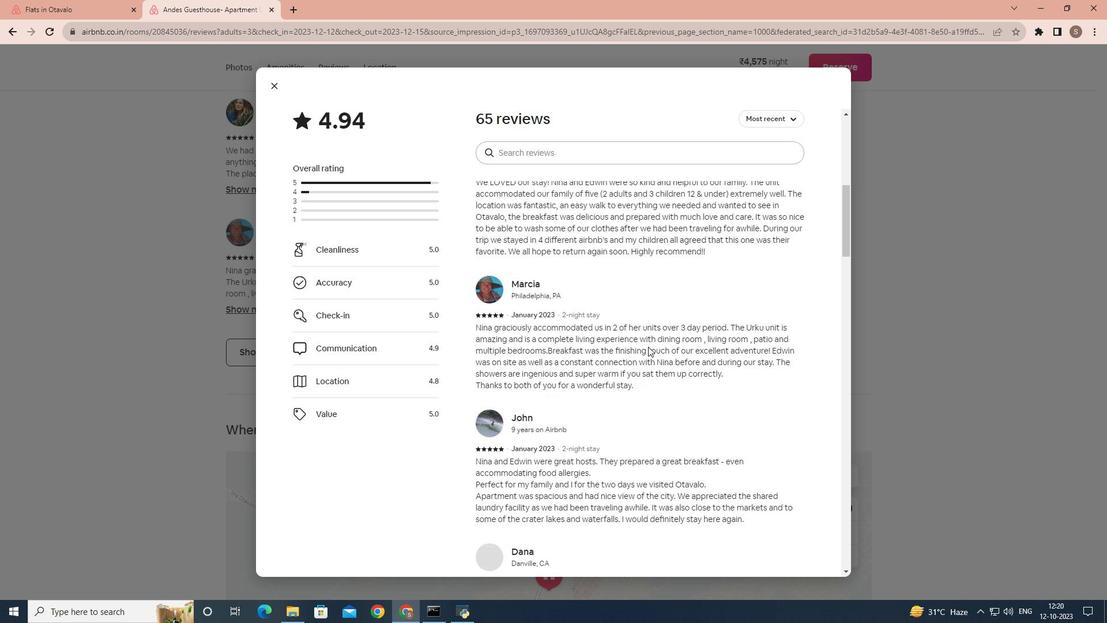 
Action: Mouse scrolled (648, 346) with delta (0, 0)
Screenshot: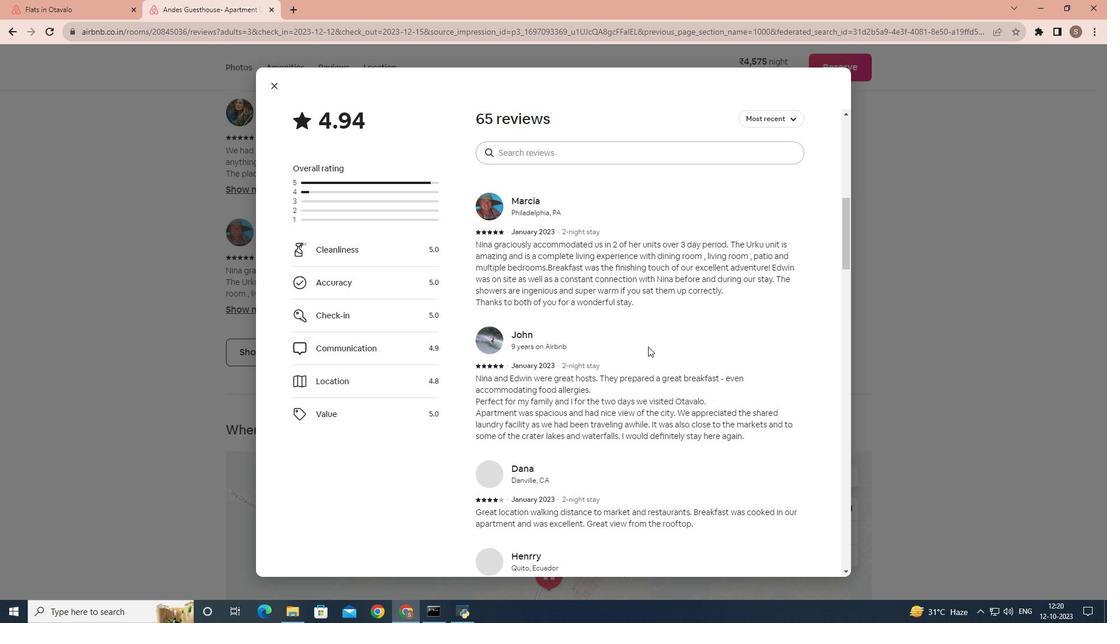 
Action: Mouse scrolled (648, 346) with delta (0, 0)
Screenshot: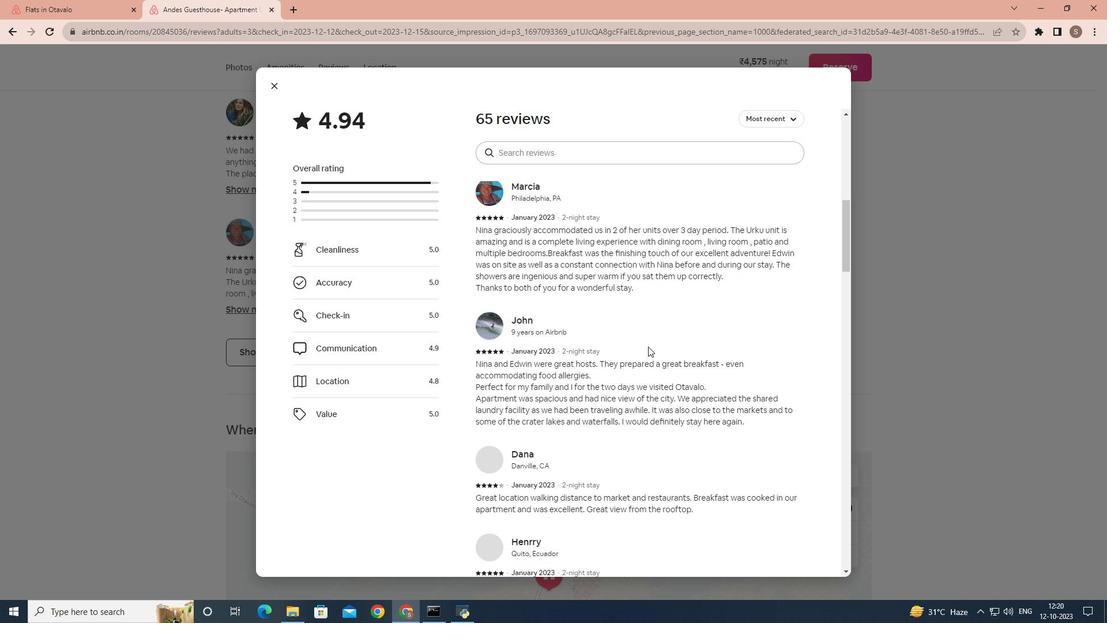 
Action: Mouse scrolled (648, 346) with delta (0, 0)
Screenshot: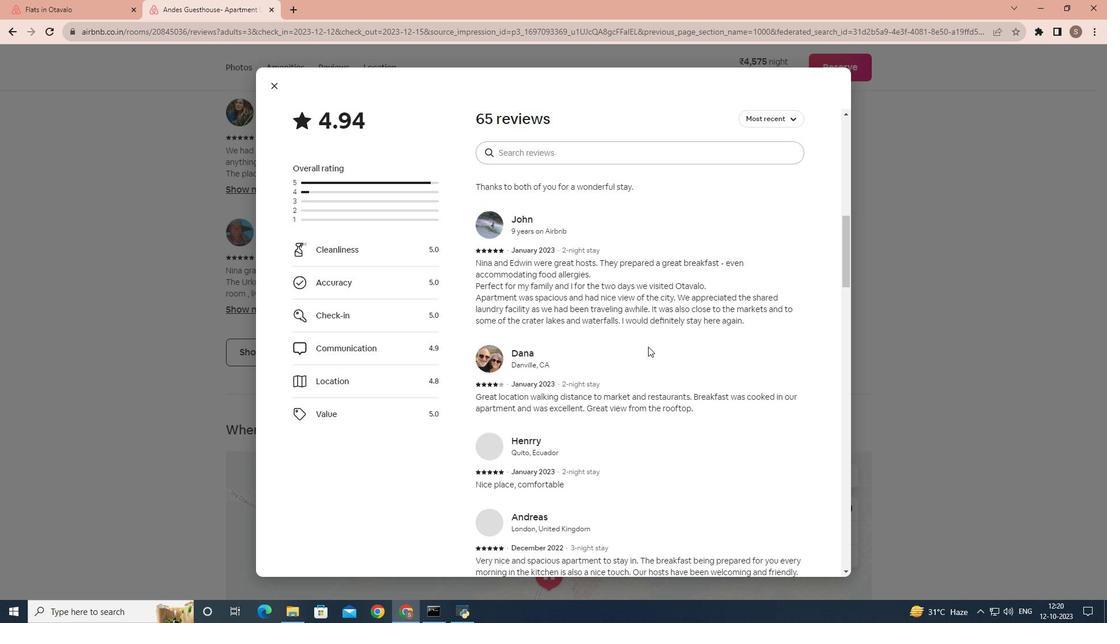
Action: Mouse scrolled (648, 346) with delta (0, 0)
Screenshot: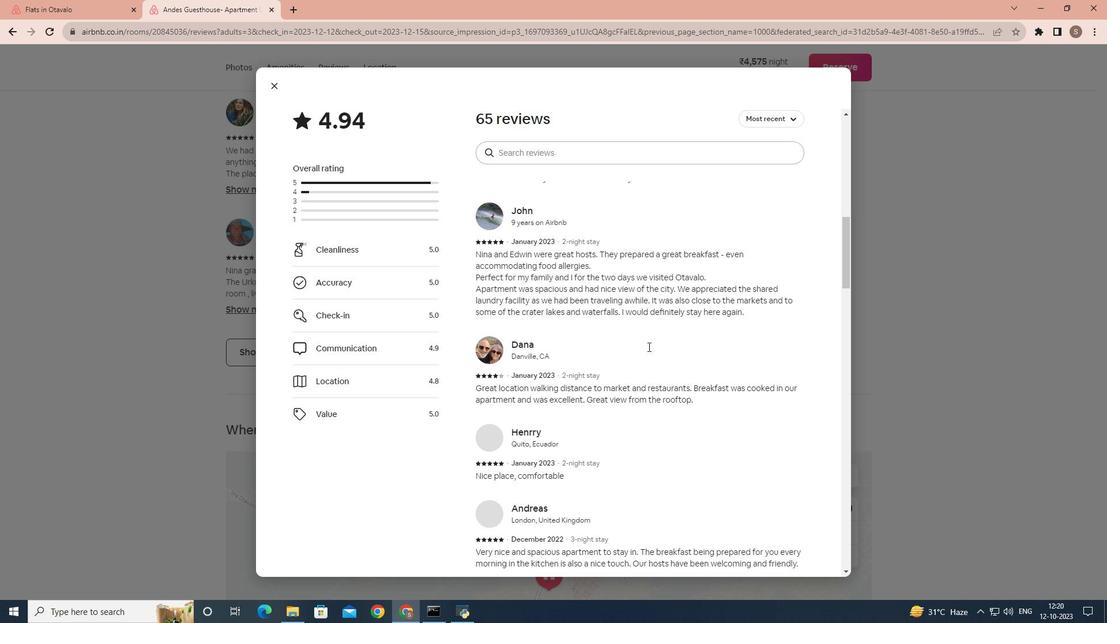 
Action: Mouse scrolled (648, 346) with delta (0, 0)
Screenshot: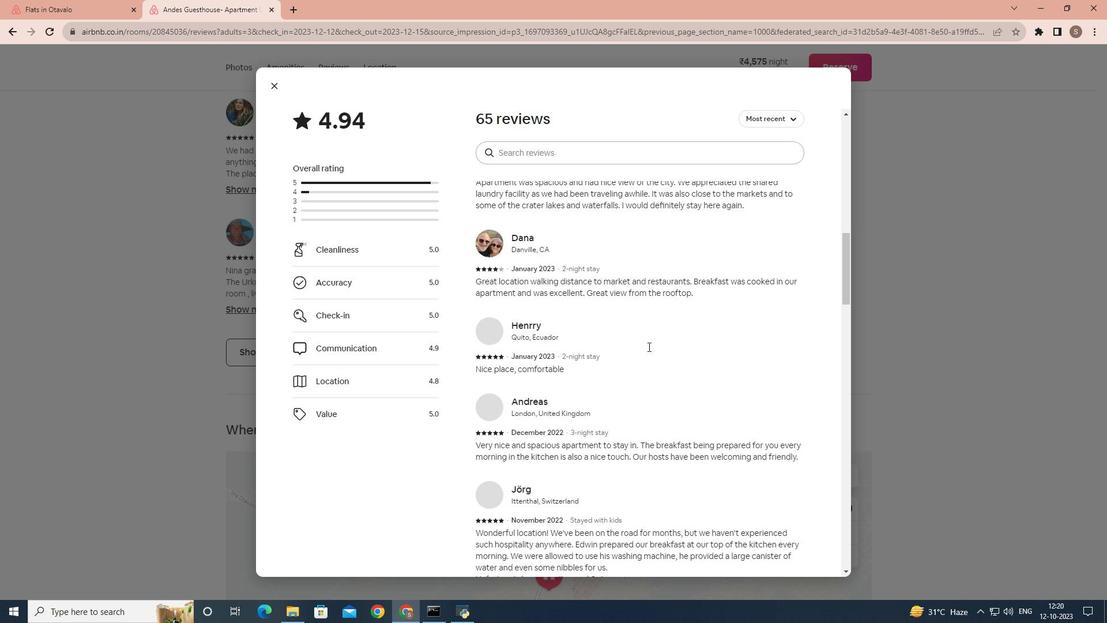 
Action: Mouse scrolled (648, 346) with delta (0, 0)
Screenshot: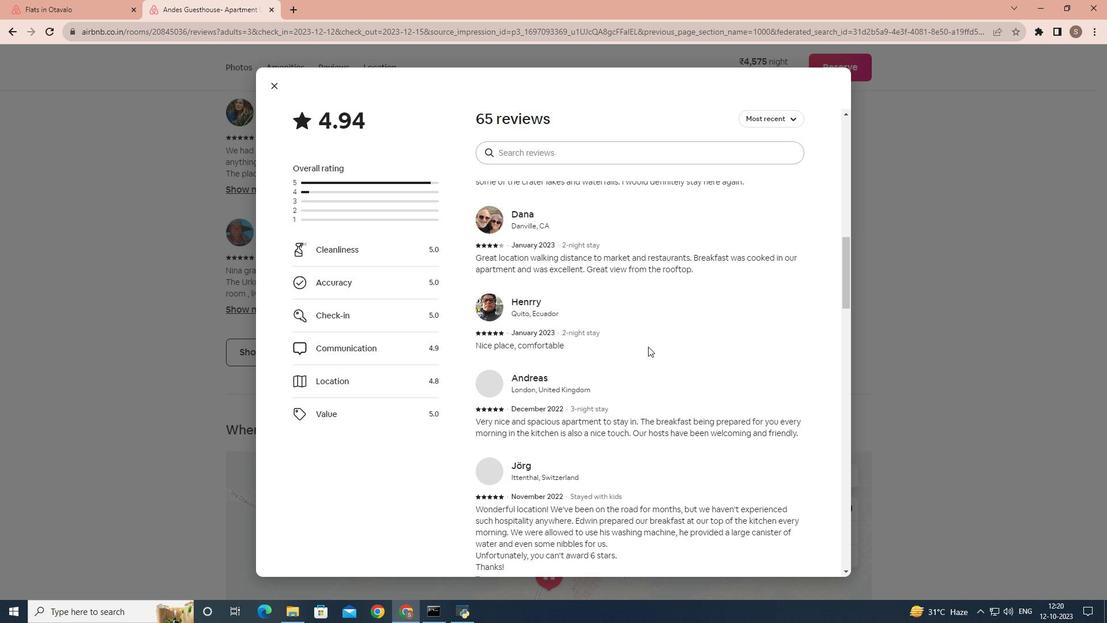 
Action: Mouse scrolled (648, 346) with delta (0, 0)
Screenshot: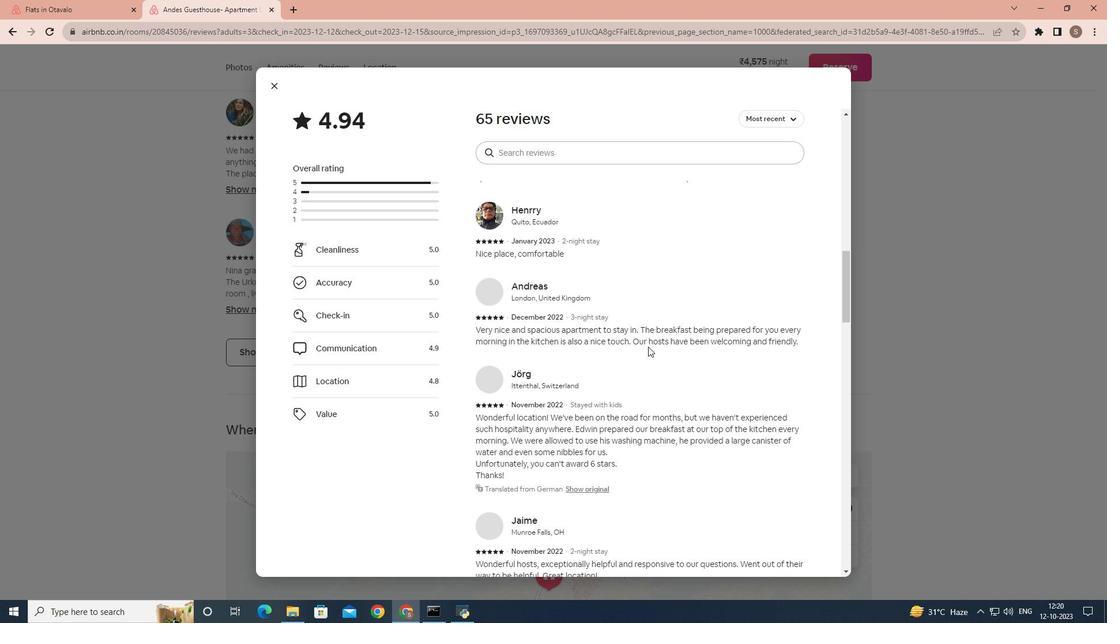 
Action: Mouse scrolled (648, 346) with delta (0, 0)
Screenshot: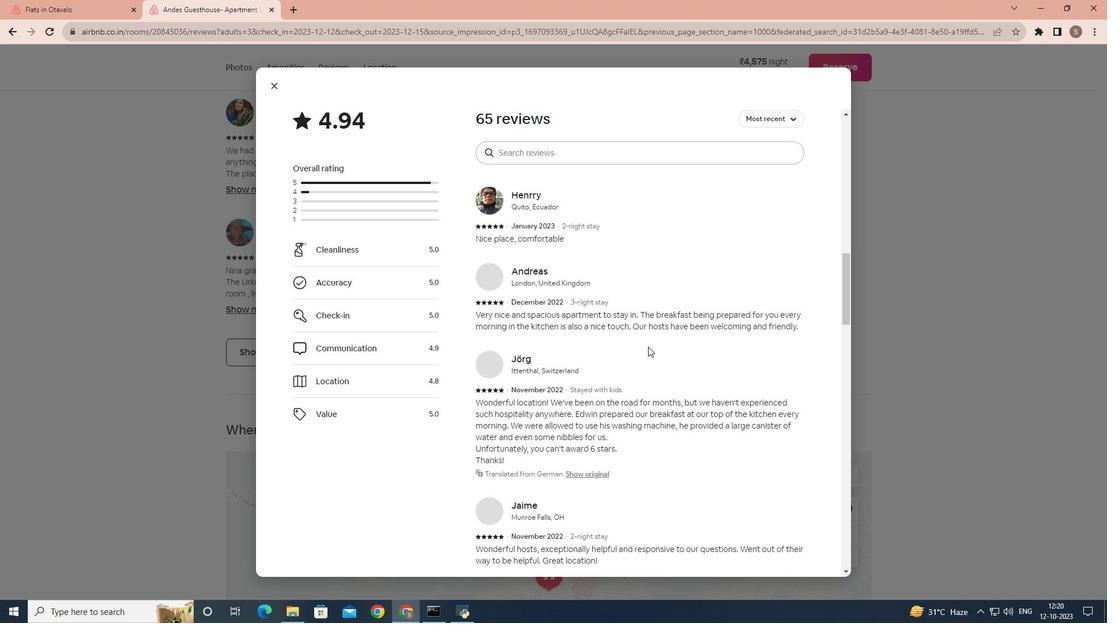 
Action: Mouse scrolled (648, 346) with delta (0, 0)
Screenshot: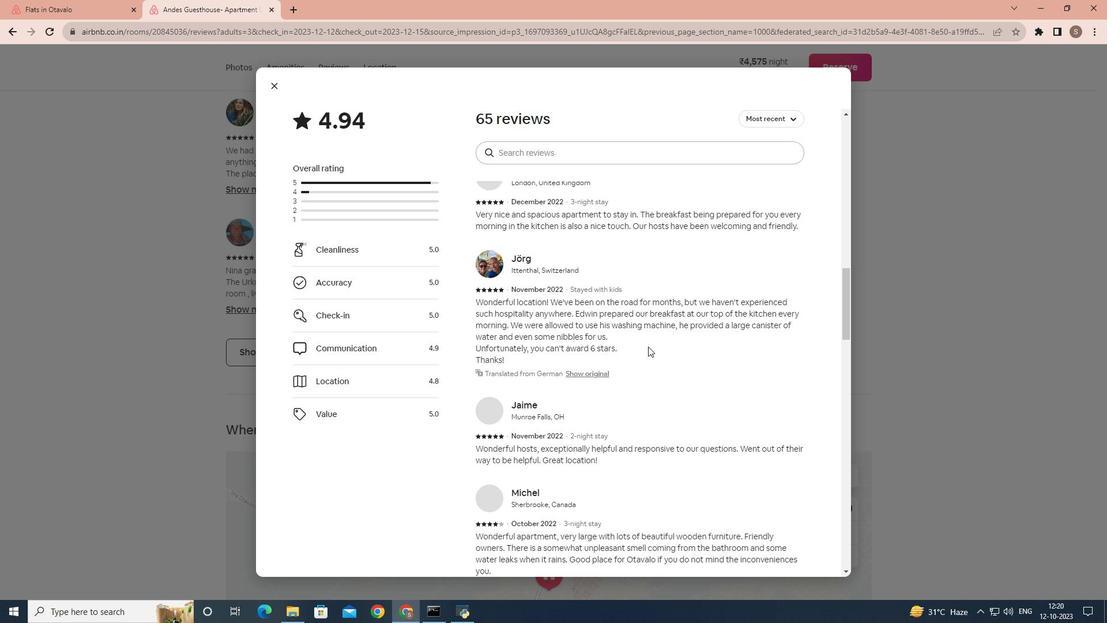 
Action: Mouse scrolled (648, 346) with delta (0, 0)
Screenshot: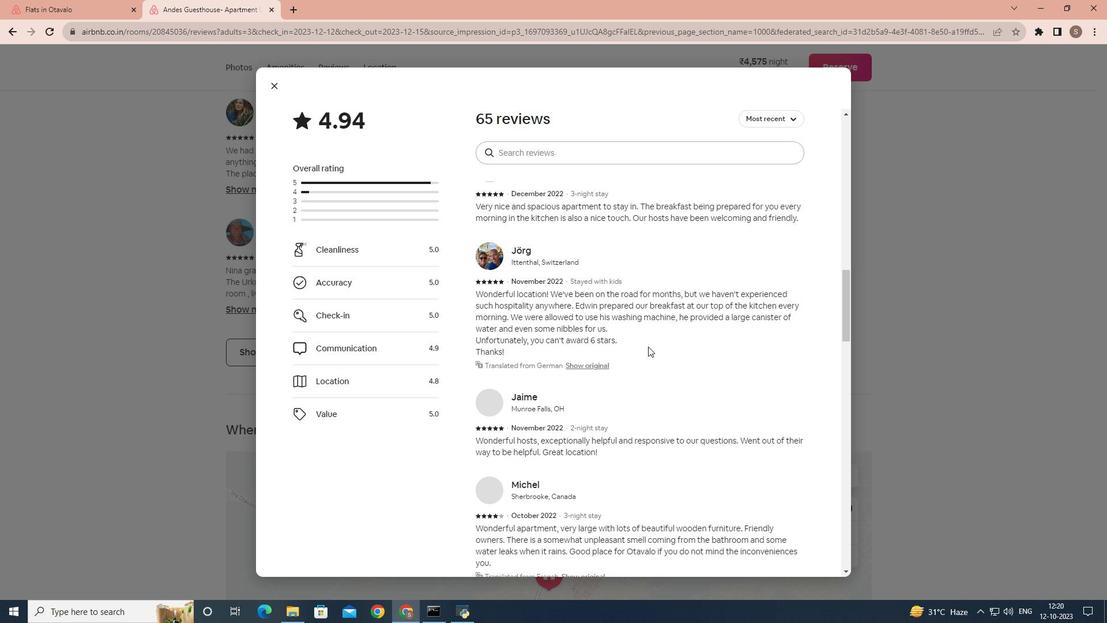 
Action: Mouse scrolled (648, 346) with delta (0, 0)
Screenshot: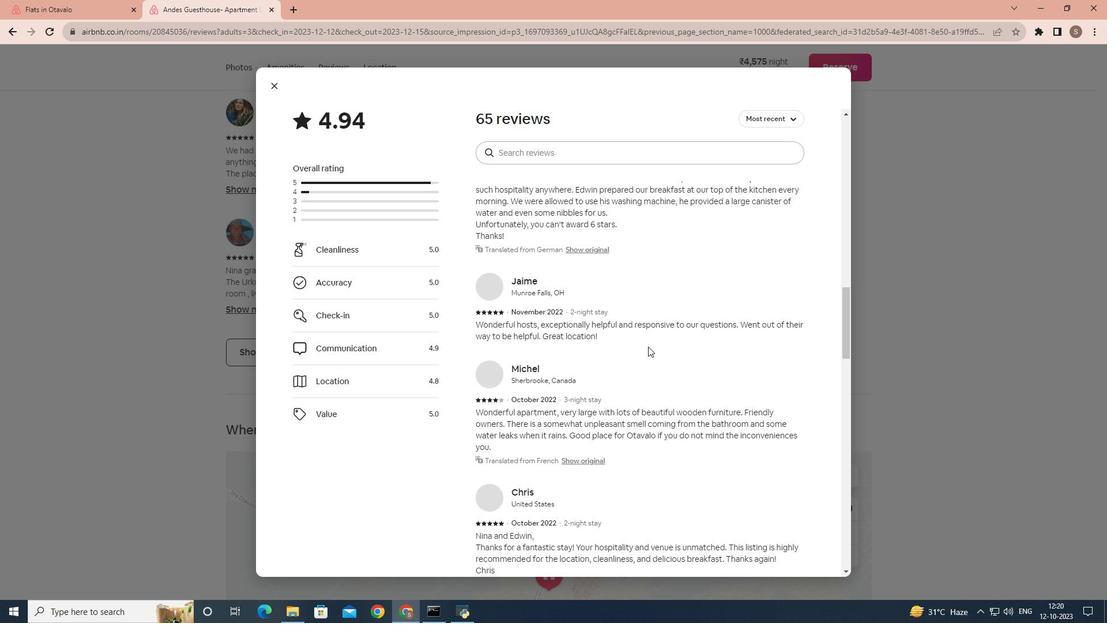 
Action: Mouse scrolled (648, 346) with delta (0, 0)
Screenshot: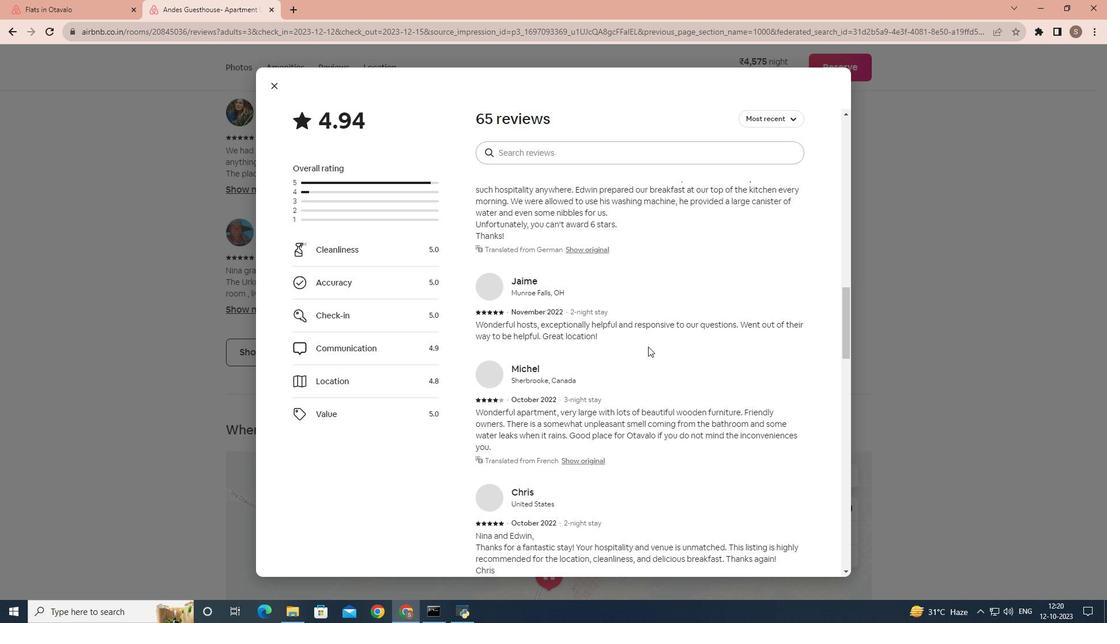 
Action: Mouse scrolled (648, 346) with delta (0, 0)
Screenshot: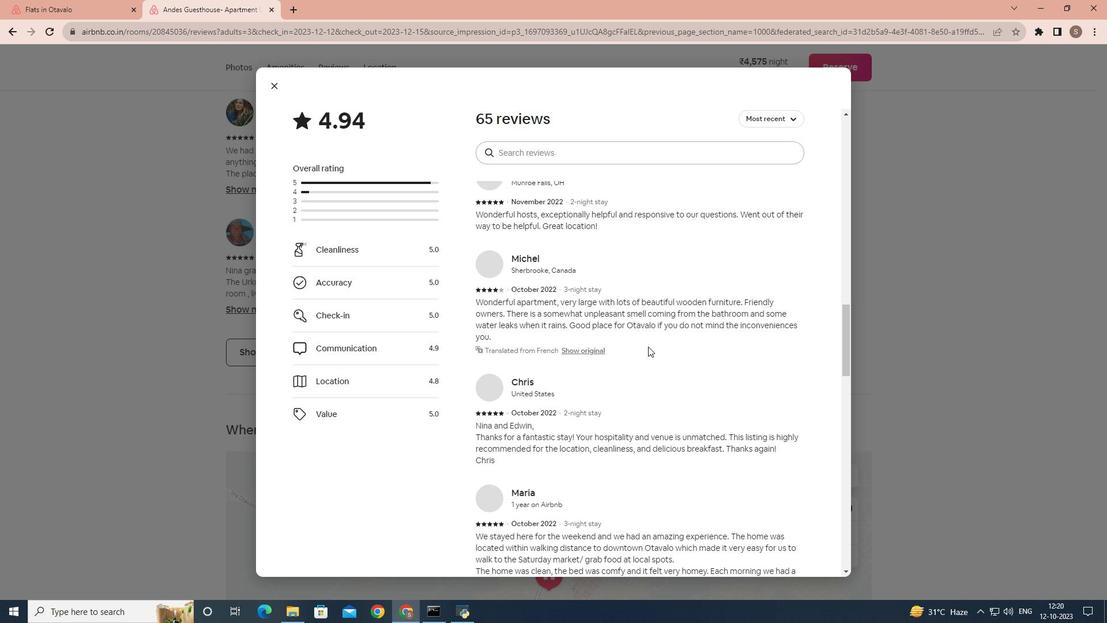 
Action: Mouse scrolled (648, 346) with delta (0, 0)
Screenshot: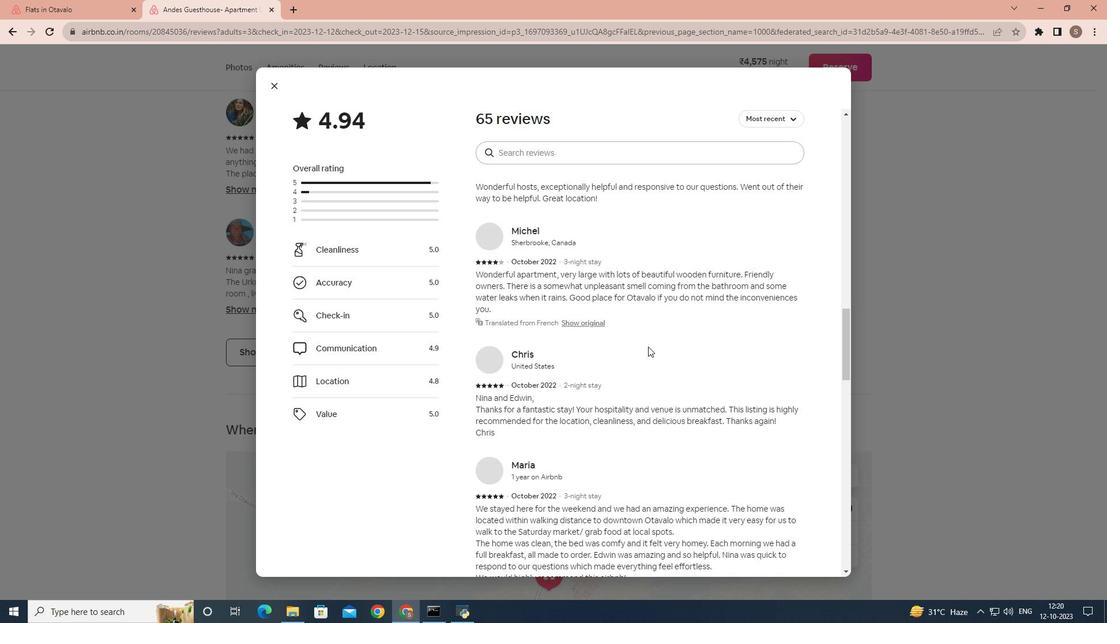 
Action: Mouse scrolled (648, 346) with delta (0, 0)
Screenshot: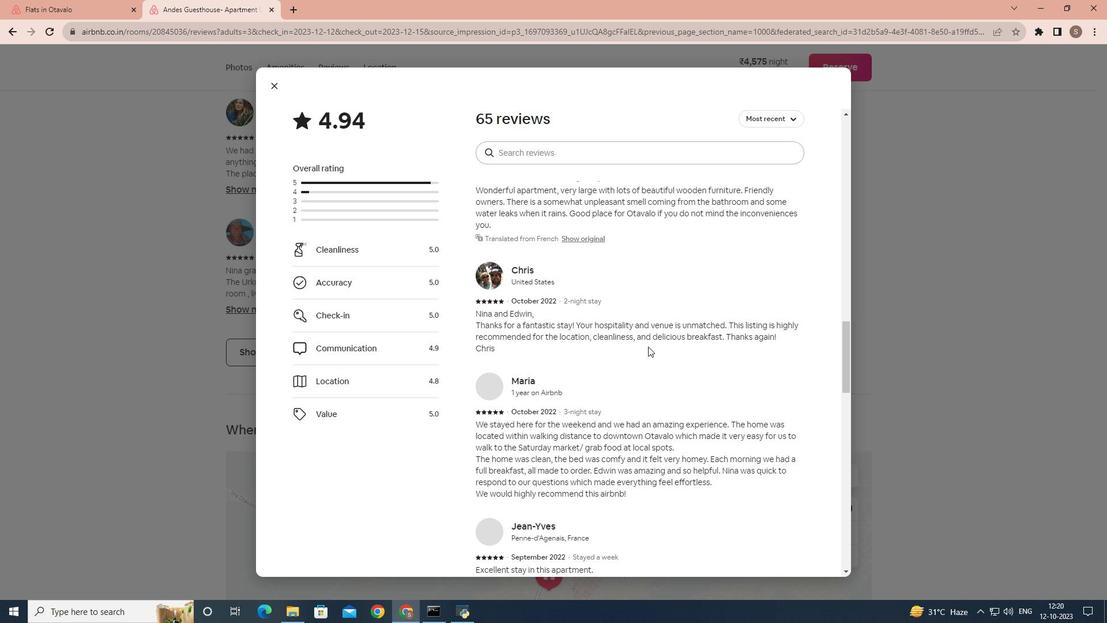 
Action: Mouse scrolled (648, 346) with delta (0, 0)
Screenshot: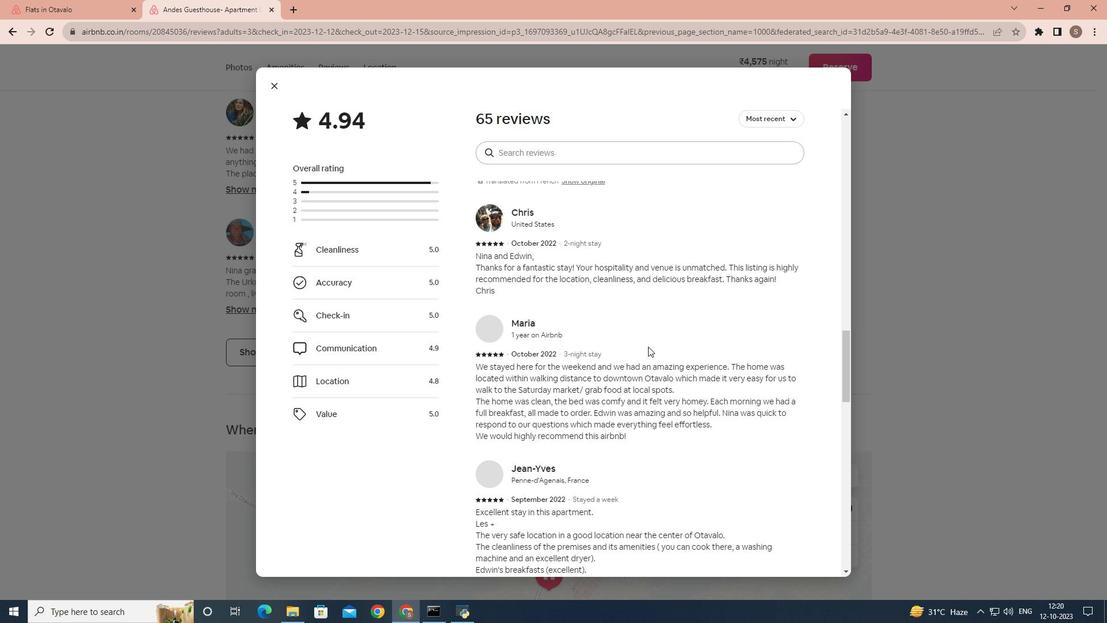 
Action: Mouse scrolled (648, 346) with delta (0, 0)
Screenshot: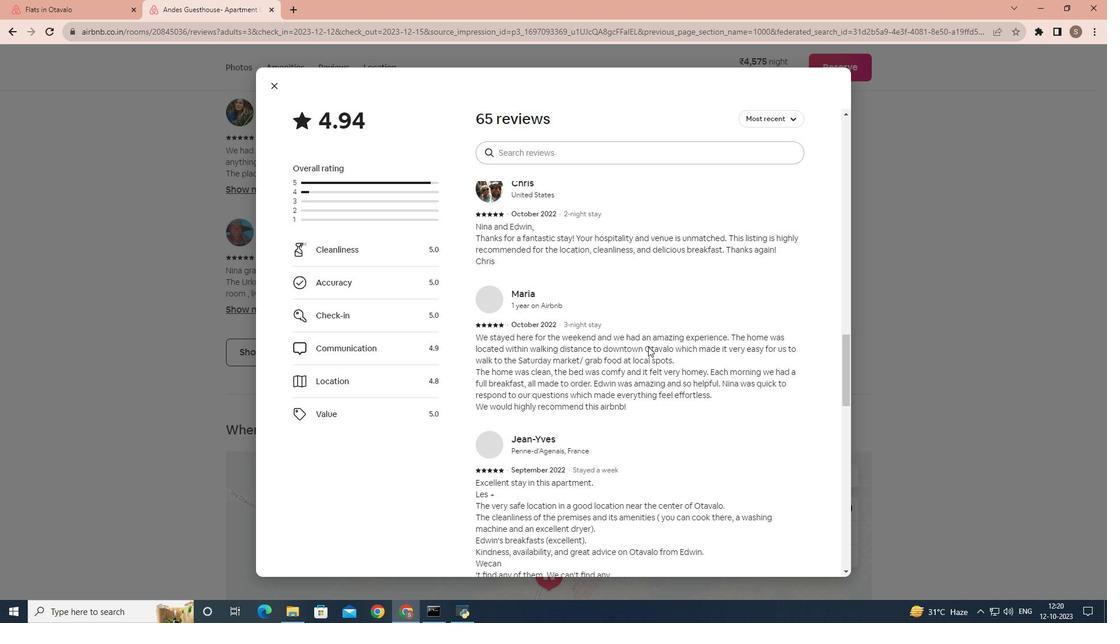 
Action: Mouse scrolled (648, 346) with delta (0, 0)
Screenshot: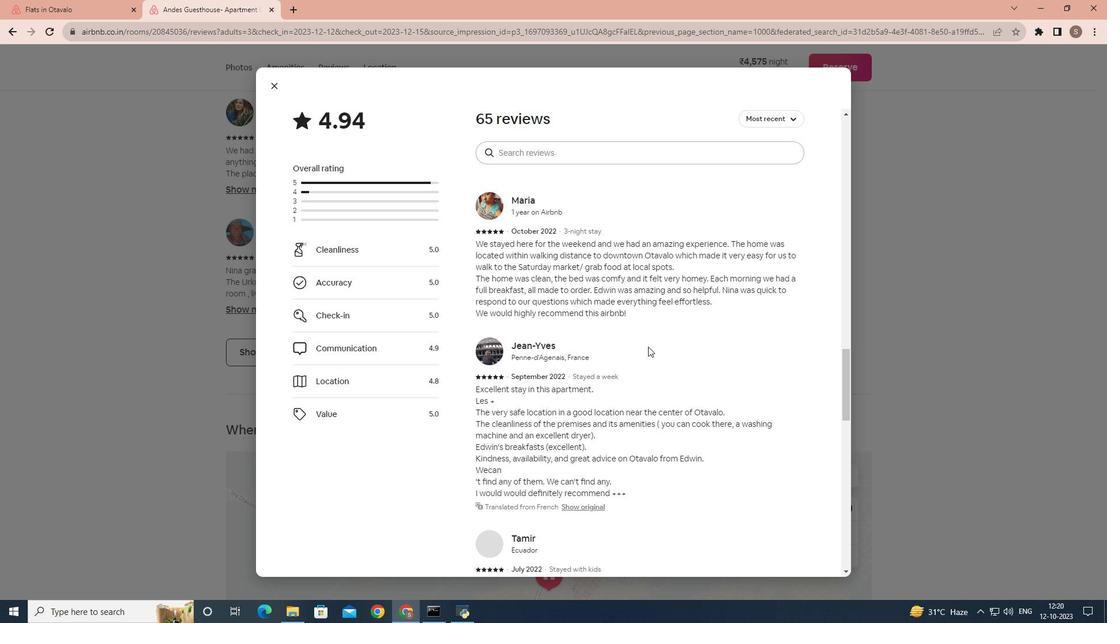 
Action: Mouse scrolled (648, 346) with delta (0, 0)
Screenshot: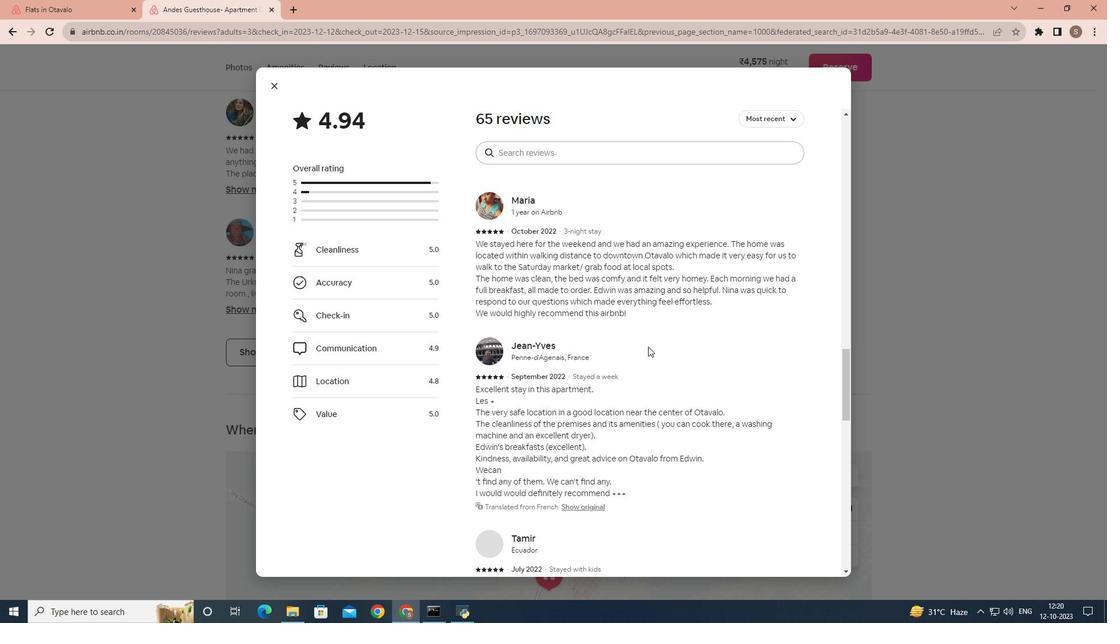 
Action: Mouse scrolled (648, 346) with delta (0, 0)
Screenshot: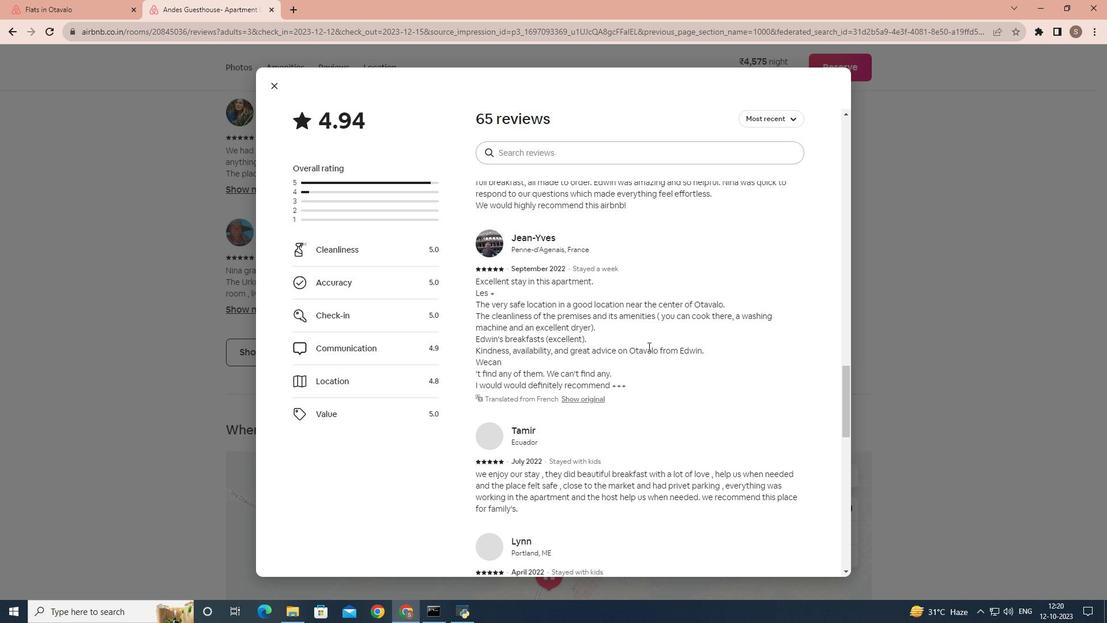 
Action: Mouse scrolled (648, 346) with delta (0, 0)
Screenshot: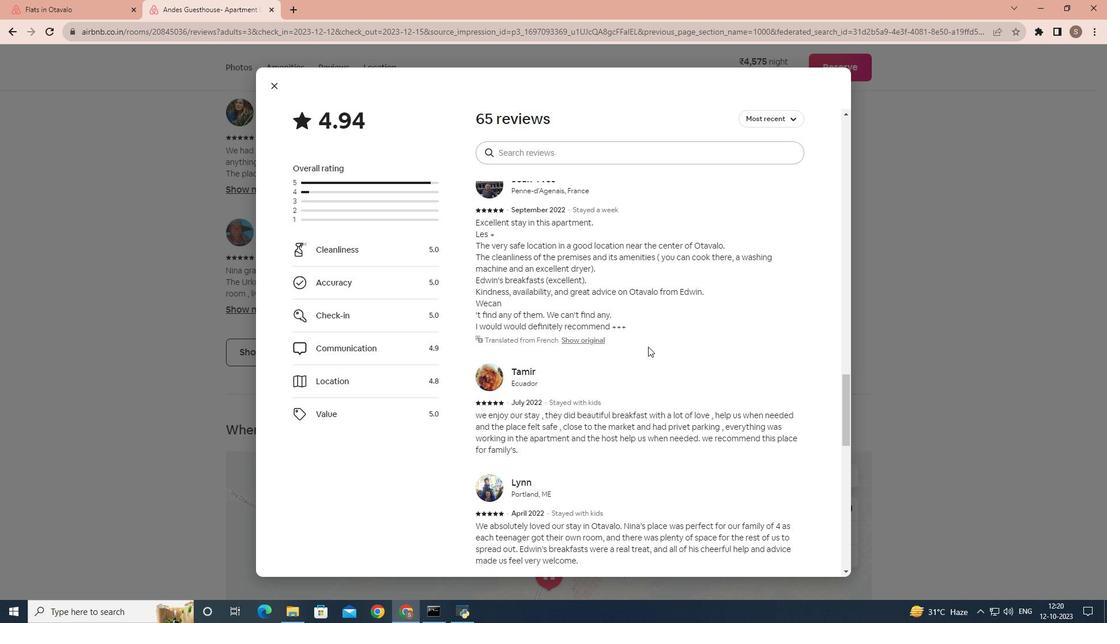 
Action: Mouse scrolled (648, 346) with delta (0, 0)
Screenshot: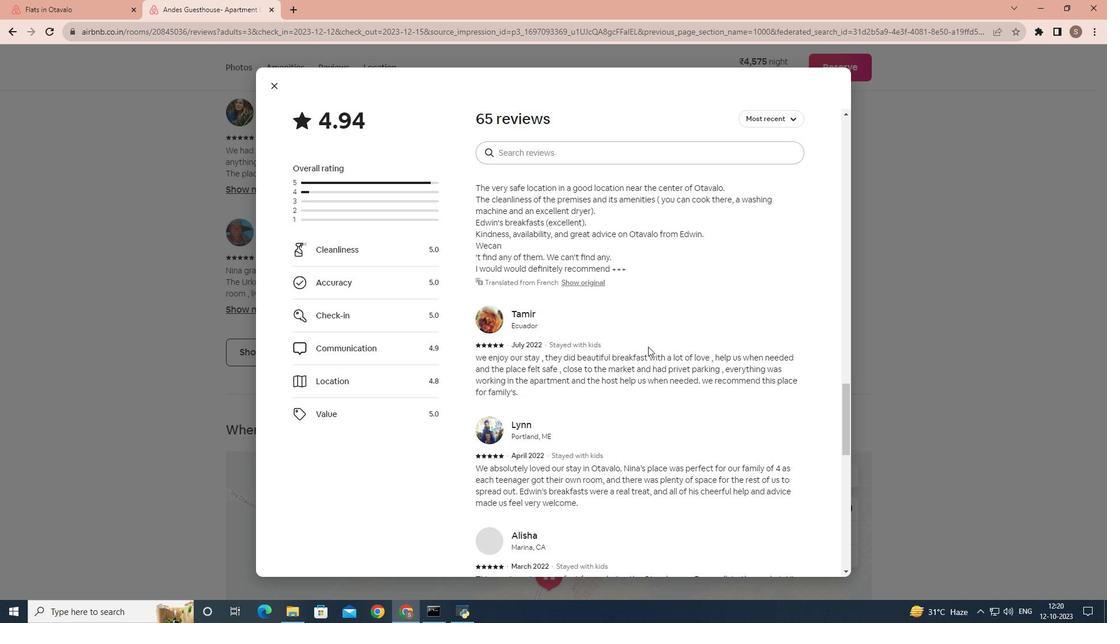 
Action: Mouse scrolled (648, 346) with delta (0, 0)
Screenshot: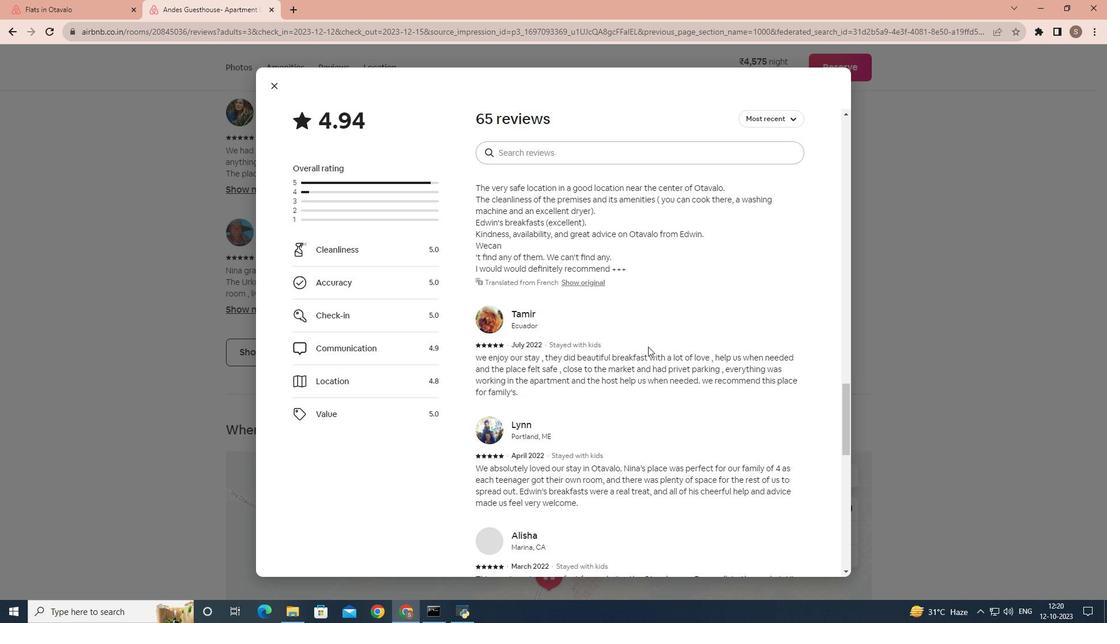 
Action: Mouse scrolled (648, 346) with delta (0, 0)
Screenshot: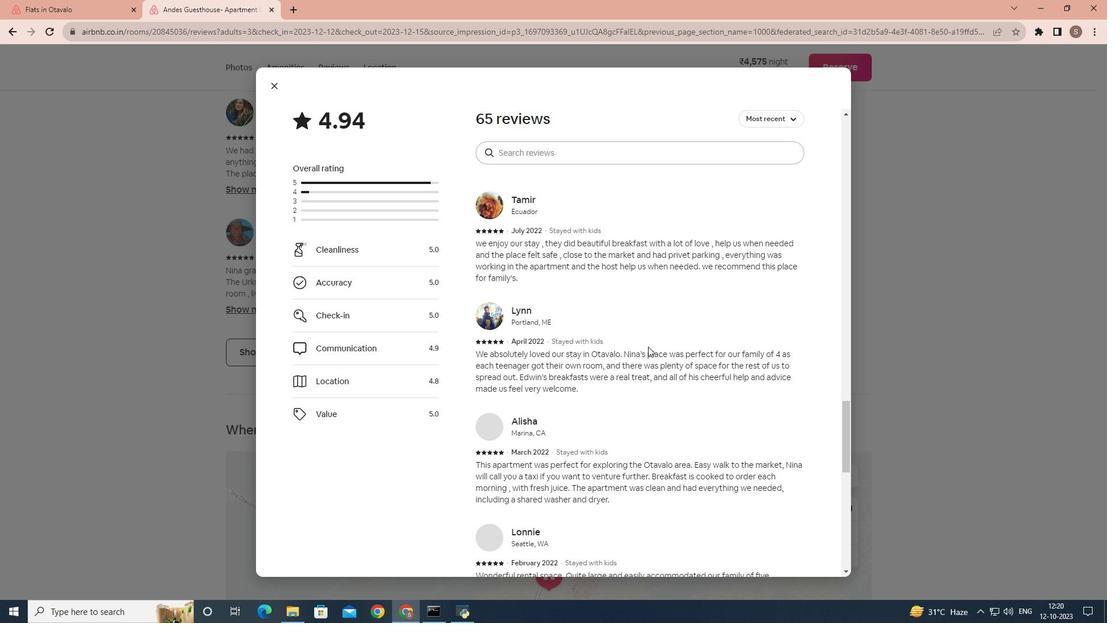 
Action: Mouse scrolled (648, 346) with delta (0, 0)
Screenshot: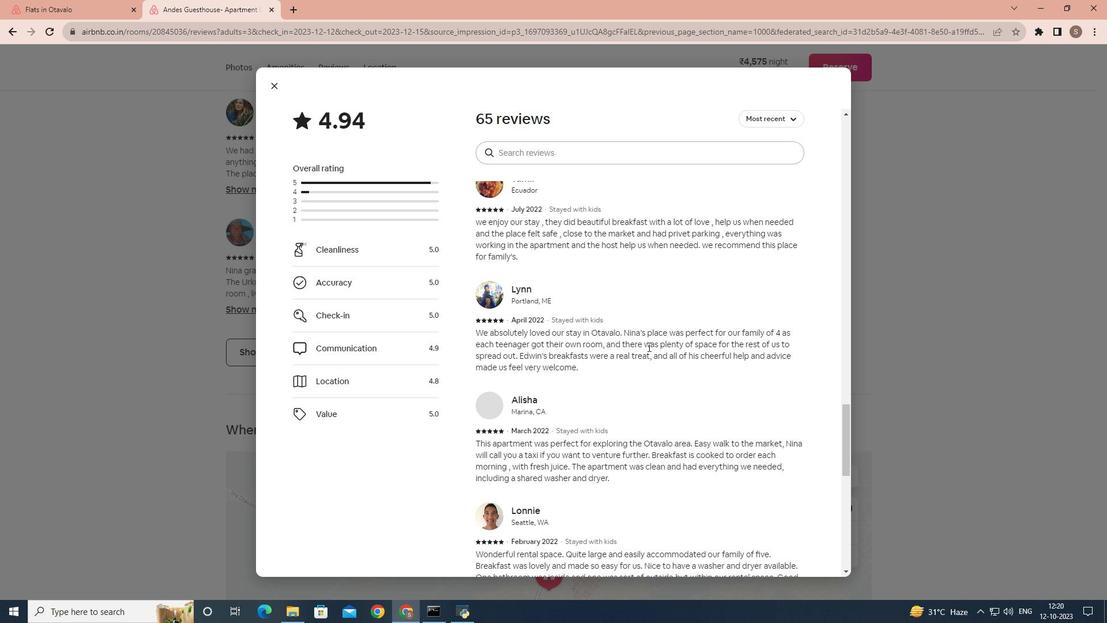
Action: Mouse scrolled (648, 346) with delta (0, 0)
Screenshot: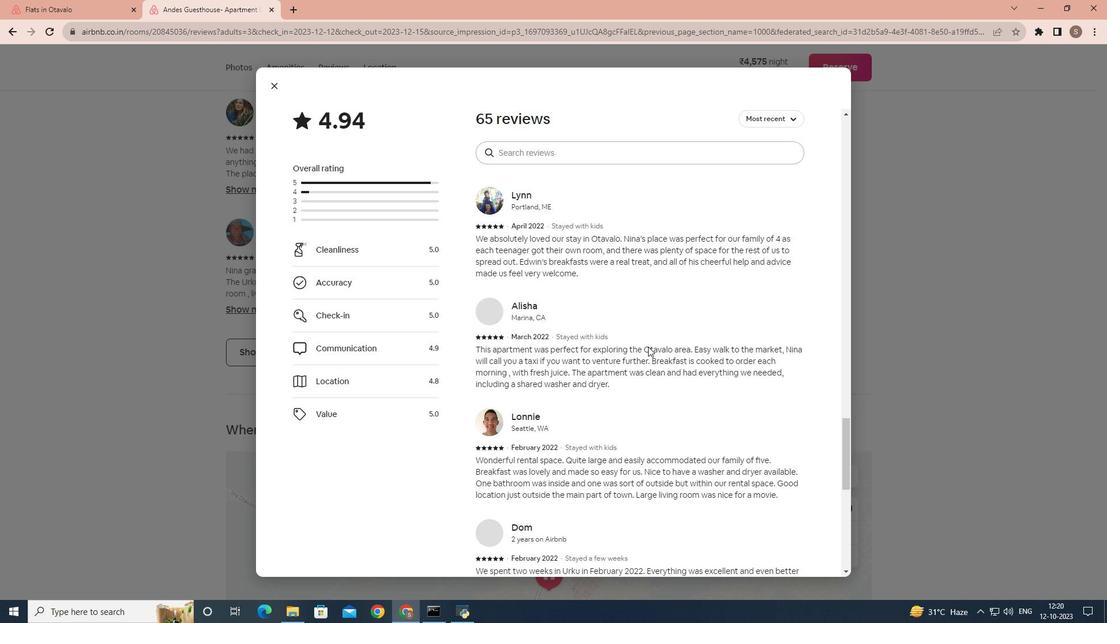 
Action: Mouse scrolled (648, 346) with delta (0, 0)
Screenshot: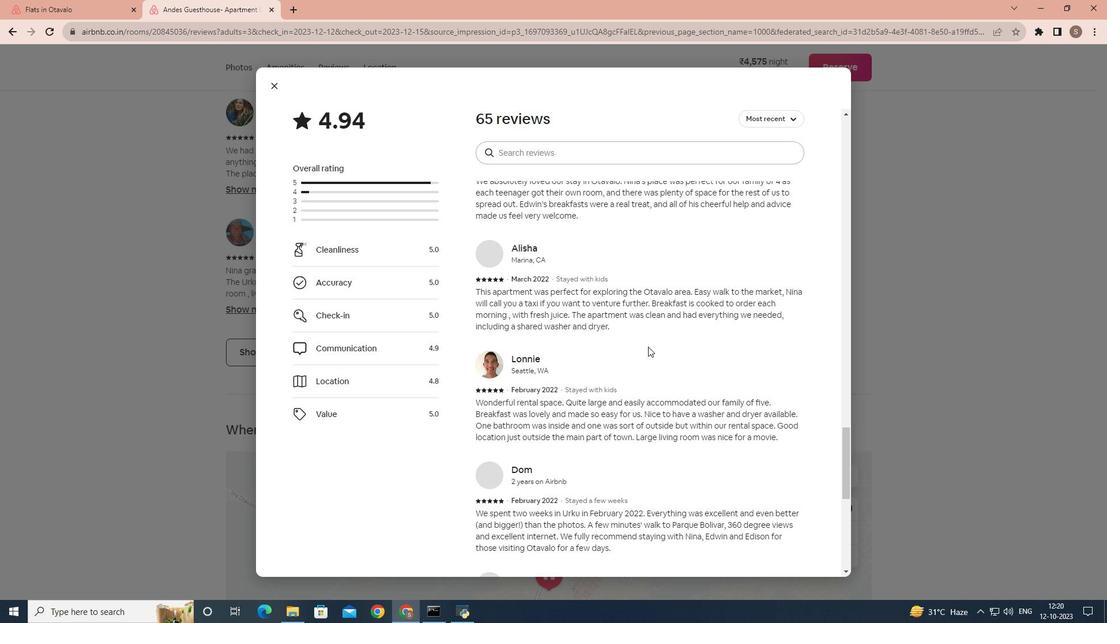 
Action: Mouse scrolled (648, 346) with delta (0, 0)
Screenshot: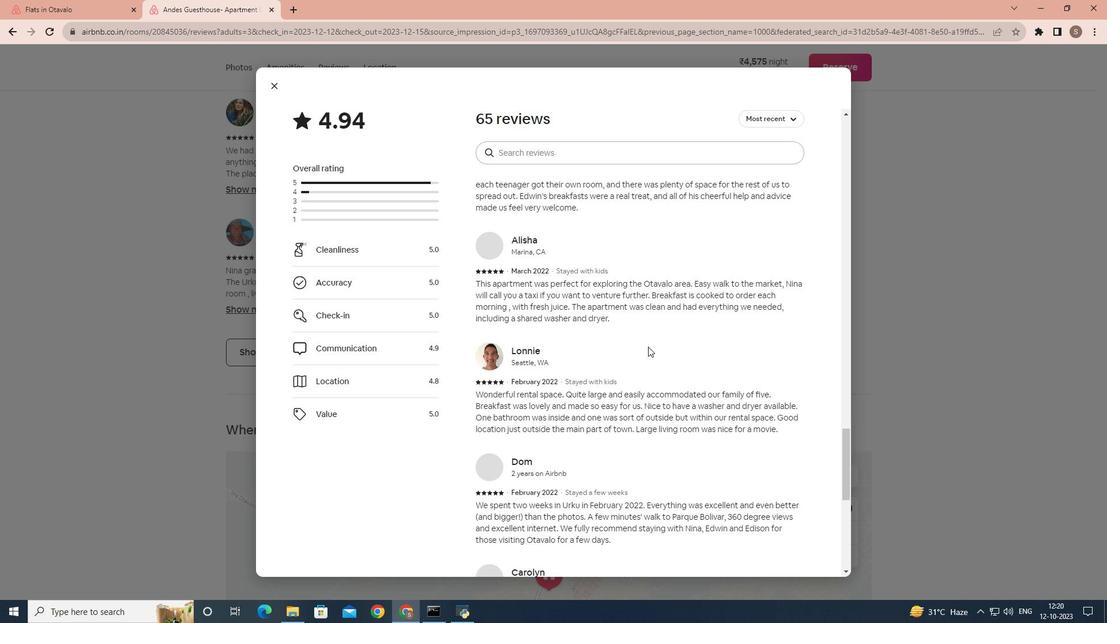 
Action: Mouse scrolled (648, 346) with delta (0, 0)
Screenshot: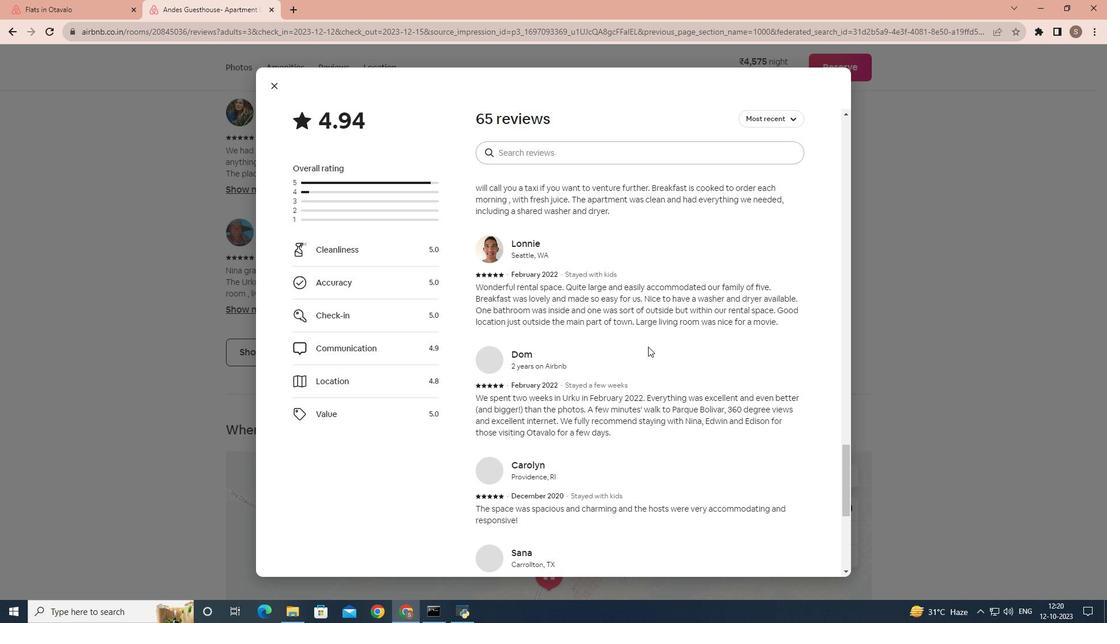 
Action: Mouse scrolled (648, 346) with delta (0, 0)
Screenshot: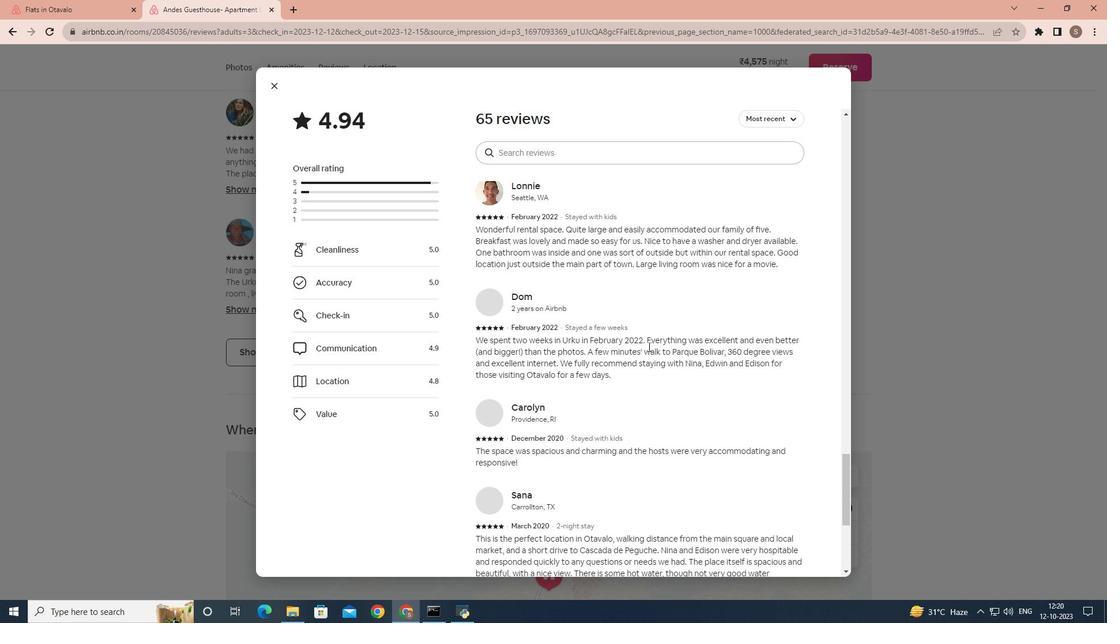 
Action: Mouse scrolled (648, 346) with delta (0, 0)
Screenshot: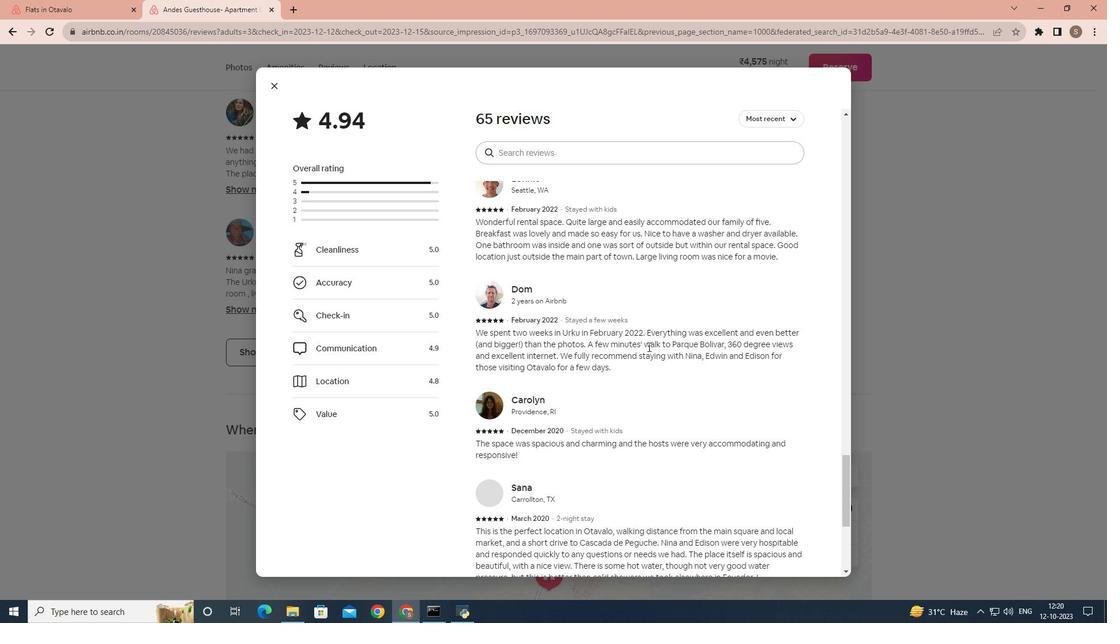 
Action: Mouse scrolled (648, 346) with delta (0, 0)
Screenshot: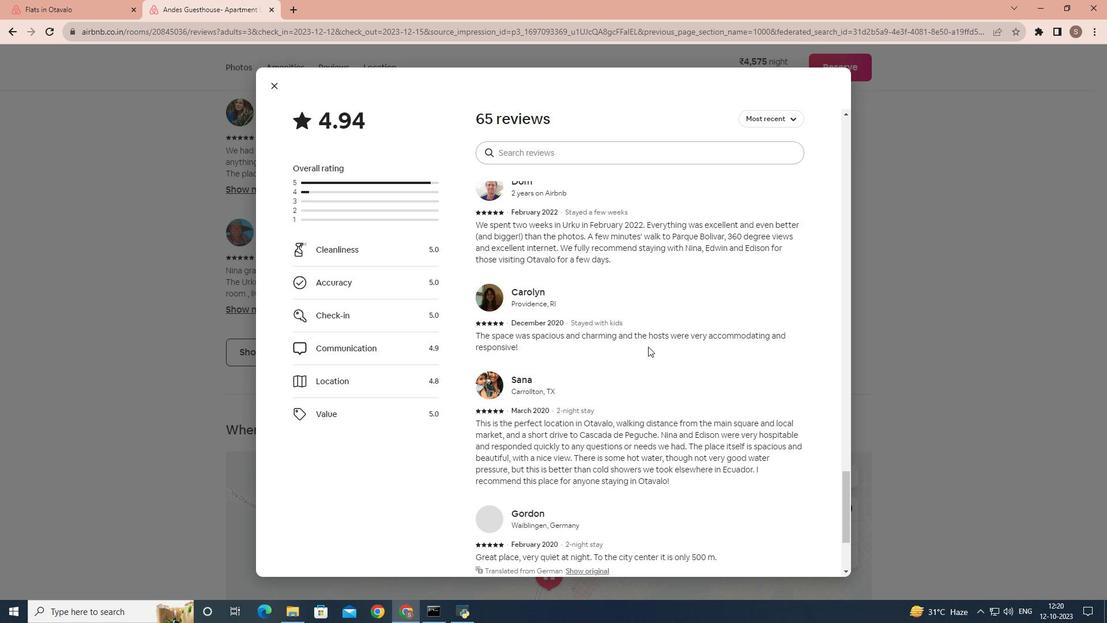 
Action: Mouse scrolled (648, 346) with delta (0, 0)
Screenshot: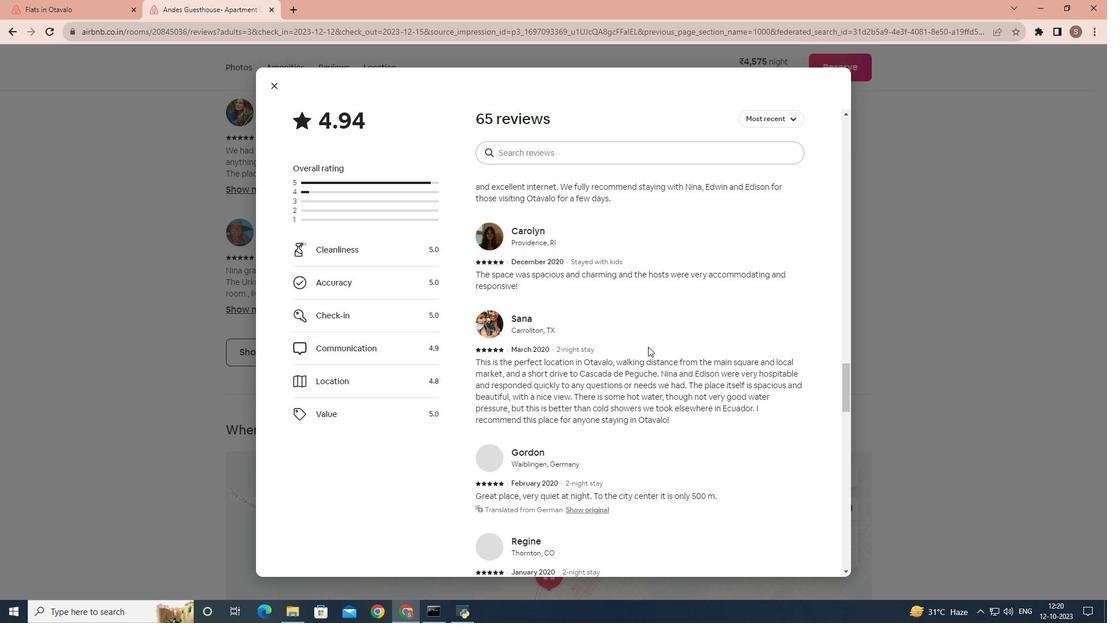 
Action: Mouse scrolled (648, 346) with delta (0, 0)
Screenshot: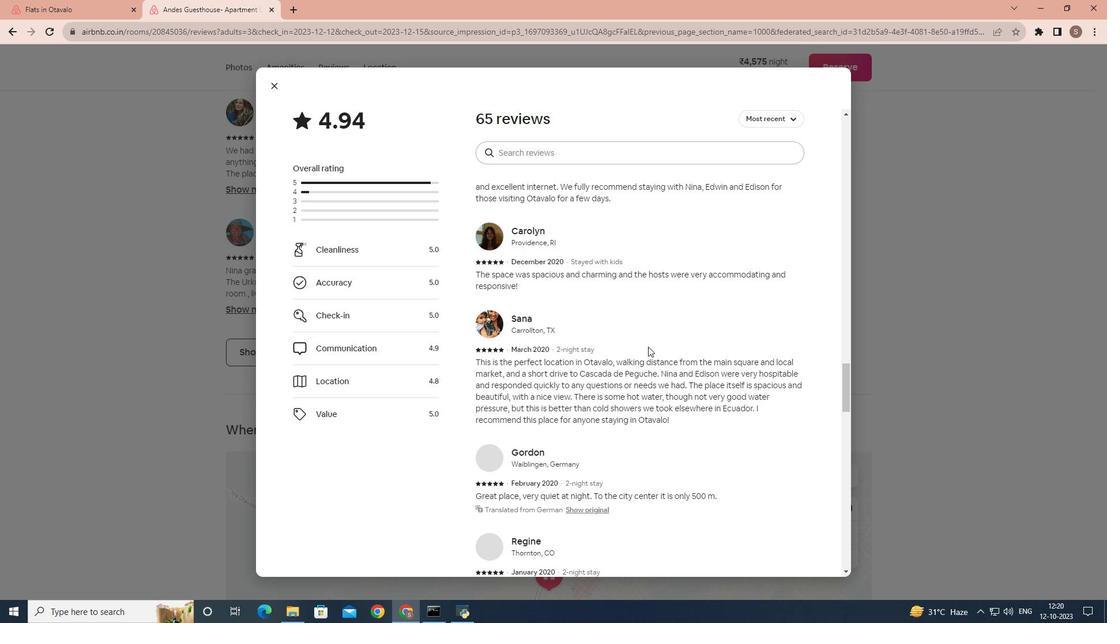 
Action: Mouse scrolled (648, 346) with delta (0, 0)
Screenshot: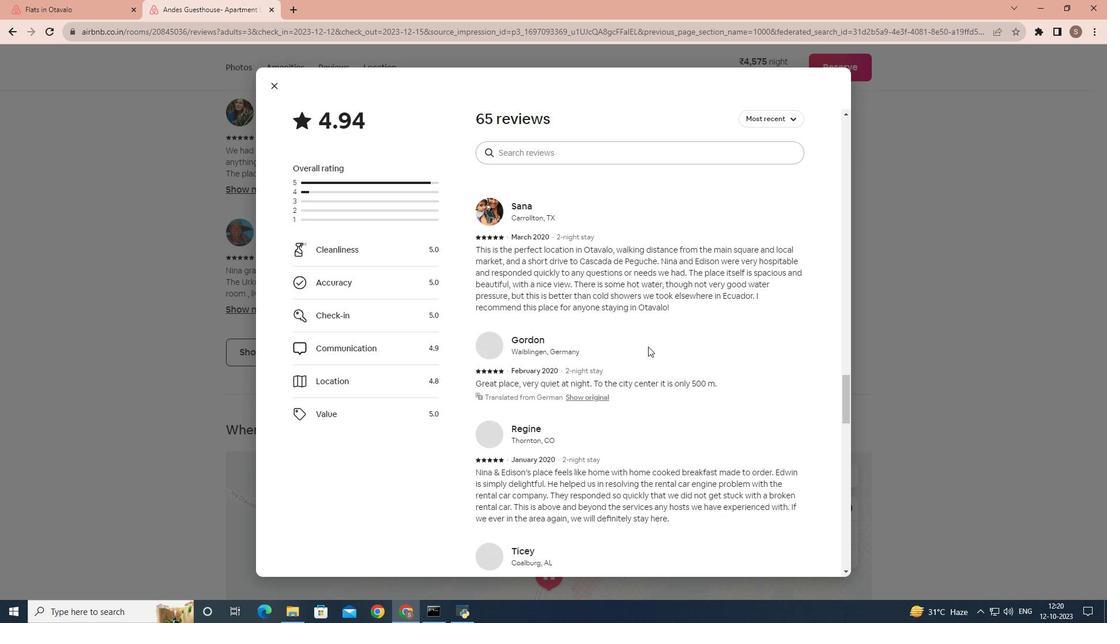 
Action: Mouse scrolled (648, 346) with delta (0, 0)
Screenshot: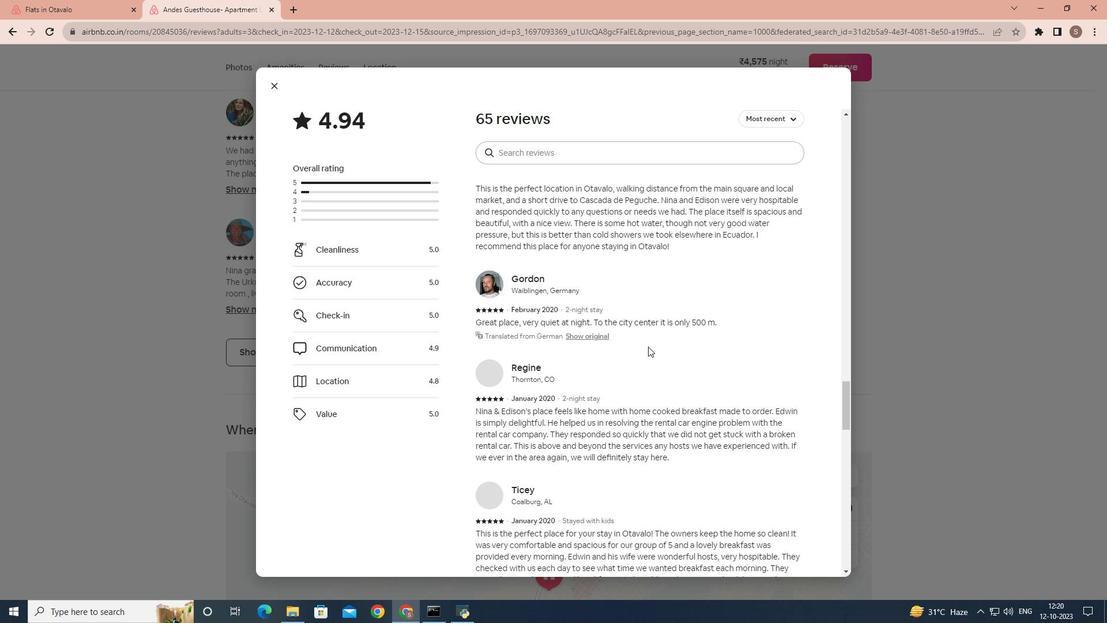
Action: Mouse scrolled (648, 346) with delta (0, 0)
Screenshot: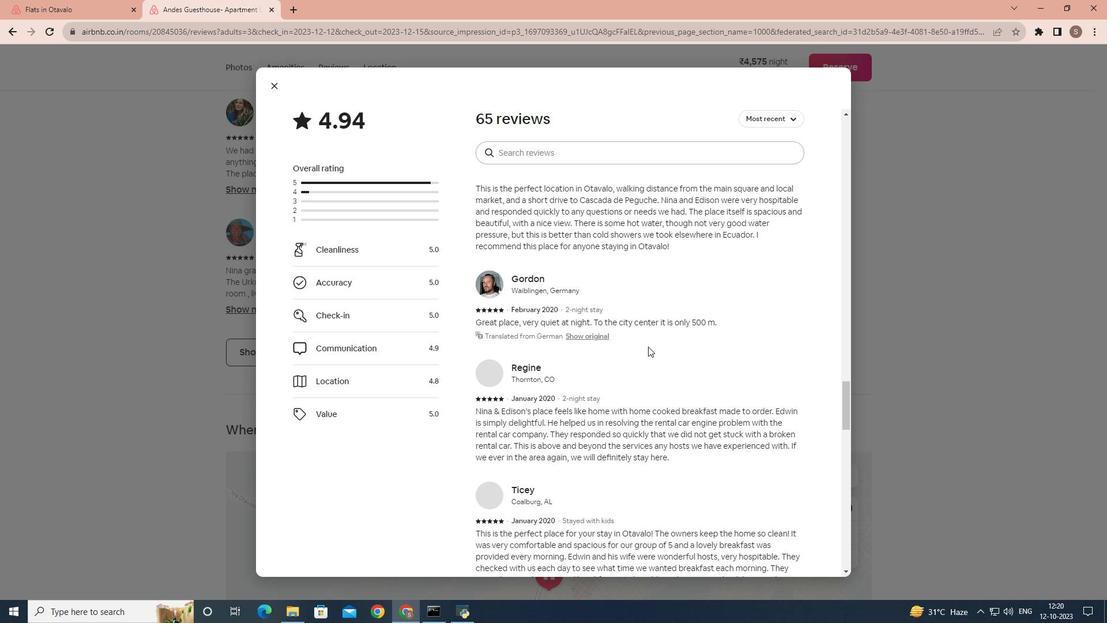 
Action: Mouse scrolled (648, 346) with delta (0, 0)
Screenshot: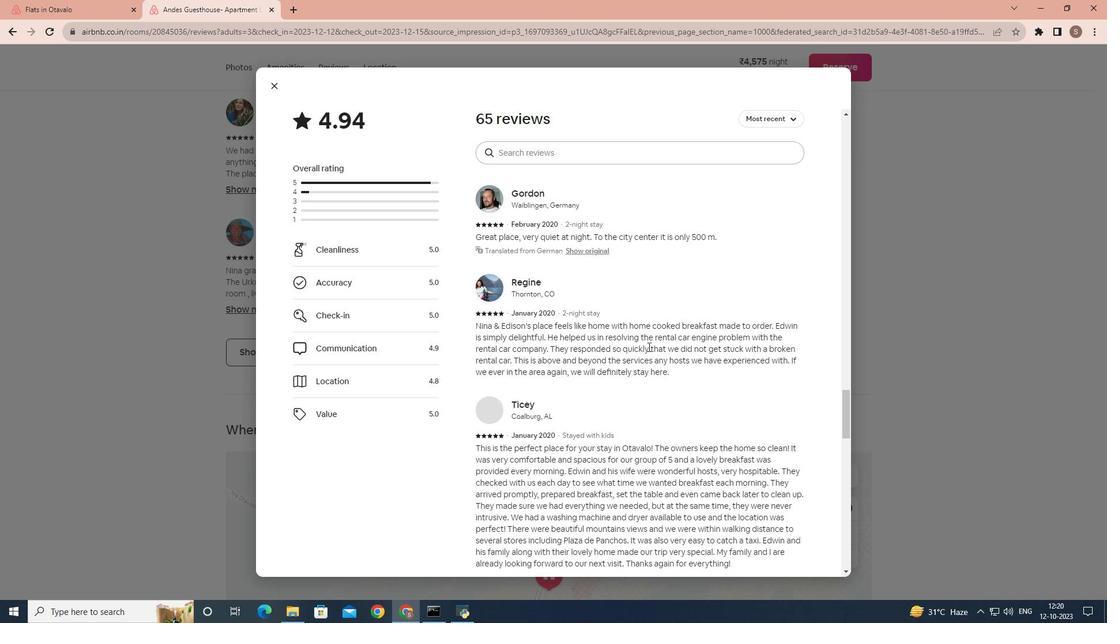 
Action: Mouse scrolled (648, 346) with delta (0, 0)
Screenshot: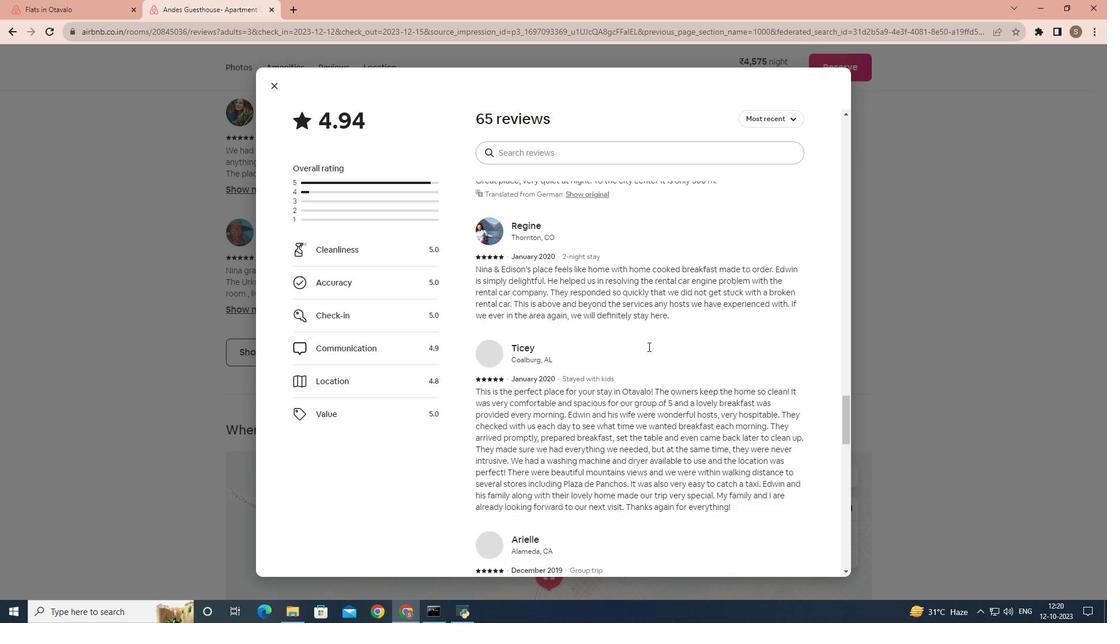 
Action: Mouse scrolled (648, 346) with delta (0, 0)
Screenshot: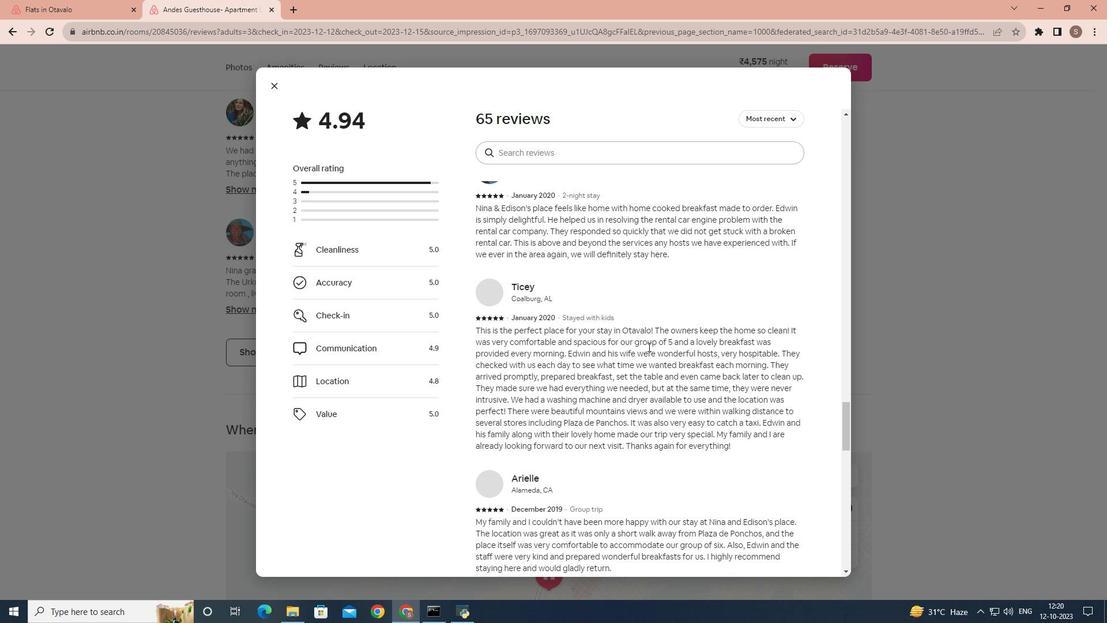 
Action: Mouse scrolled (648, 346) with delta (0, 0)
Screenshot: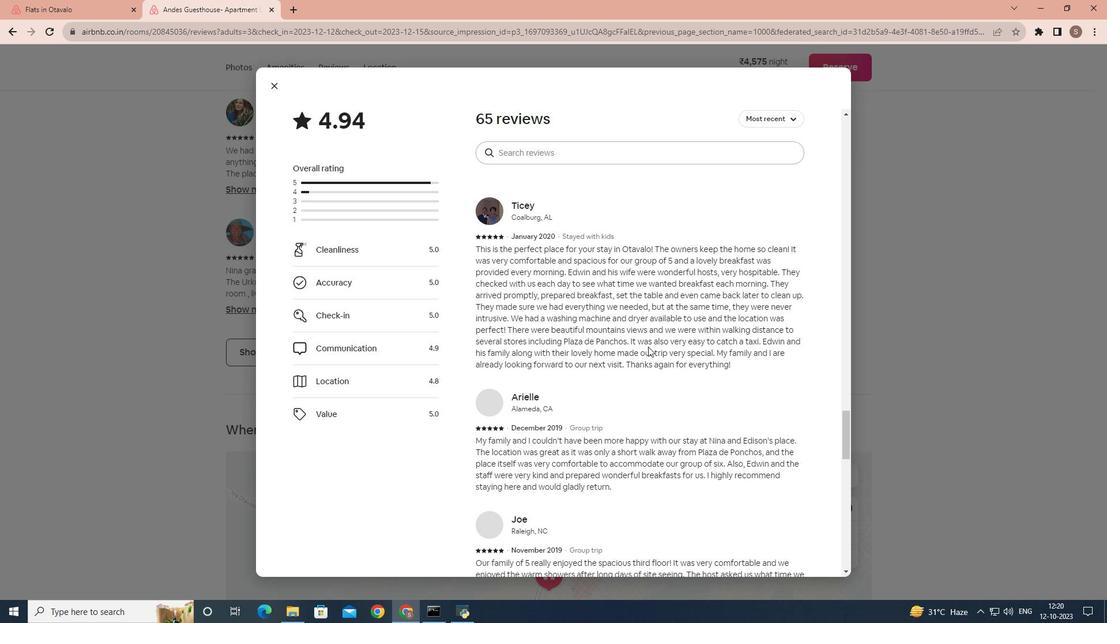 
Action: Mouse scrolled (648, 346) with delta (0, 0)
Screenshot: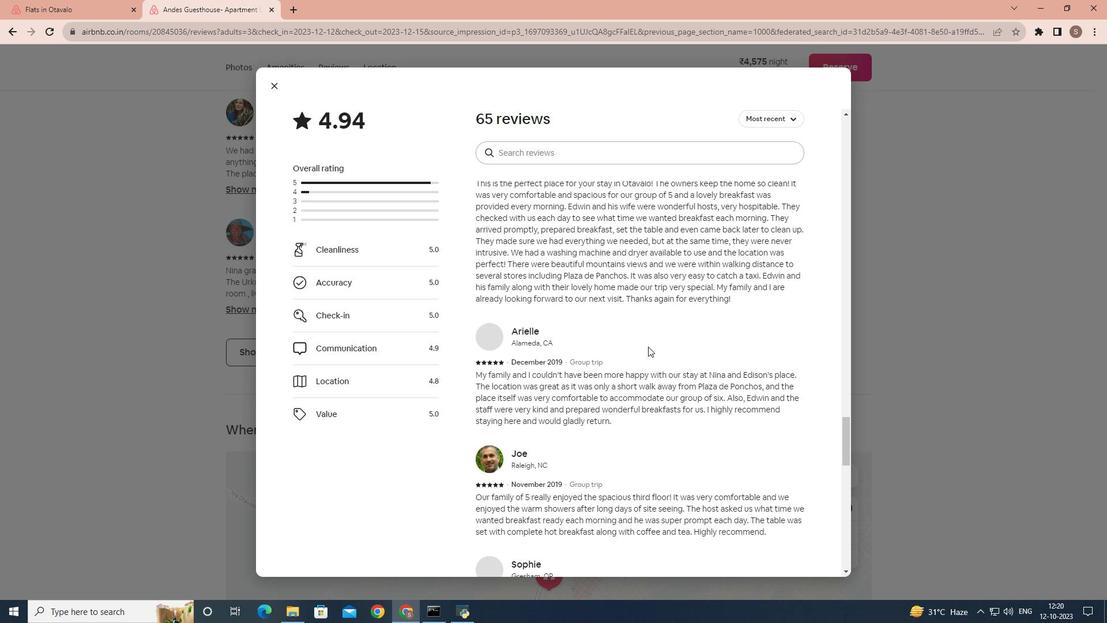 
Action: Mouse scrolled (648, 346) with delta (0, 0)
Screenshot: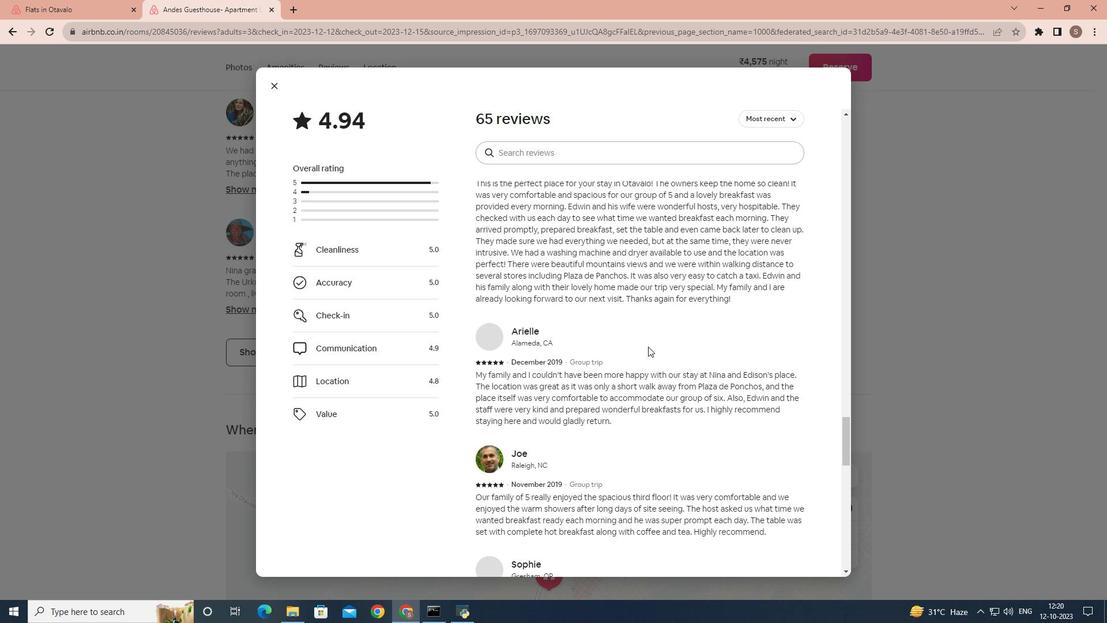 
Action: Mouse scrolled (648, 346) with delta (0, 0)
Screenshot: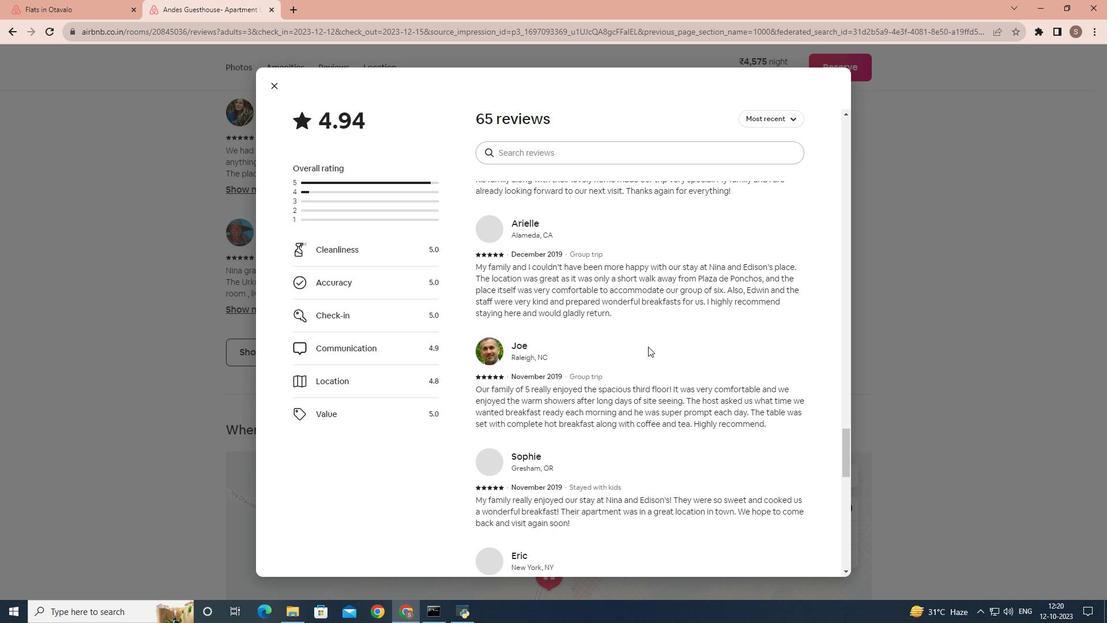 
Action: Mouse scrolled (648, 346) with delta (0, 0)
Screenshot: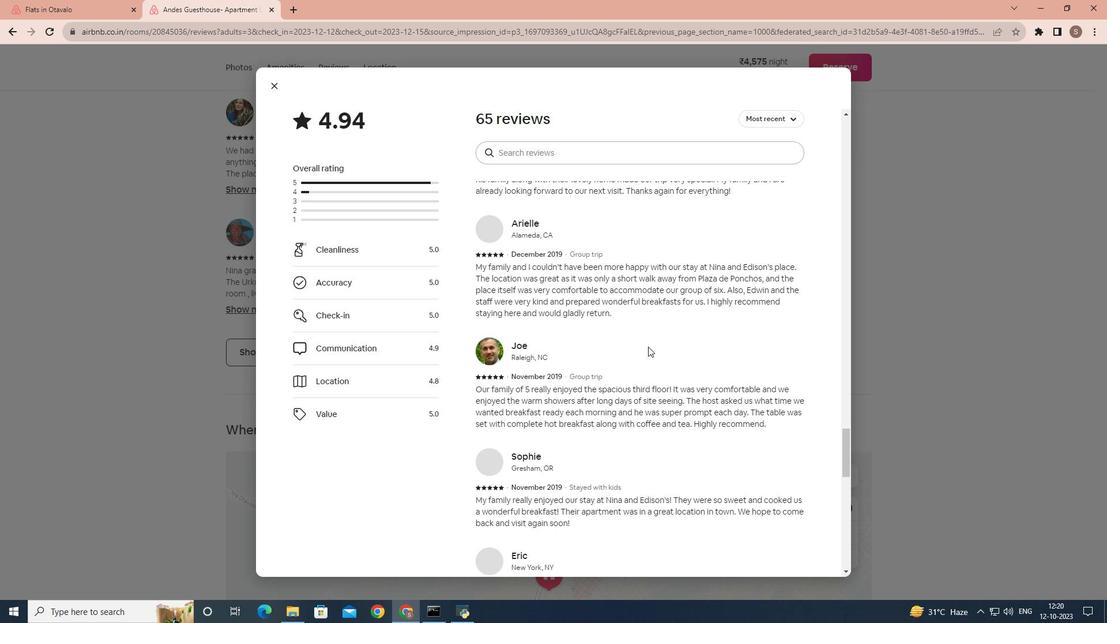 
Action: Mouse scrolled (648, 346) with delta (0, 0)
Screenshot: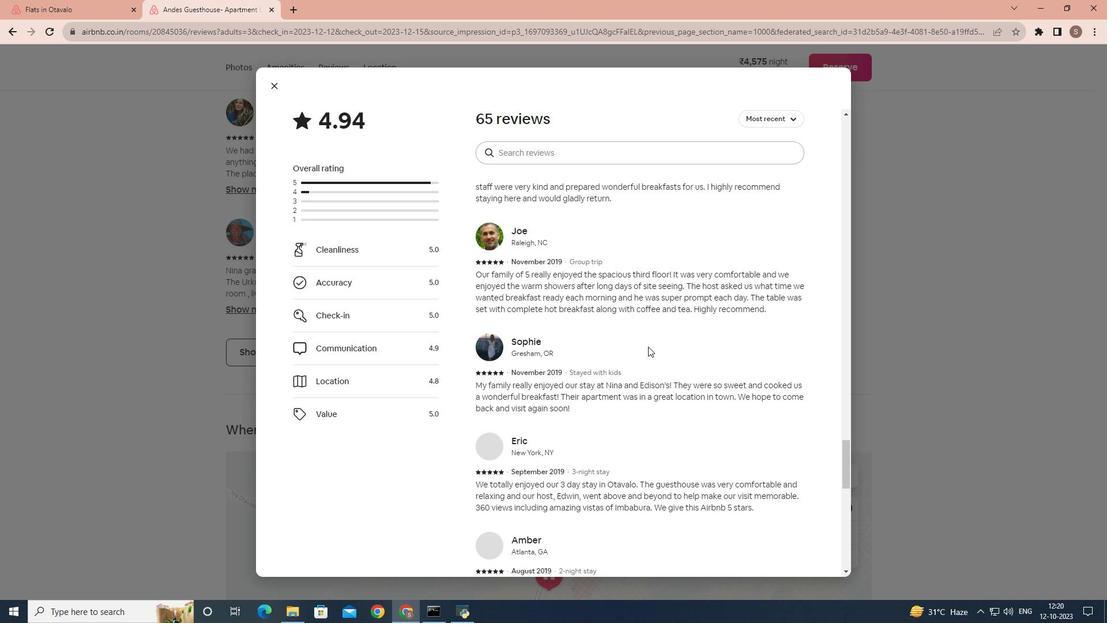 
Action: Mouse scrolled (648, 346) with delta (0, 0)
Screenshot: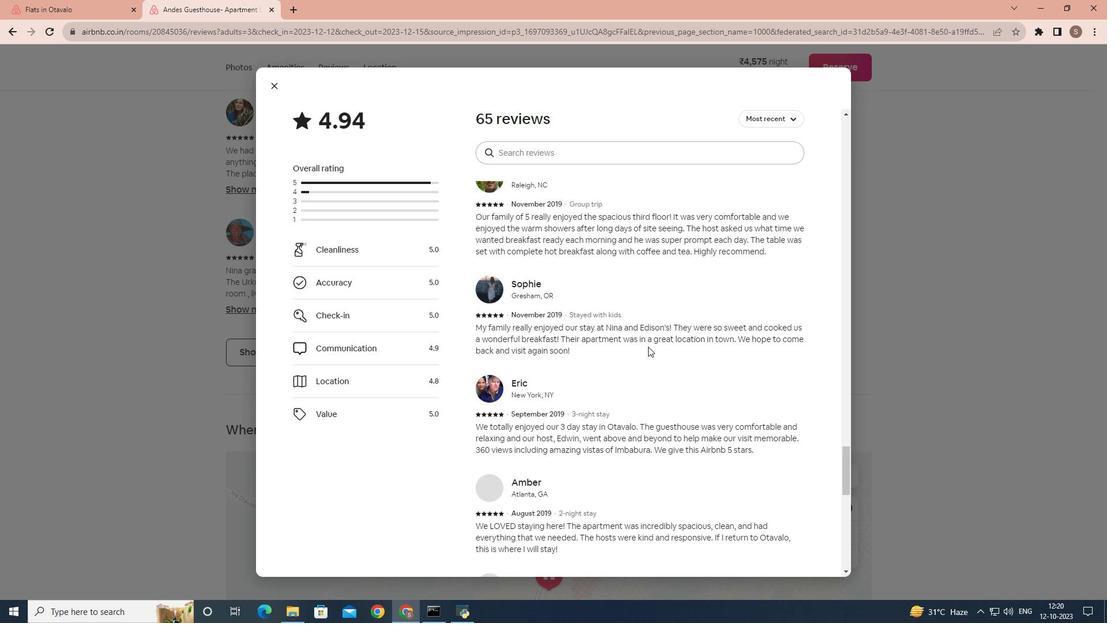 
Action: Mouse scrolled (648, 346) with delta (0, 0)
Screenshot: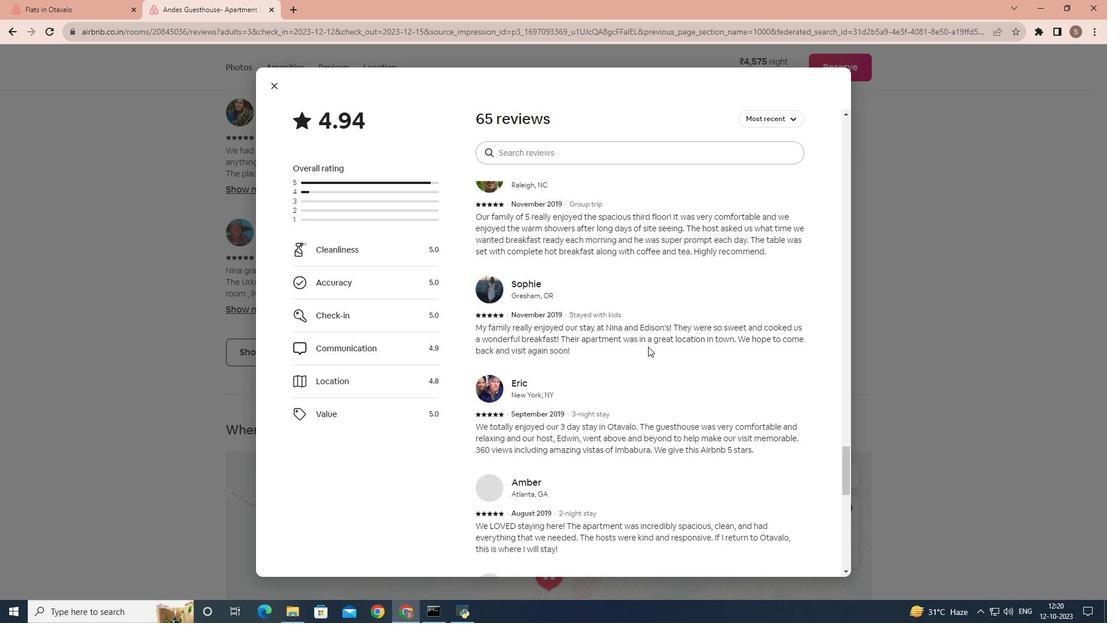 
Action: Mouse scrolled (648, 346) with delta (0, 0)
Screenshot: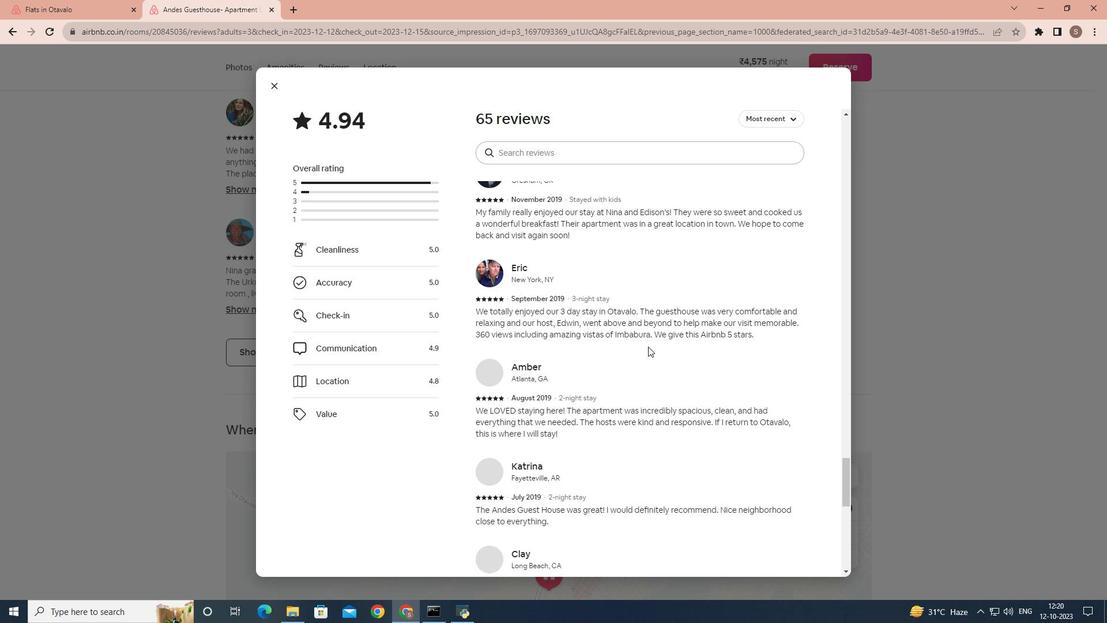 
Action: Mouse scrolled (648, 346) with delta (0, 0)
Screenshot: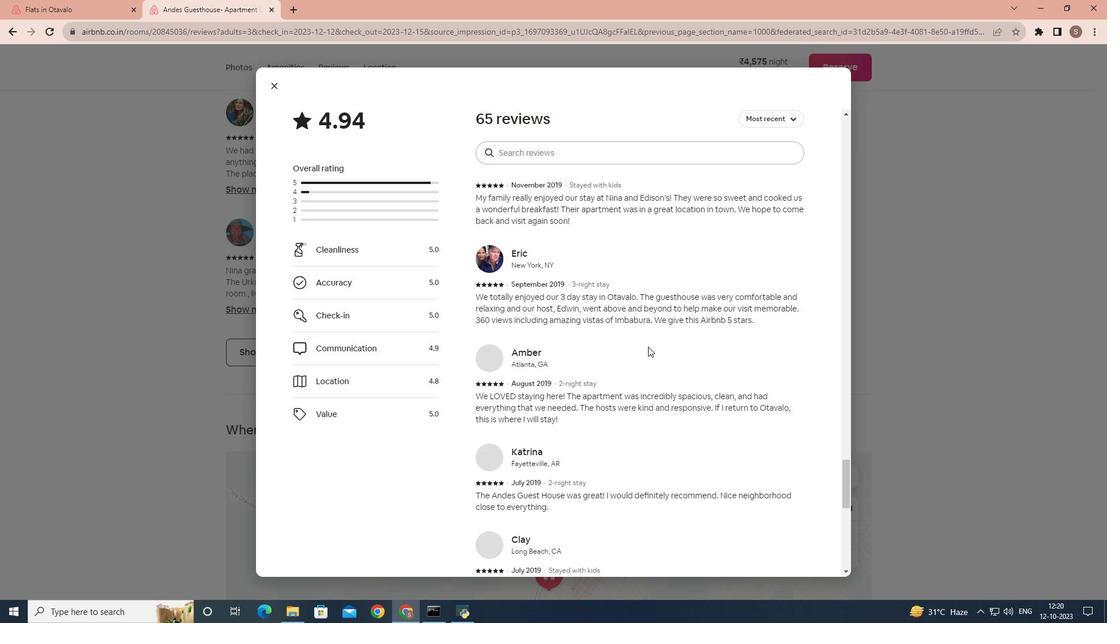 
Action: Mouse scrolled (648, 346) with delta (0, 0)
